 Task: Research Airbnb accommodations for  hiking adventure in the Adirondack Mountains of New York.
Action: Mouse moved to (565, 102)
Screenshot: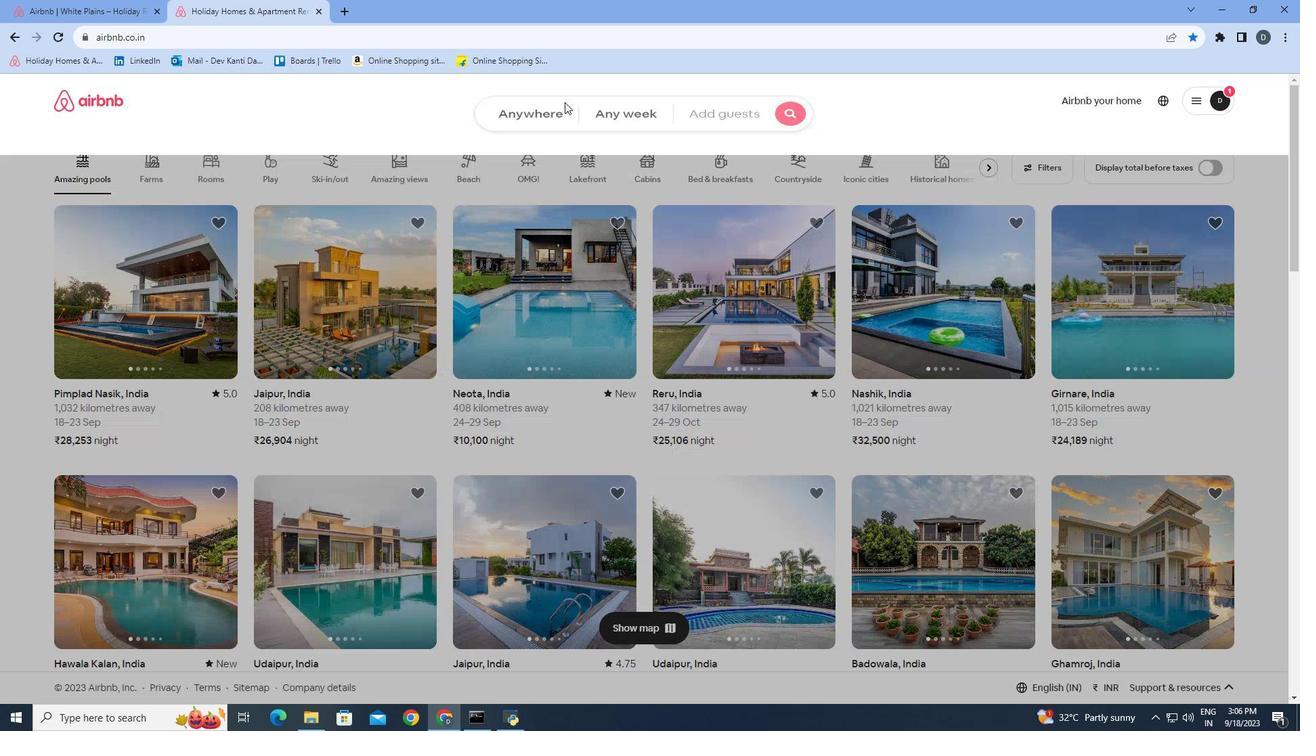 
Action: Mouse pressed left at (565, 102)
Screenshot: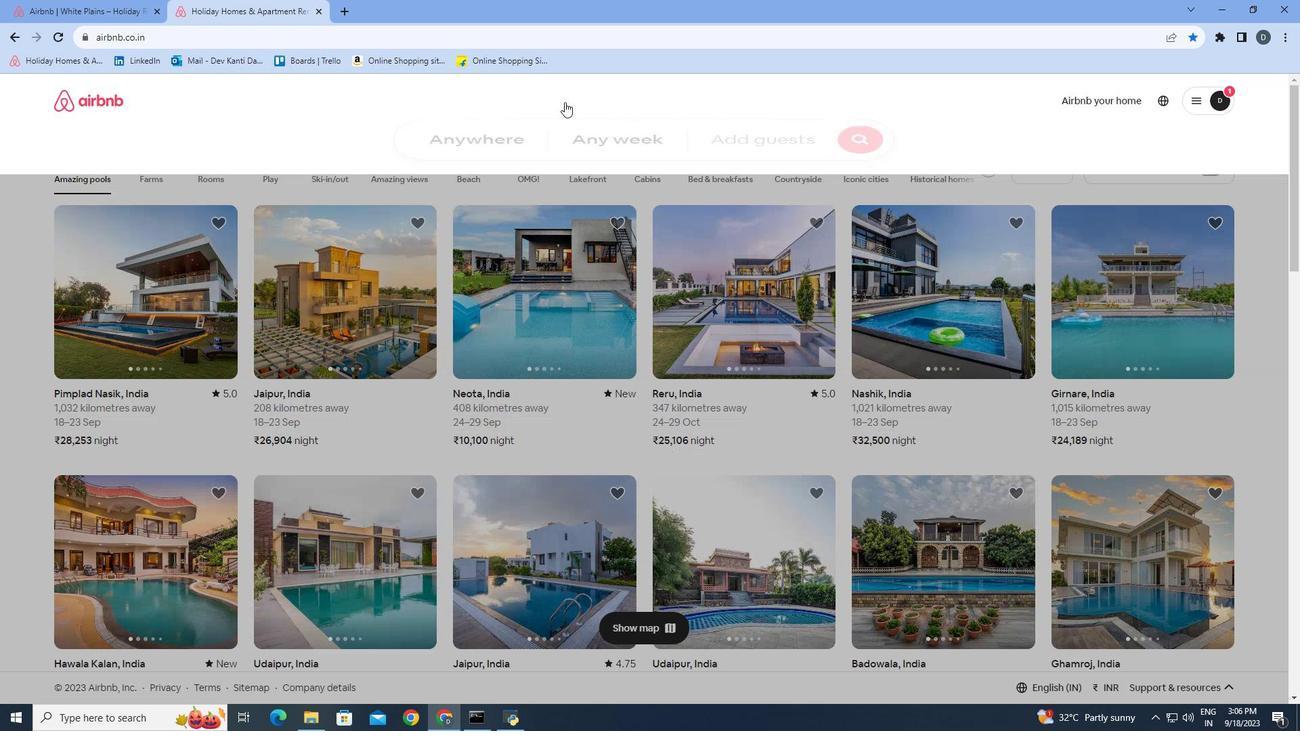 
Action: Mouse moved to (451, 154)
Screenshot: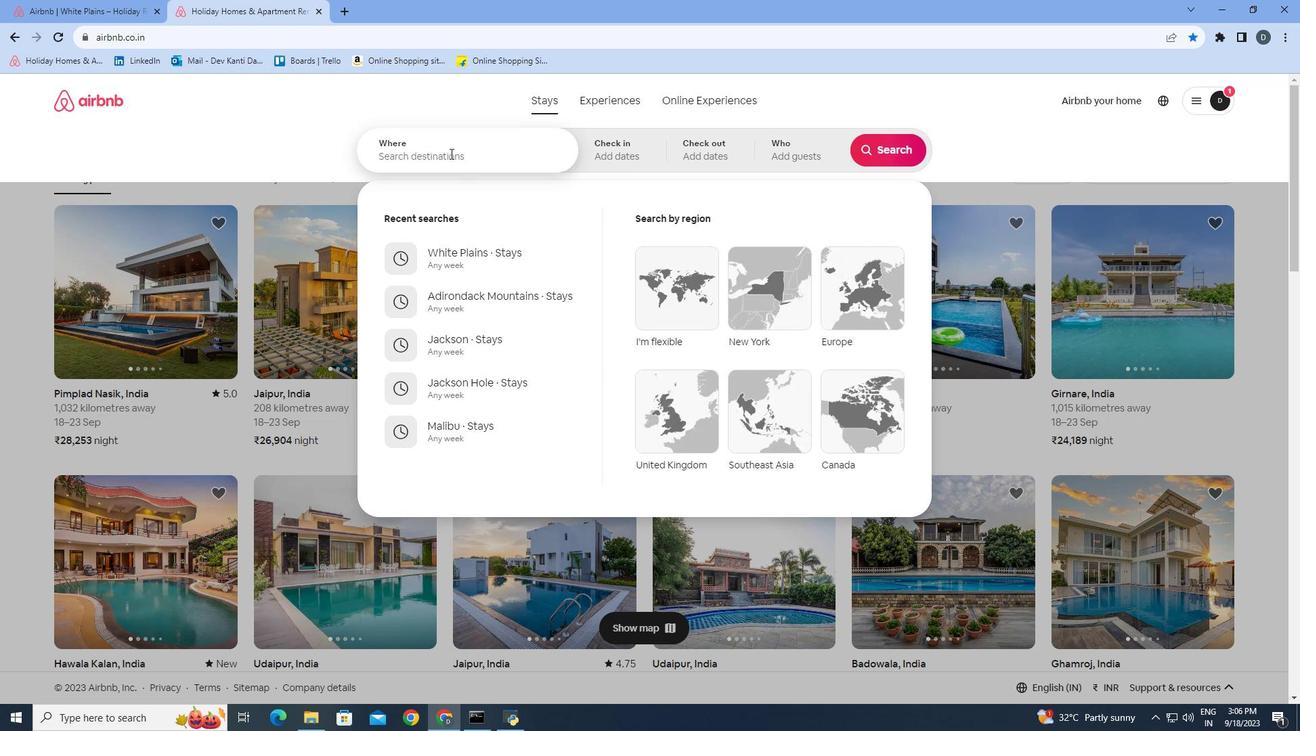 
Action: Mouse pressed left at (451, 154)
Screenshot: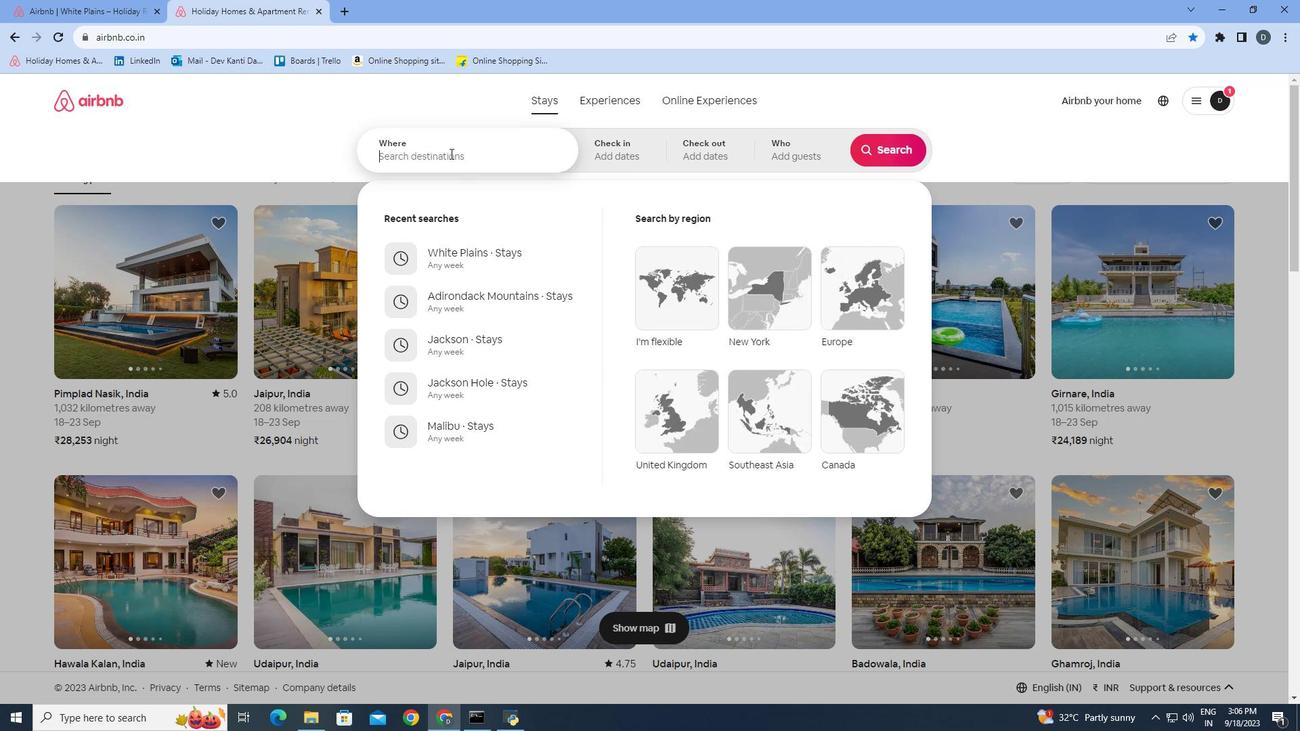 
Action: Key pressed <Key.shift>Ad<Key.backspace><Key.backspace><Key.caps_lock><Key.shift>aDIRONDACK<Key.space><Key.shift>mOUNTAINS<Key.space>OF<Key.space><Key.shift>nEW<Key.space><Key.shift><Key.shift><Key.shift><Key.shift><Key.shift><Key.shift><Key.shift><Key.shift>yORK<Key.enter>
Screenshot: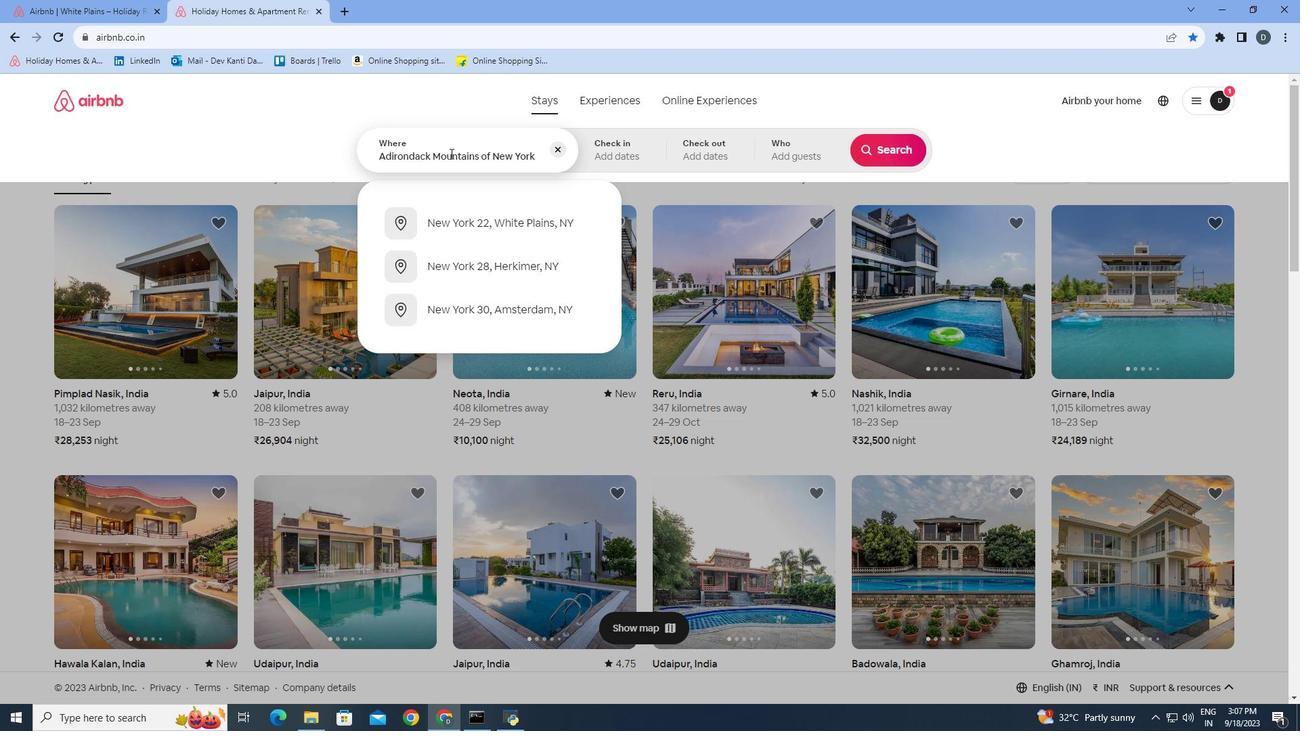 
Action: Mouse moved to (889, 142)
Screenshot: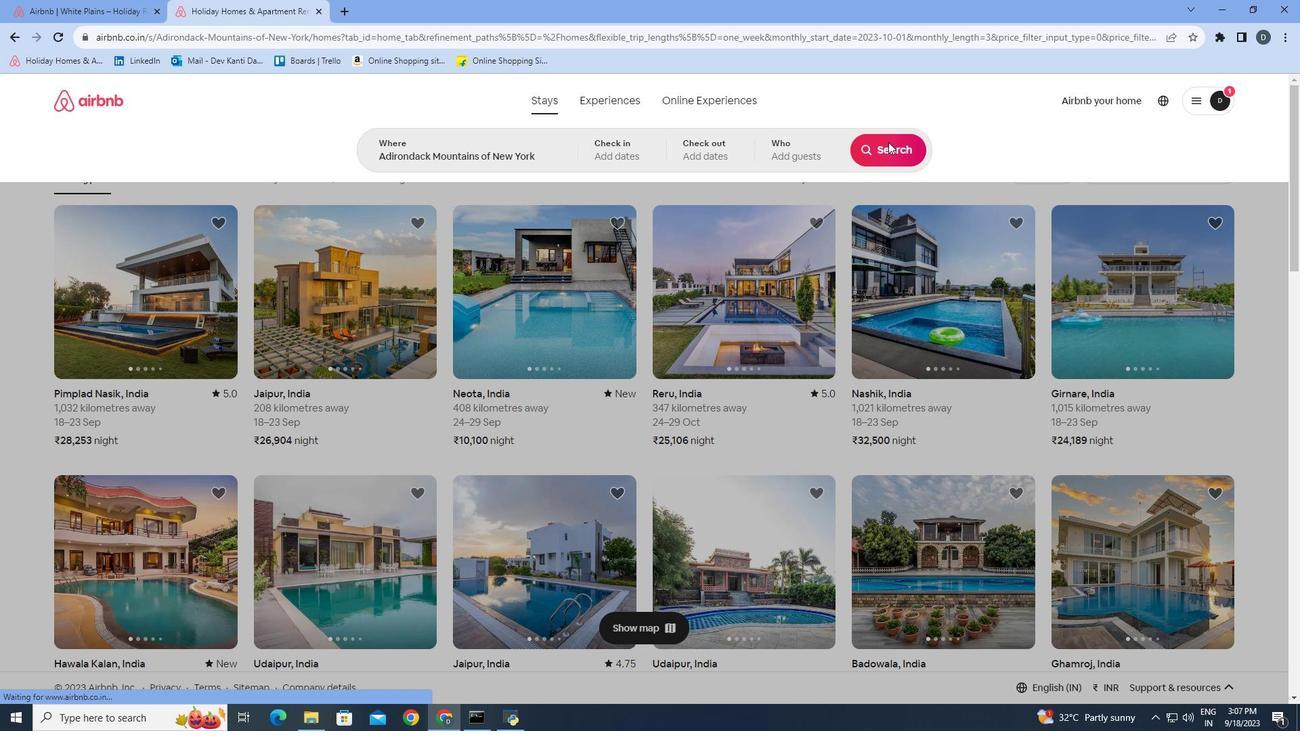
Action: Mouse pressed left at (889, 142)
Screenshot: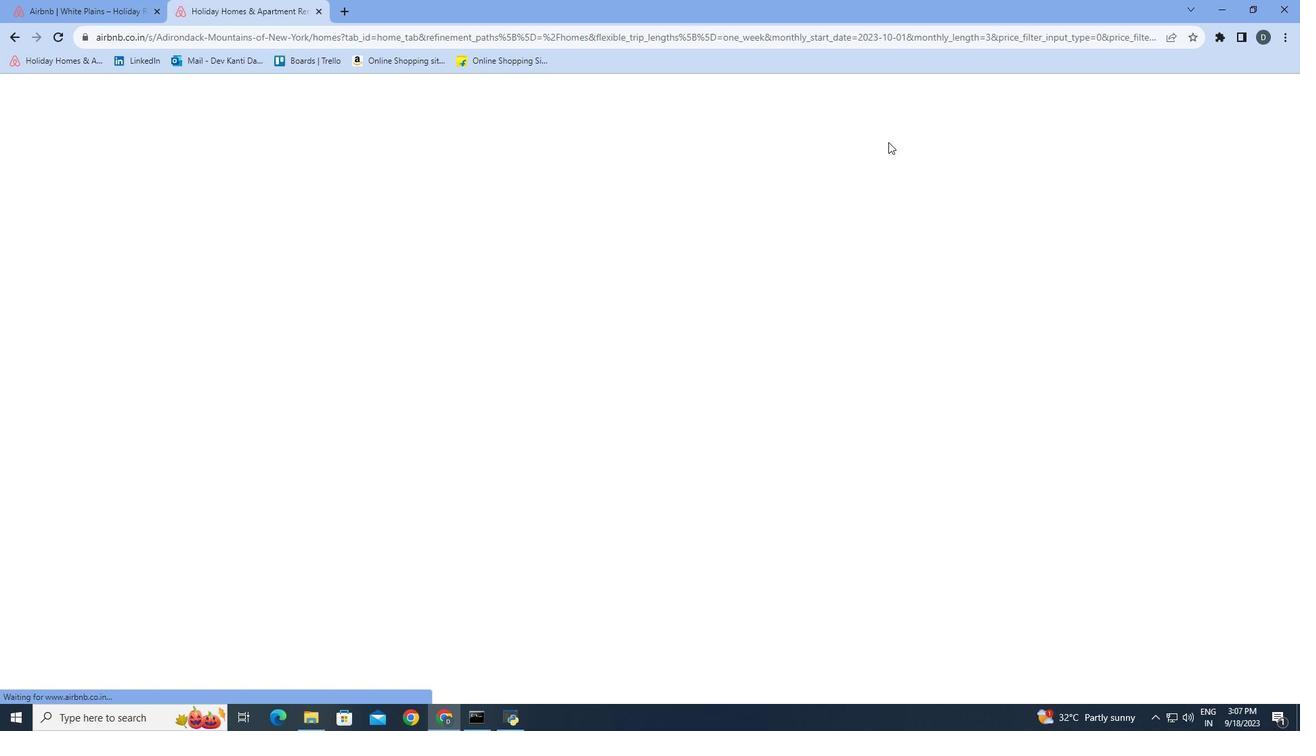 
Action: Mouse moved to (165, 304)
Screenshot: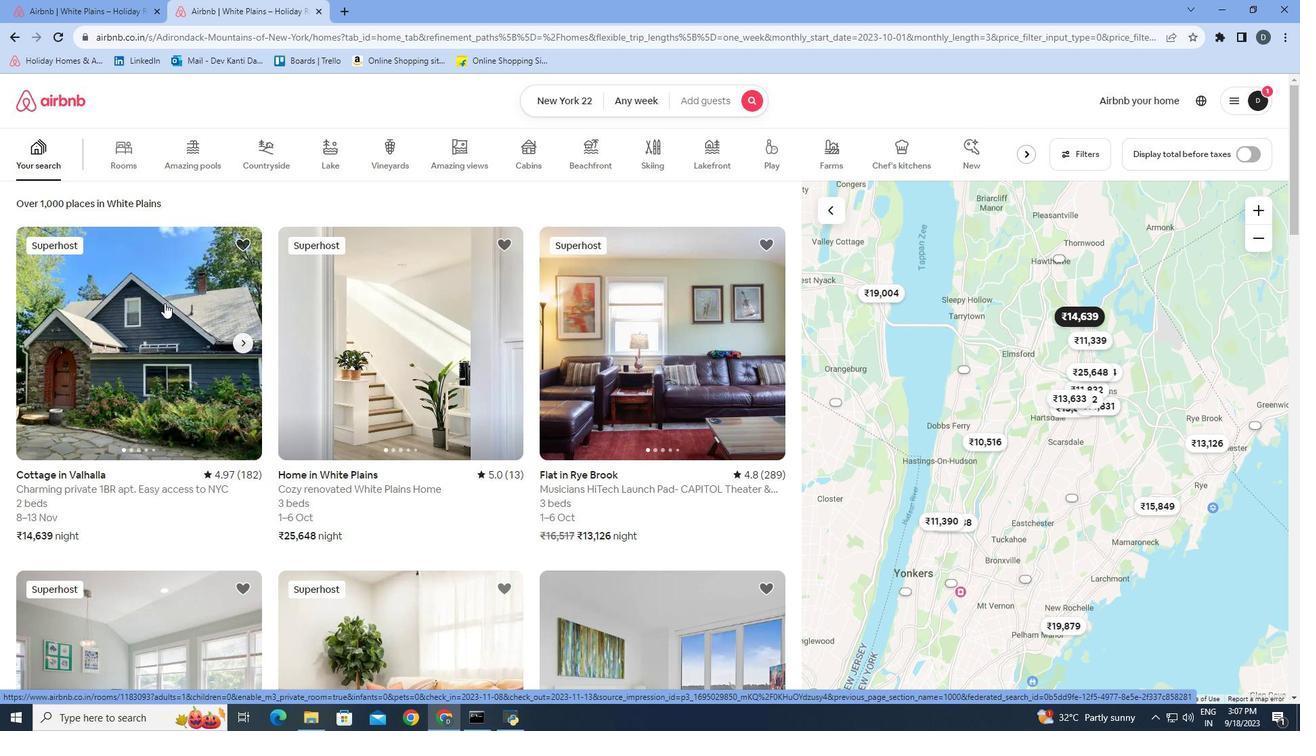 
Action: Mouse pressed left at (165, 304)
Screenshot: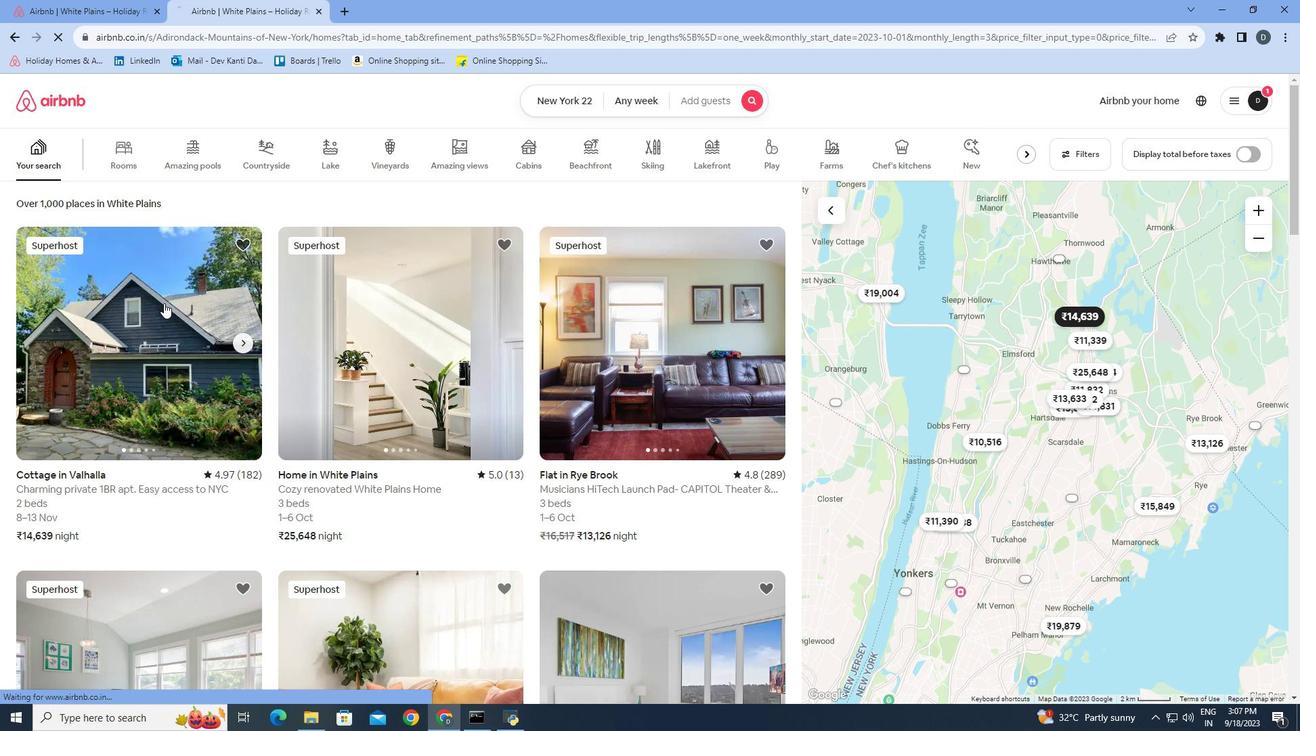 
Action: Mouse moved to (1077, 409)
Screenshot: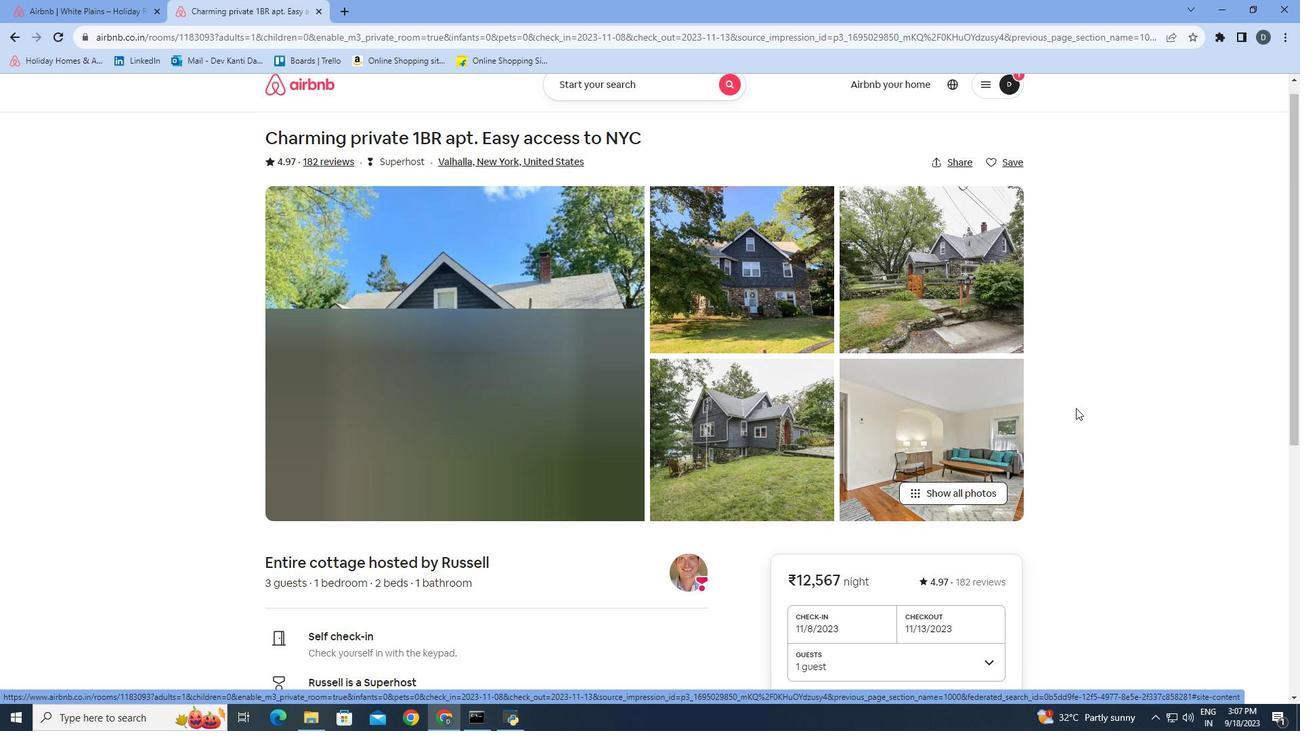 
Action: Mouse scrolled (1077, 408) with delta (0, 0)
Screenshot: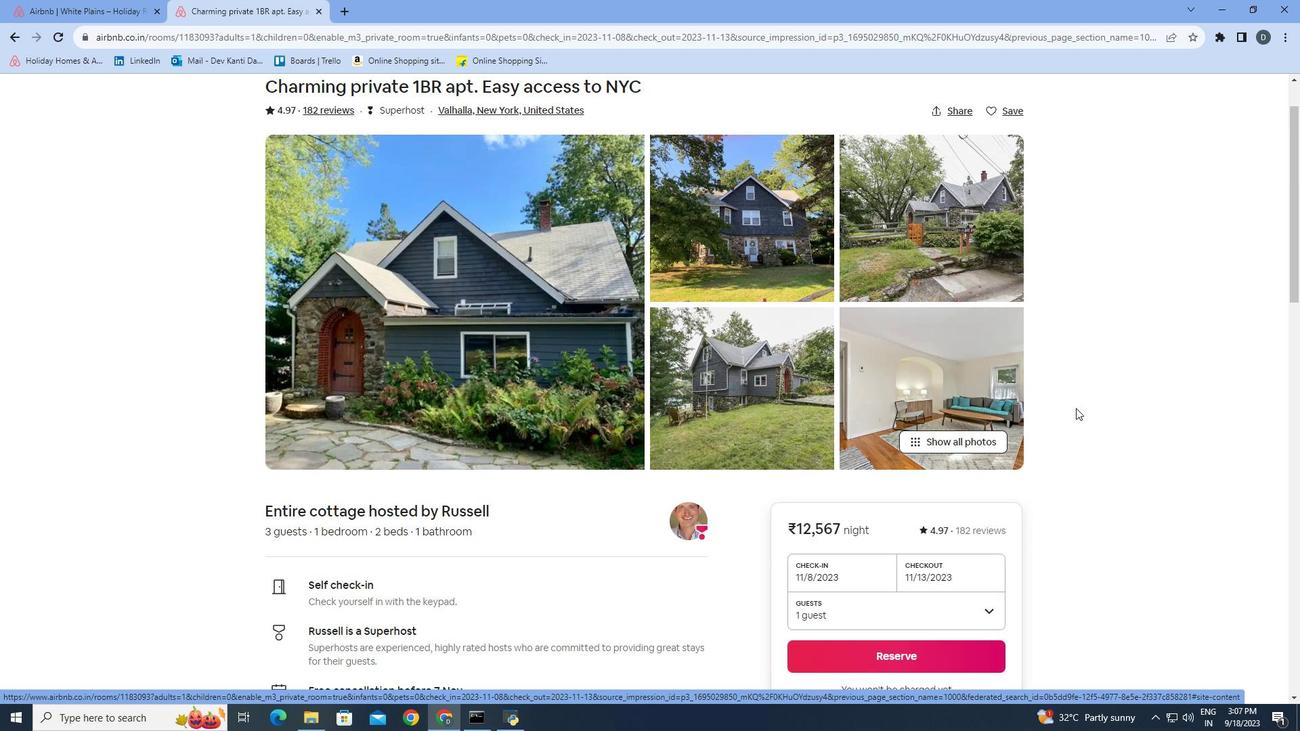 
Action: Mouse moved to (1075, 438)
Screenshot: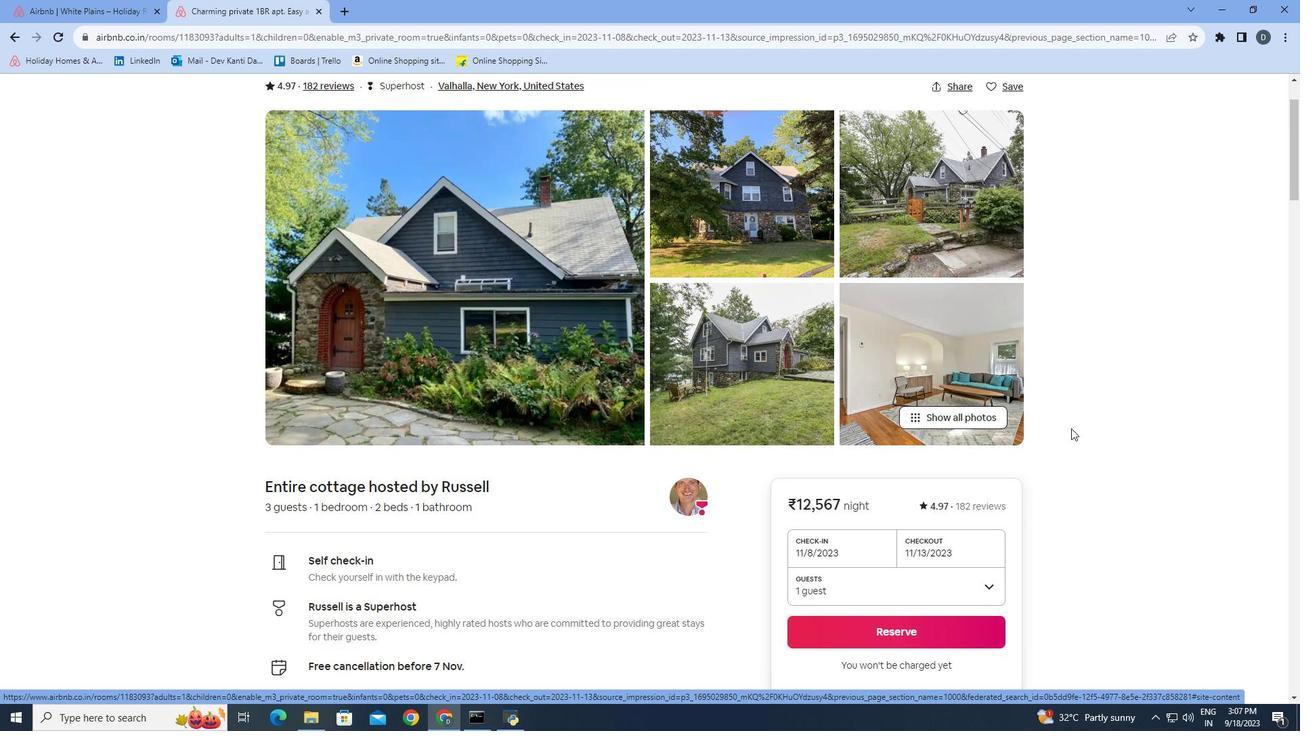 
Action: Mouse scrolled (1075, 437) with delta (0, 0)
Screenshot: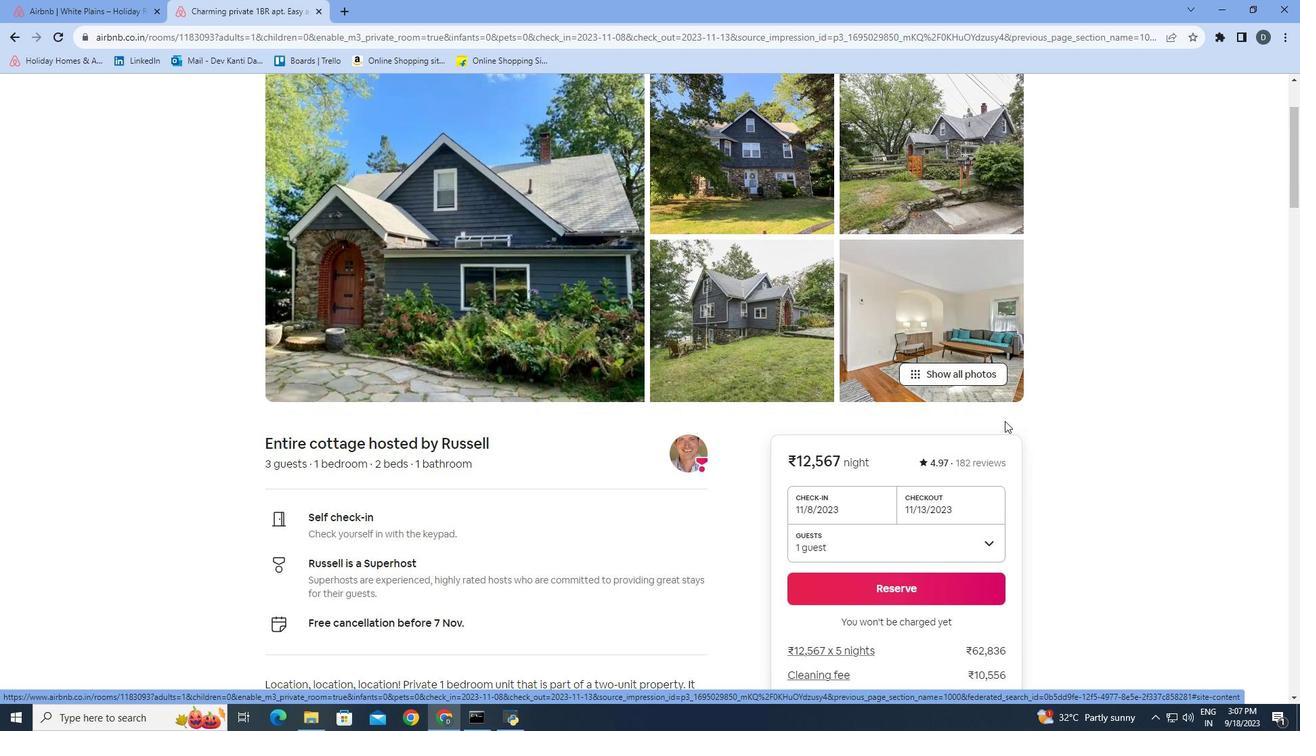 
Action: Mouse moved to (981, 376)
Screenshot: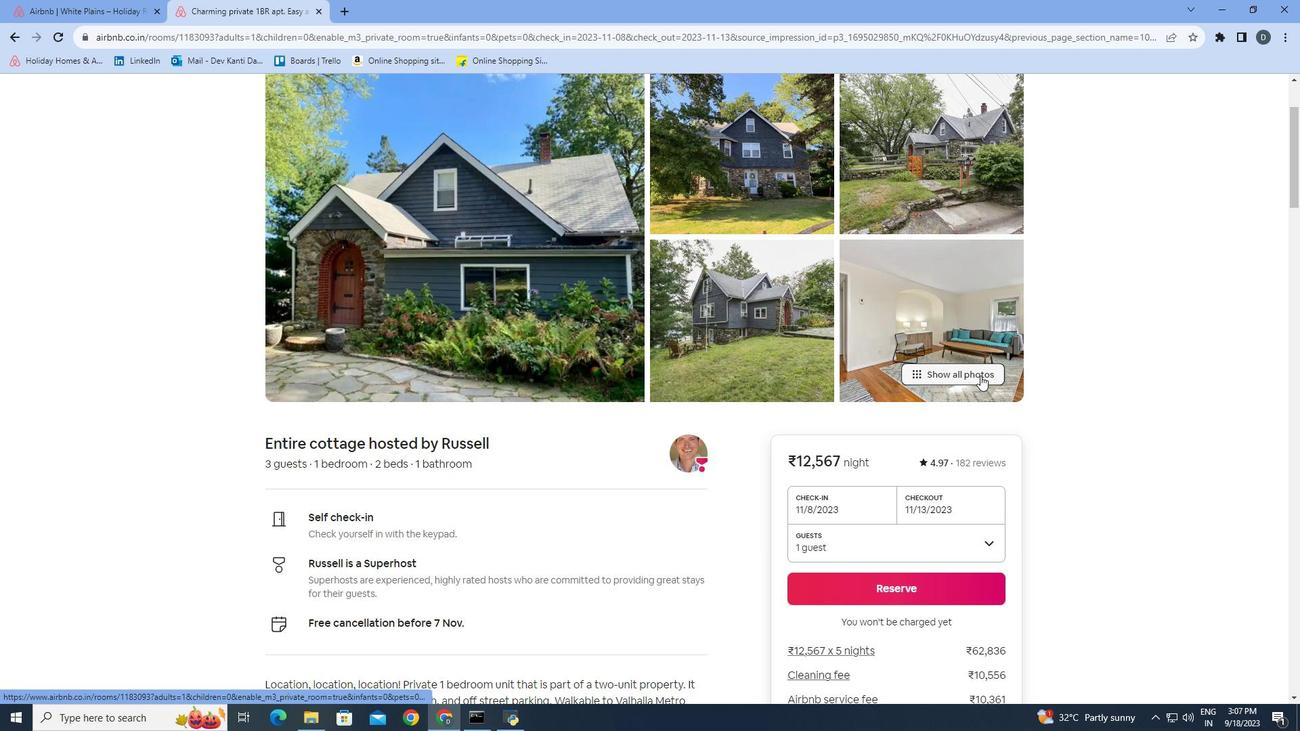 
Action: Mouse pressed left at (981, 376)
Screenshot: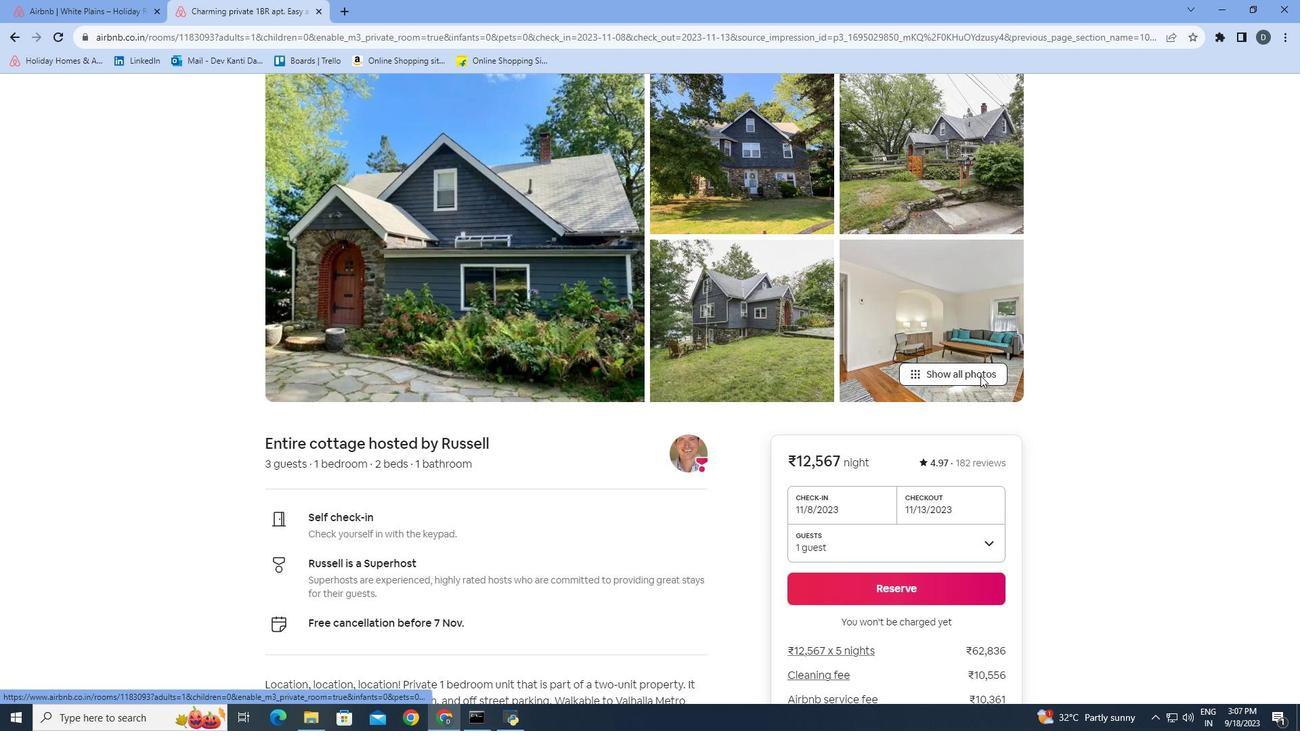 
Action: Mouse moved to (1047, 404)
Screenshot: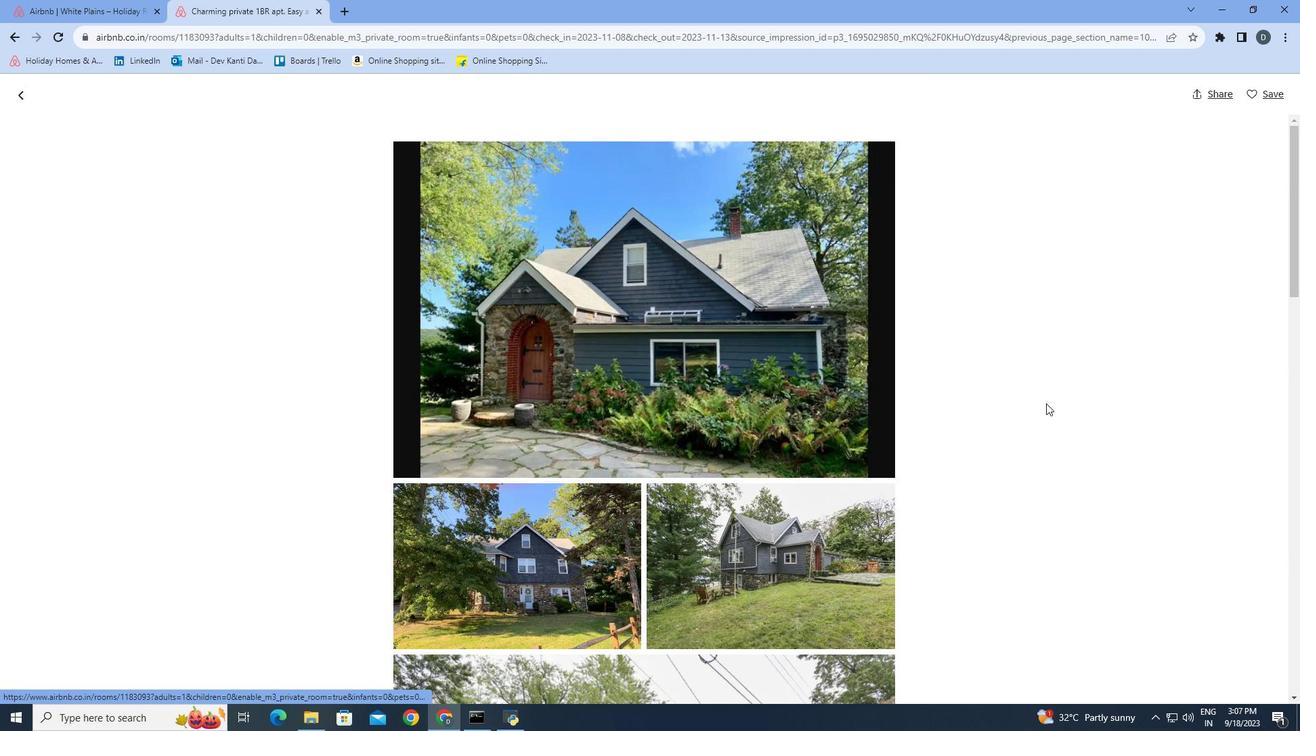 
Action: Mouse scrolled (1047, 403) with delta (0, 0)
Screenshot: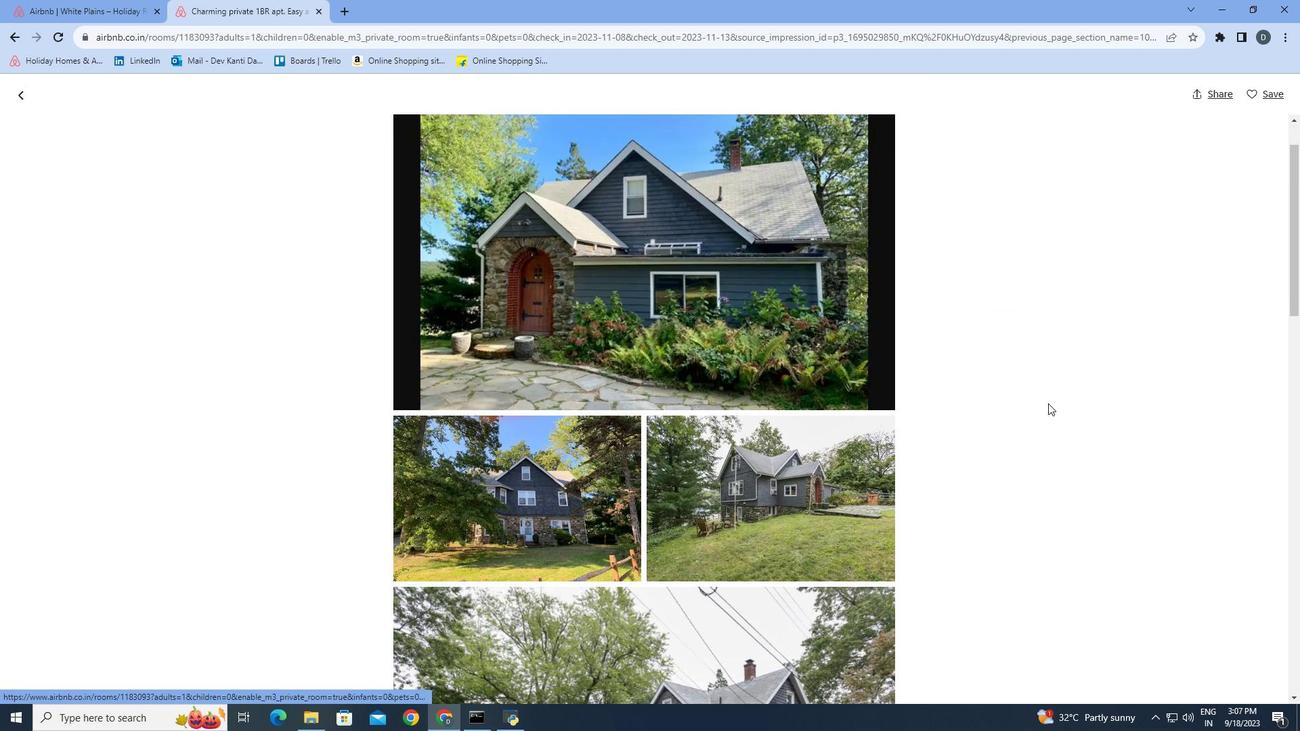 
Action: Mouse moved to (1049, 404)
Screenshot: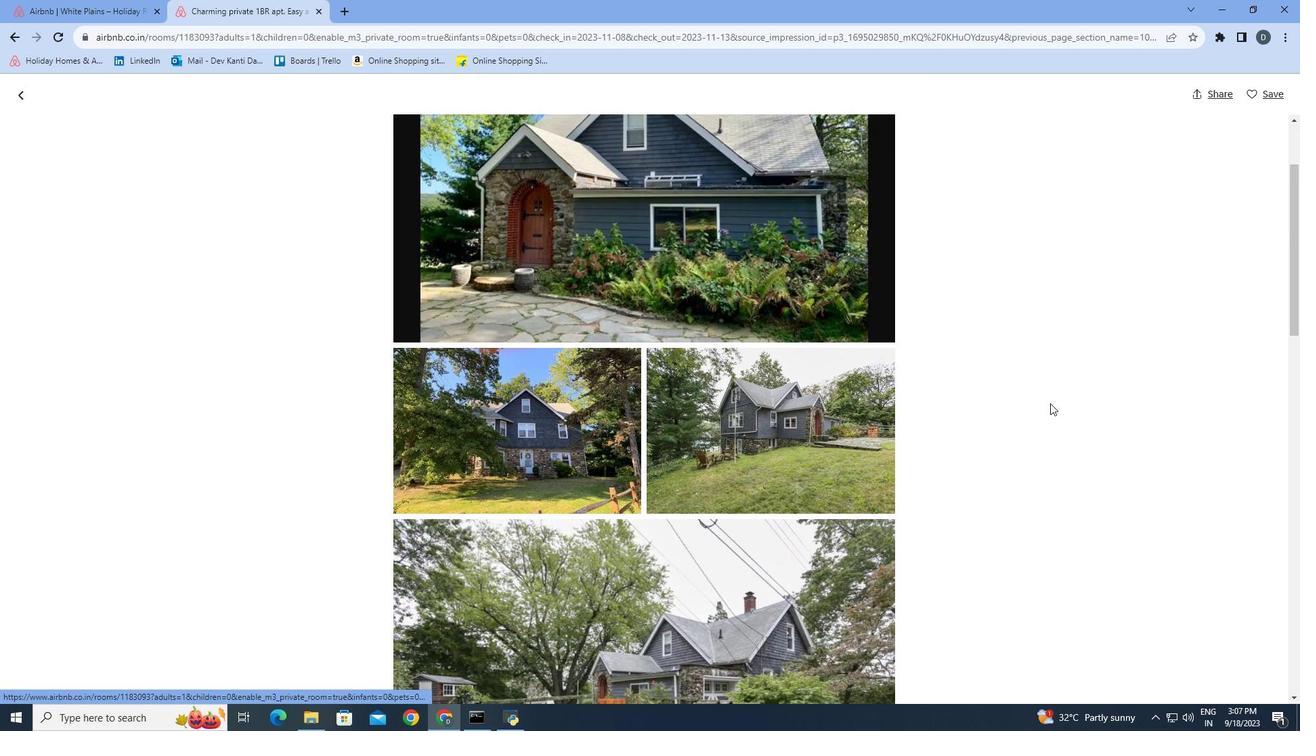 
Action: Mouse scrolled (1049, 403) with delta (0, 0)
Screenshot: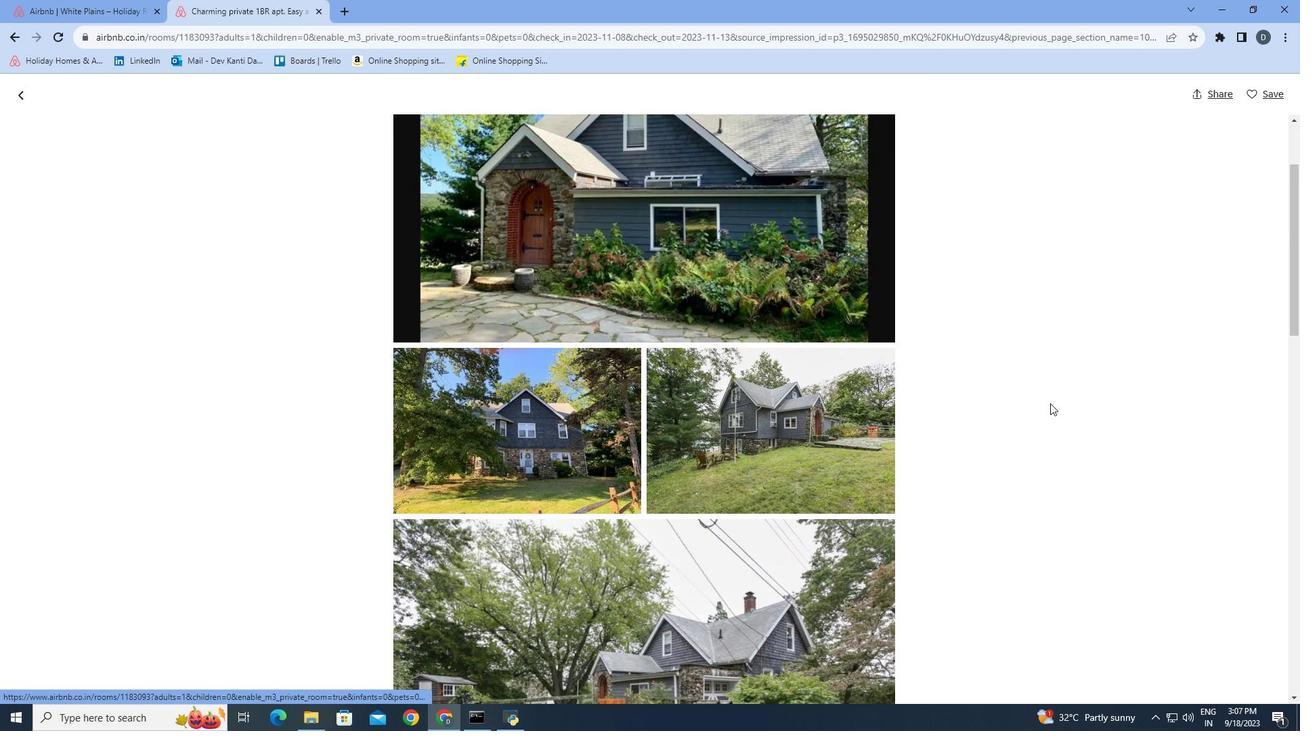 
Action: Mouse moved to (1051, 404)
Screenshot: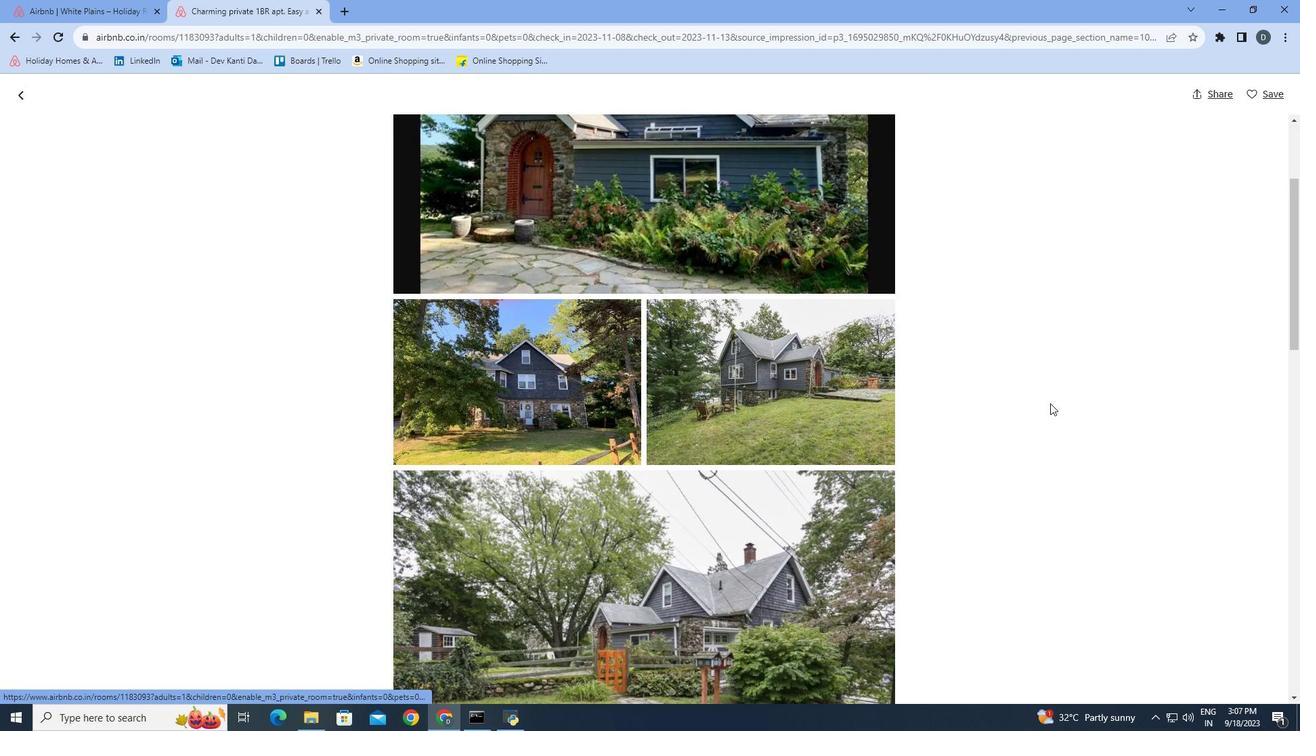 
Action: Mouse scrolled (1051, 403) with delta (0, 0)
Screenshot: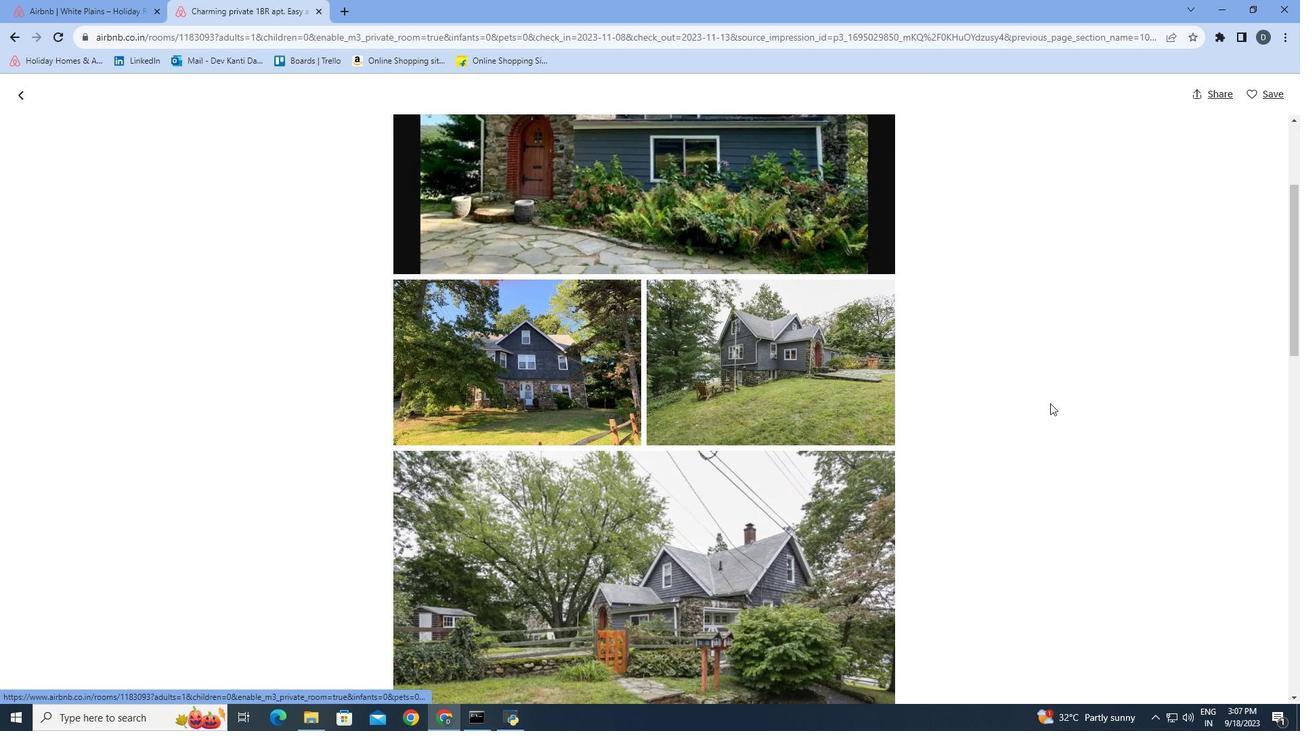 
Action: Mouse scrolled (1051, 403) with delta (0, 0)
Screenshot: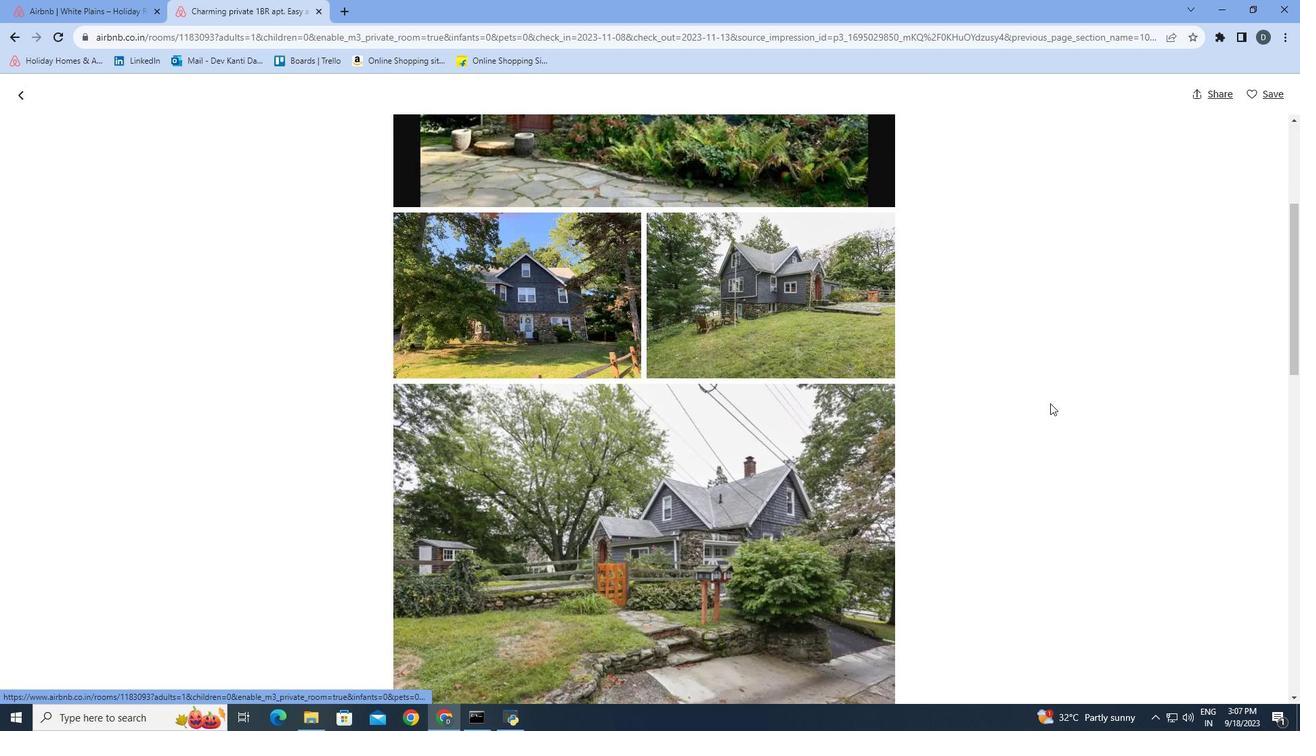 
Action: Mouse moved to (1055, 401)
Screenshot: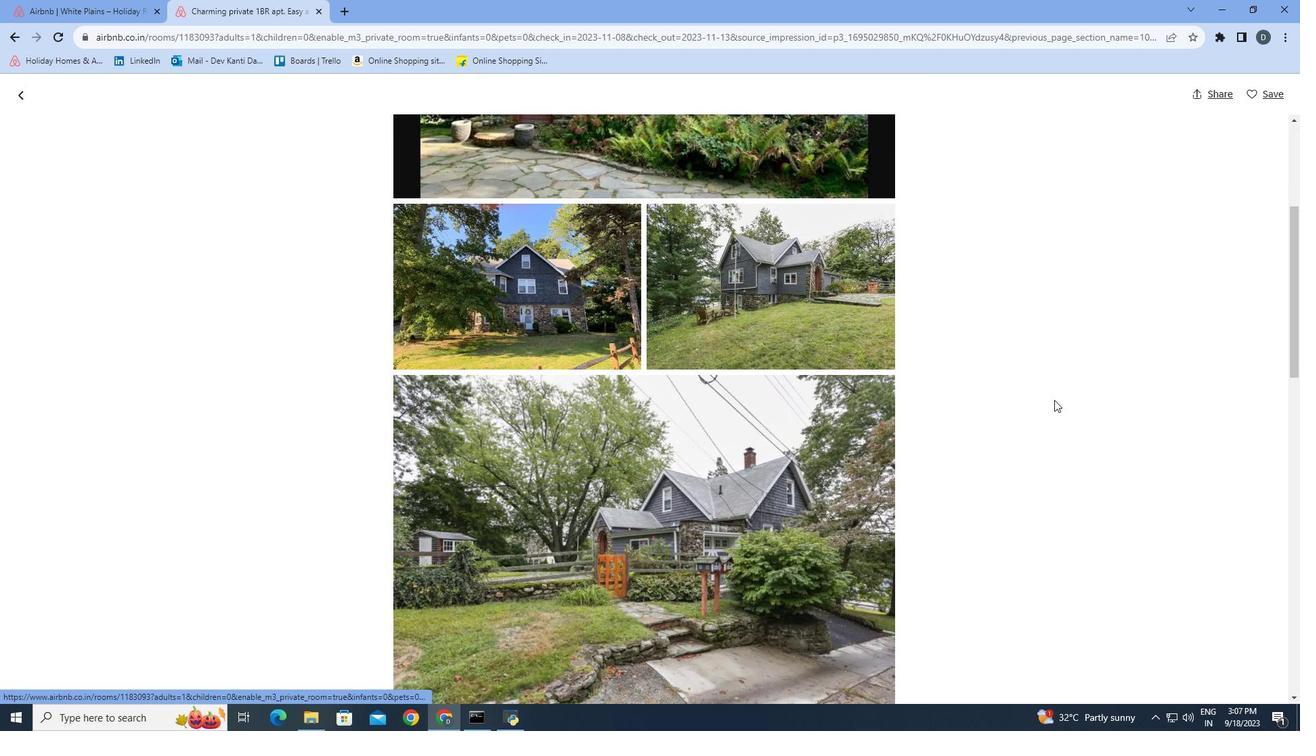 
Action: Mouse scrolled (1055, 400) with delta (0, 0)
Screenshot: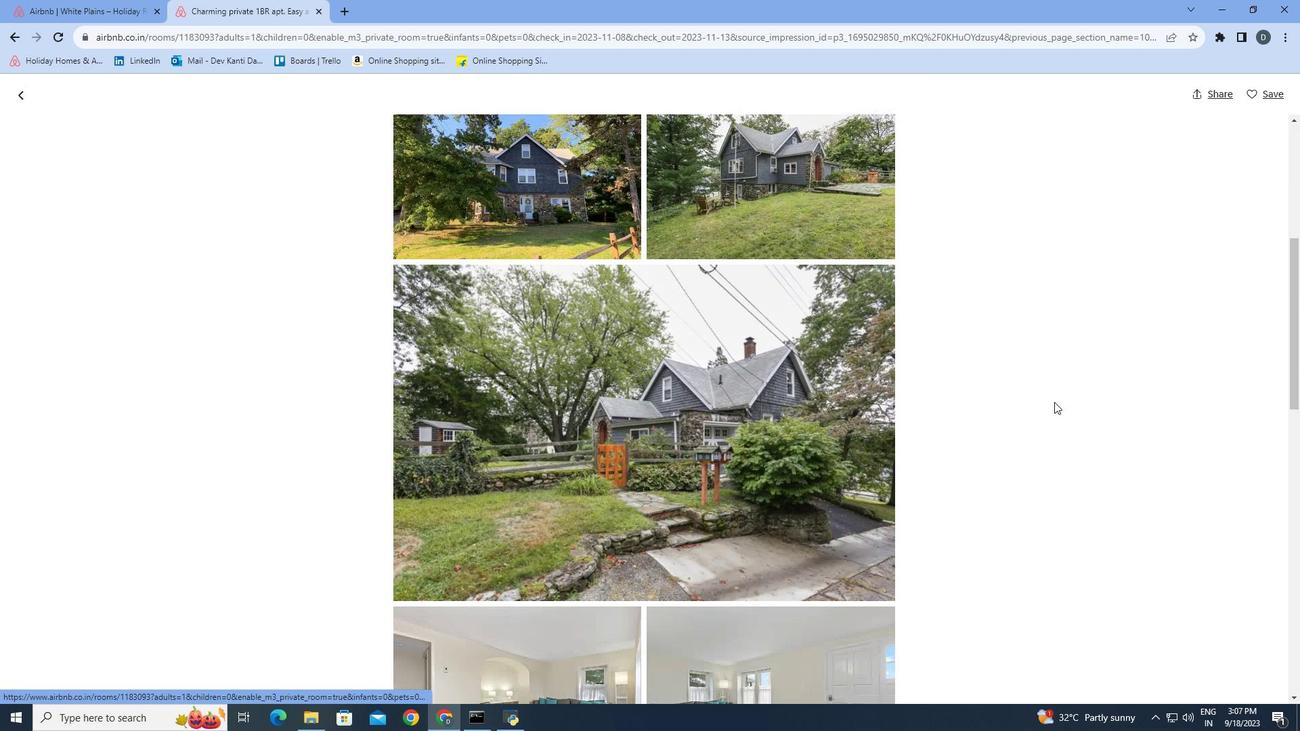 
Action: Mouse moved to (1055, 401)
Screenshot: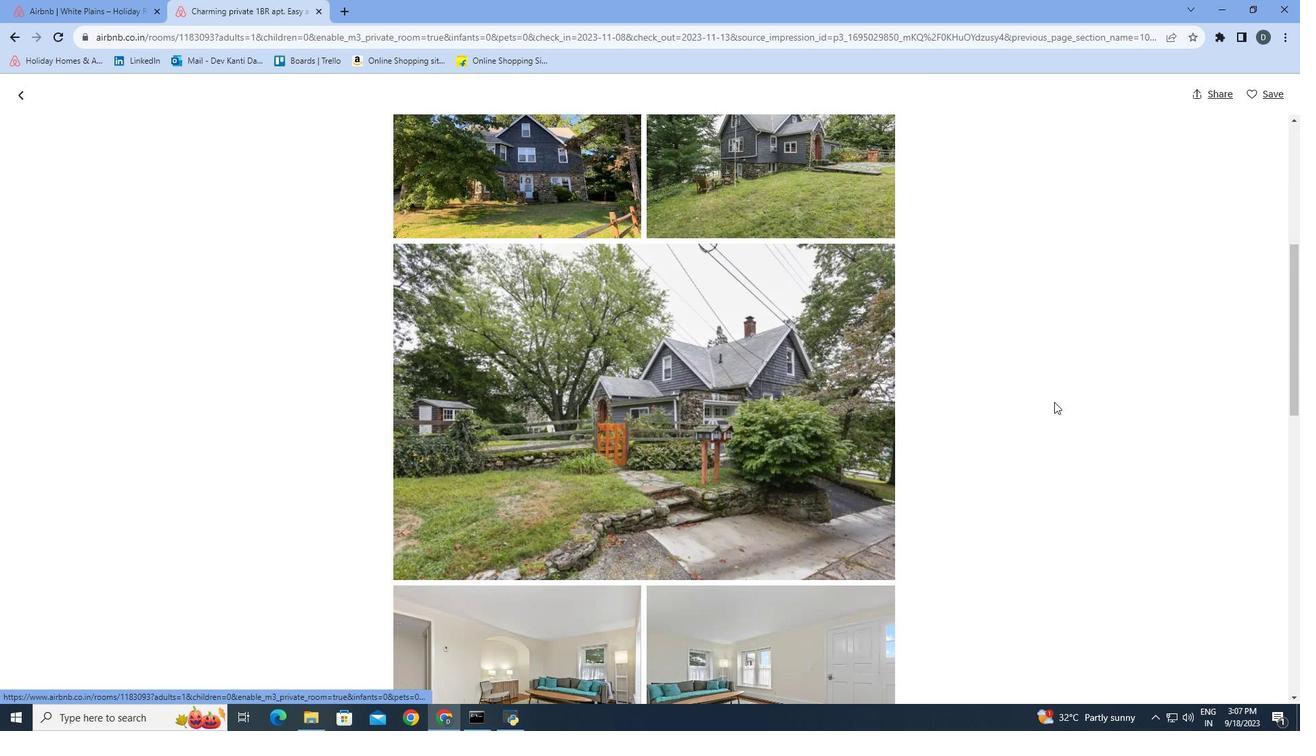 
Action: Mouse scrolled (1055, 401) with delta (0, 0)
Screenshot: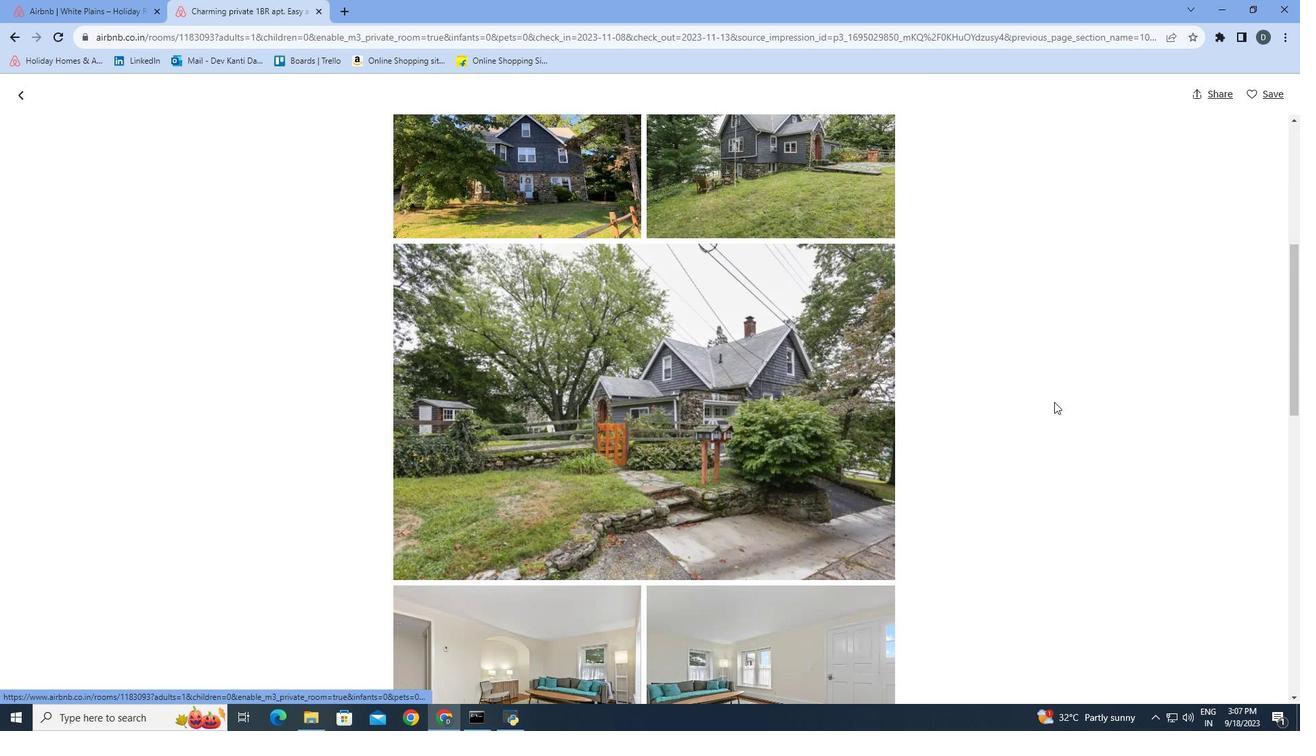 
Action: Mouse moved to (1055, 403)
Screenshot: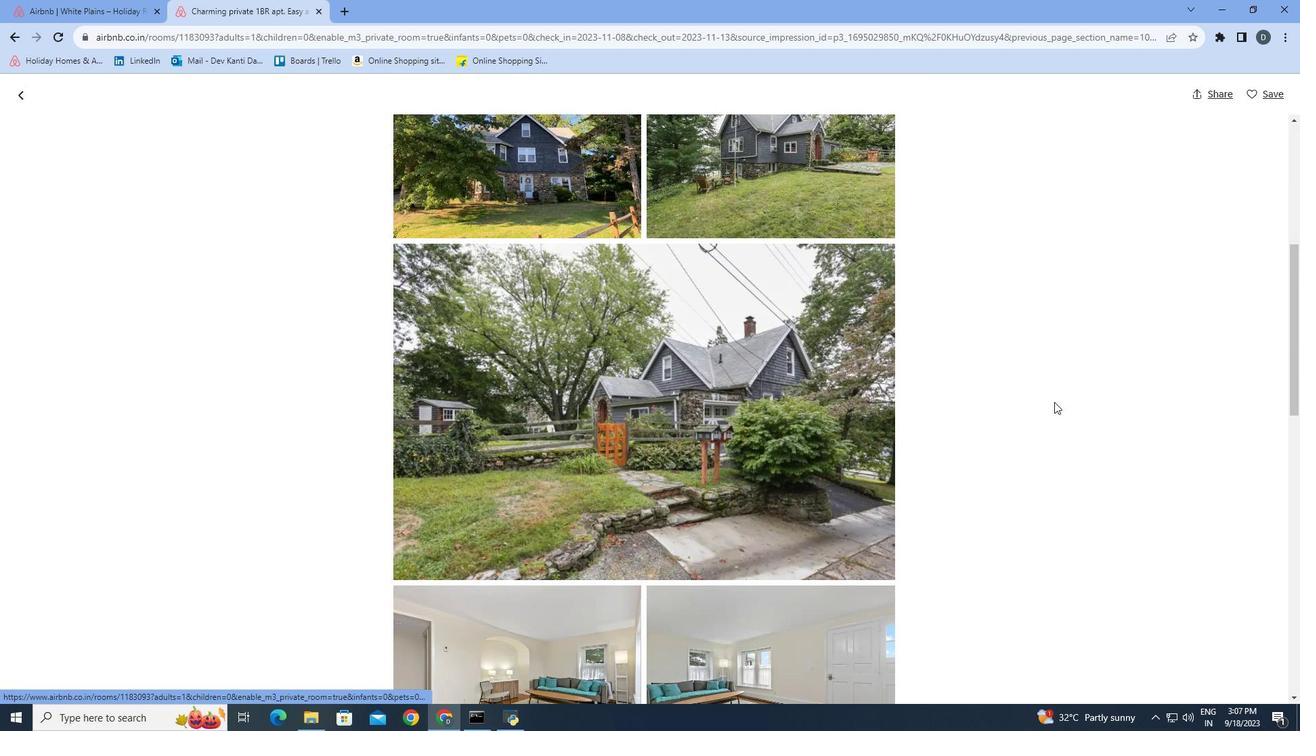 
Action: Mouse scrolled (1055, 402) with delta (0, 0)
Screenshot: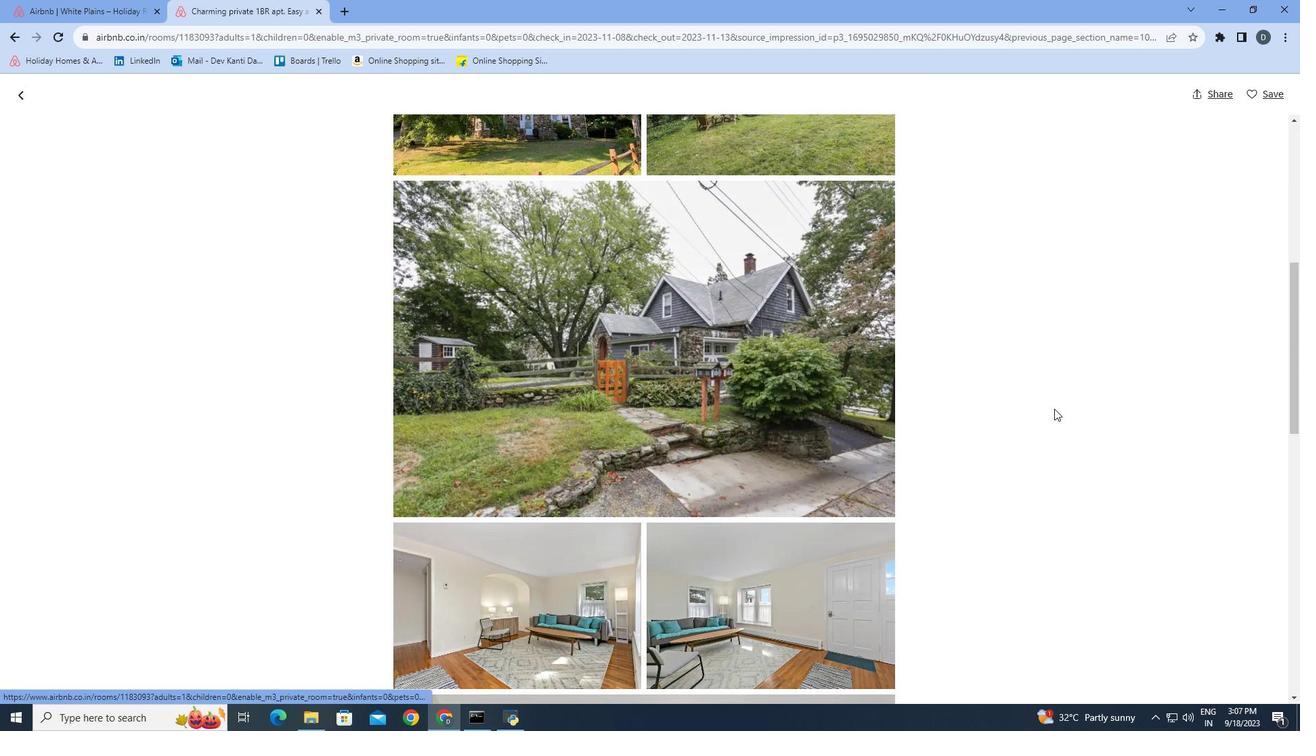
Action: Mouse moved to (1024, 457)
Screenshot: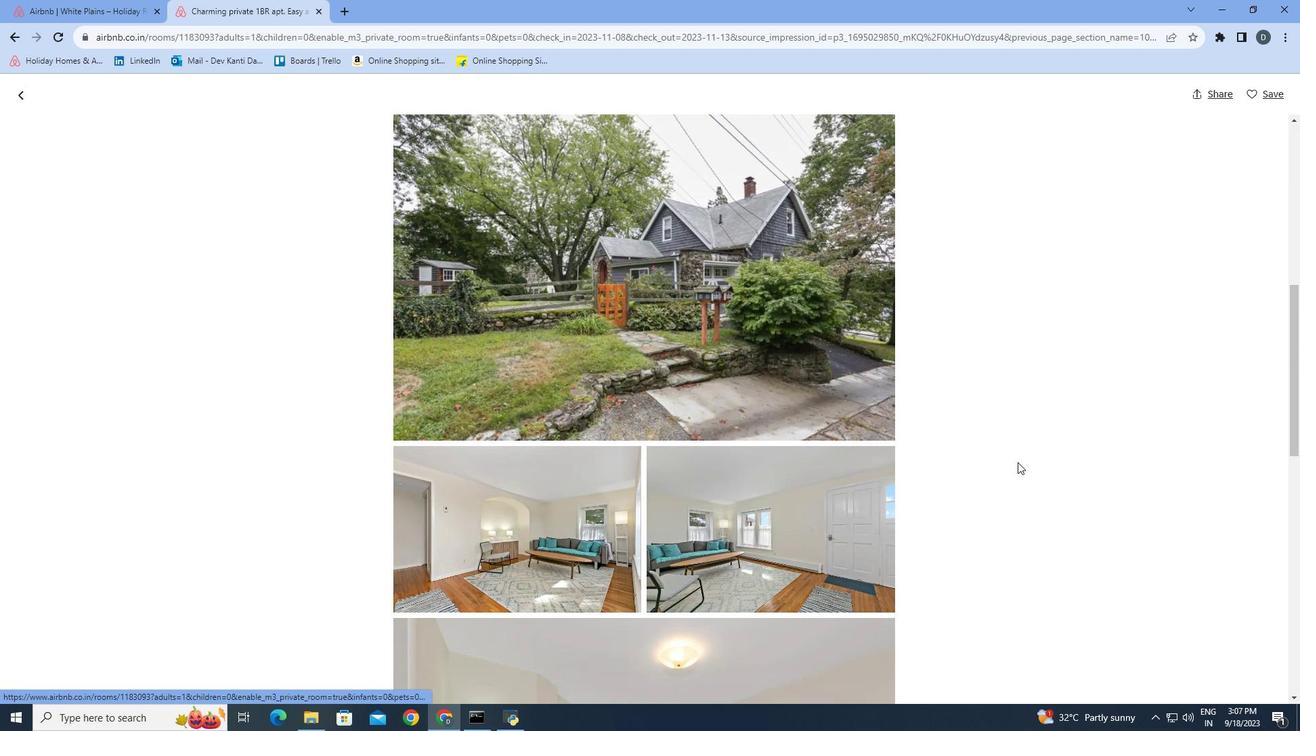 
Action: Mouse scrolled (1024, 456) with delta (0, 0)
Screenshot: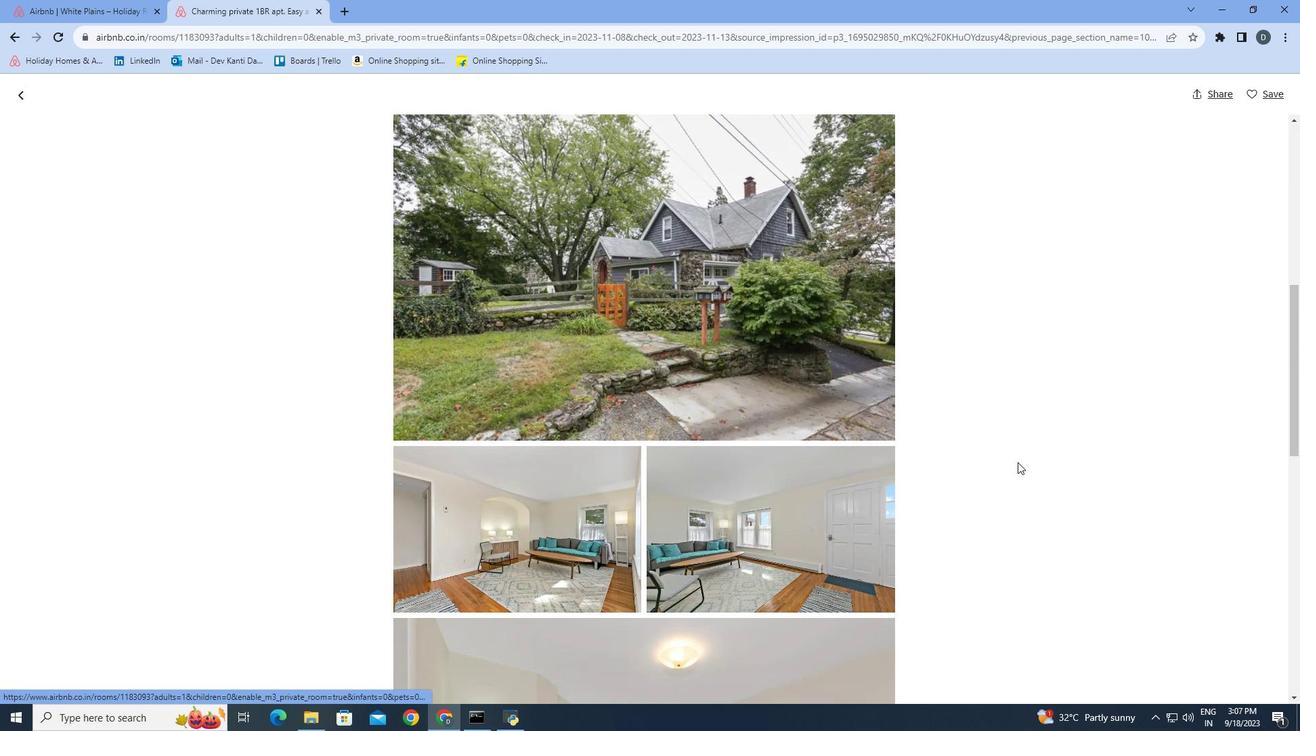 
Action: Mouse moved to (1019, 461)
Screenshot: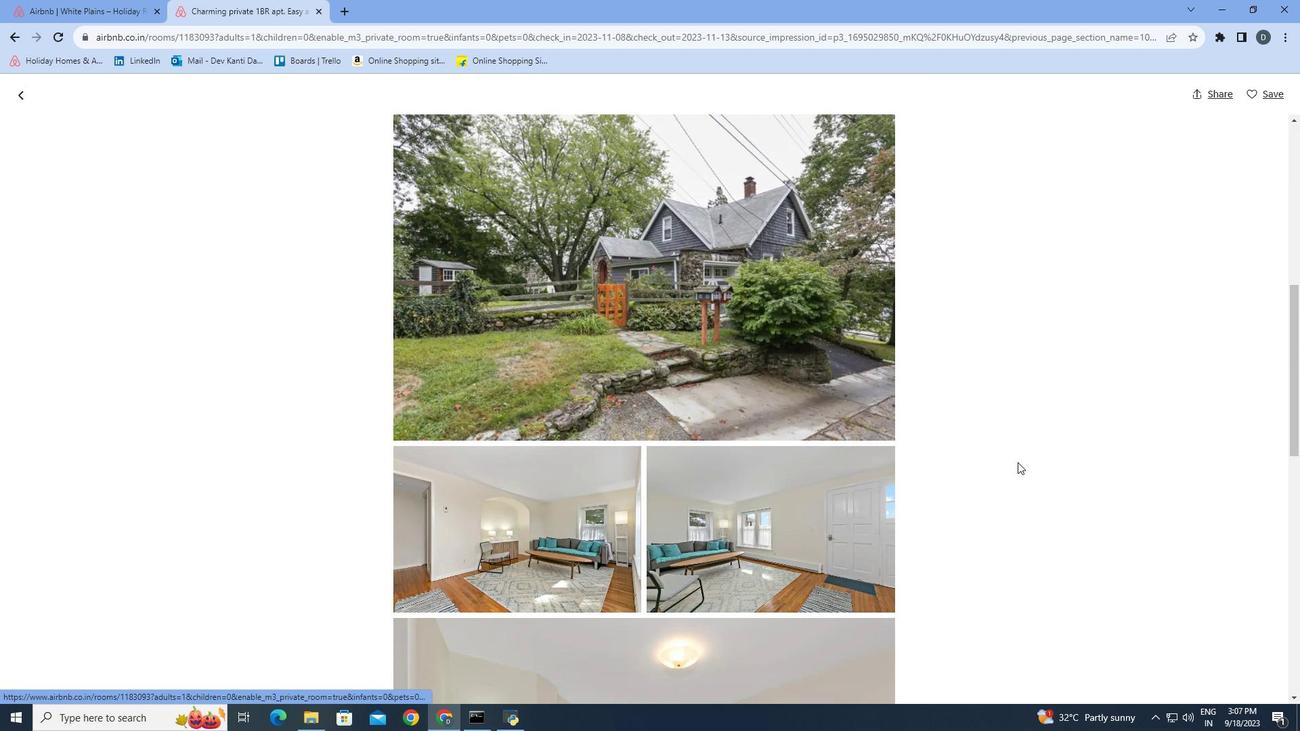 
Action: Mouse scrolled (1019, 460) with delta (0, 0)
Screenshot: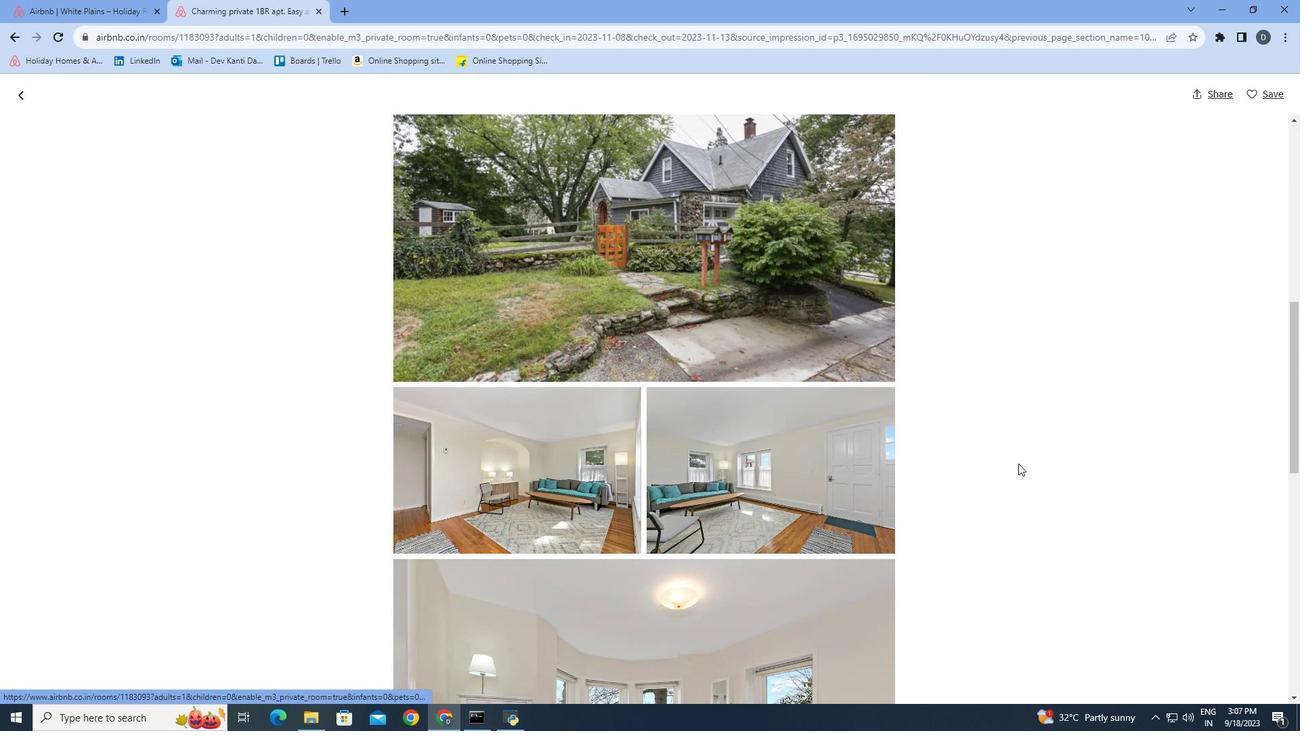 
Action: Mouse moved to (1026, 459)
Screenshot: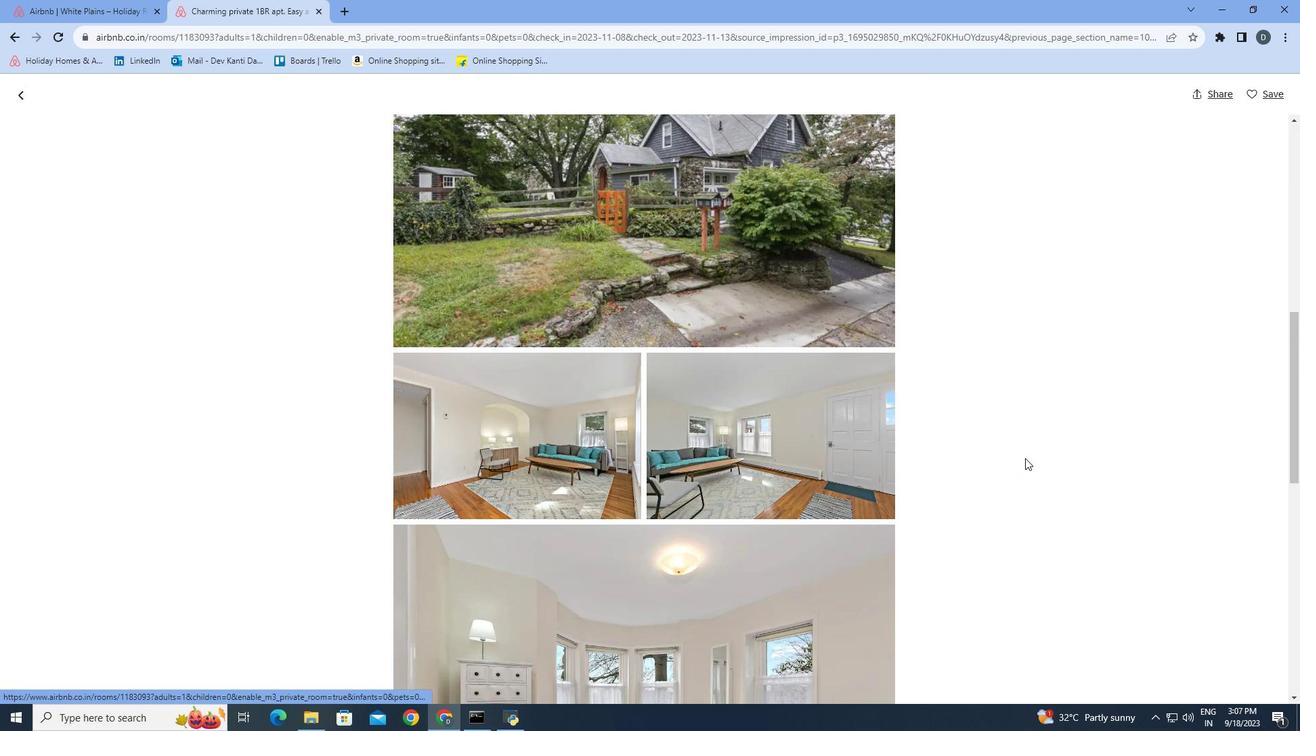 
Action: Mouse scrolled (1026, 458) with delta (0, 0)
Screenshot: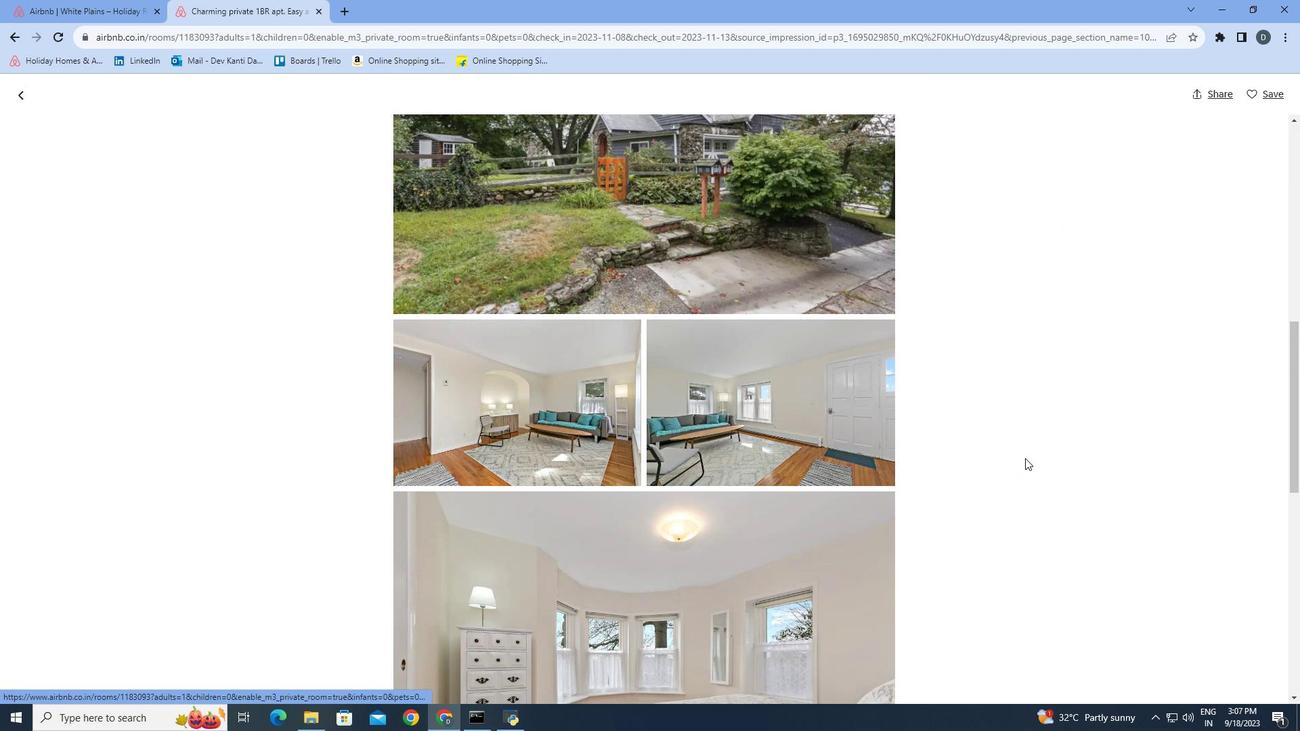 
Action: Mouse scrolled (1026, 458) with delta (0, 0)
Screenshot: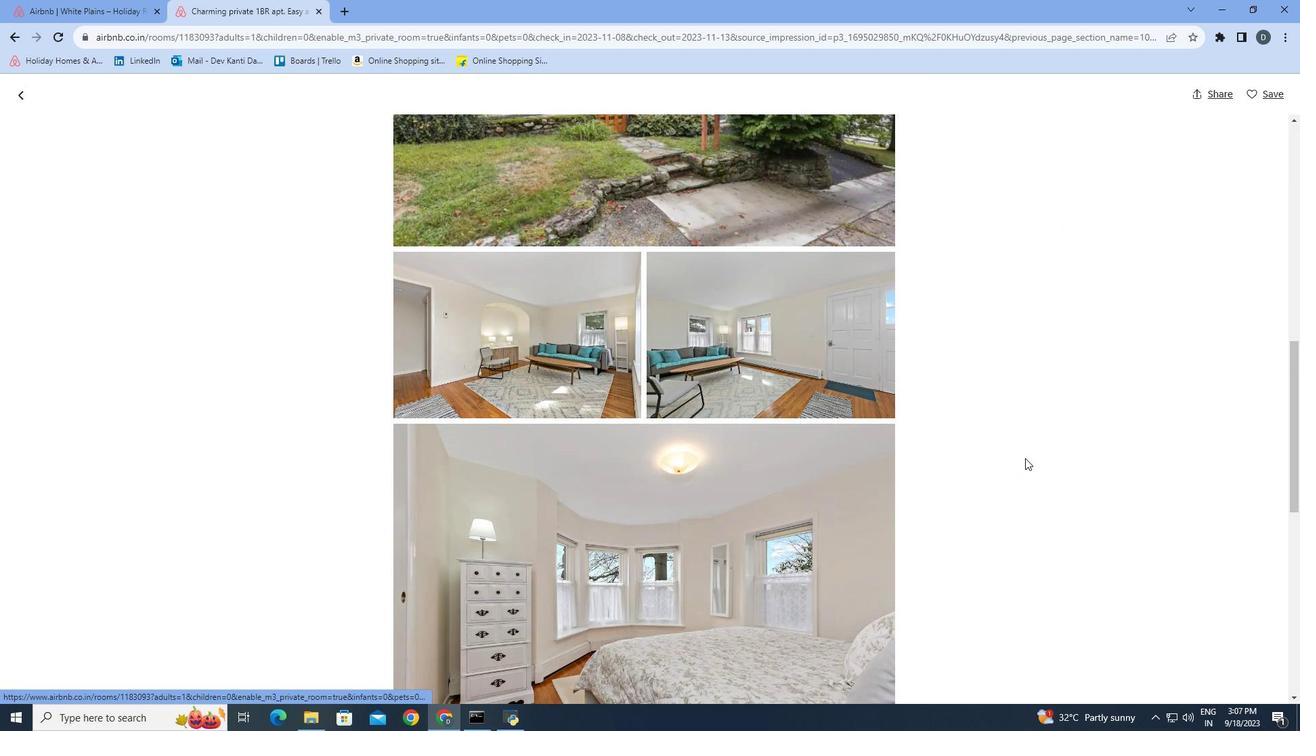 
Action: Mouse scrolled (1026, 458) with delta (0, 0)
Screenshot: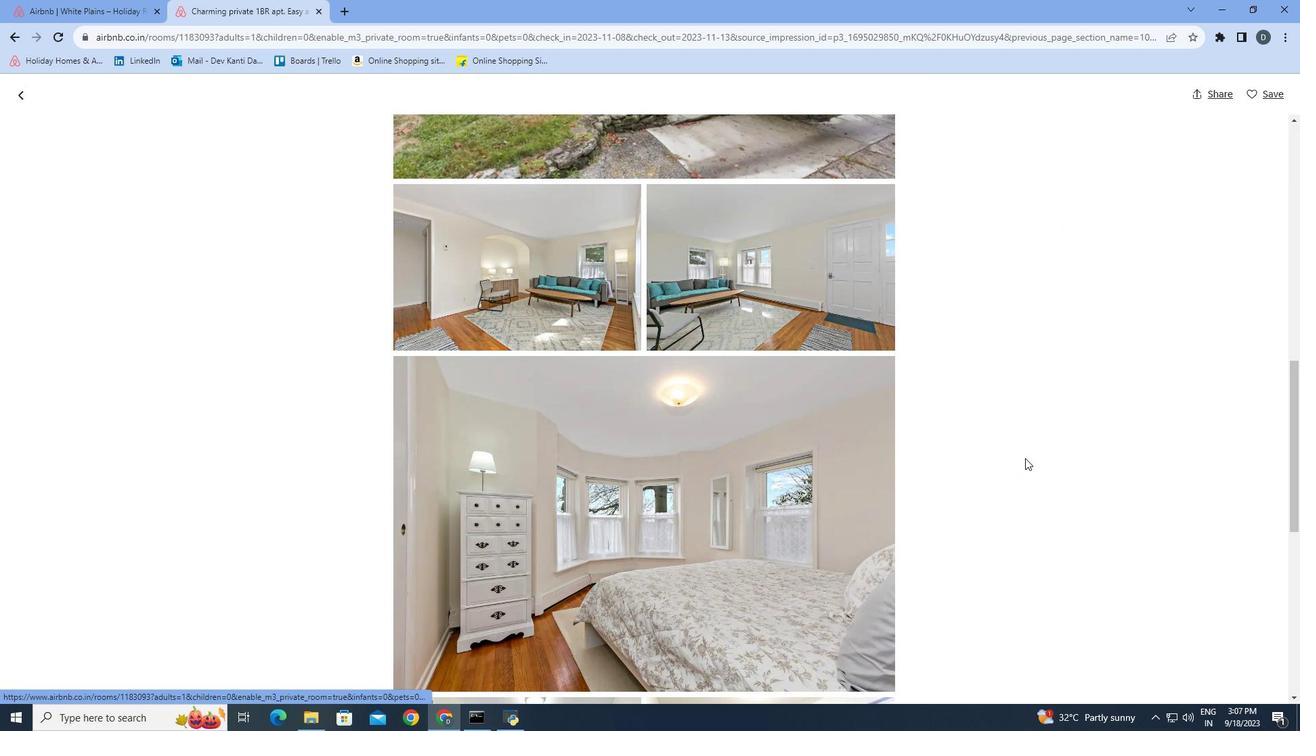 
Action: Mouse scrolled (1026, 458) with delta (0, 0)
Screenshot: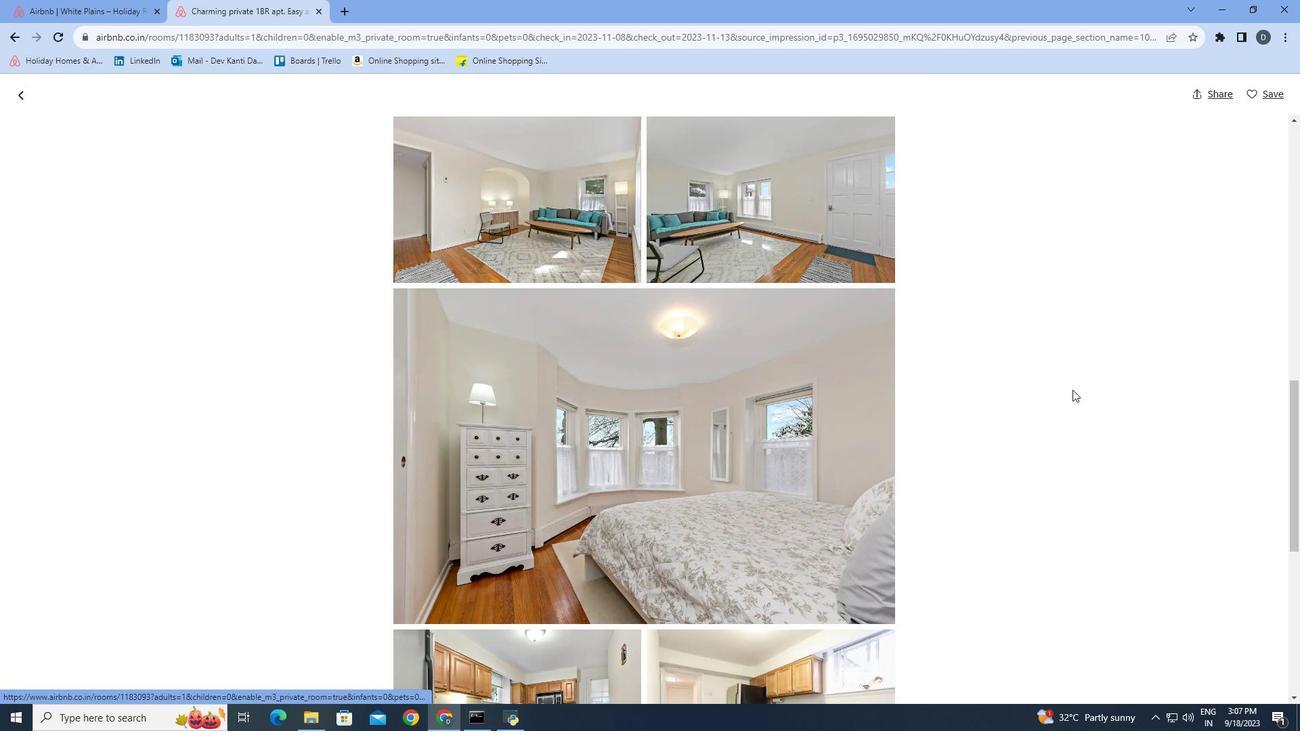 
Action: Mouse moved to (1073, 390)
Screenshot: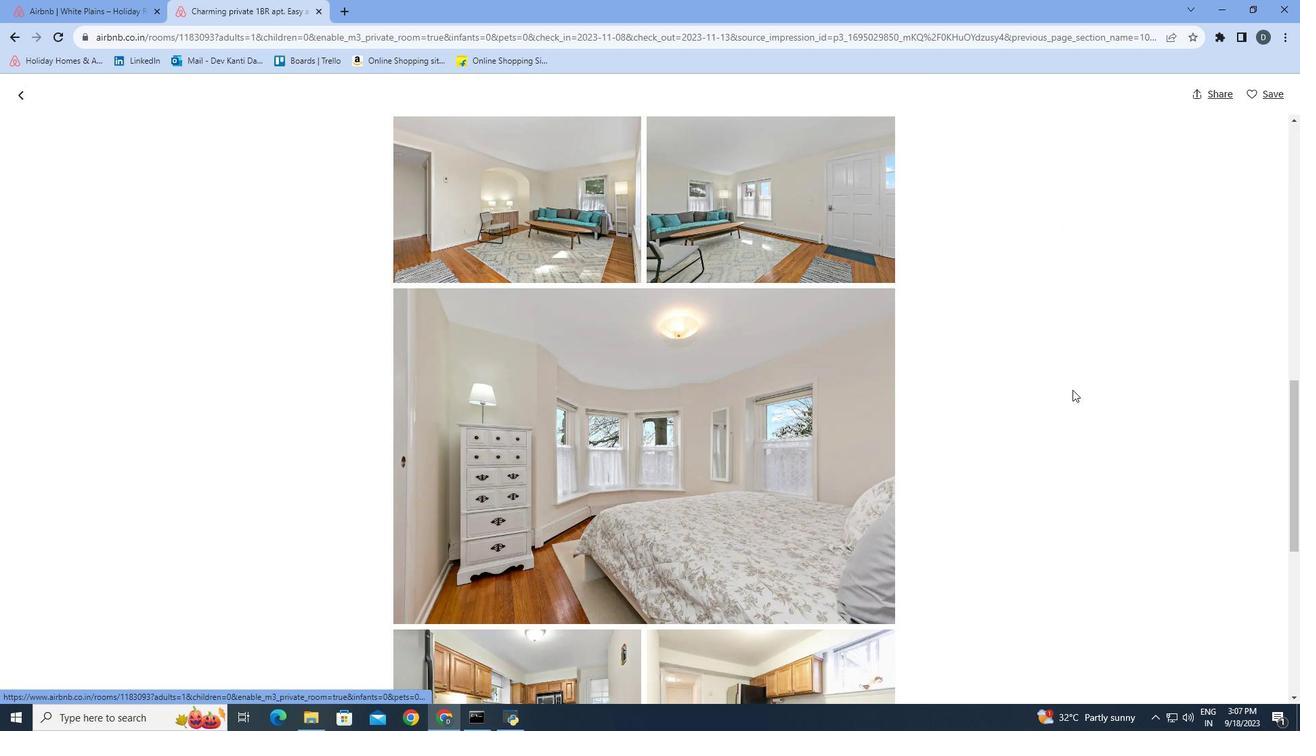 
Action: Mouse scrolled (1073, 390) with delta (0, 0)
Screenshot: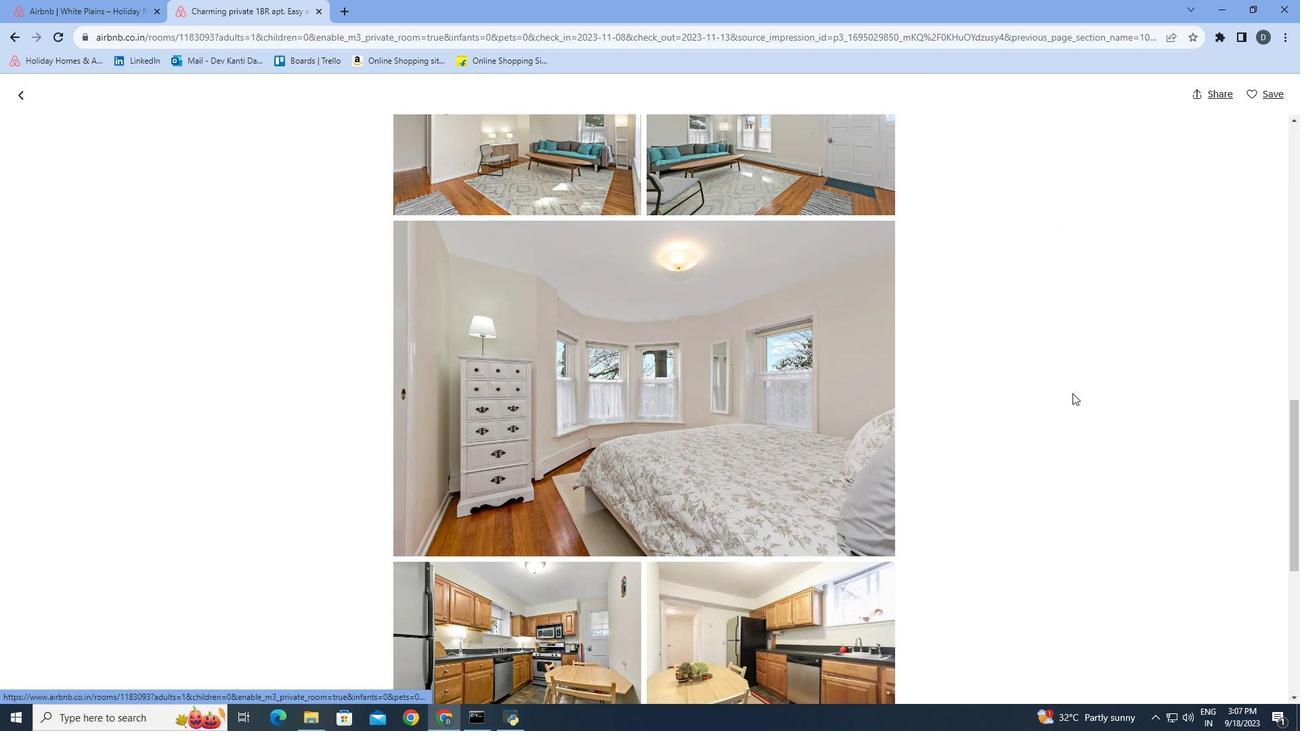 
Action: Mouse moved to (1073, 394)
Screenshot: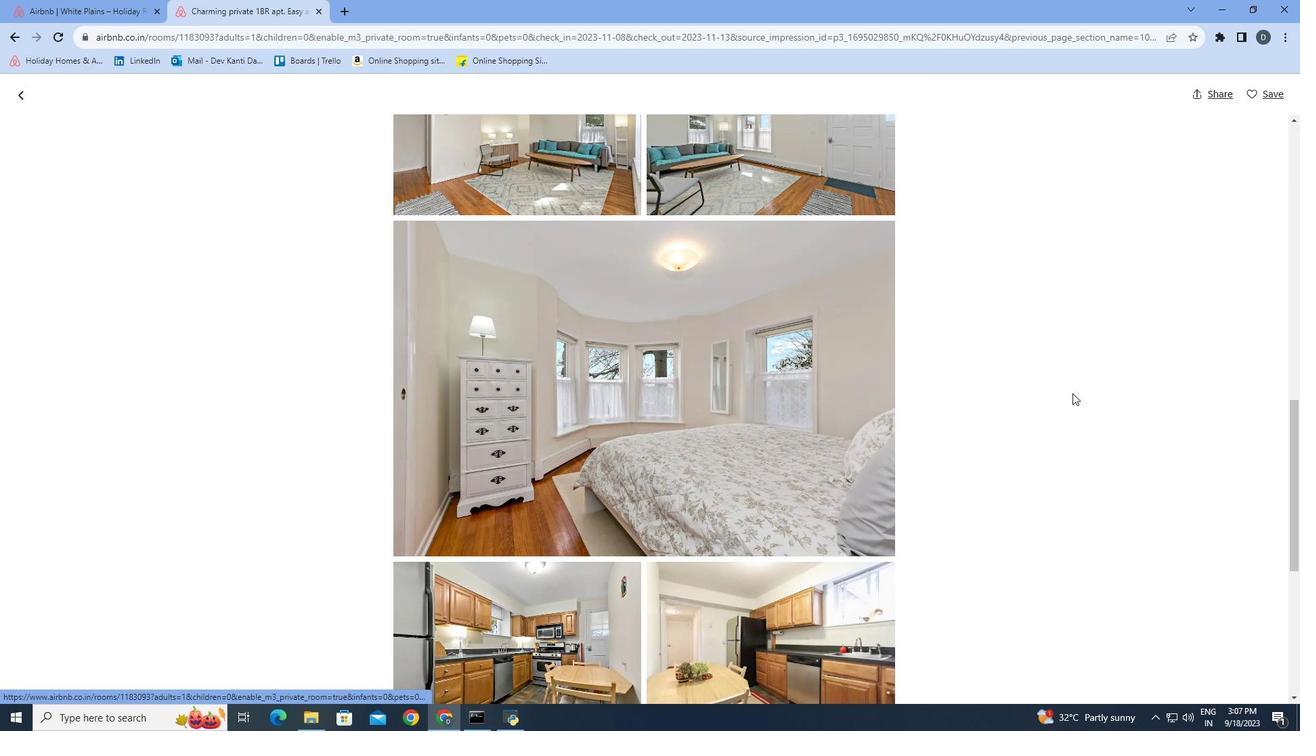 
Action: Mouse scrolled (1073, 393) with delta (0, 0)
Screenshot: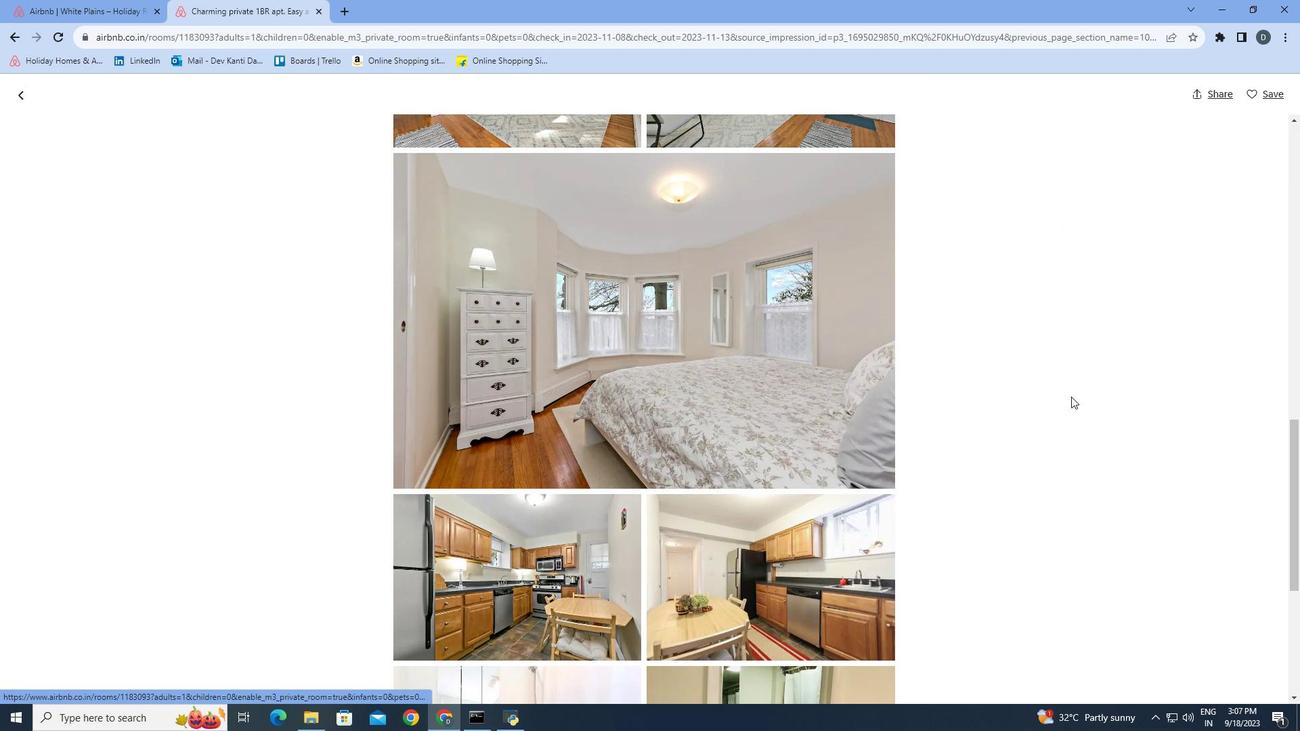 
Action: Mouse moved to (1072, 397)
Screenshot: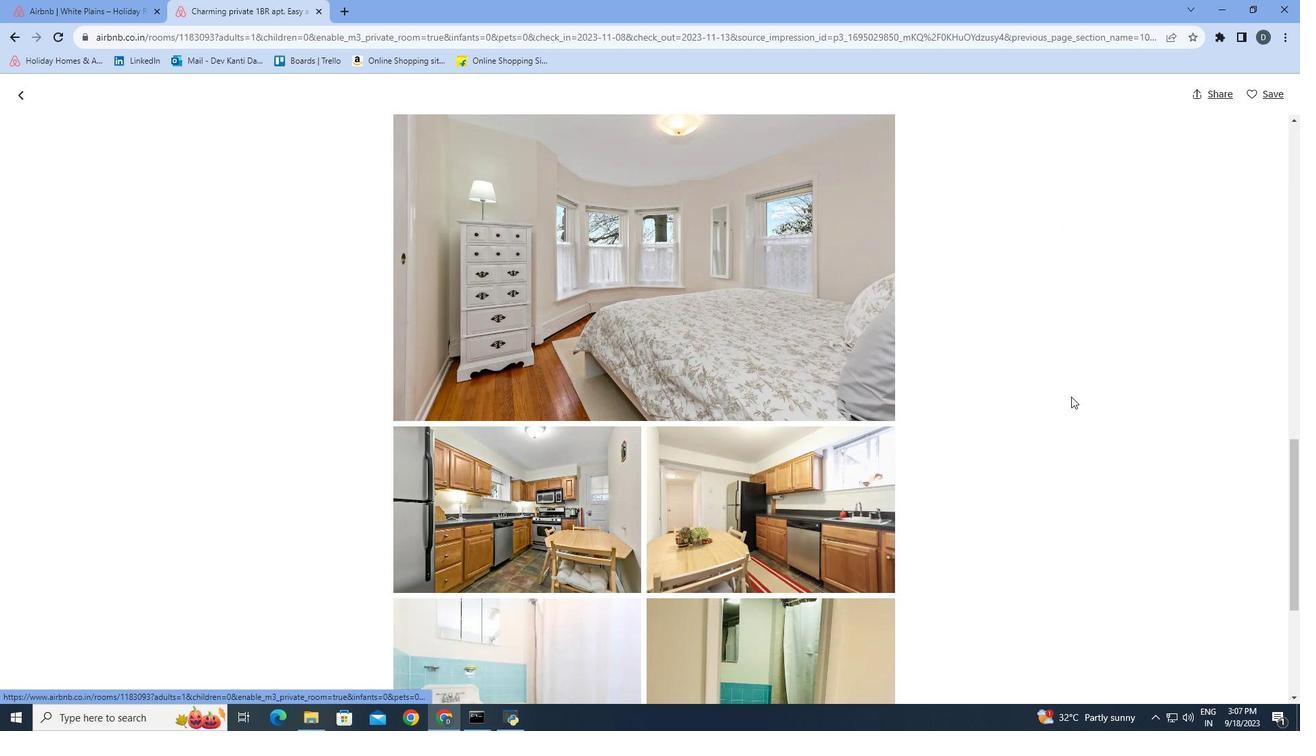 
Action: Mouse scrolled (1072, 397) with delta (0, 0)
Screenshot: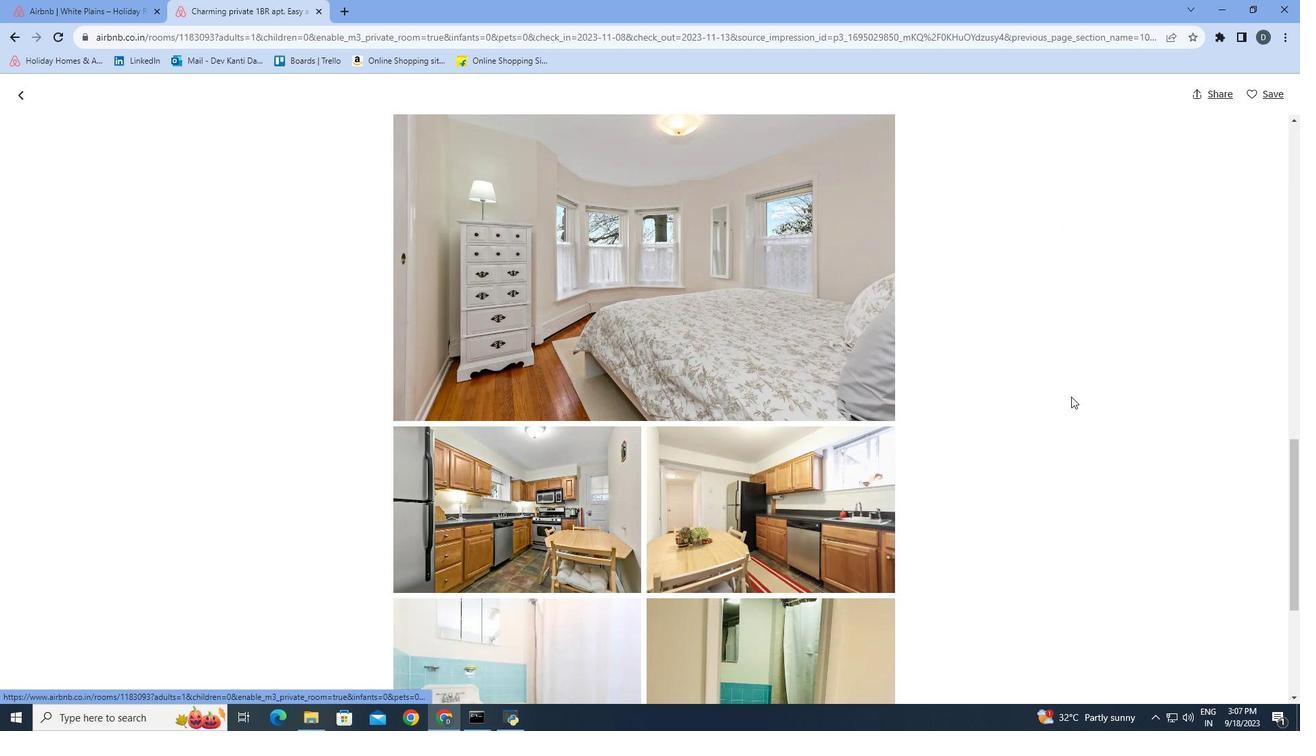 
Action: Mouse scrolled (1072, 397) with delta (0, 0)
Screenshot: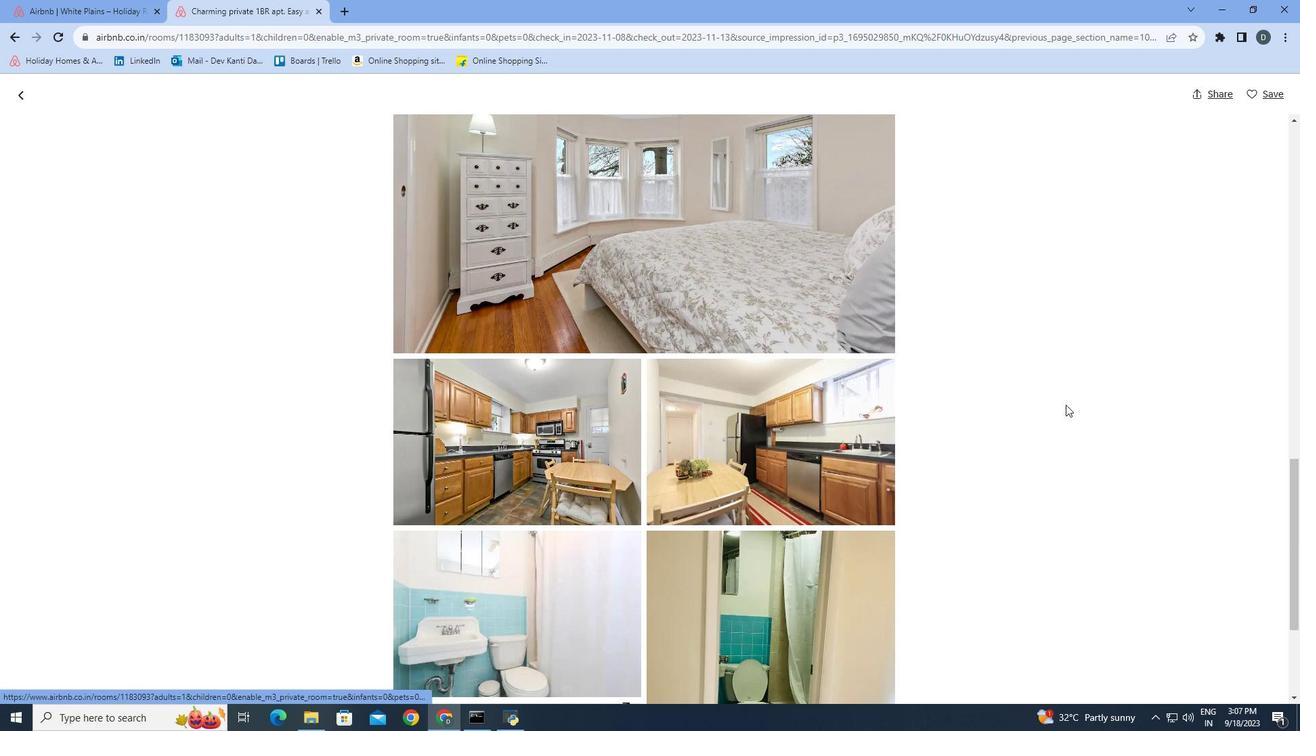 
Action: Mouse moved to (1067, 405)
Screenshot: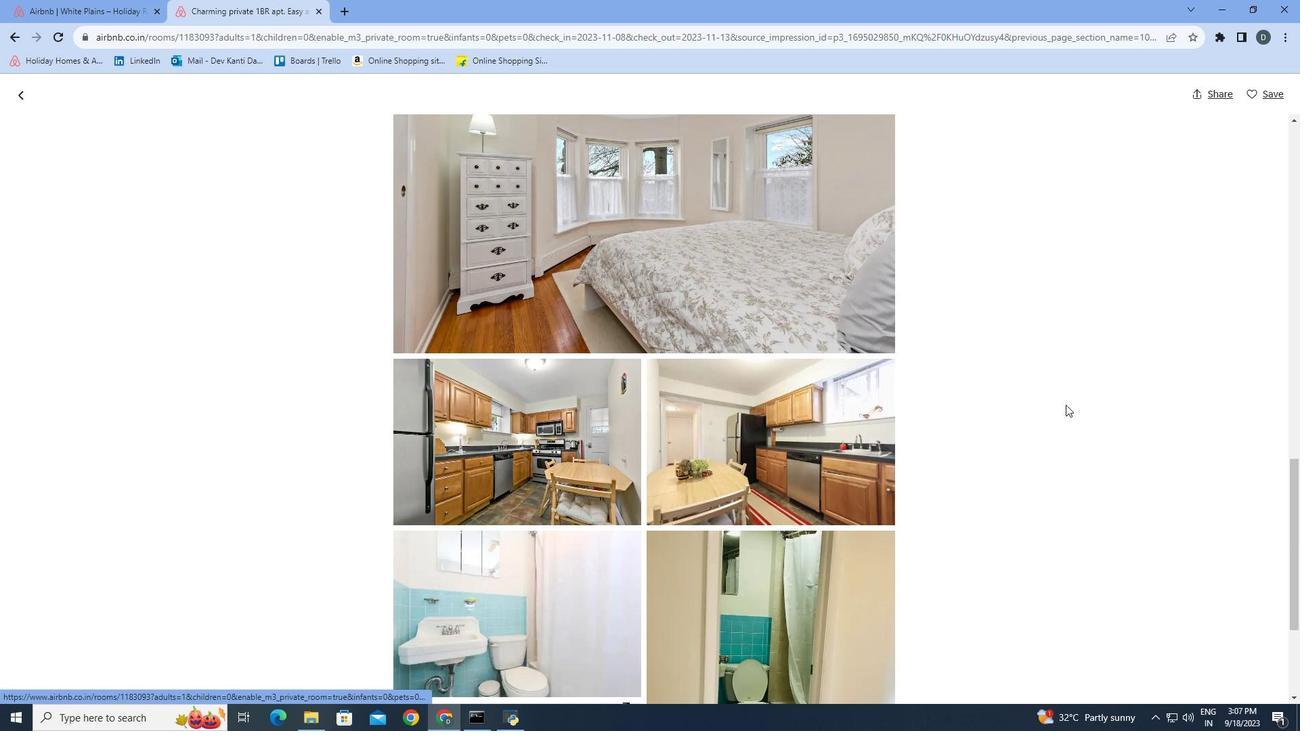 
Action: Mouse scrolled (1067, 405) with delta (0, 0)
Screenshot: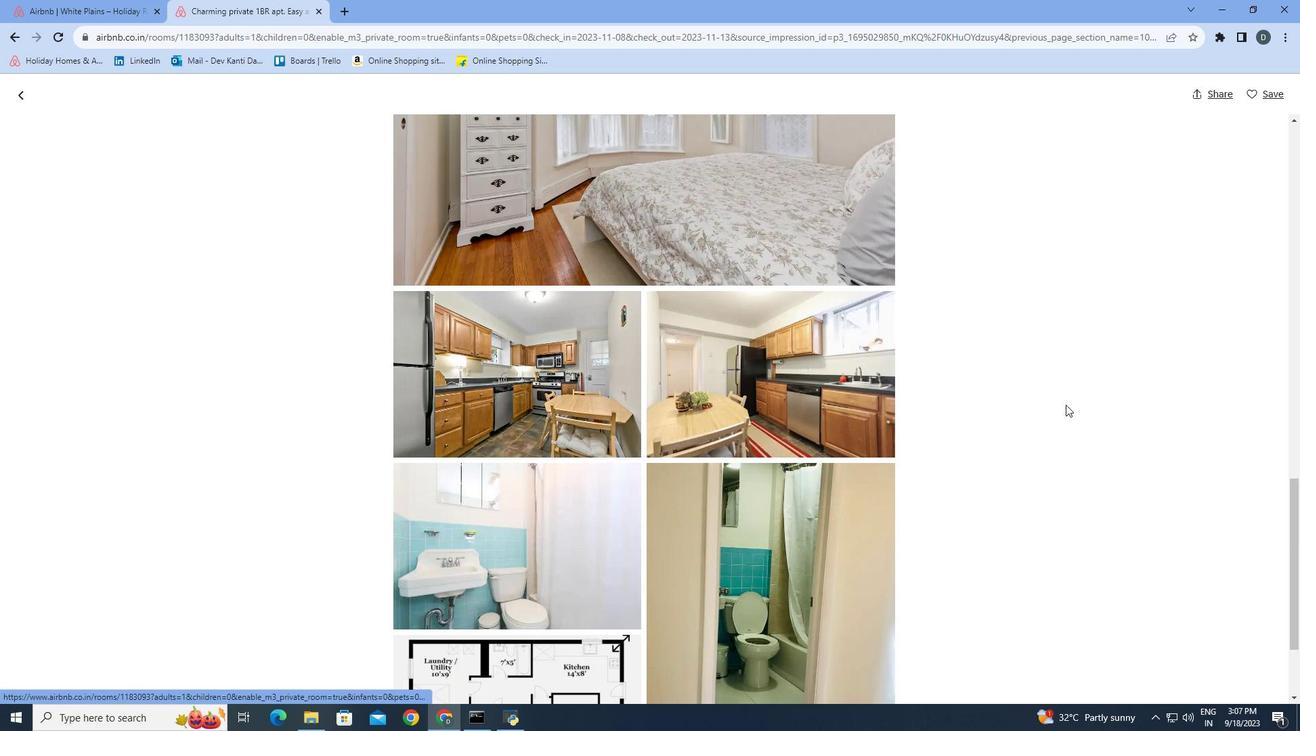 
Action: Mouse scrolled (1067, 405) with delta (0, 0)
Screenshot: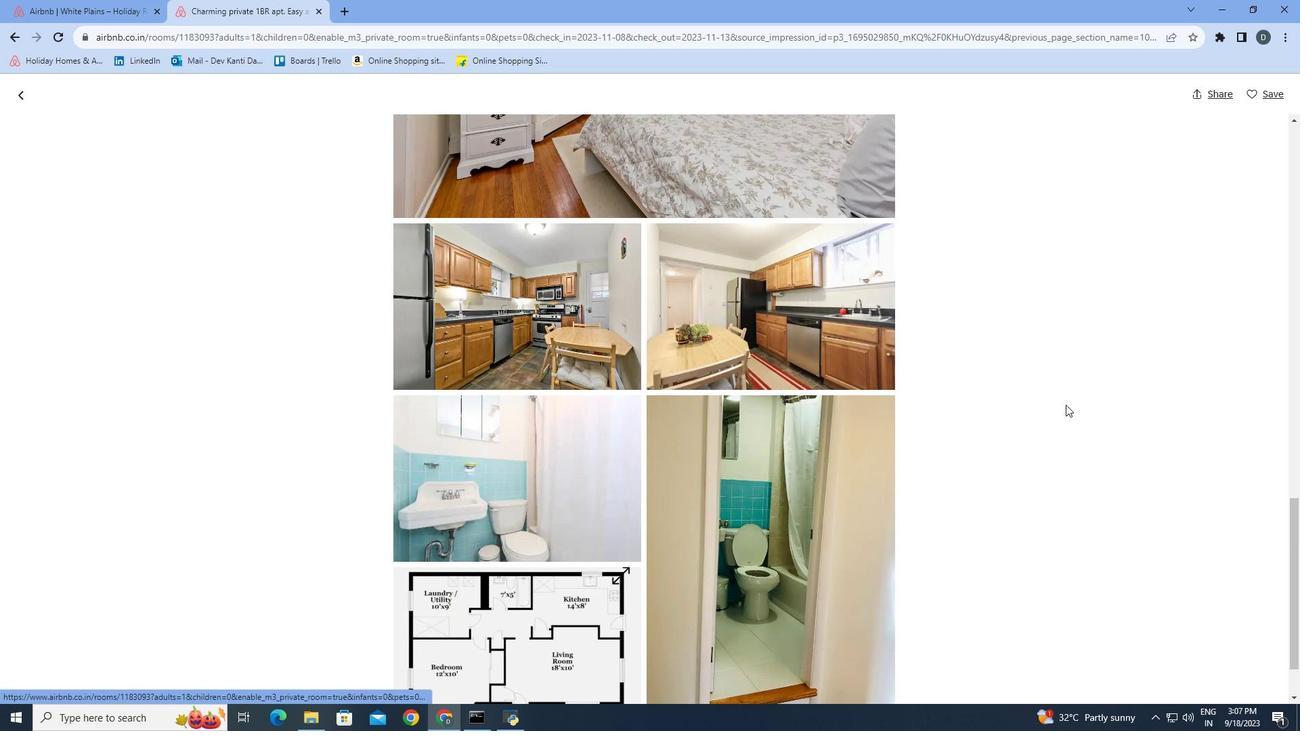 
Action: Mouse scrolled (1067, 405) with delta (0, 0)
Screenshot: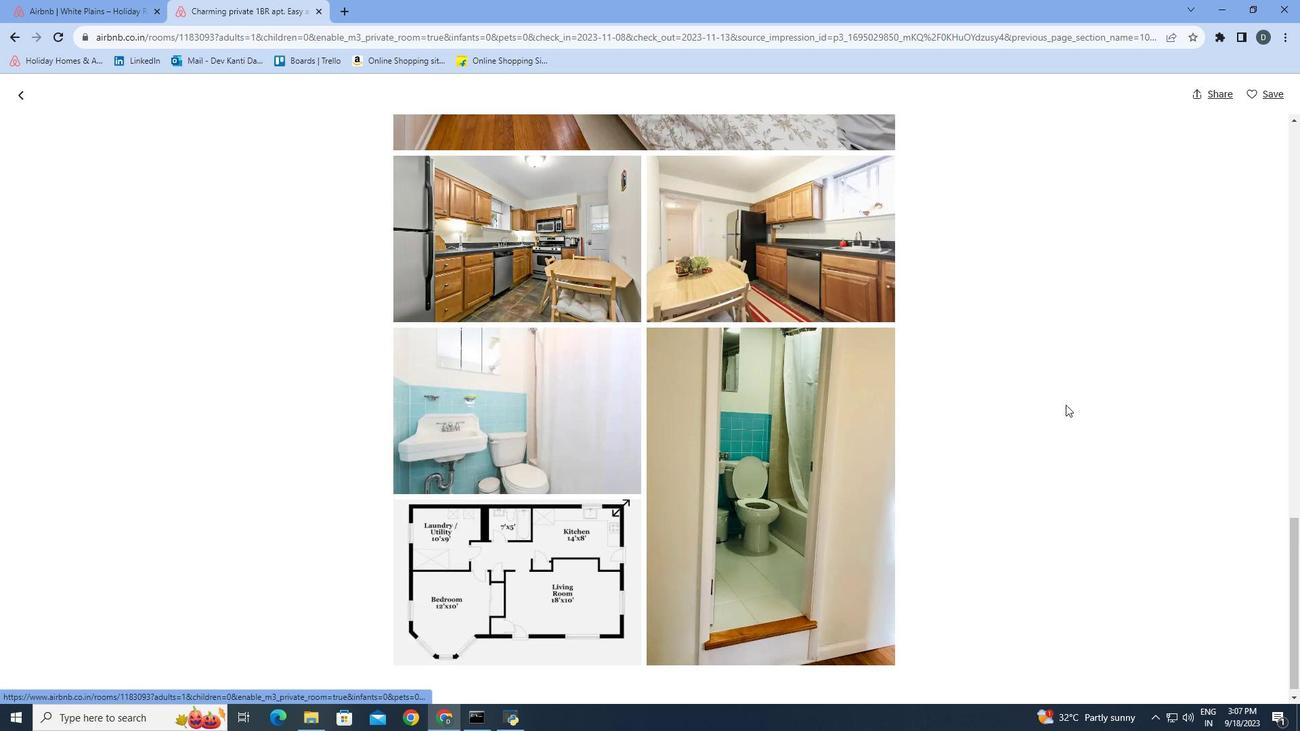 
Action: Mouse scrolled (1067, 405) with delta (0, 0)
Screenshot: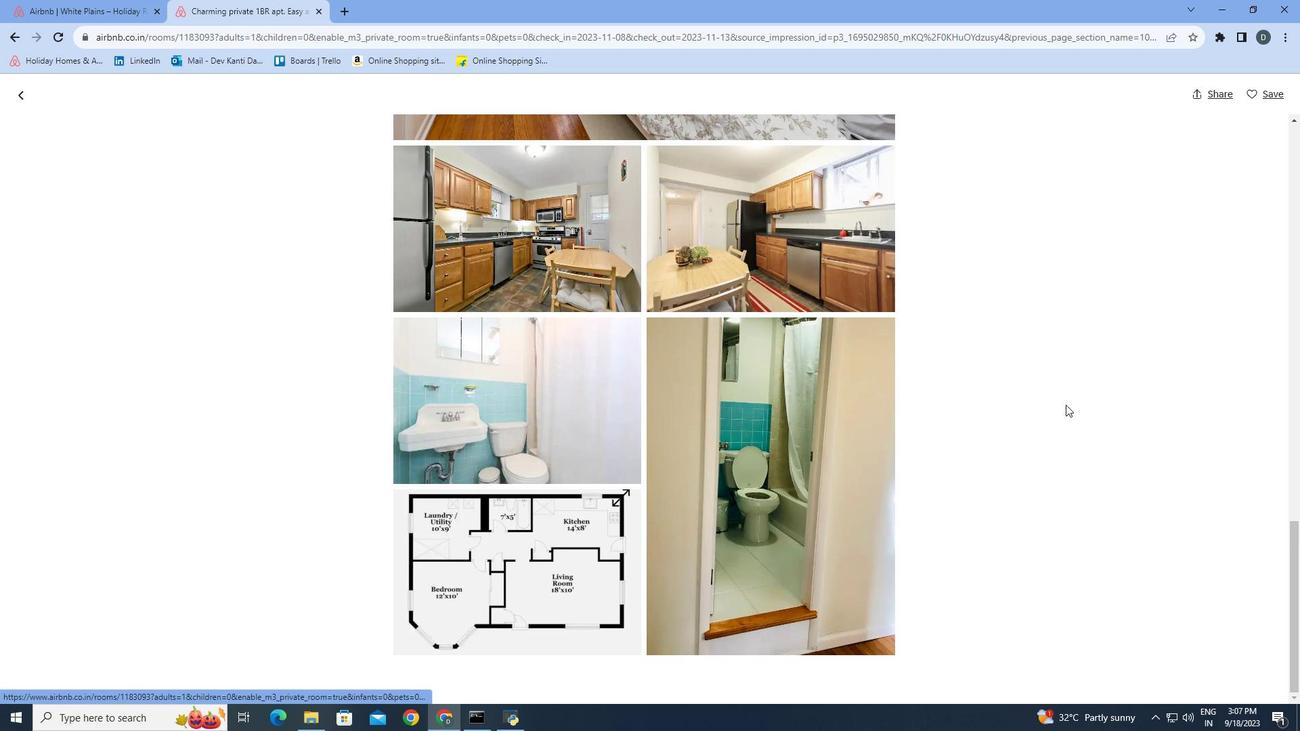 
Action: Mouse scrolled (1067, 405) with delta (0, 0)
Screenshot: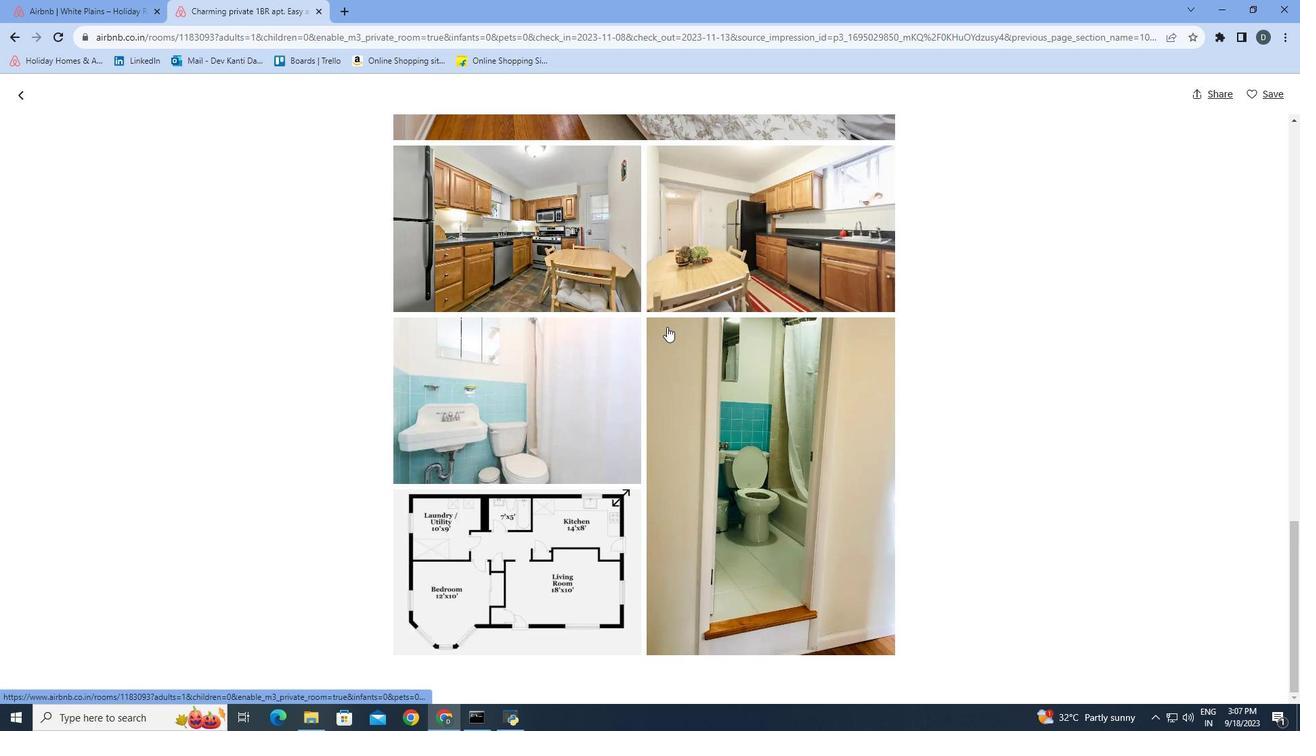 
Action: Mouse moved to (16, 101)
Screenshot: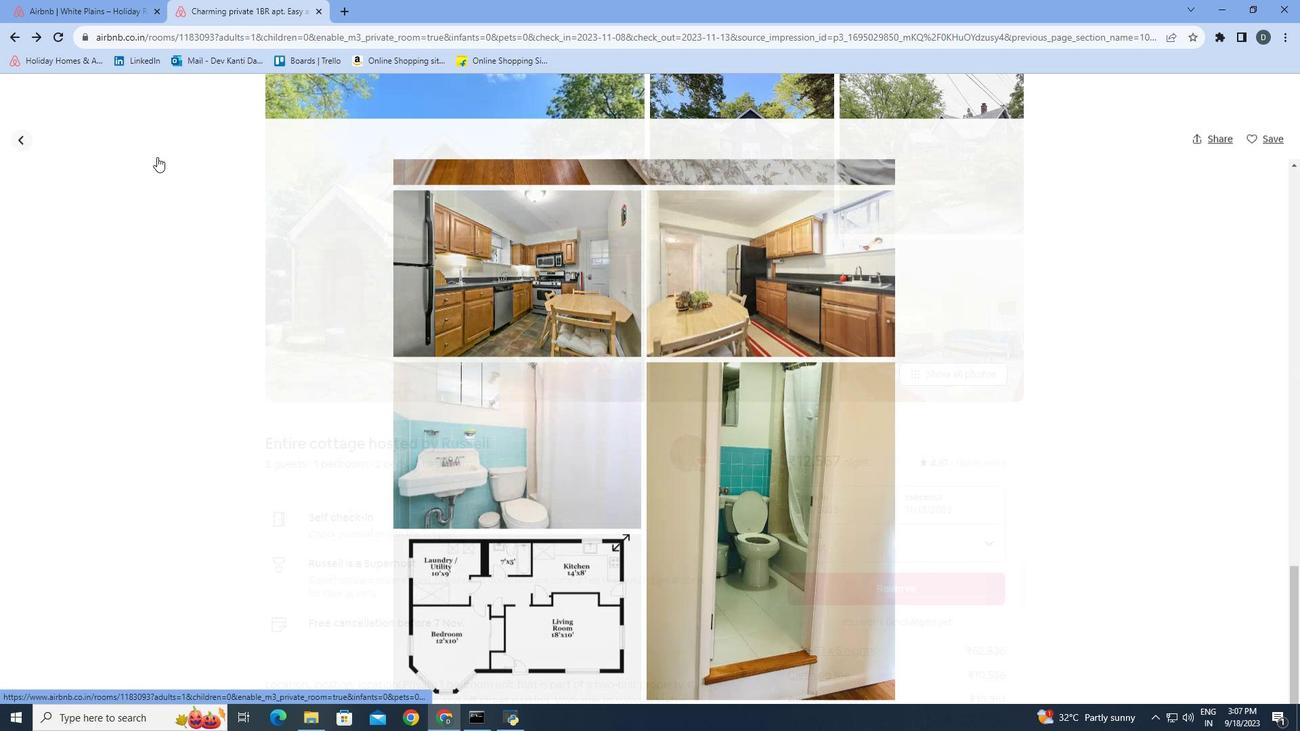 
Action: Mouse pressed left at (16, 101)
Screenshot: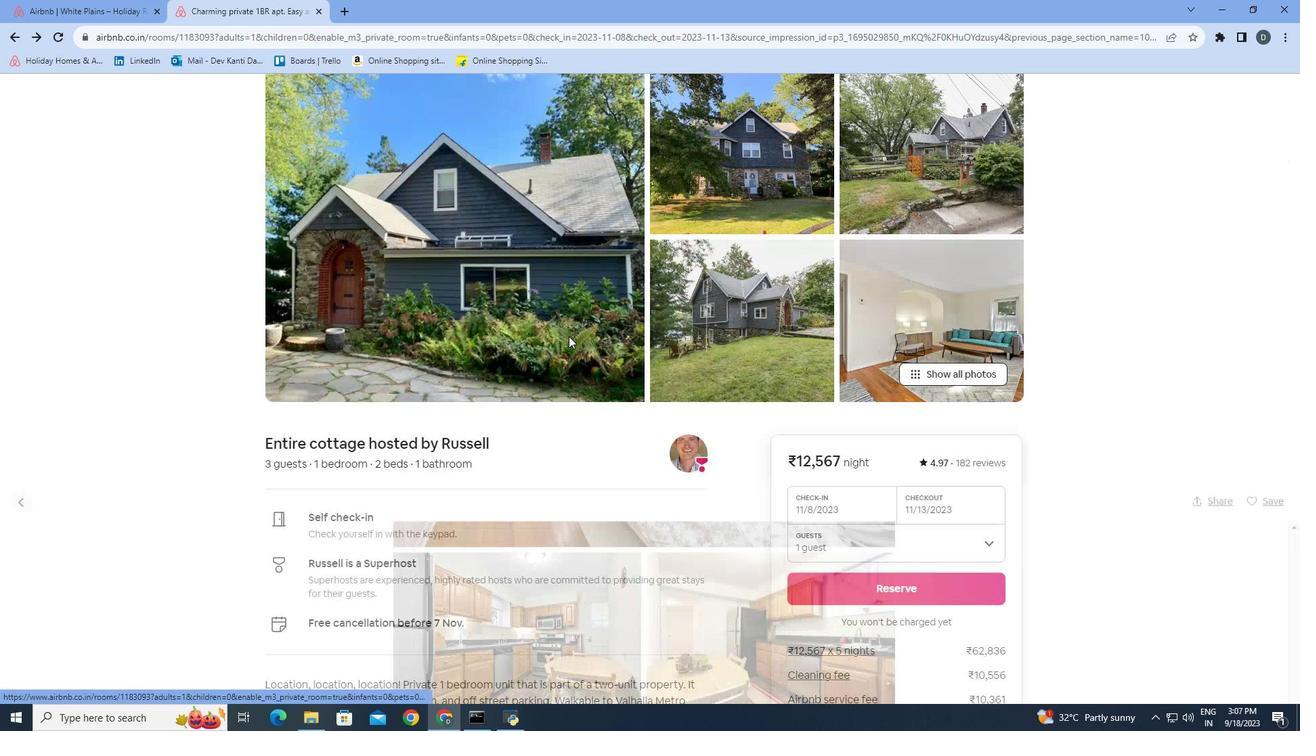 
Action: Mouse moved to (1061, 464)
Screenshot: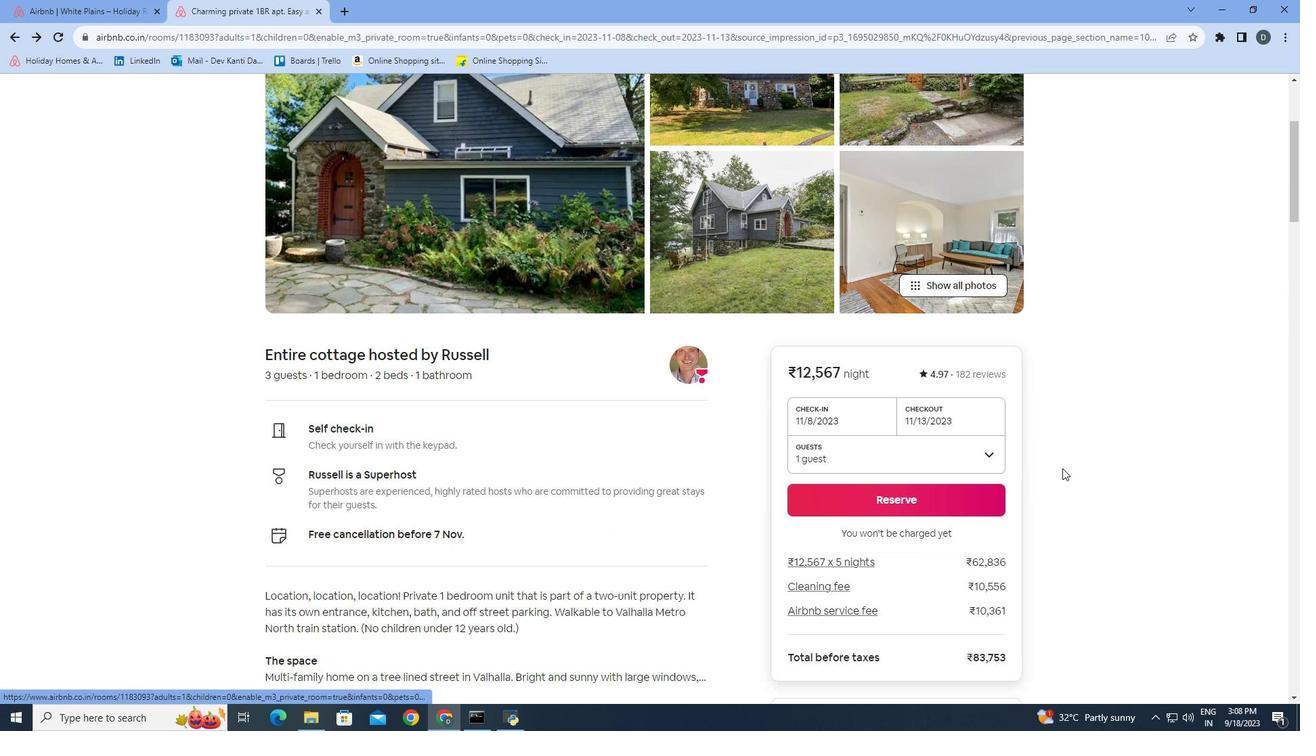 
Action: Mouse scrolled (1061, 463) with delta (0, 0)
Screenshot: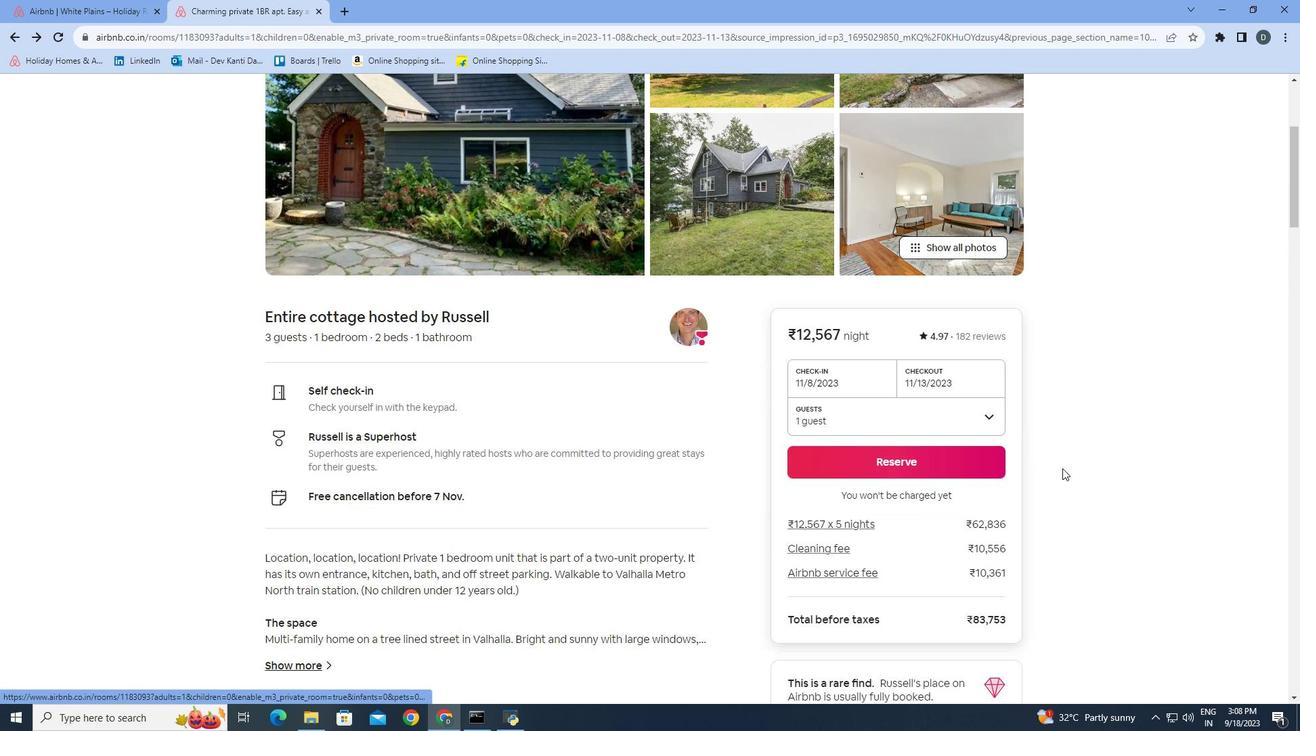 
Action: Mouse moved to (1063, 468)
Screenshot: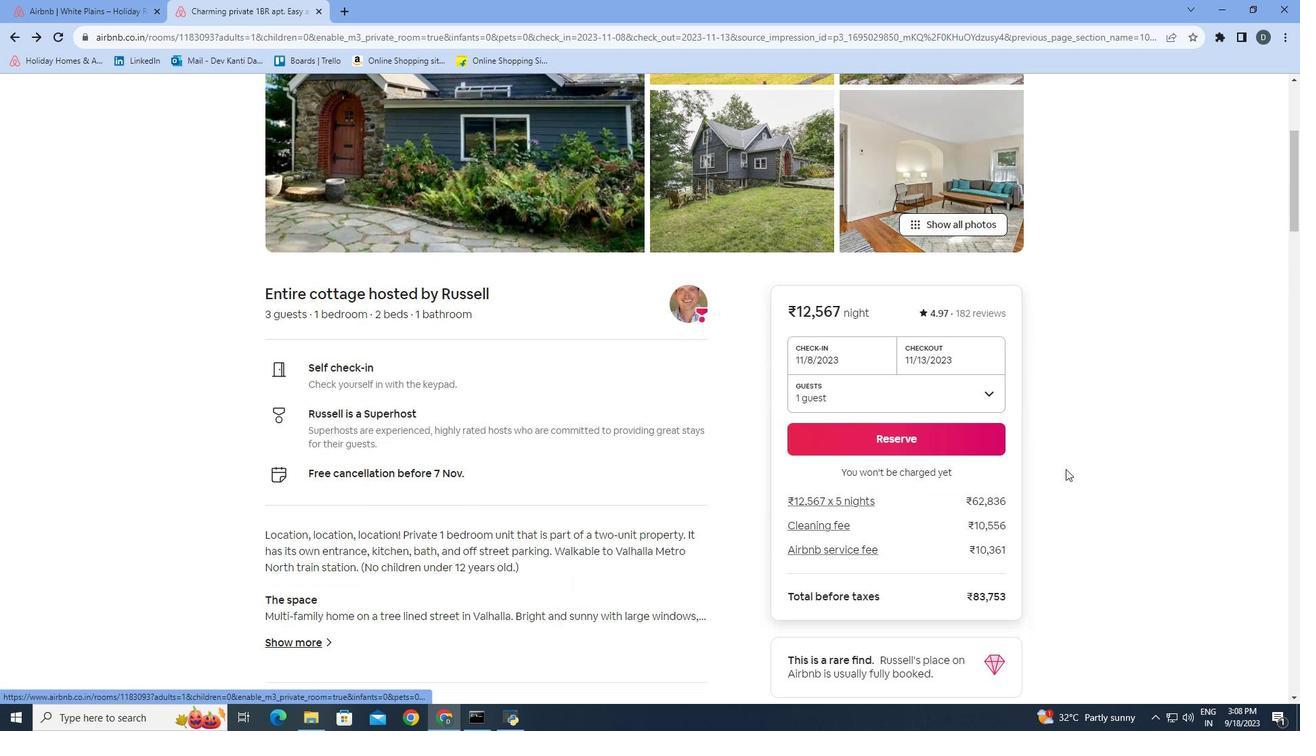 
Action: Mouse scrolled (1063, 467) with delta (0, 0)
Screenshot: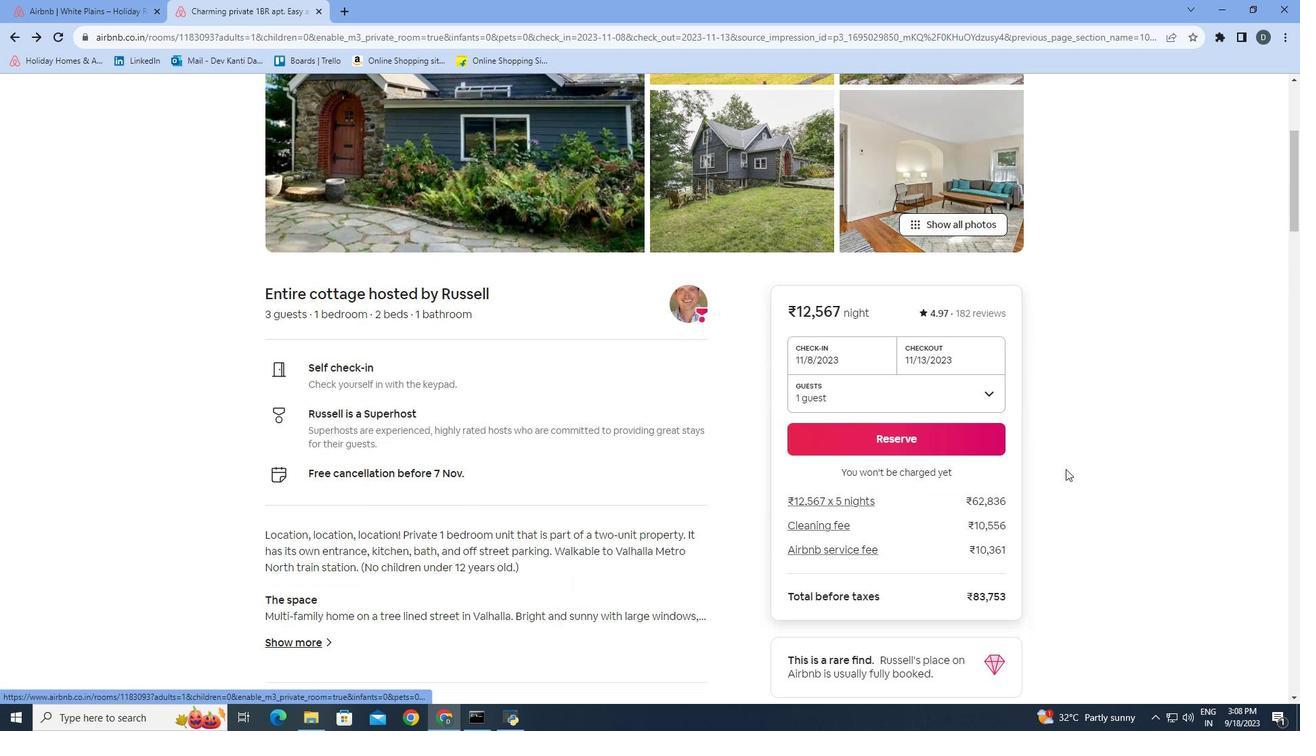 
Action: Mouse moved to (1063, 470)
Screenshot: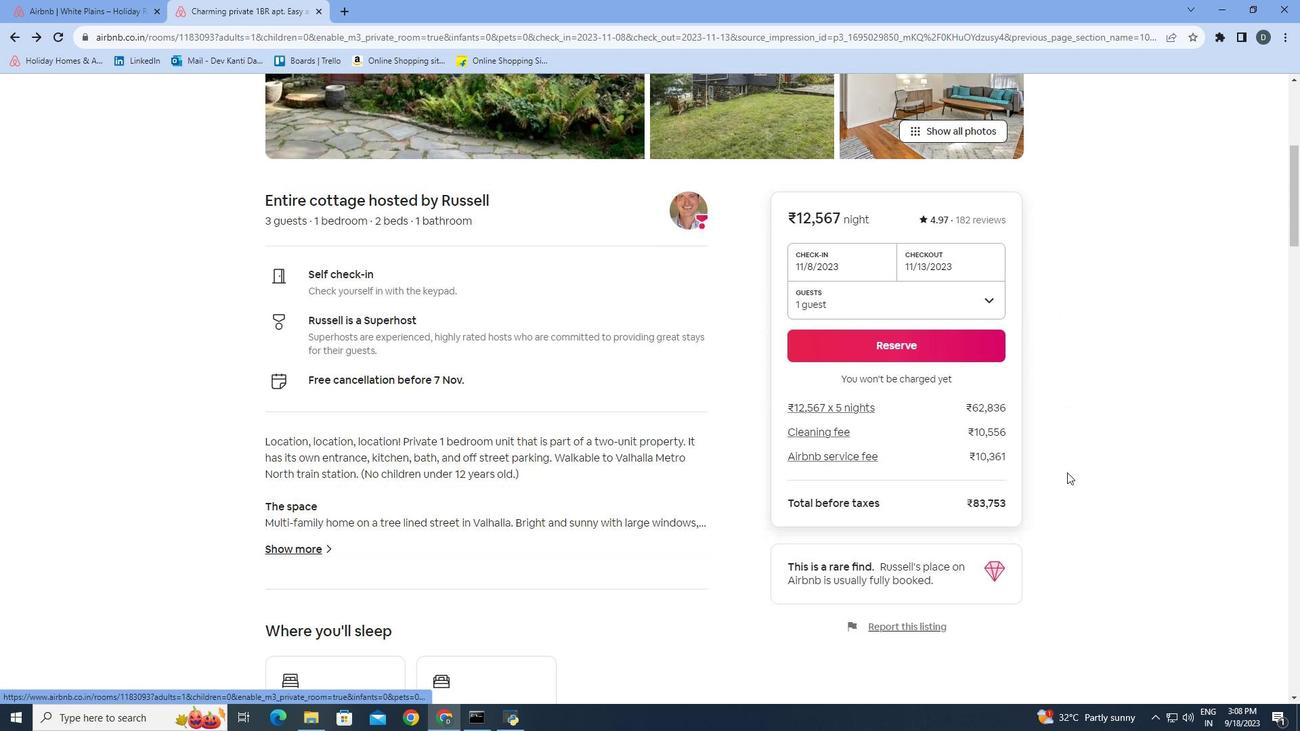 
Action: Mouse scrolled (1063, 469) with delta (0, 0)
Screenshot: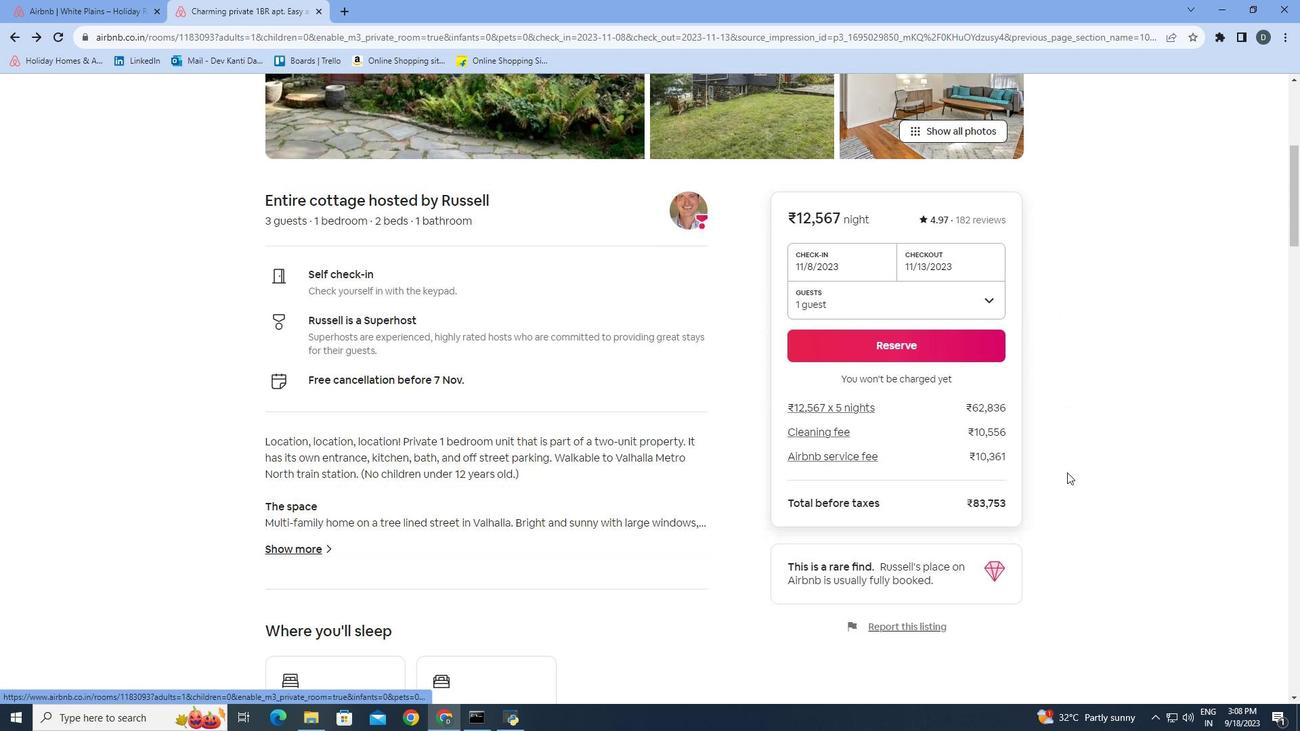 
Action: Mouse moved to (1067, 470)
Screenshot: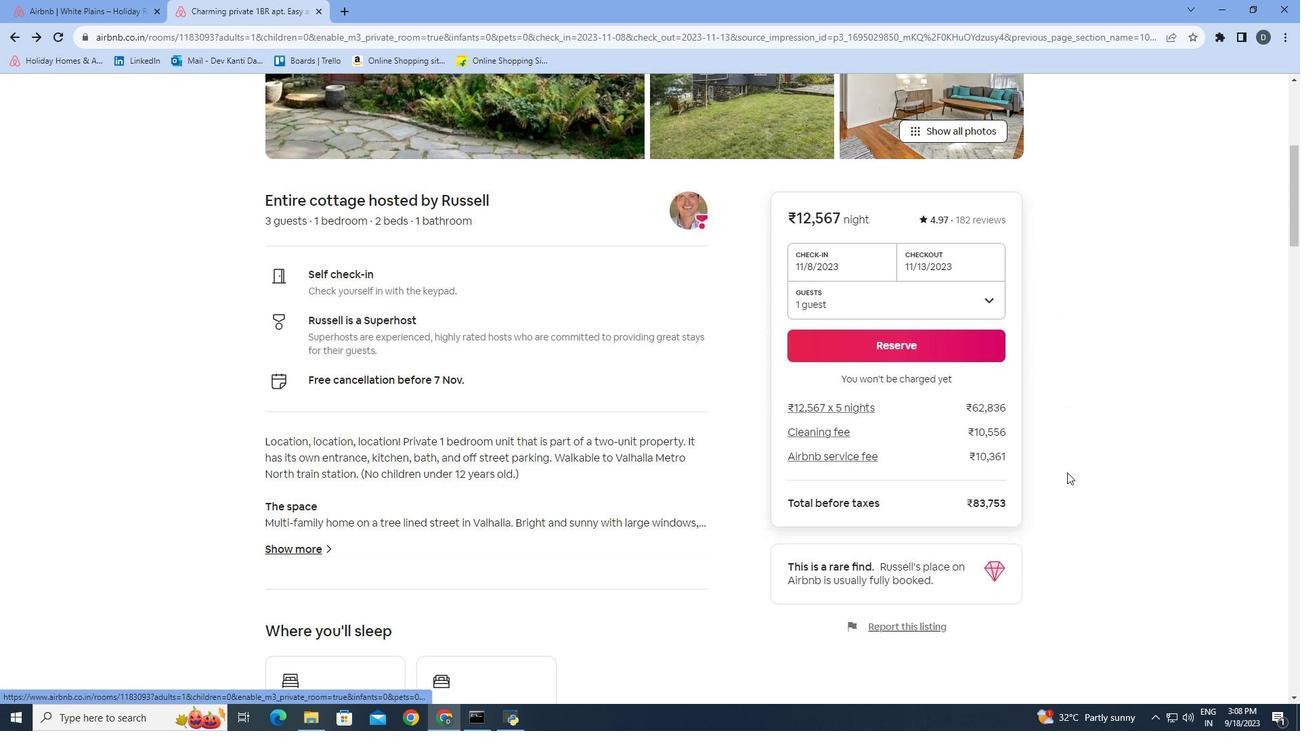 
Action: Mouse scrolled (1067, 469) with delta (0, 0)
Screenshot: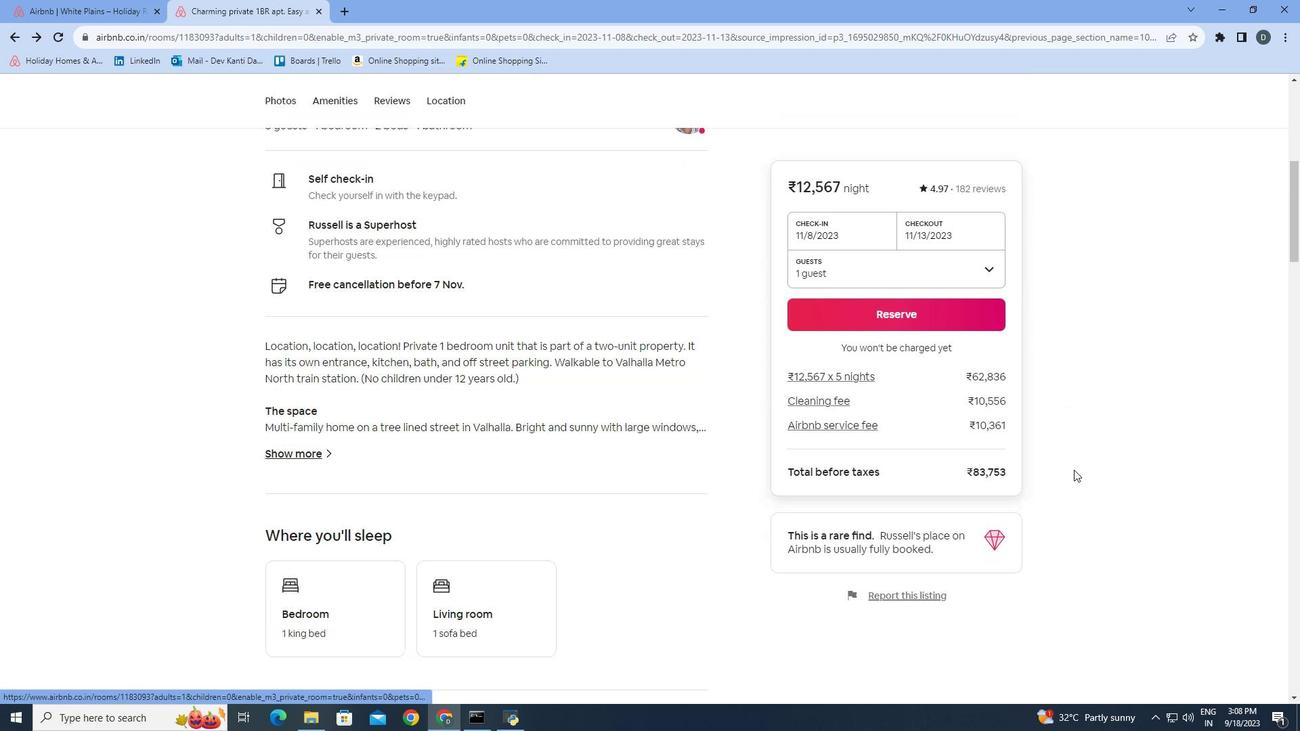 
Action: Mouse moved to (1068, 472)
Screenshot: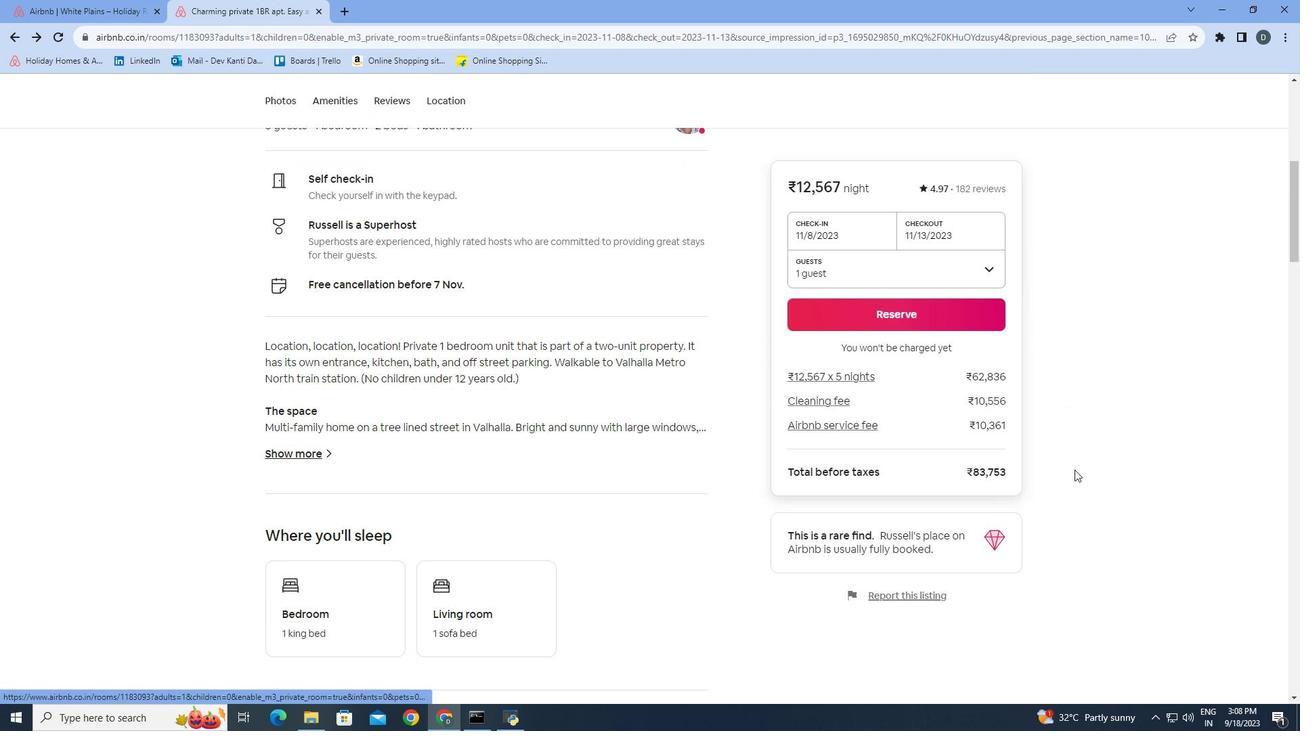 
Action: Mouse scrolled (1068, 471) with delta (0, 0)
Screenshot: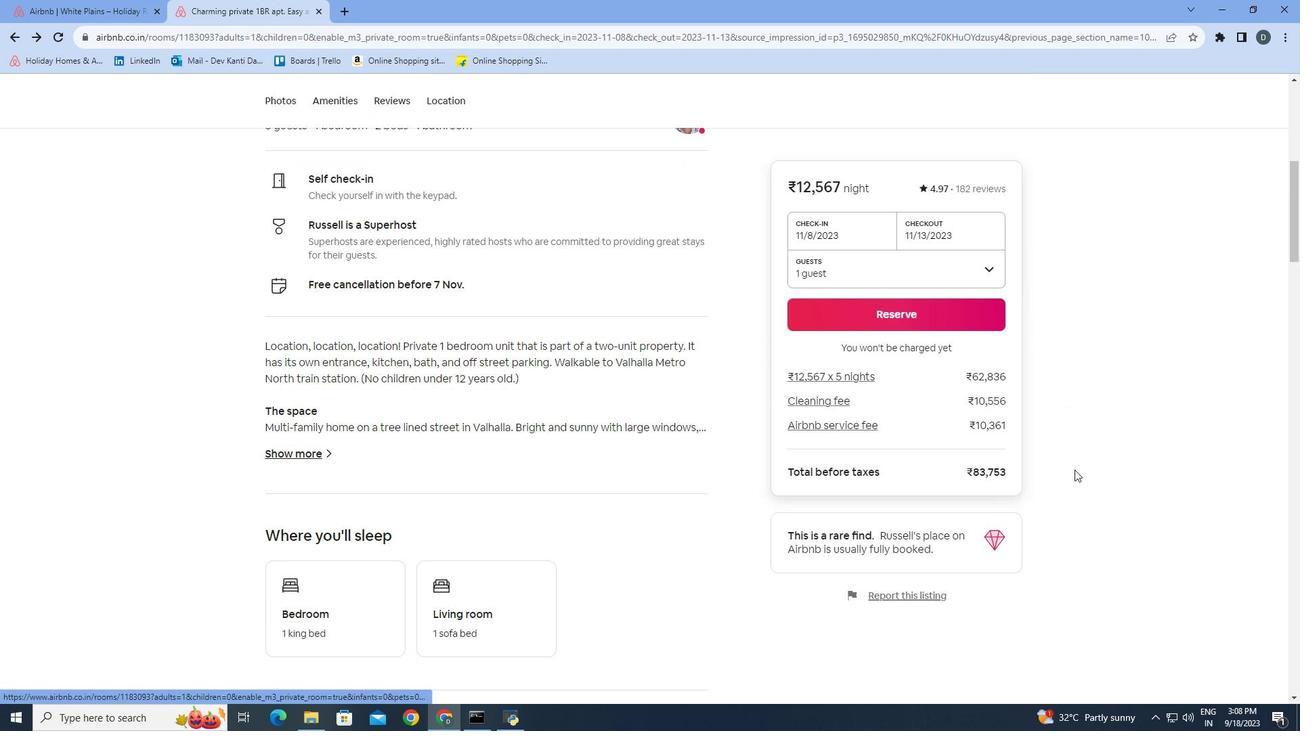 
Action: Mouse moved to (1075, 480)
Screenshot: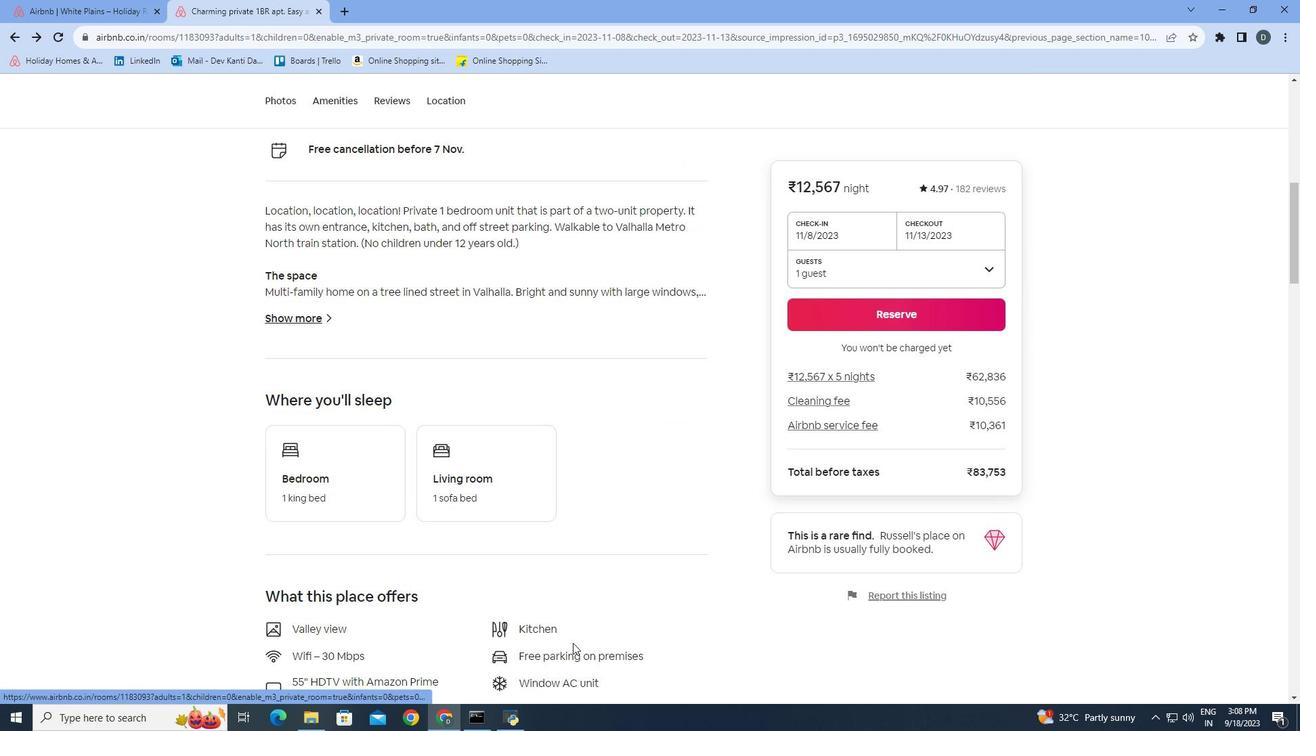 
Action: Mouse scrolled (1075, 479) with delta (0, 0)
Screenshot: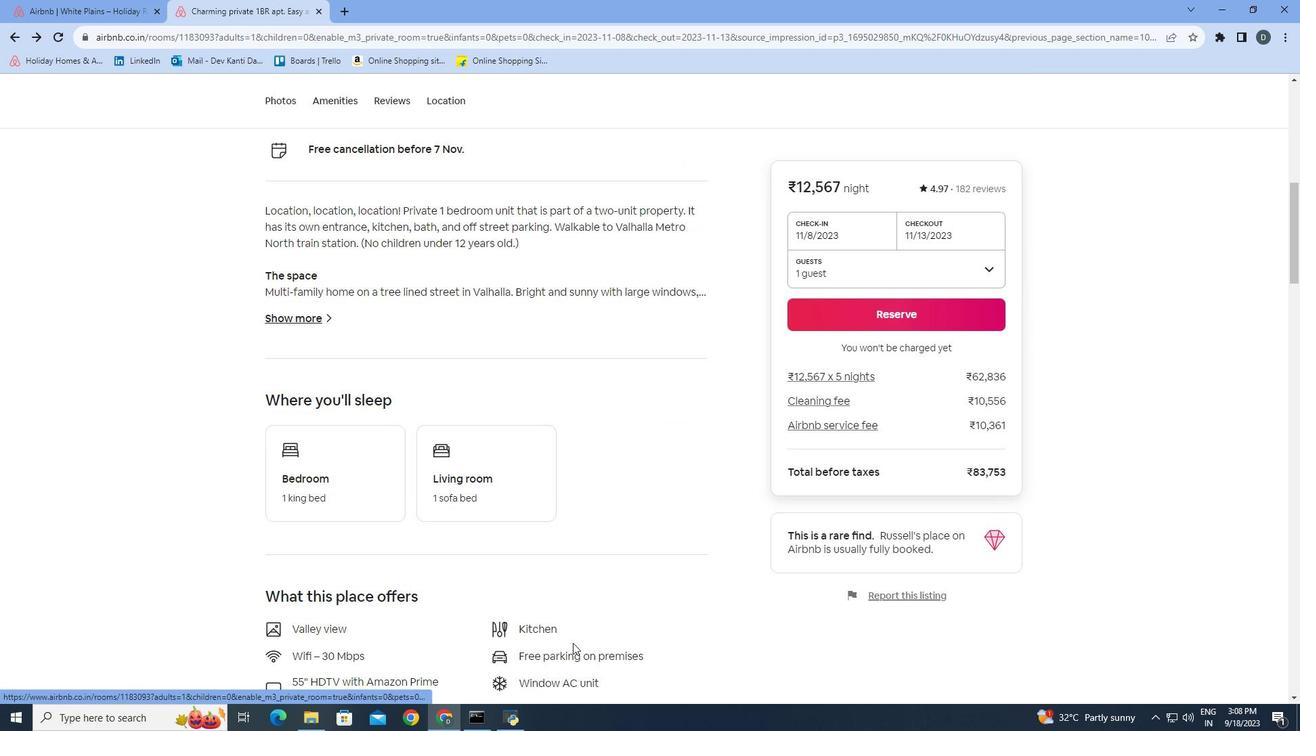 
Action: Mouse moved to (1074, 487)
Screenshot: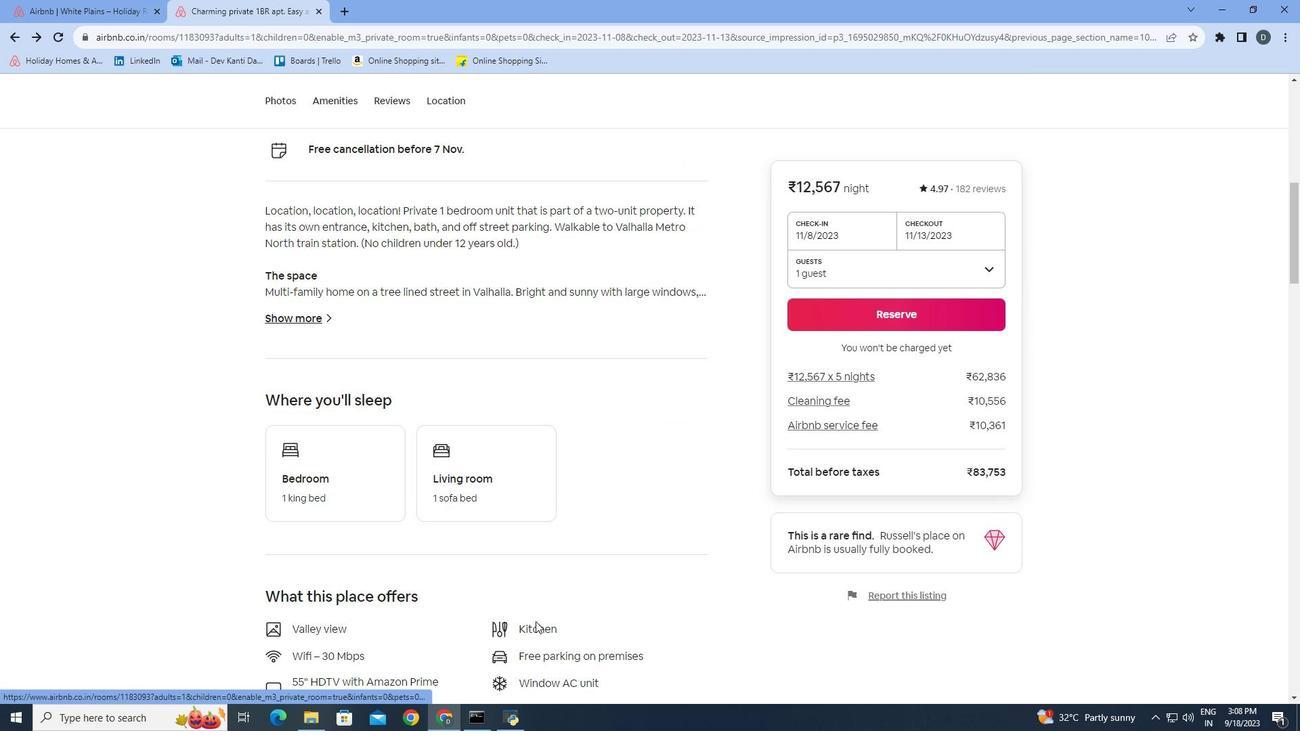 
Action: Mouse scrolled (1074, 486) with delta (0, 0)
Screenshot: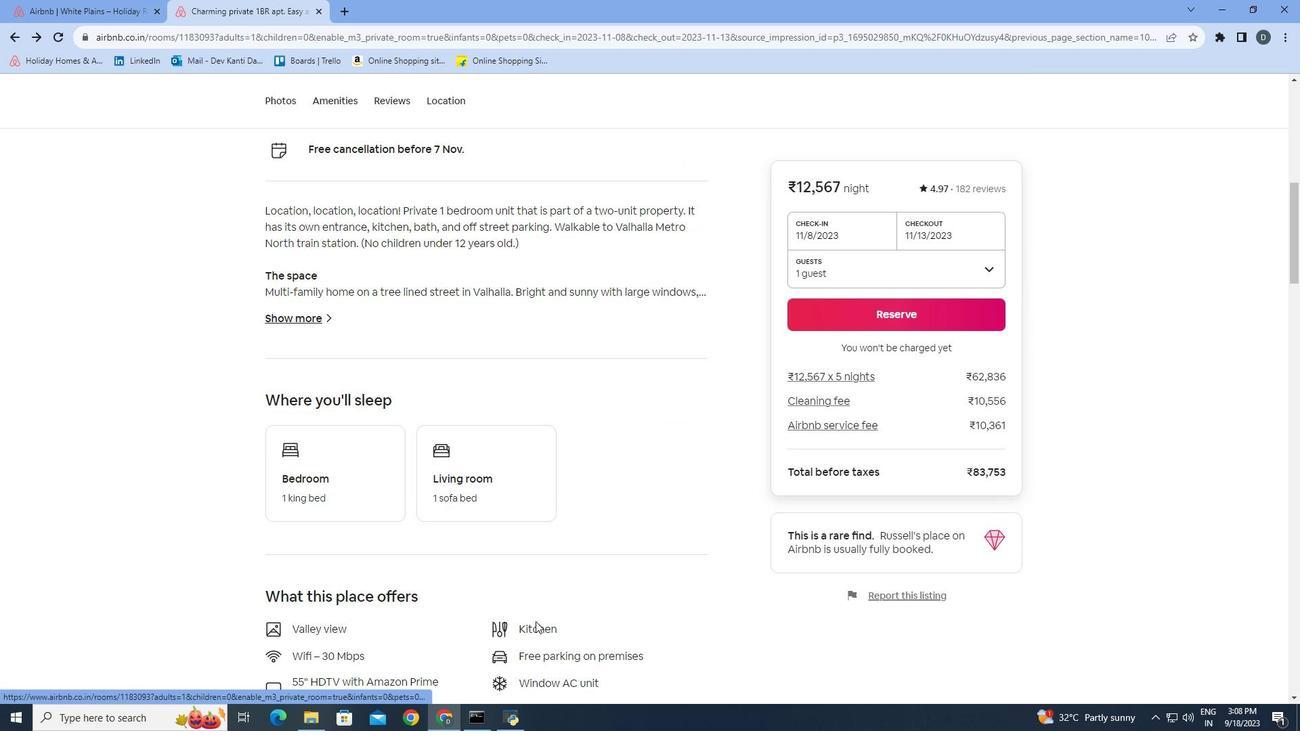 
Action: Mouse moved to (552, 552)
Screenshot: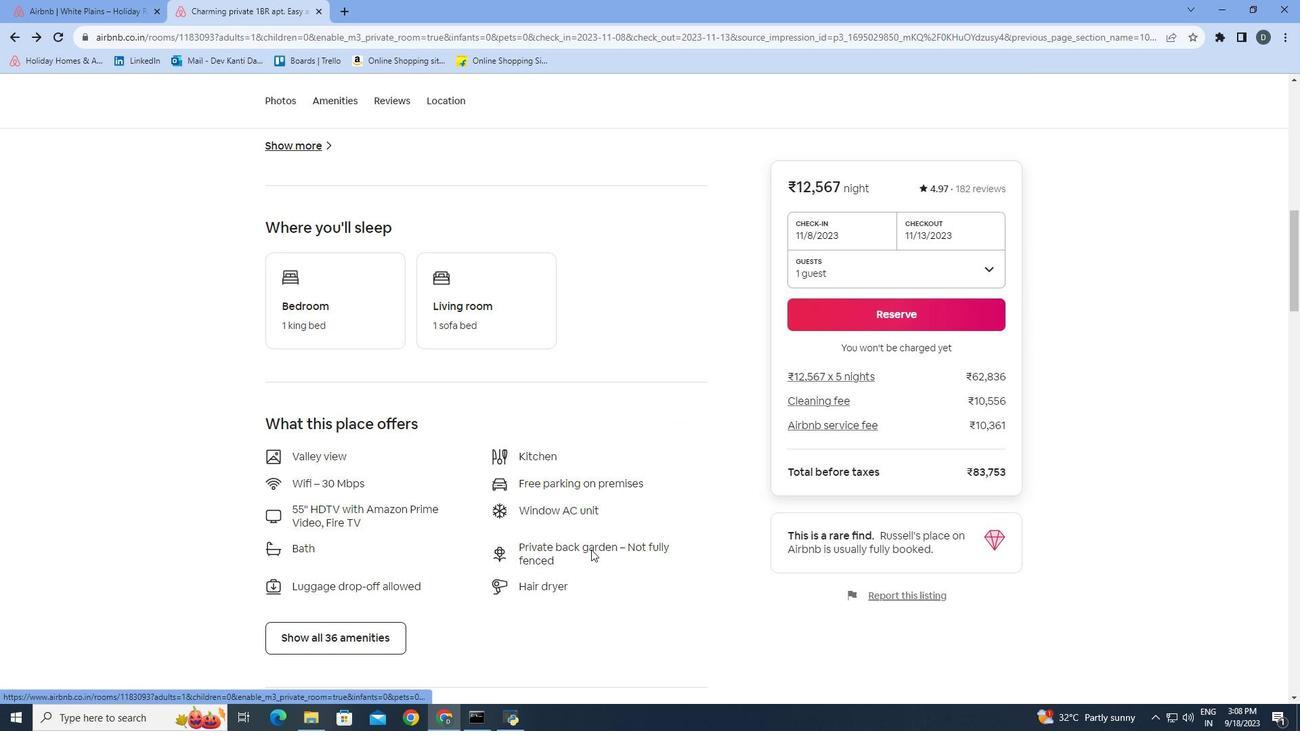 
Action: Mouse scrolled (552, 551) with delta (0, 0)
Screenshot: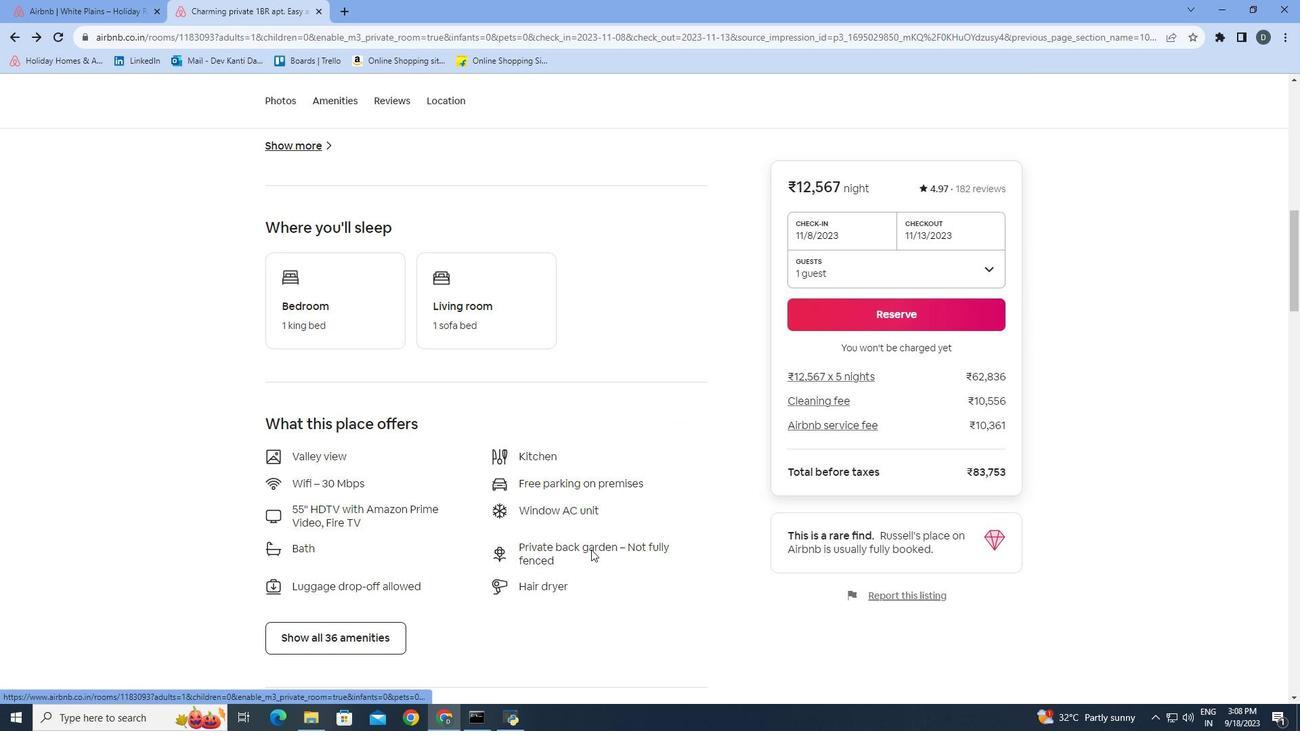 
Action: Mouse moved to (573, 551)
Screenshot: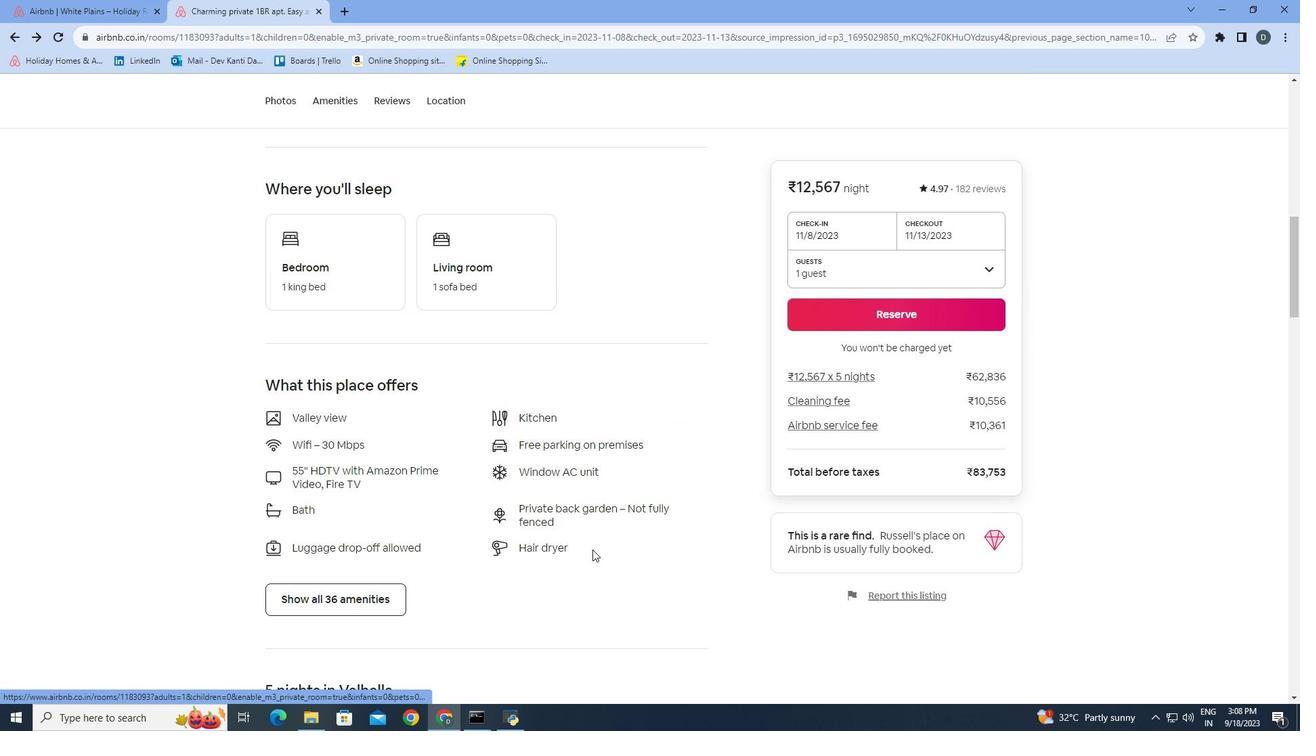
Action: Mouse scrolled (573, 550) with delta (0, 0)
Screenshot: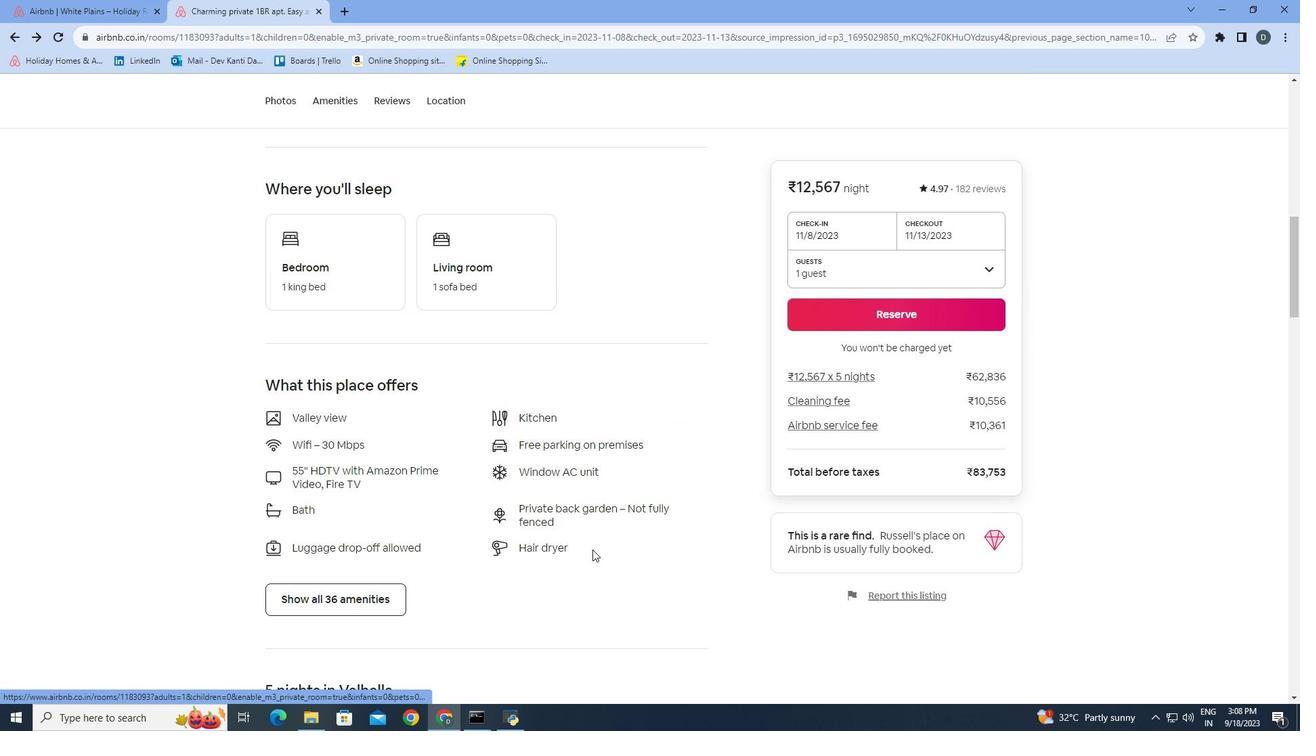 
Action: Mouse moved to (584, 551)
Screenshot: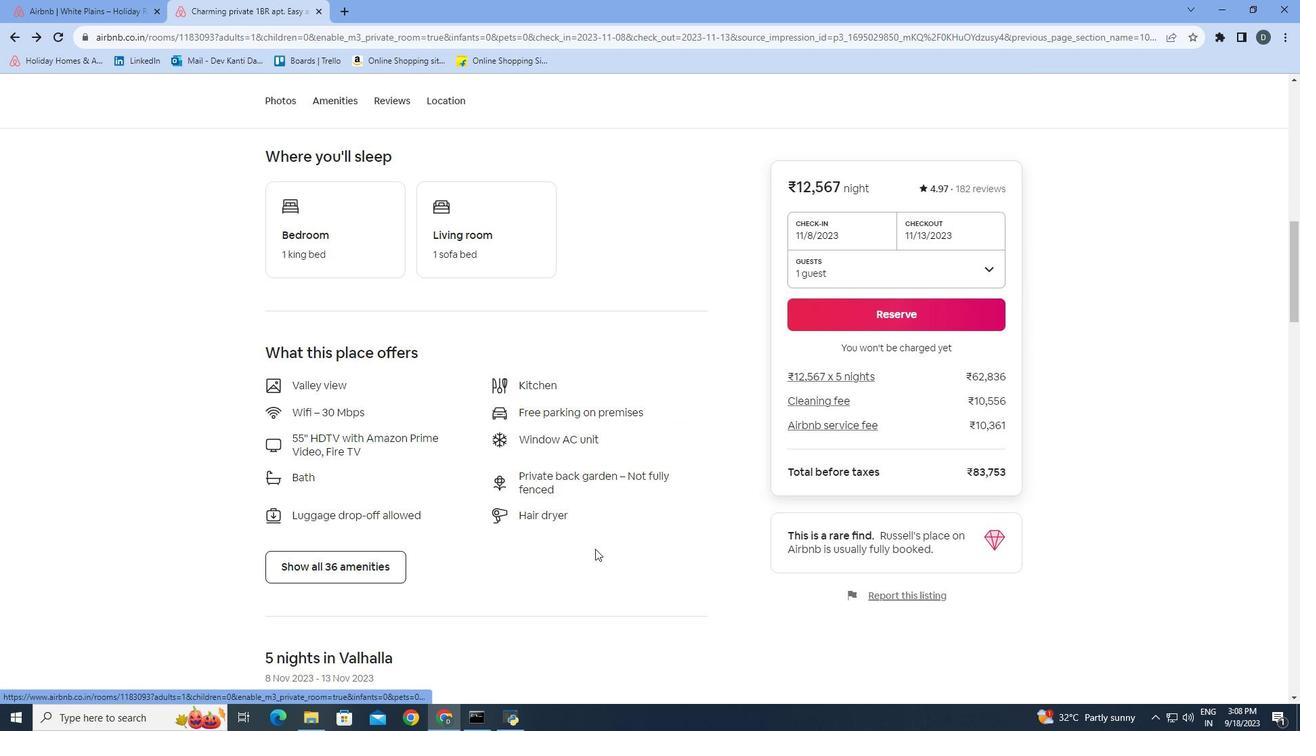 
Action: Mouse scrolled (584, 550) with delta (0, 0)
Screenshot: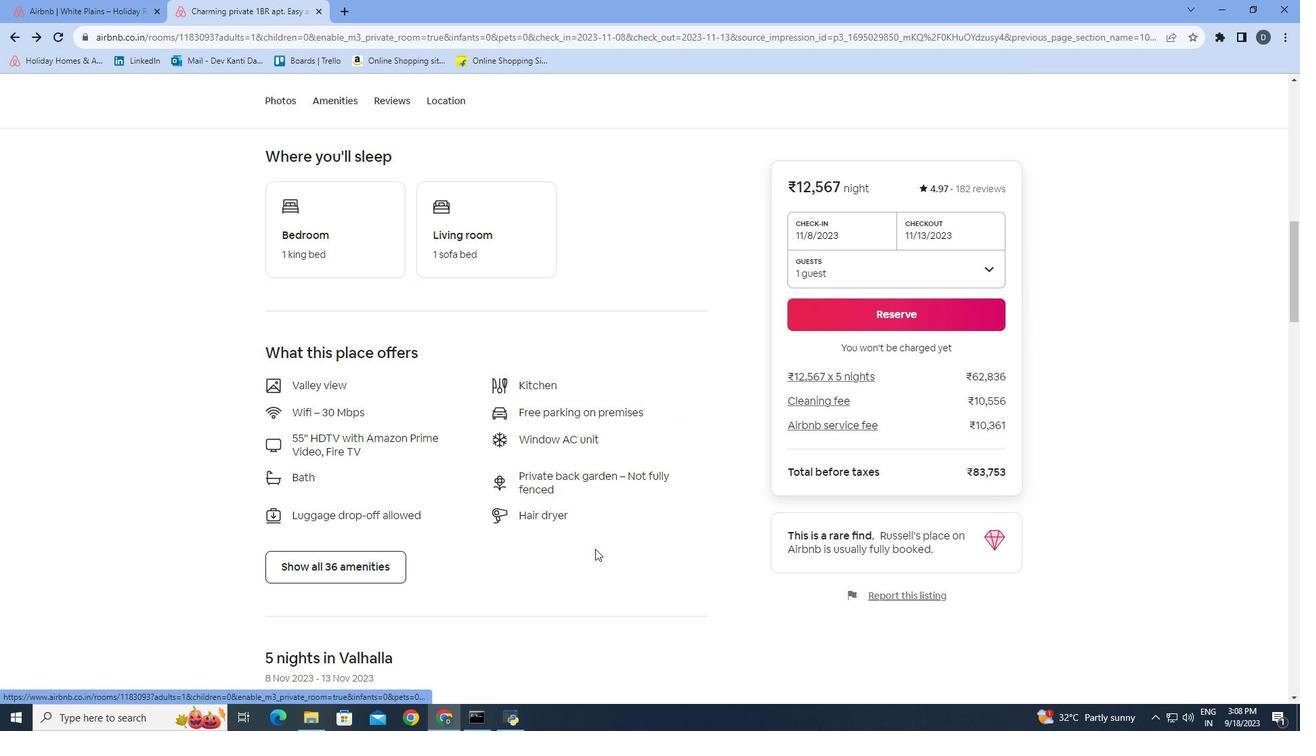 
Action: Mouse moved to (592, 550)
Screenshot: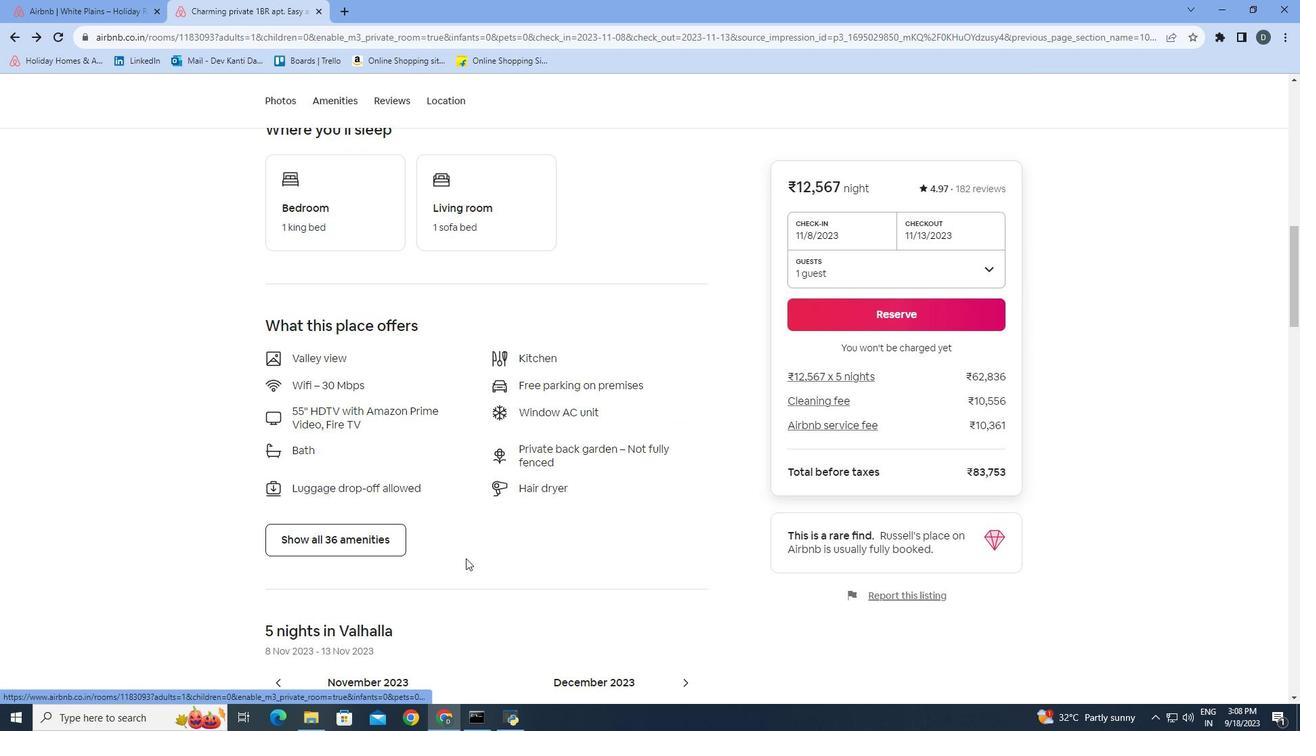 
Action: Mouse scrolled (592, 550) with delta (0, 0)
Screenshot: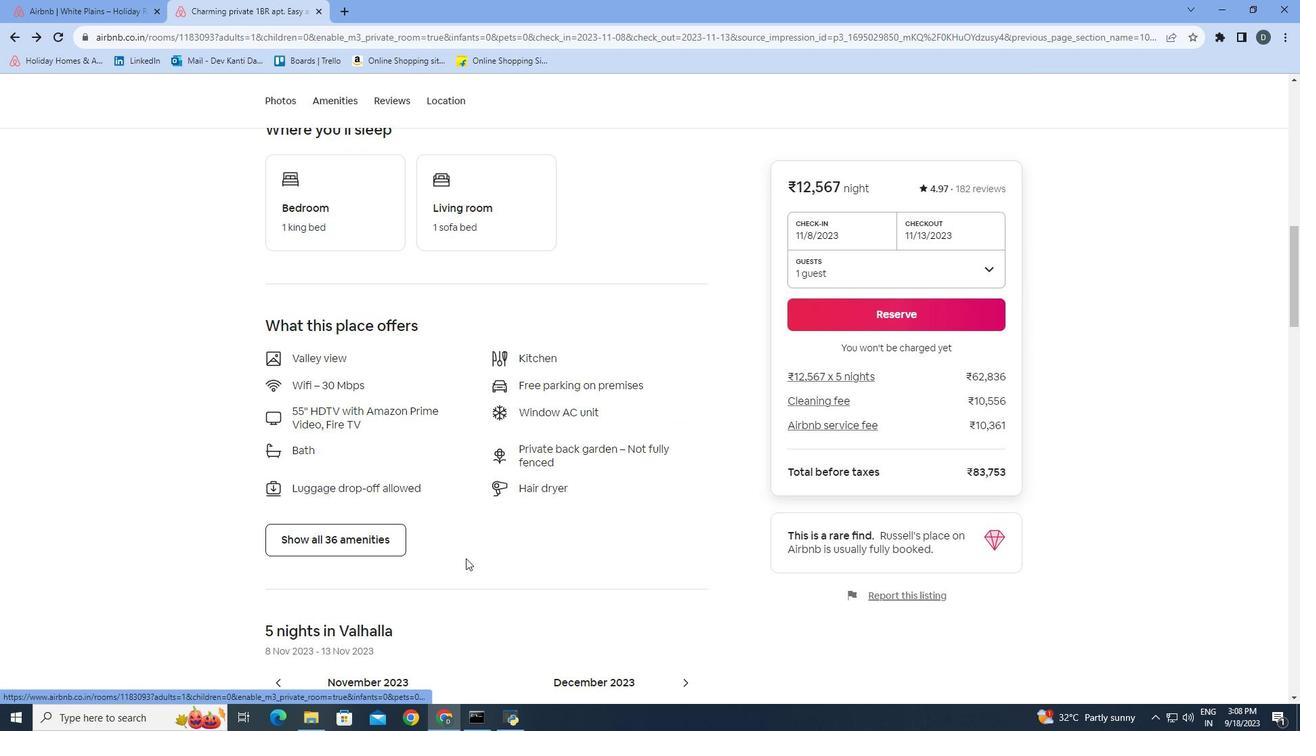 
Action: Mouse moved to (402, 543)
Screenshot: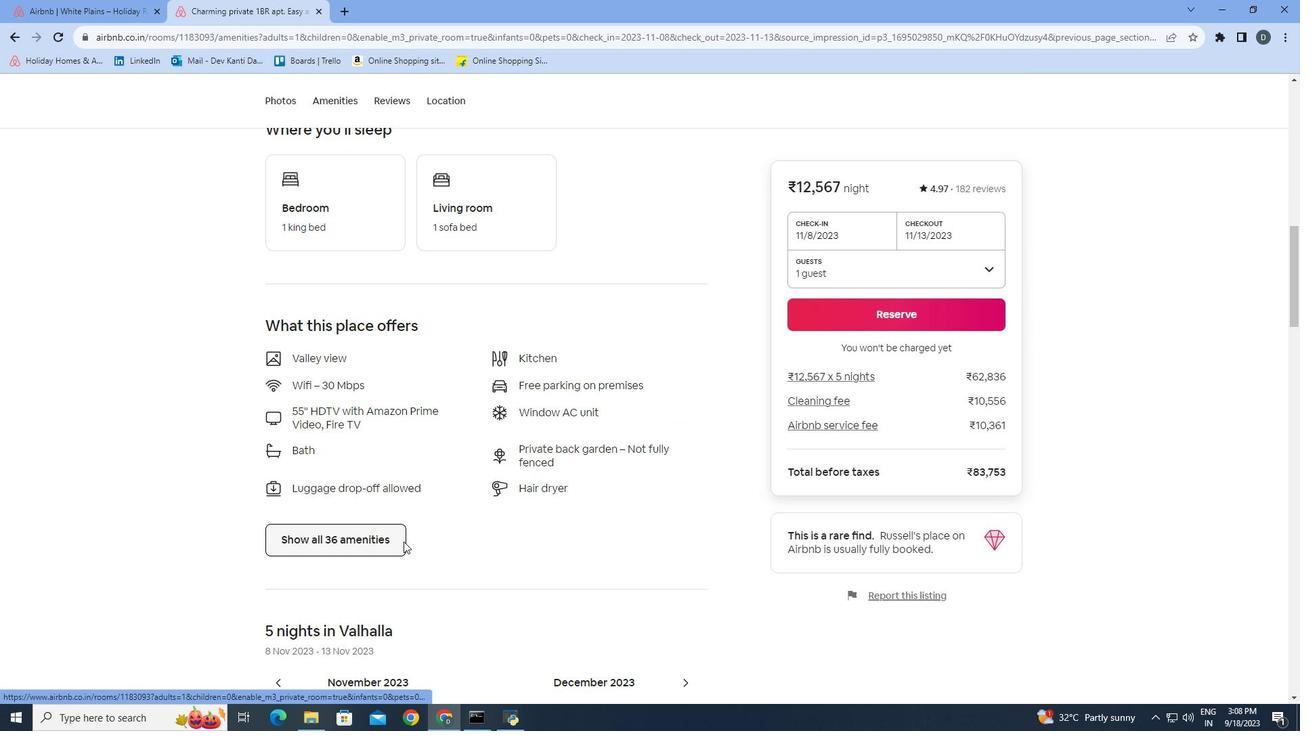 
Action: Mouse pressed left at (402, 543)
Screenshot: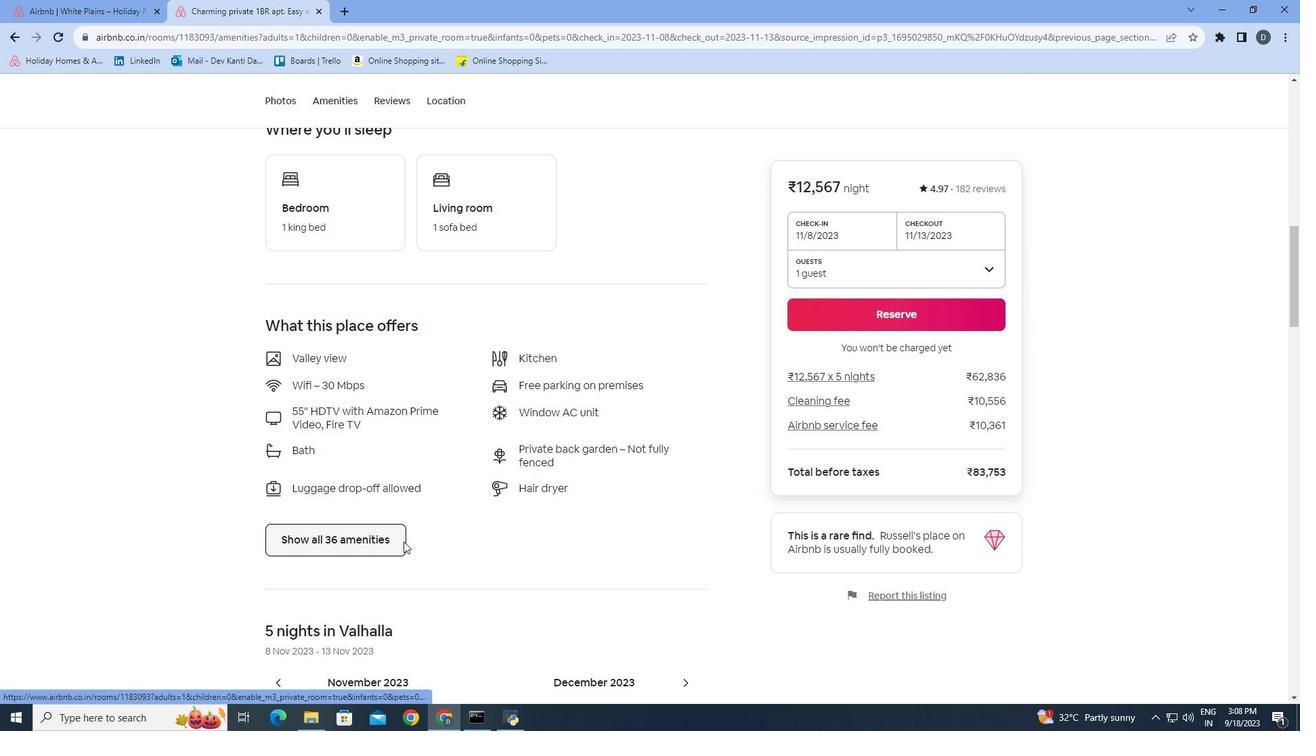 
Action: Mouse moved to (895, 386)
Screenshot: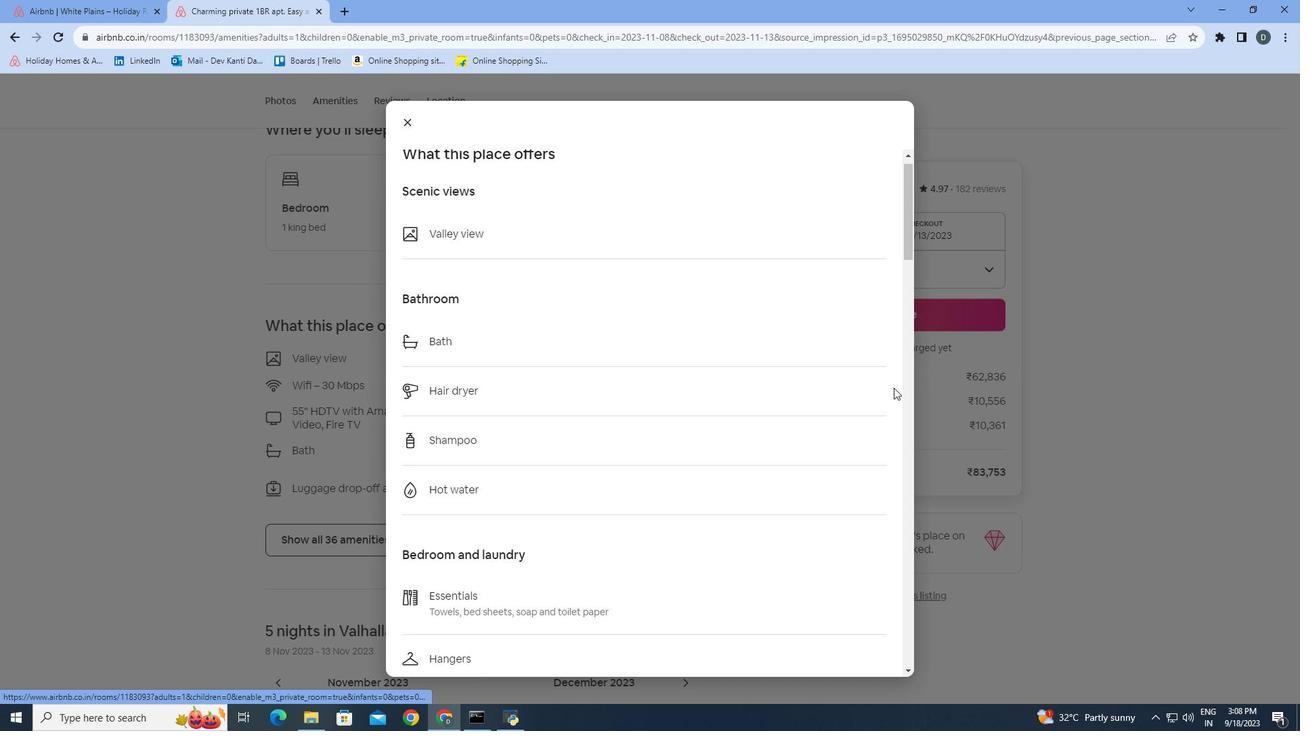 
Action: Mouse scrolled (895, 386) with delta (0, 0)
Screenshot: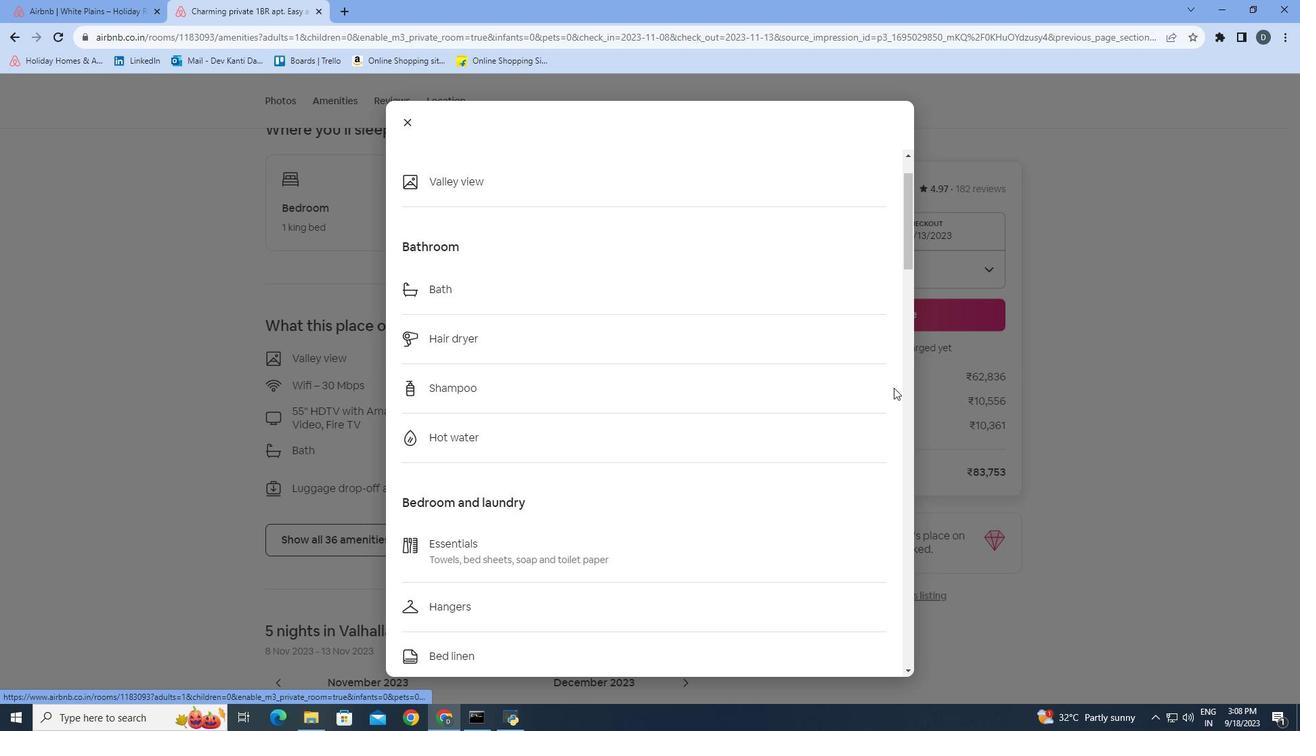 
Action: Mouse moved to (895, 388)
Screenshot: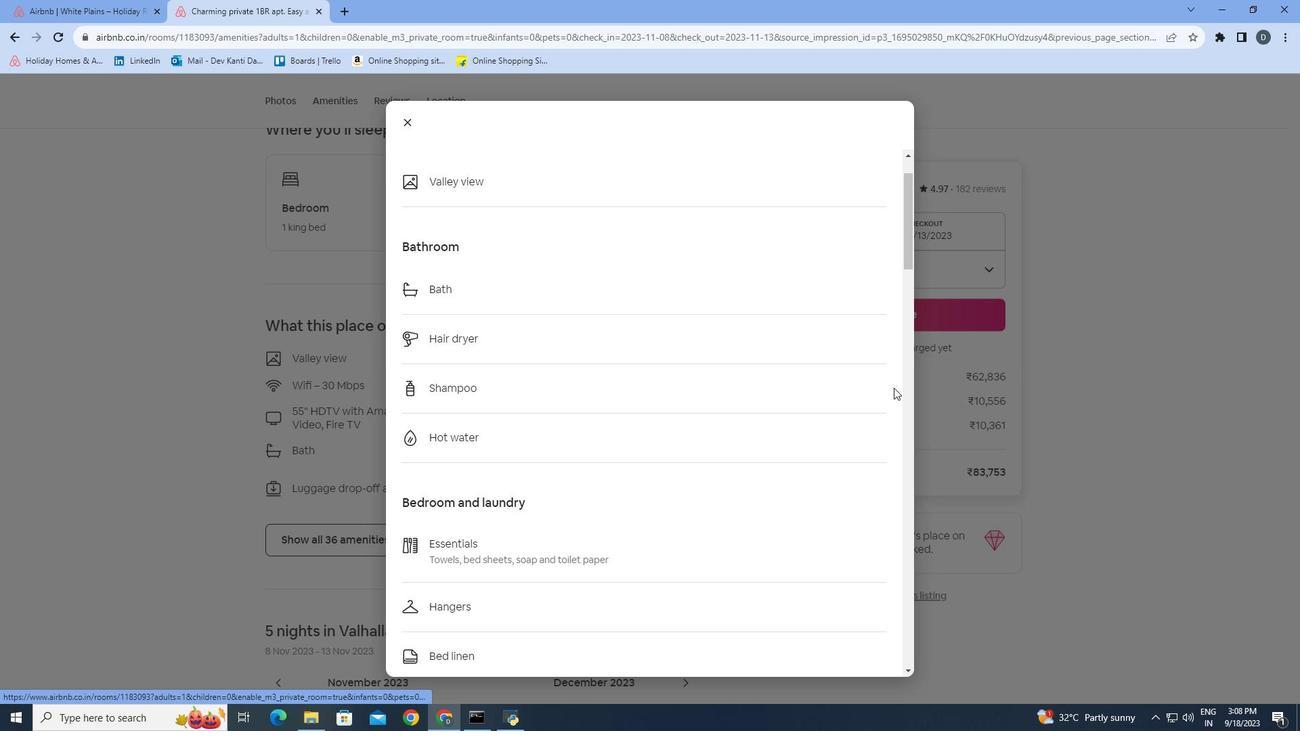 
Action: Mouse scrolled (895, 388) with delta (0, 0)
Screenshot: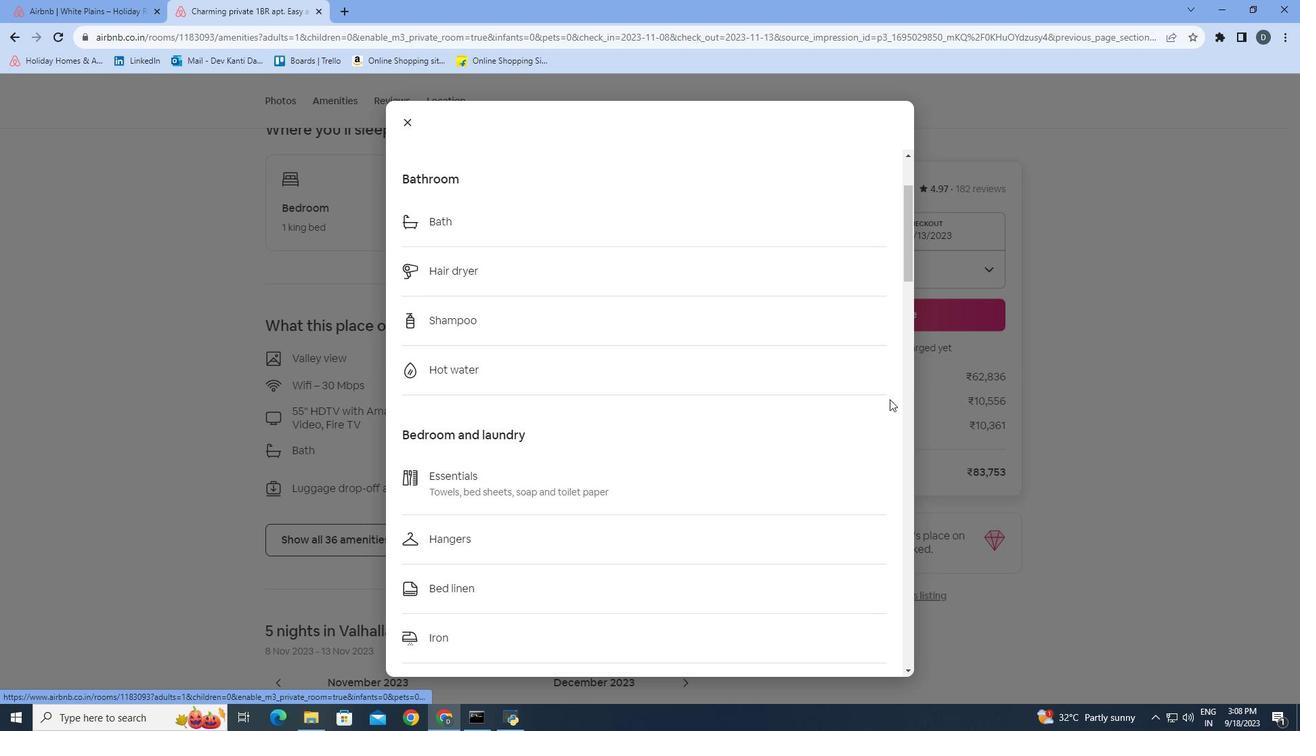 
Action: Mouse moved to (891, 399)
Screenshot: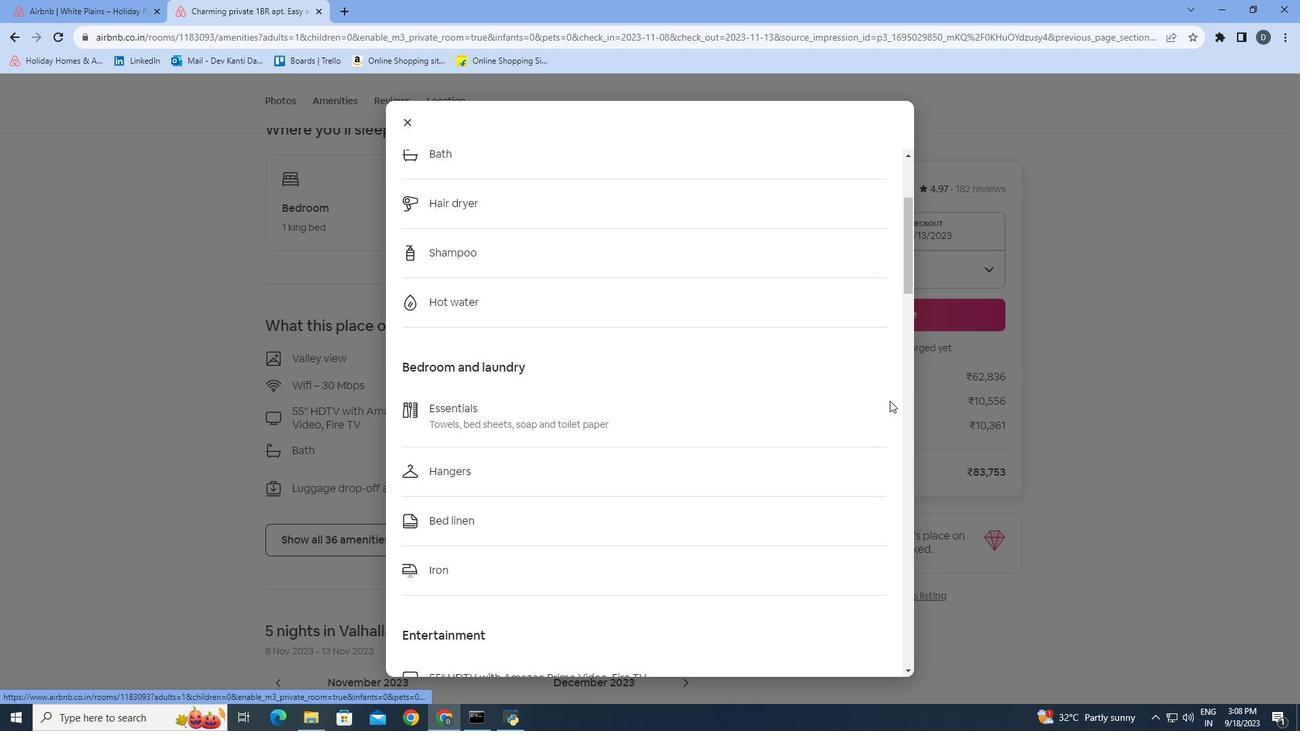 
Action: Mouse scrolled (891, 398) with delta (0, 0)
Screenshot: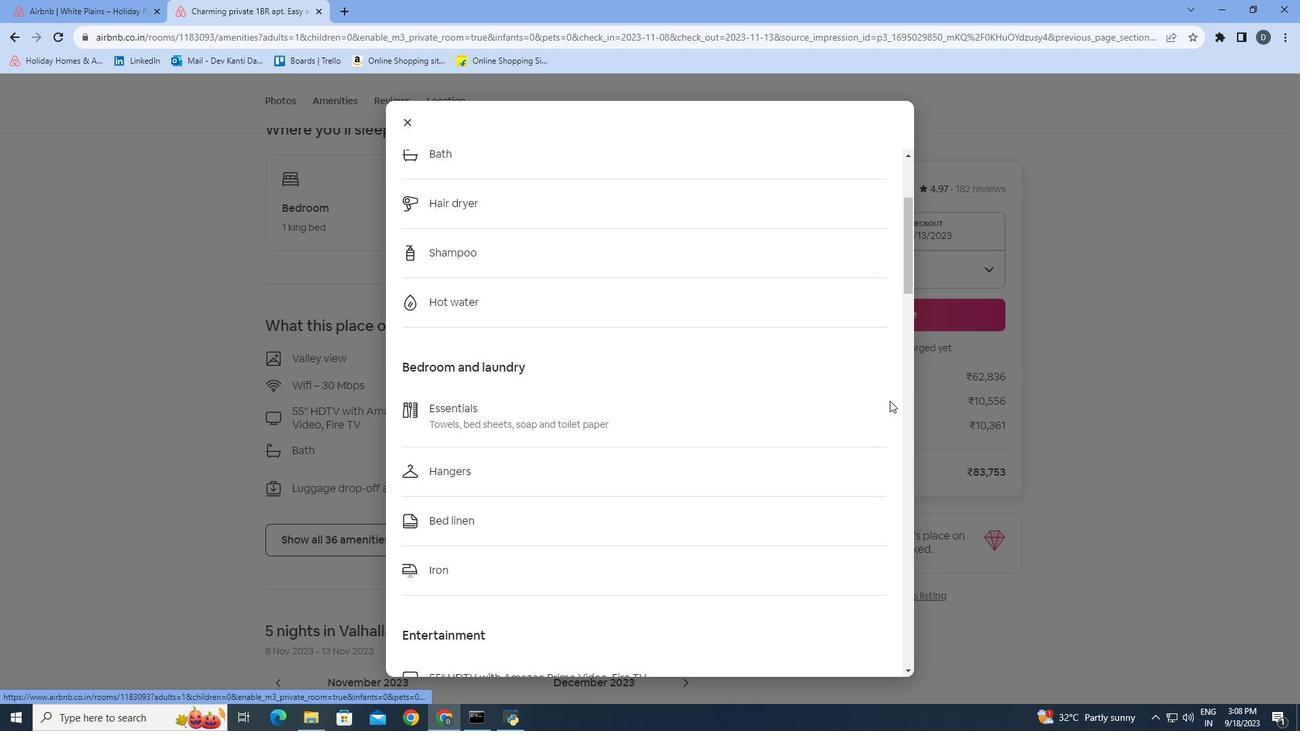 
Action: Mouse moved to (891, 401)
Screenshot: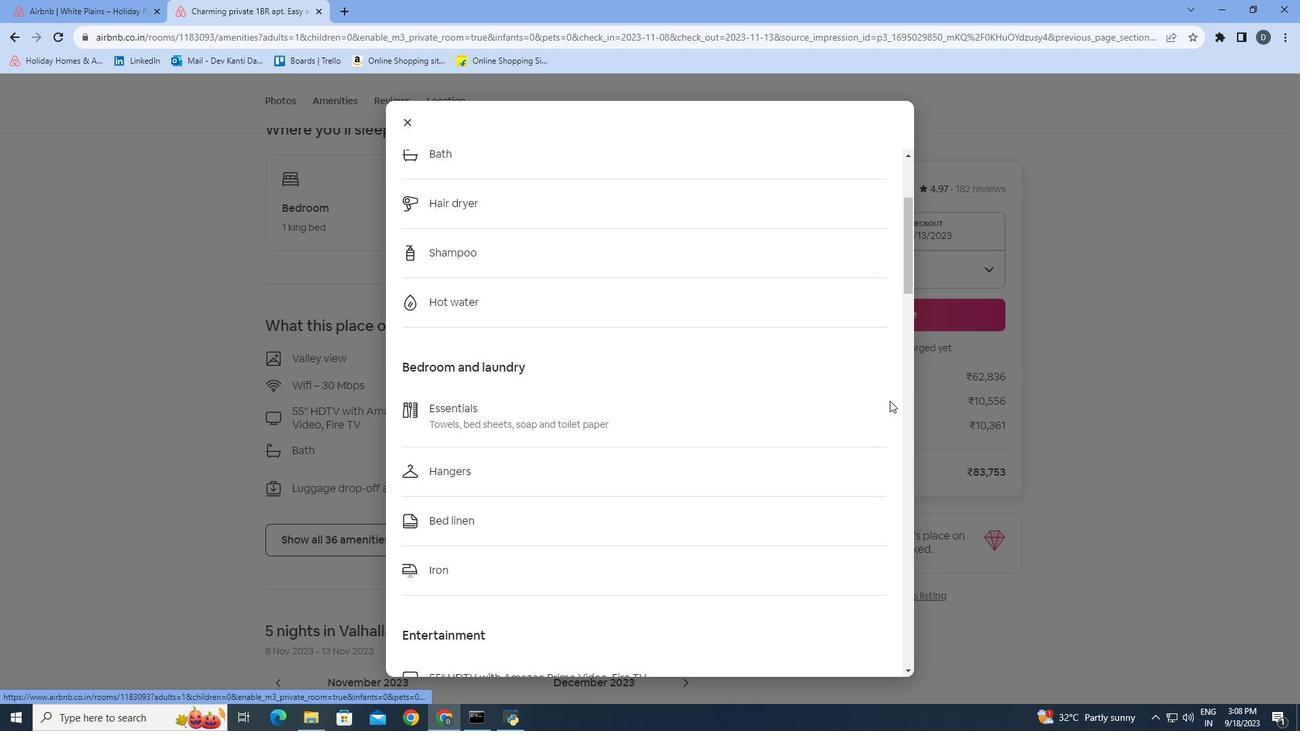 
Action: Mouse scrolled (891, 401) with delta (0, 0)
Screenshot: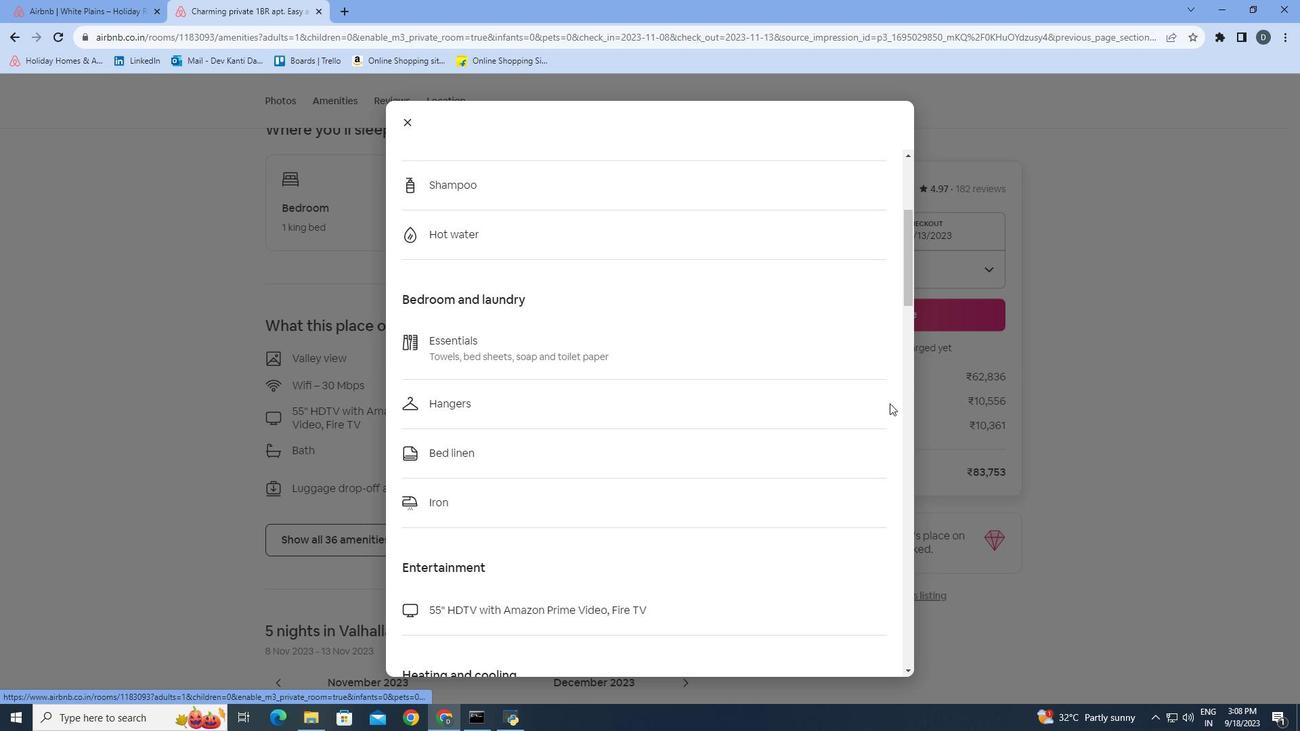 
Action: Mouse moved to (891, 404)
Screenshot: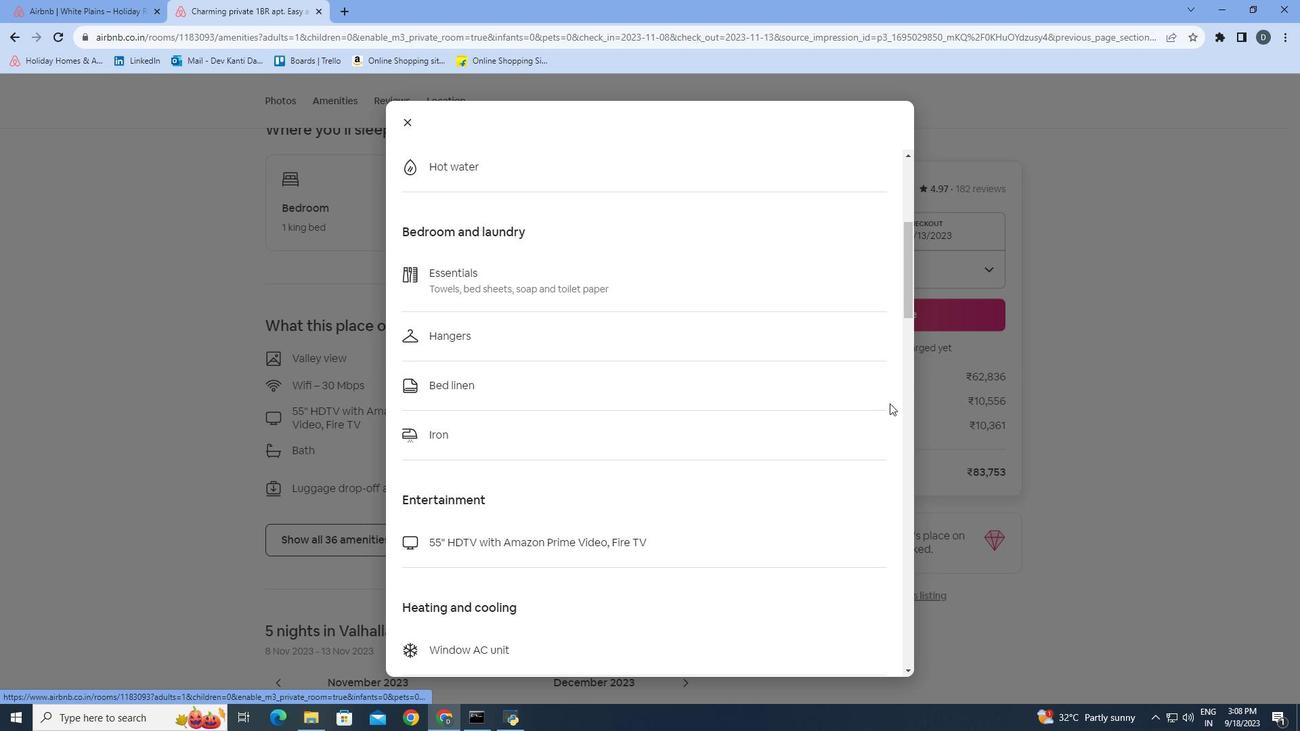
Action: Mouse scrolled (891, 403) with delta (0, 0)
Screenshot: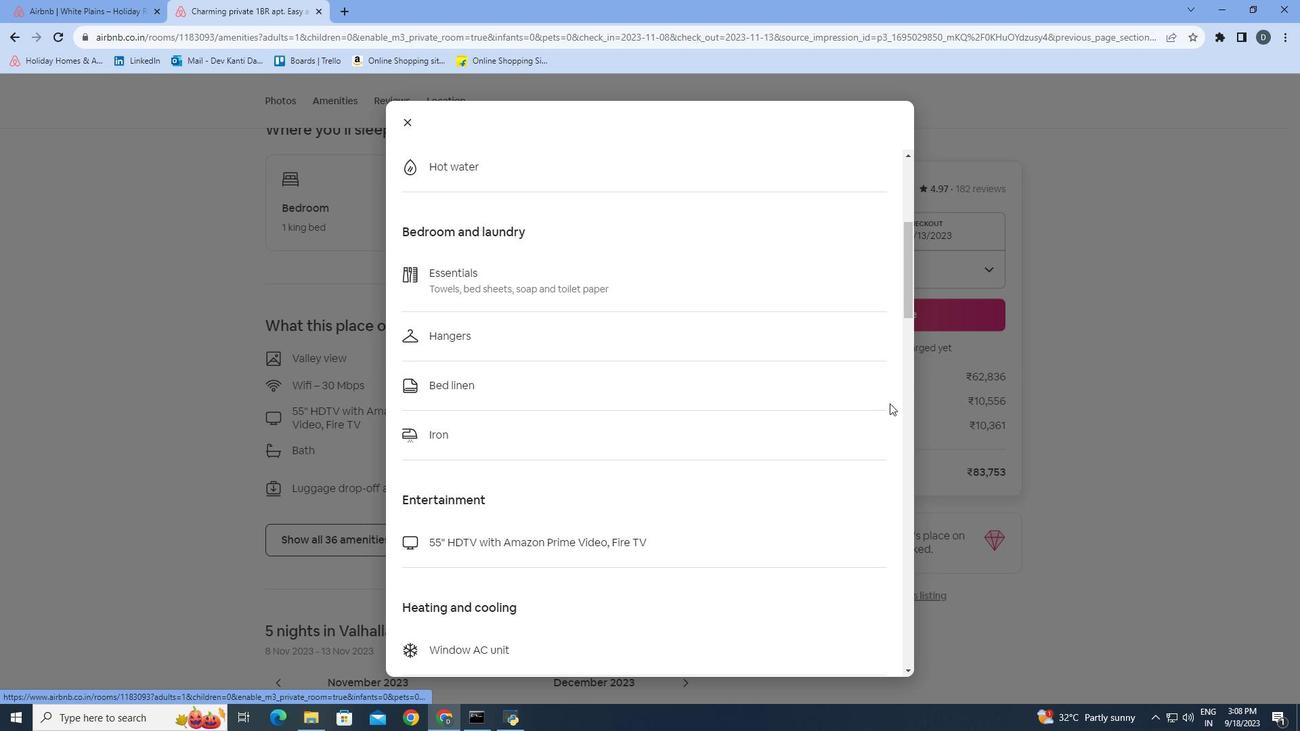
Action: Mouse scrolled (891, 403) with delta (0, 0)
Screenshot: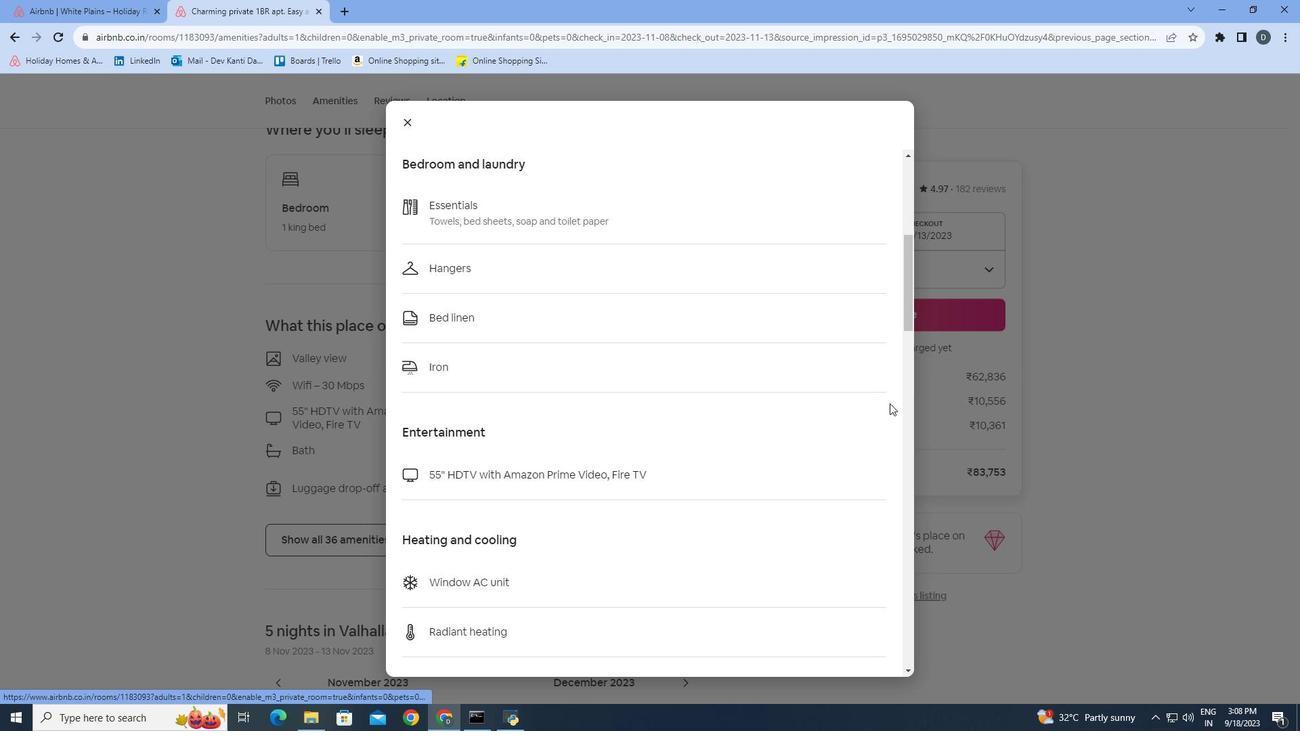 
Action: Mouse scrolled (891, 403) with delta (0, 0)
Screenshot: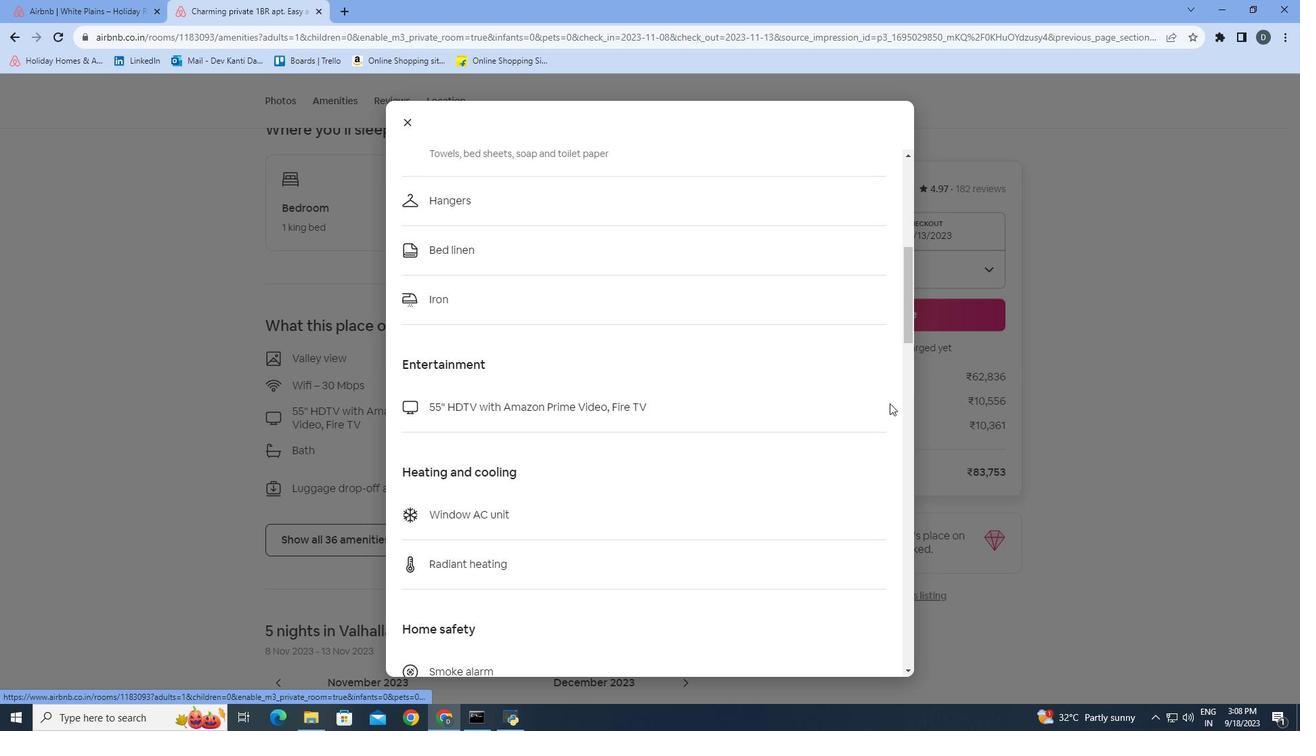 
Action: Mouse scrolled (891, 403) with delta (0, 0)
Screenshot: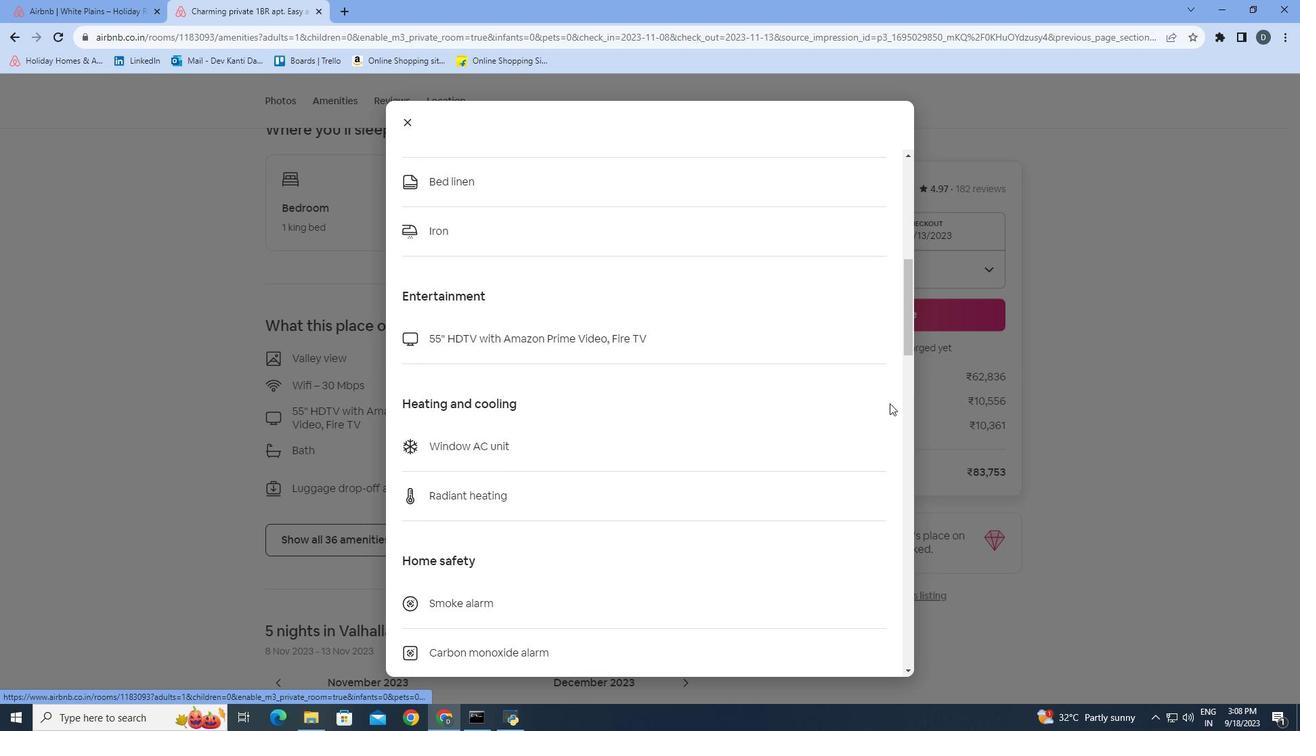 
Action: Mouse scrolled (891, 403) with delta (0, 0)
Screenshot: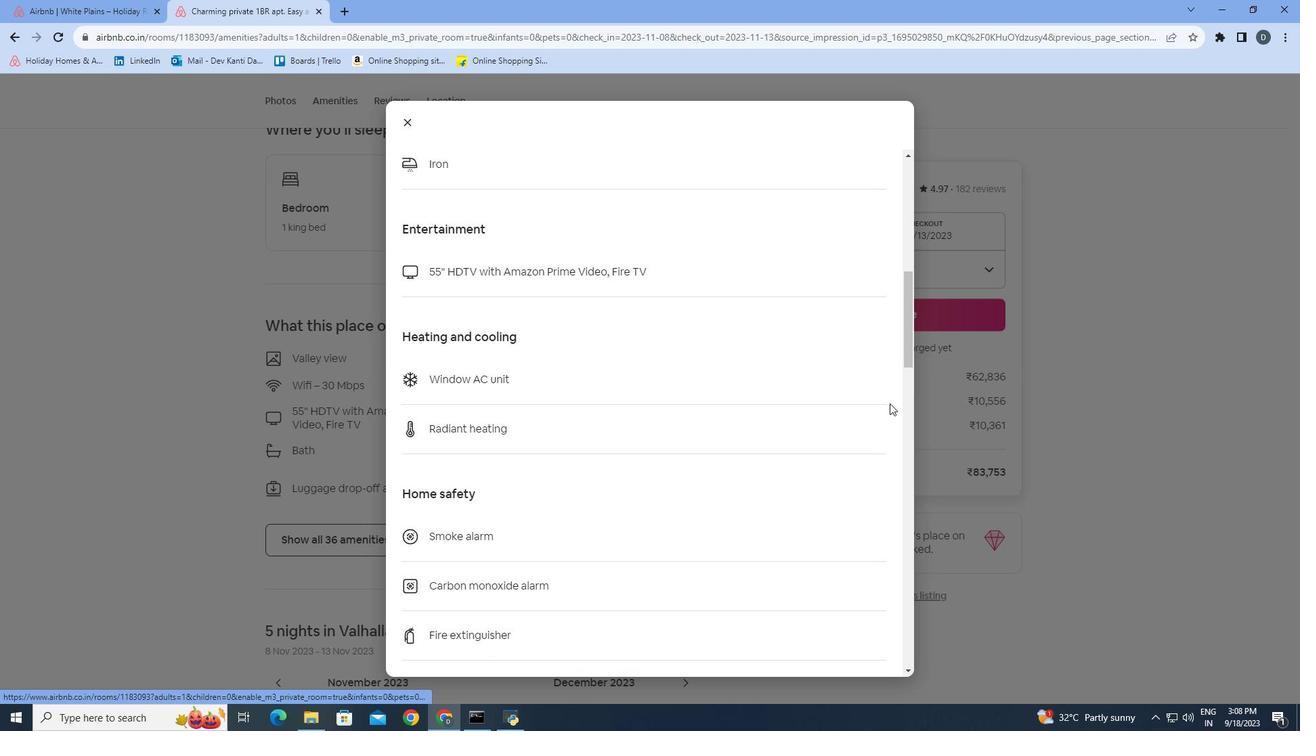 
Action: Mouse scrolled (891, 403) with delta (0, 0)
Screenshot: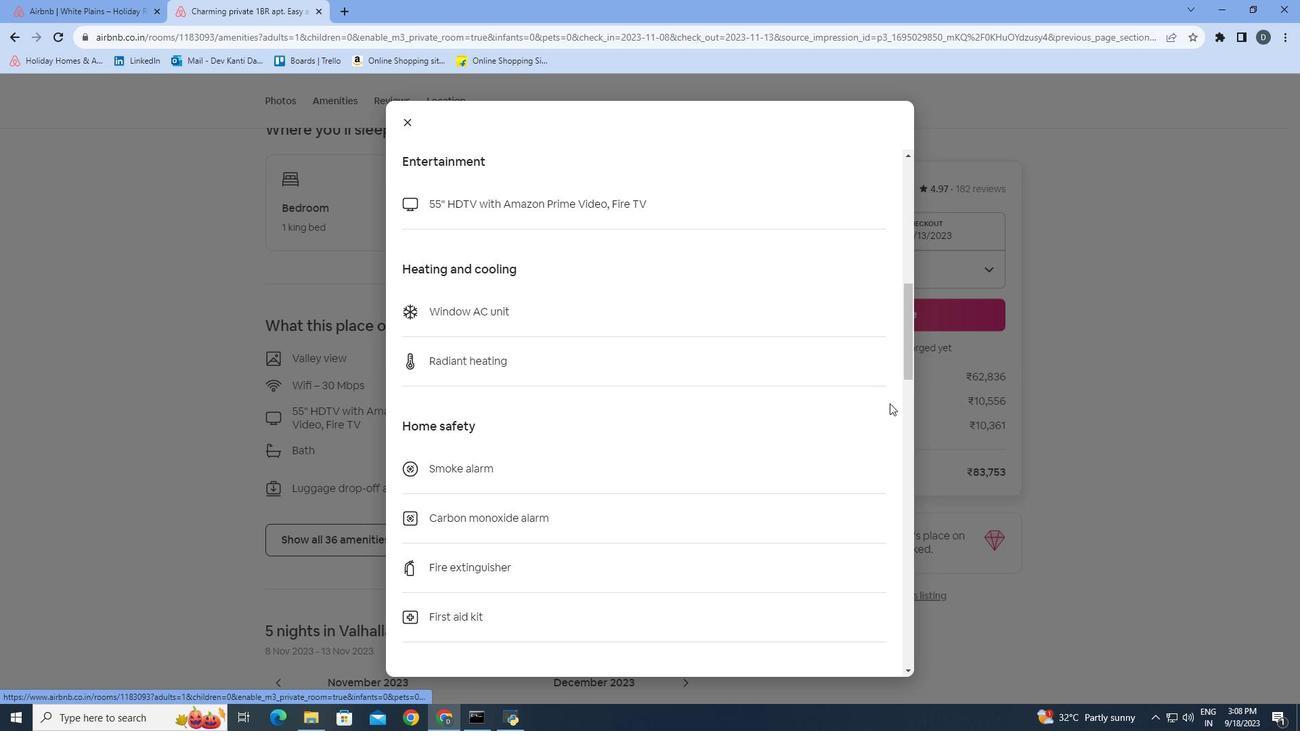 
Action: Mouse scrolled (891, 403) with delta (0, 0)
Screenshot: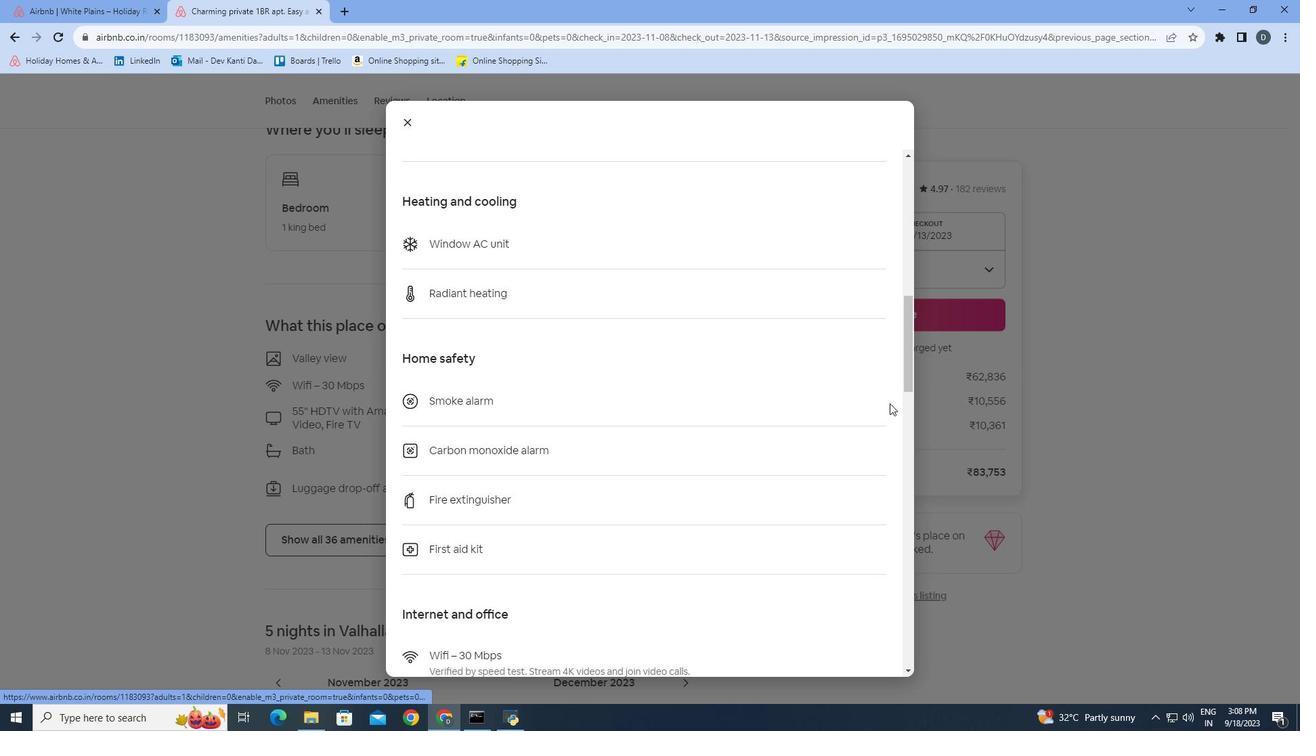 
Action: Mouse scrolled (891, 403) with delta (0, 0)
Screenshot: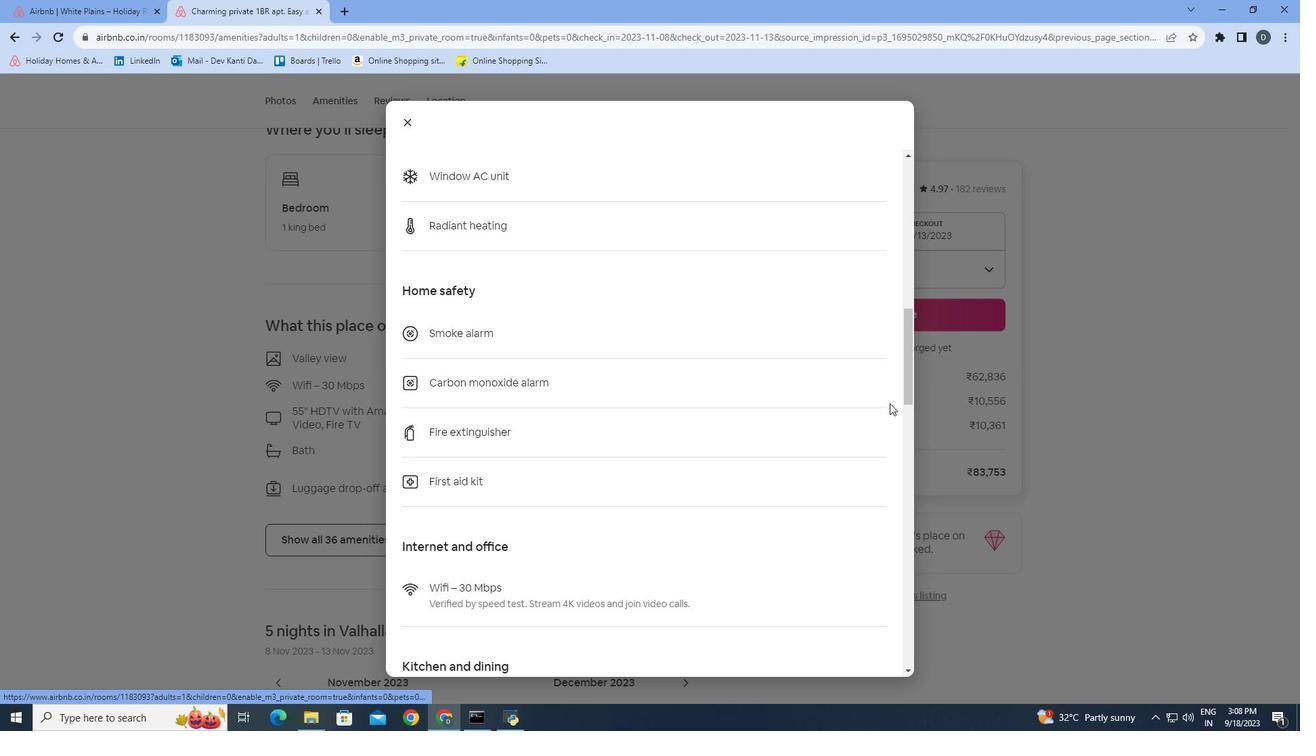 
Action: Mouse scrolled (891, 403) with delta (0, 0)
Screenshot: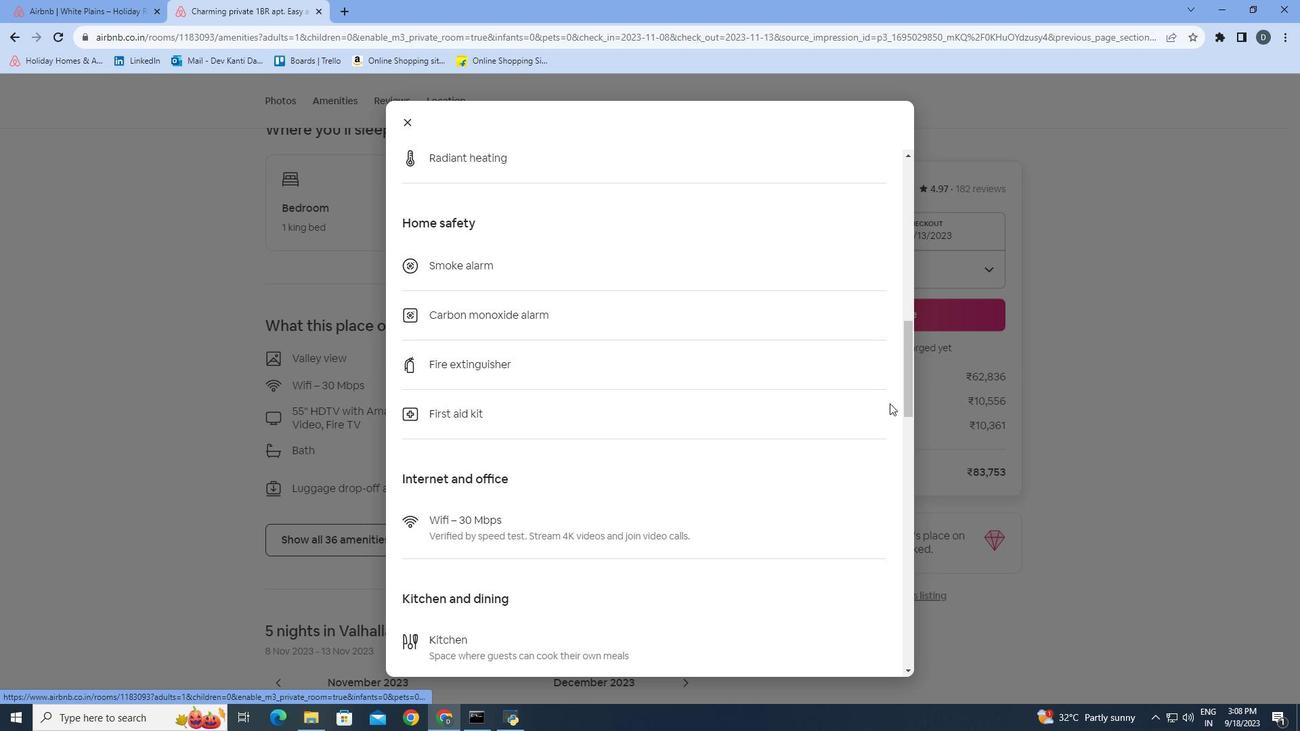 
Action: Mouse scrolled (891, 403) with delta (0, 0)
Screenshot: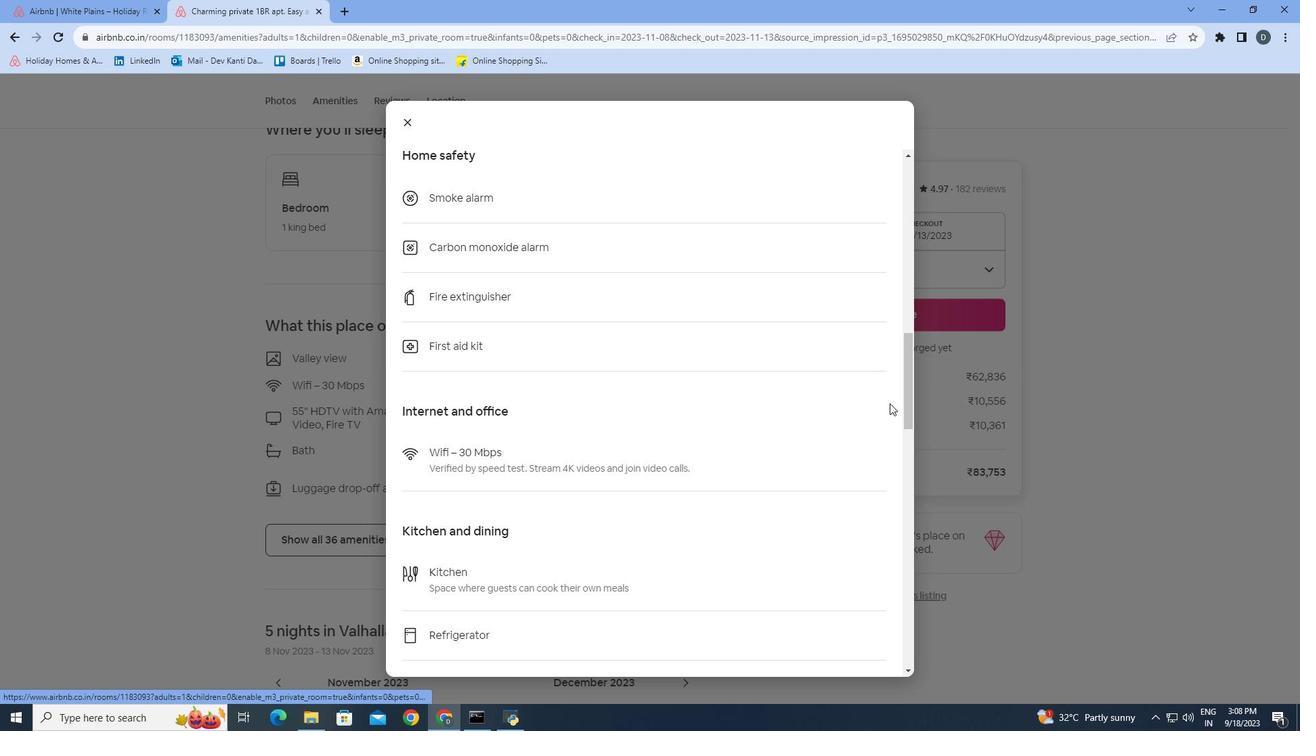 
Action: Mouse scrolled (891, 403) with delta (0, 0)
Screenshot: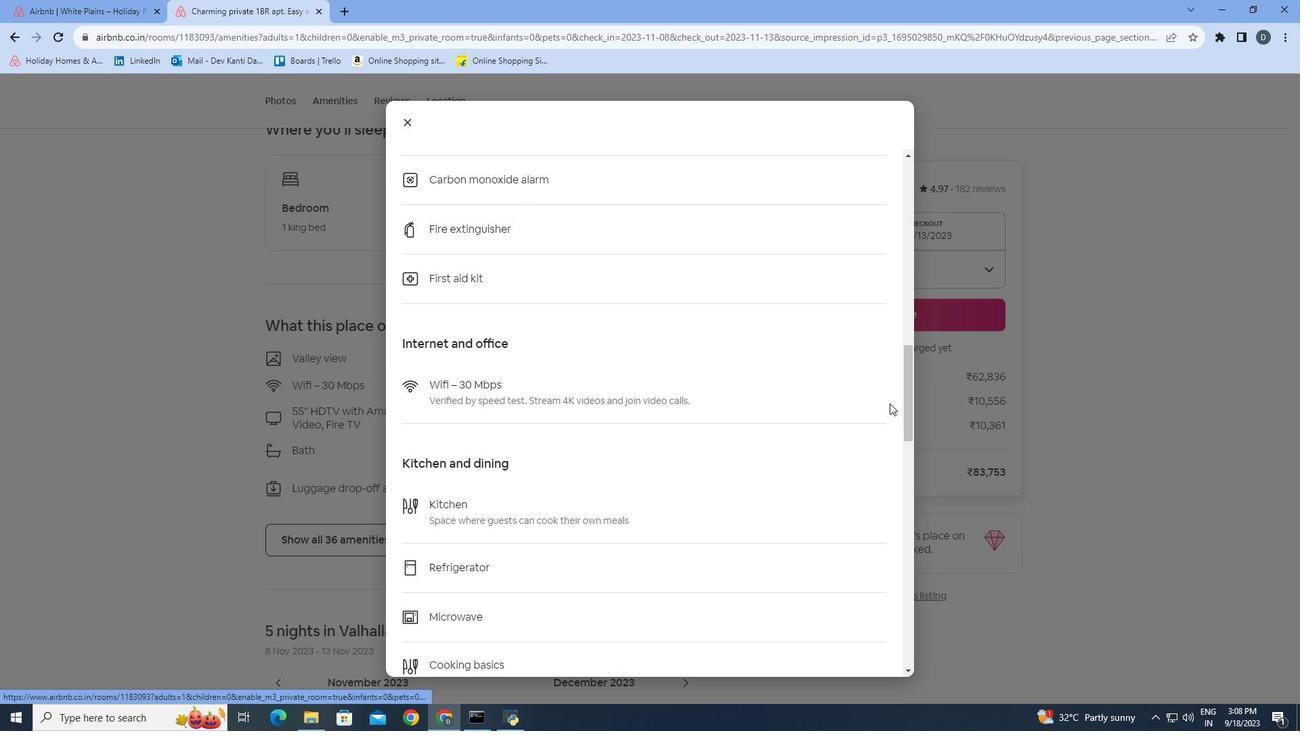 
Action: Mouse scrolled (891, 403) with delta (0, 0)
Screenshot: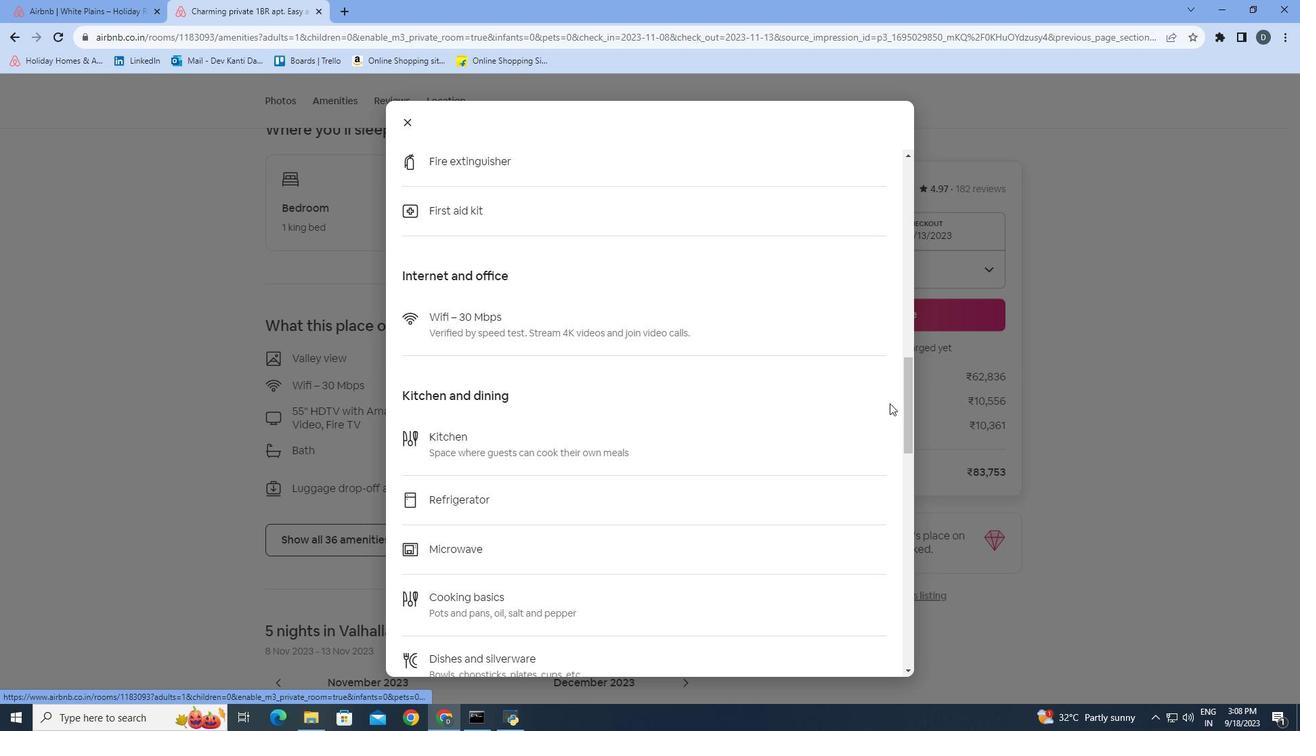 
Action: Mouse scrolled (891, 403) with delta (0, 0)
Screenshot: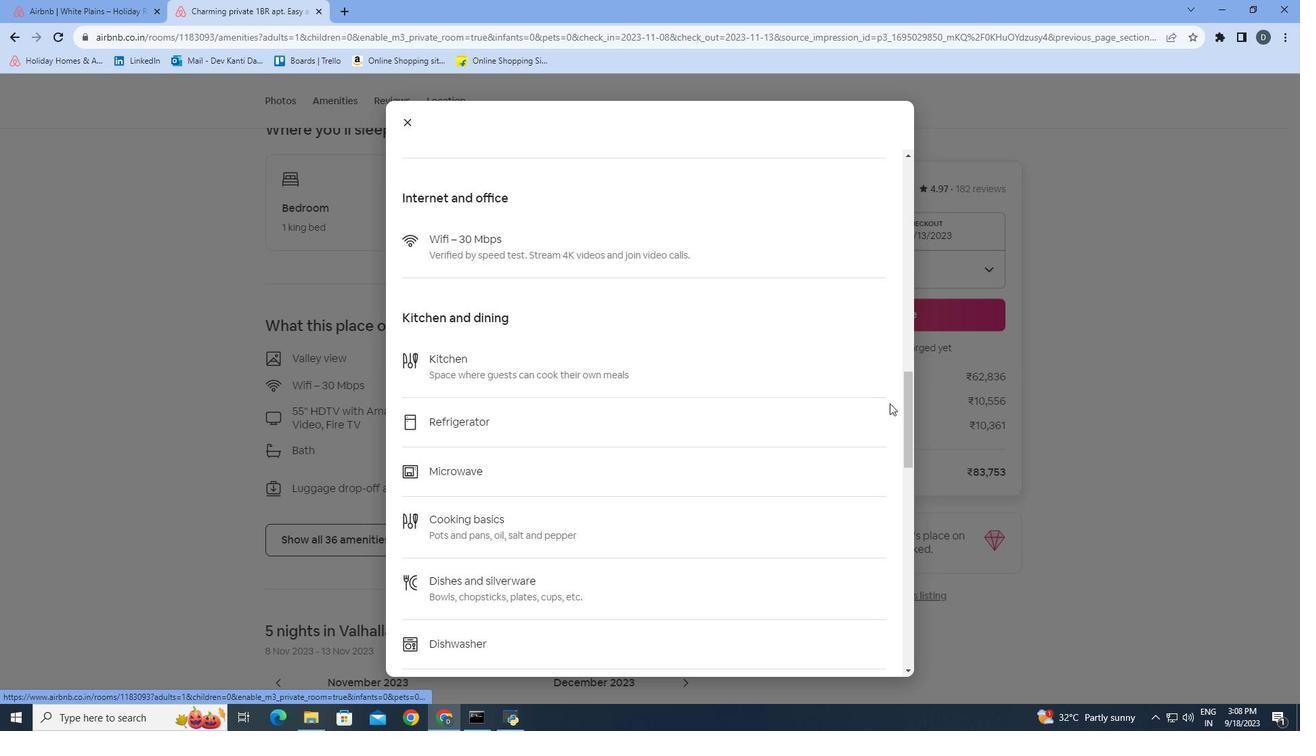 
Action: Mouse scrolled (891, 403) with delta (0, 0)
Screenshot: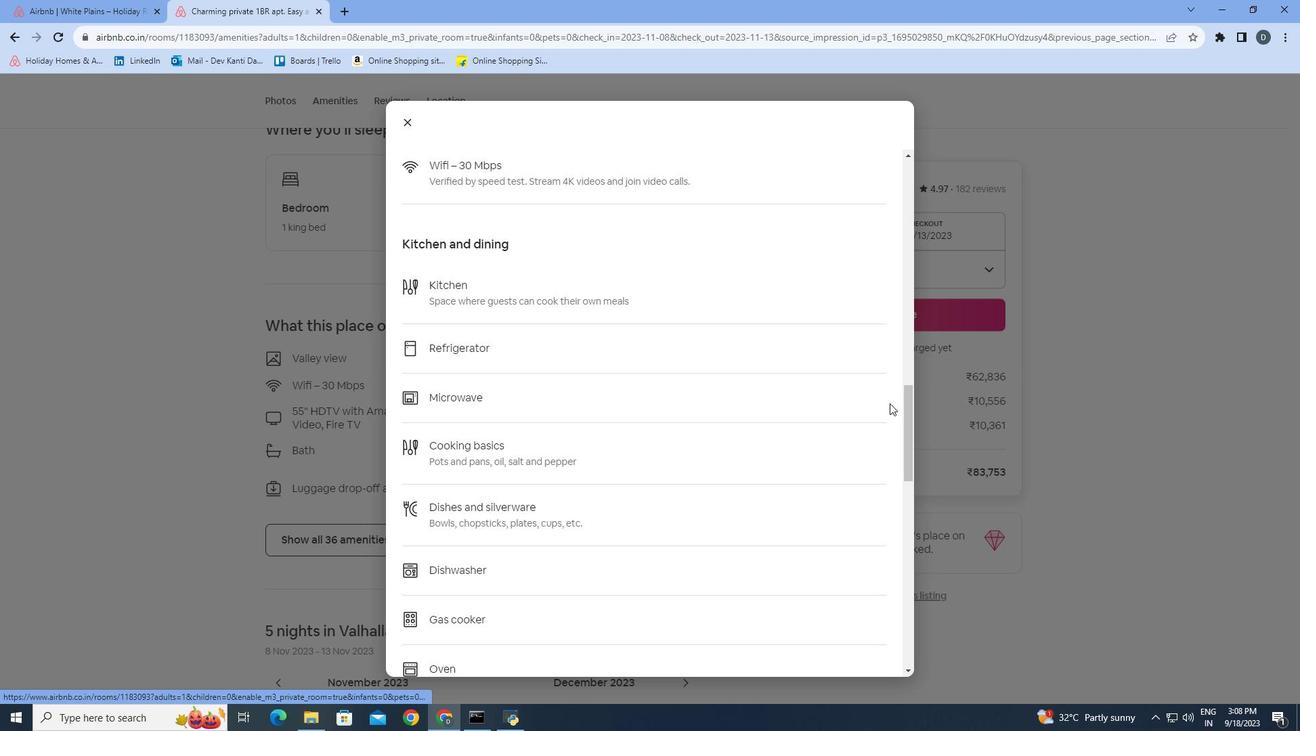 
Action: Mouse scrolled (891, 403) with delta (0, 0)
Screenshot: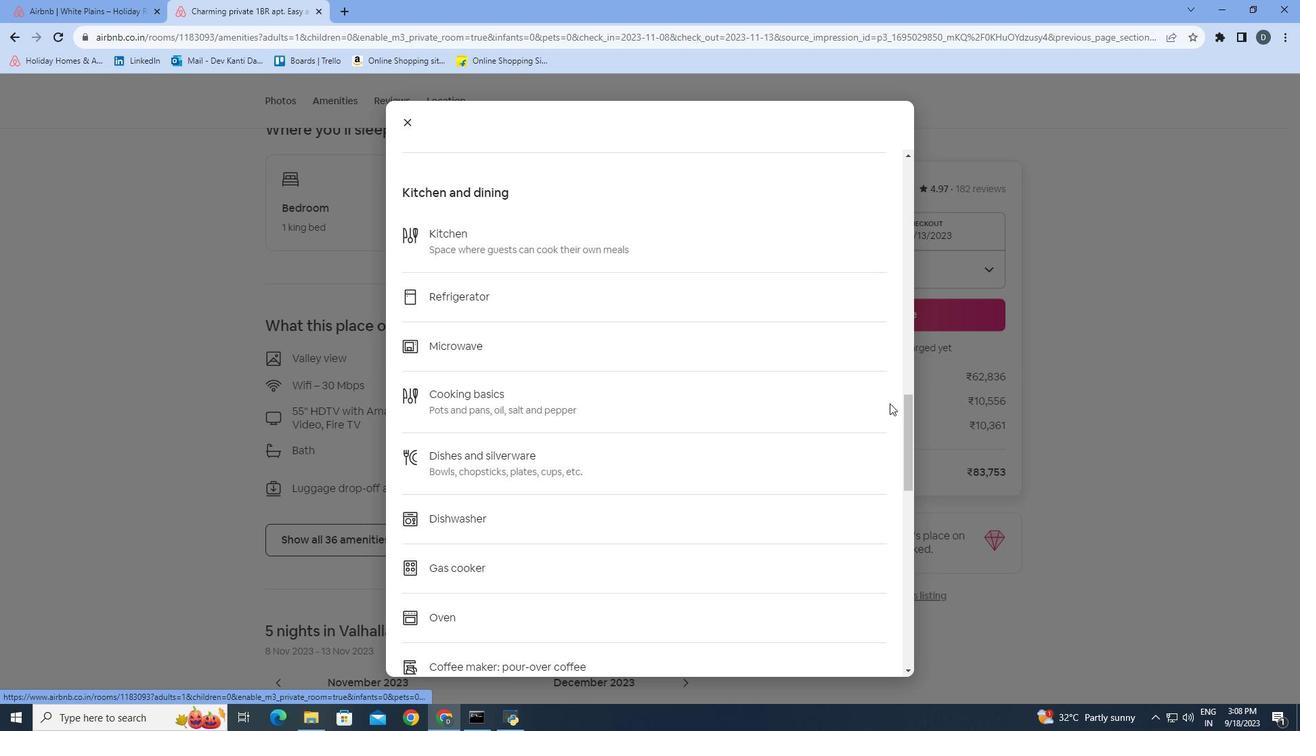 
Action: Mouse scrolled (891, 403) with delta (0, 0)
Screenshot: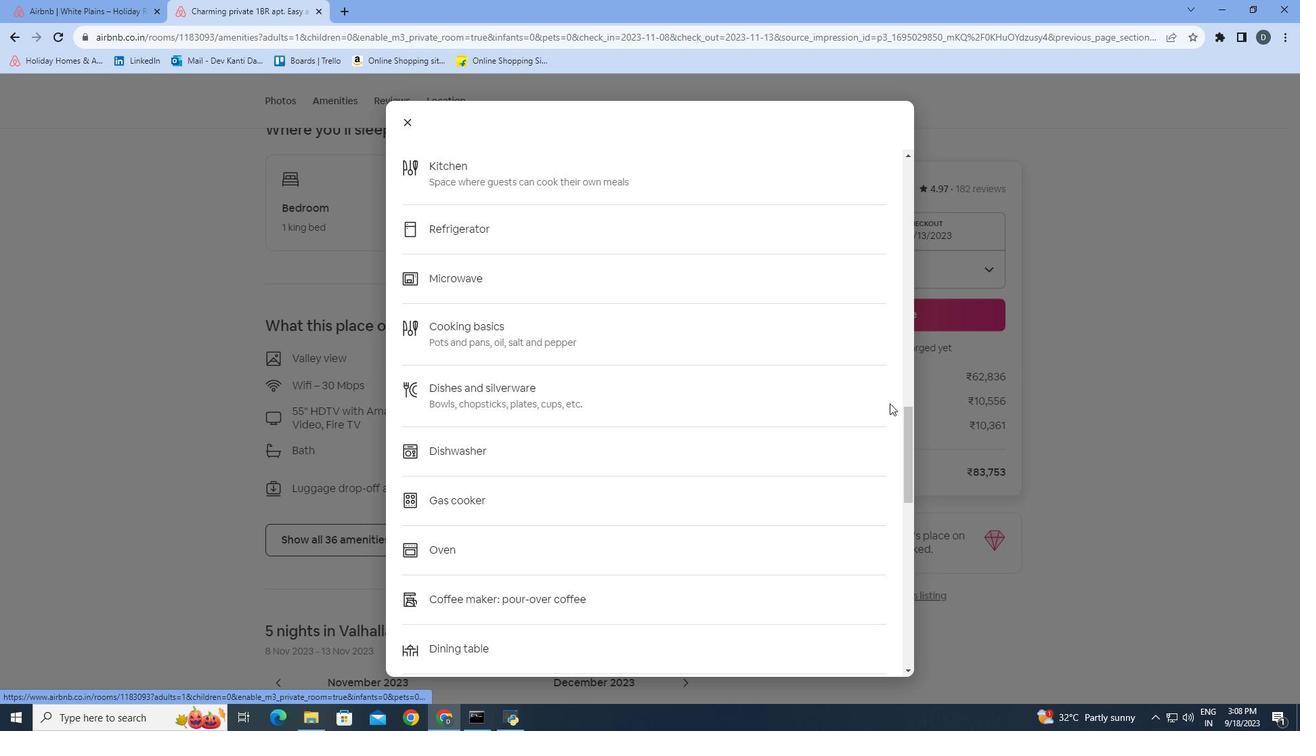 
Action: Mouse scrolled (891, 403) with delta (0, 0)
Screenshot: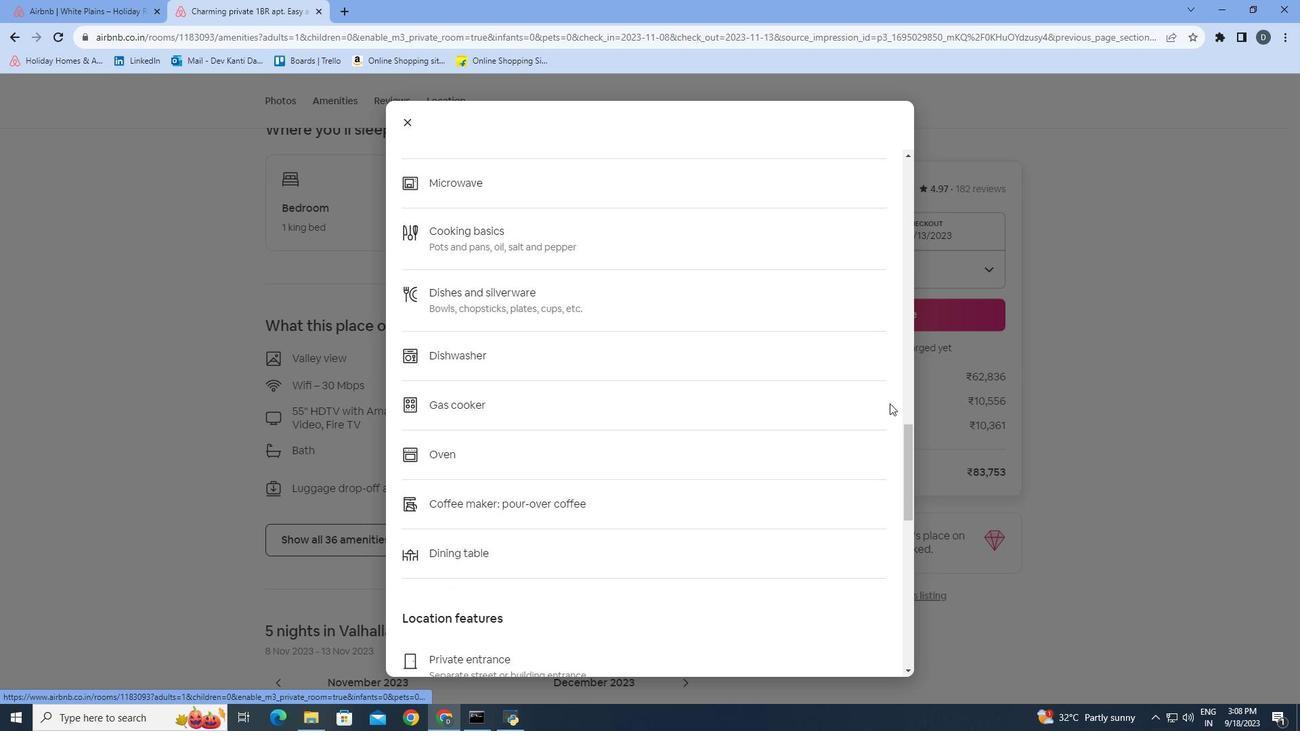 
Action: Mouse scrolled (891, 403) with delta (0, 0)
Screenshot: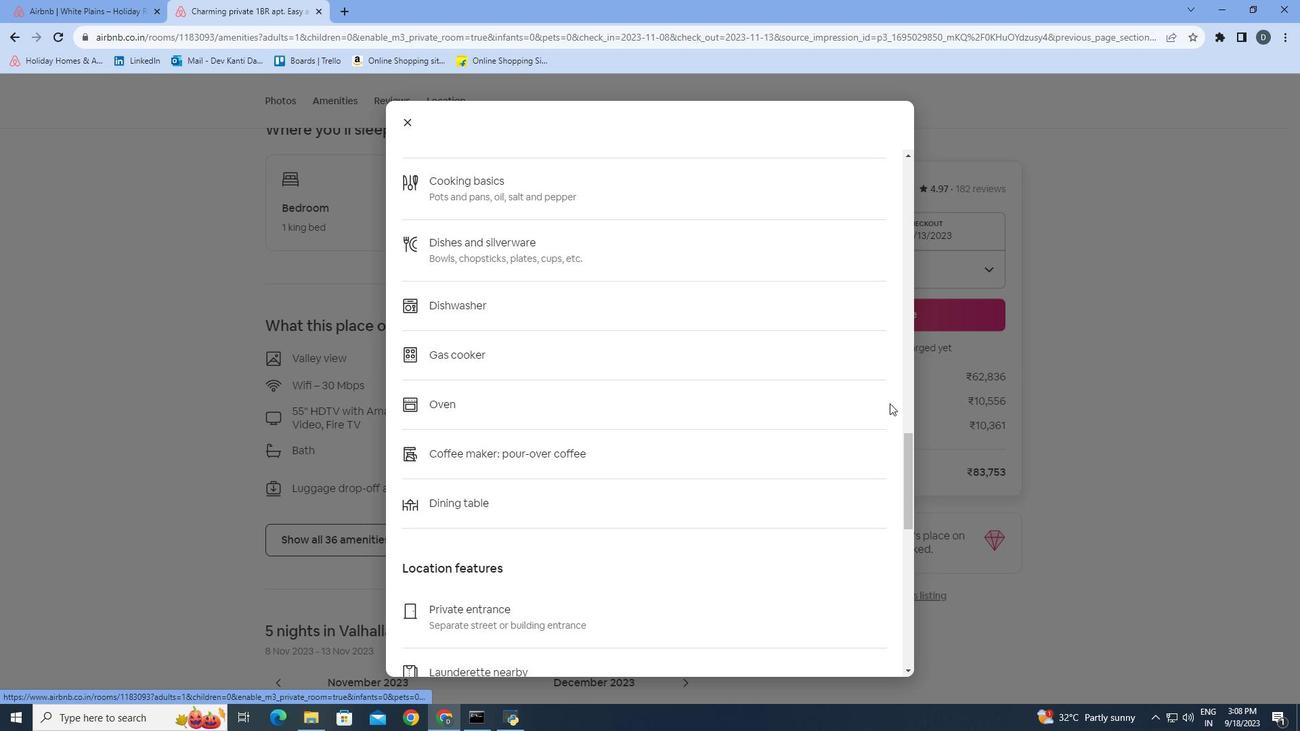 
Action: Mouse scrolled (891, 403) with delta (0, 0)
Screenshot: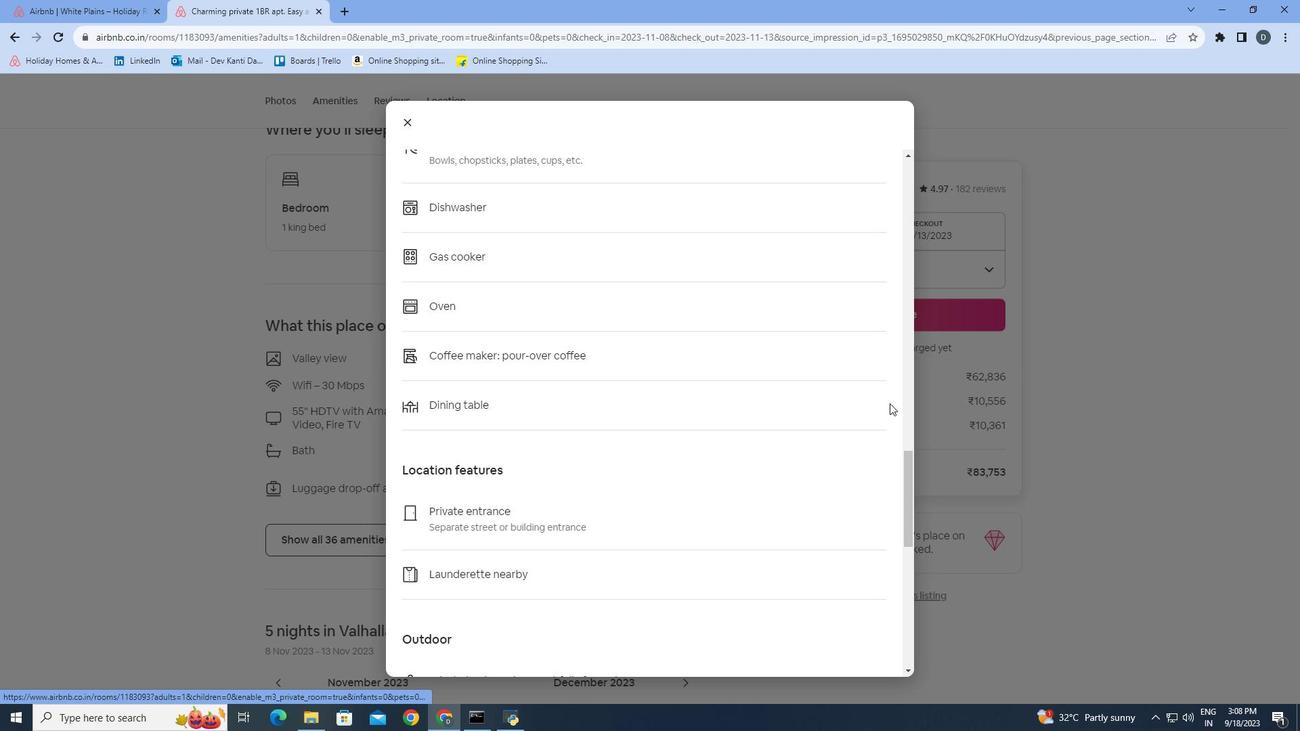 
Action: Mouse scrolled (891, 403) with delta (0, 0)
Screenshot: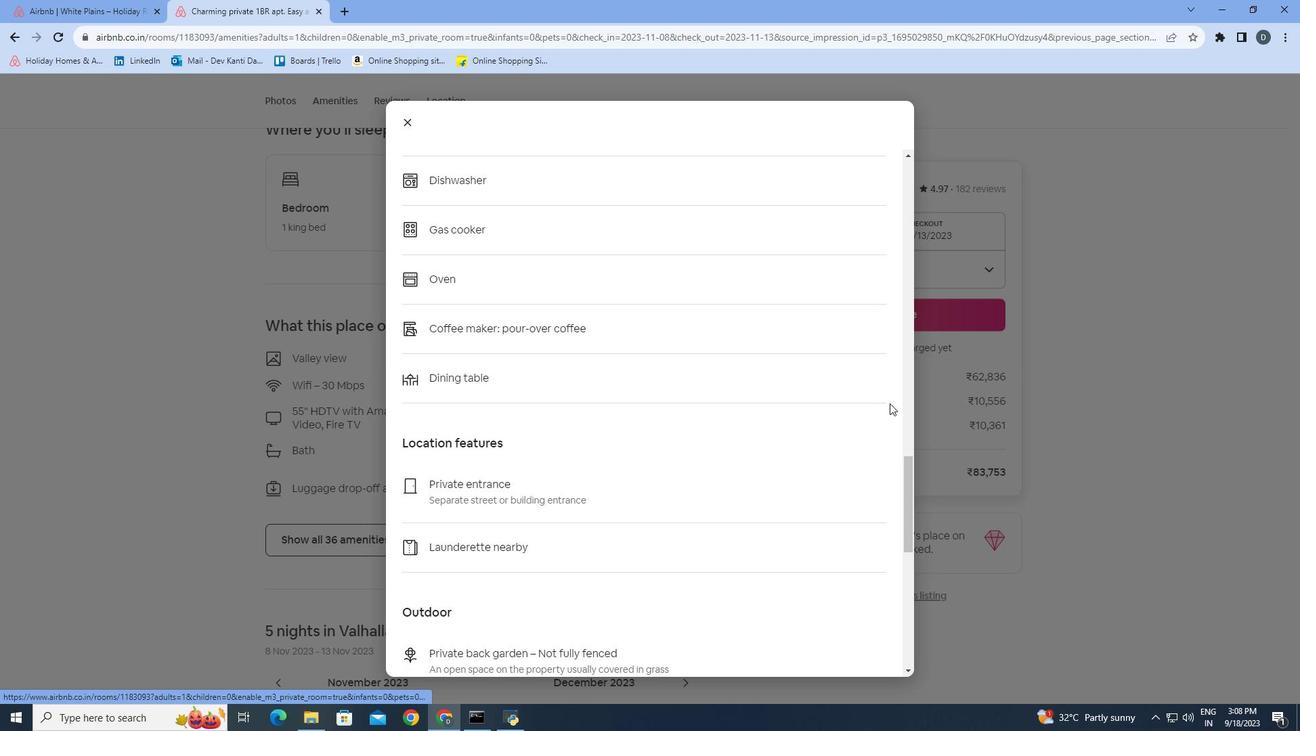 
Action: Mouse scrolled (891, 403) with delta (0, 0)
Screenshot: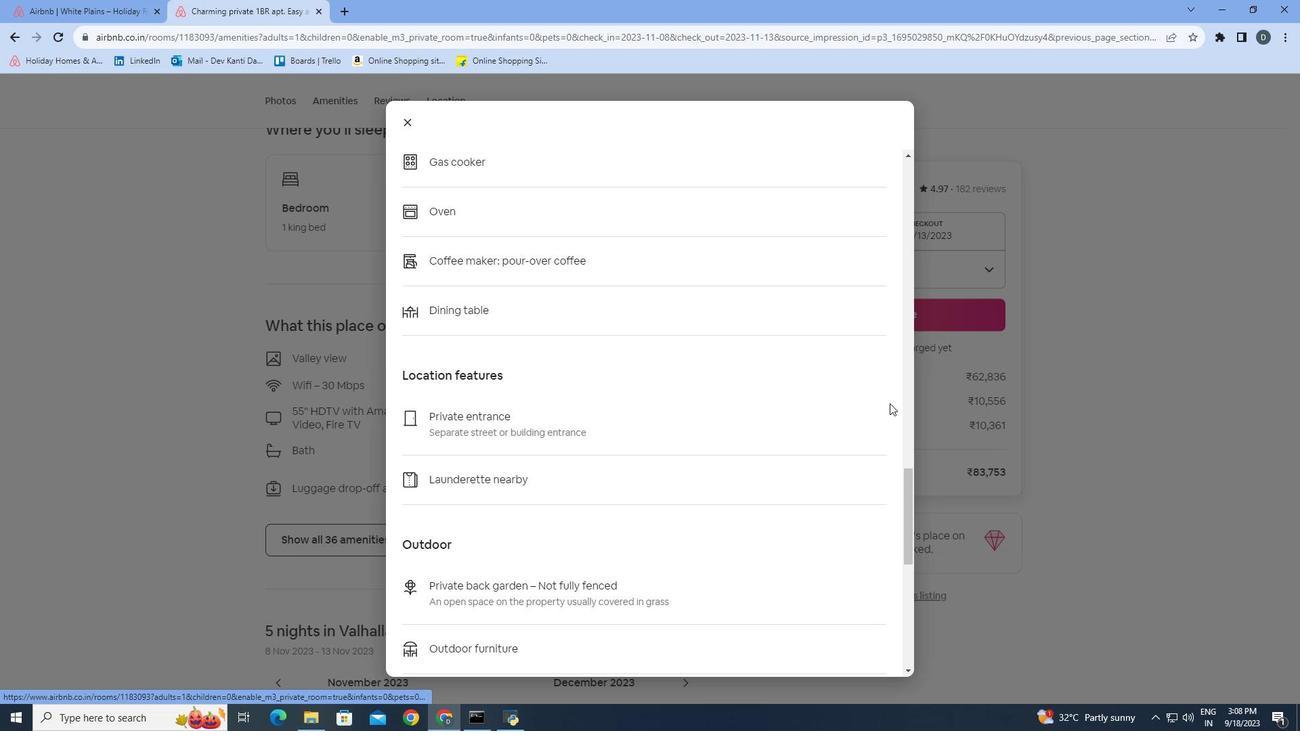 
Action: Mouse scrolled (891, 403) with delta (0, 0)
Screenshot: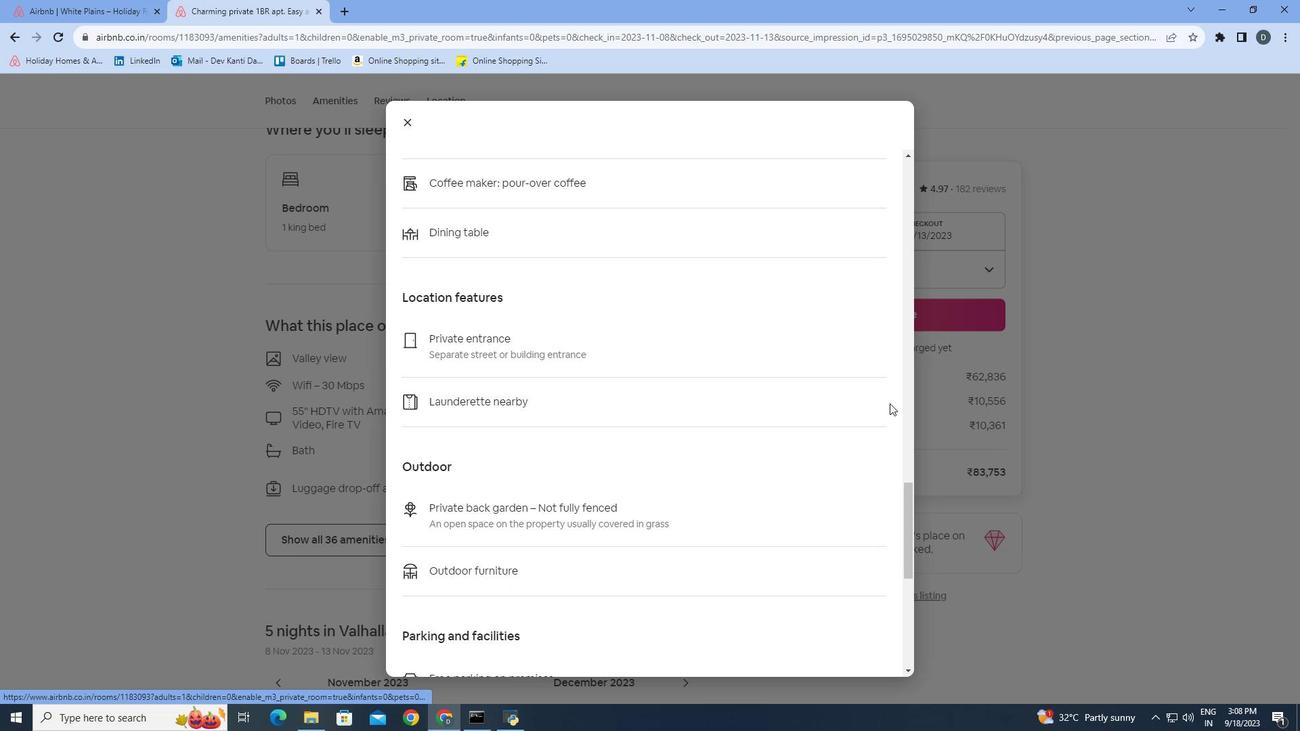 
Action: Mouse scrolled (891, 403) with delta (0, 0)
Screenshot: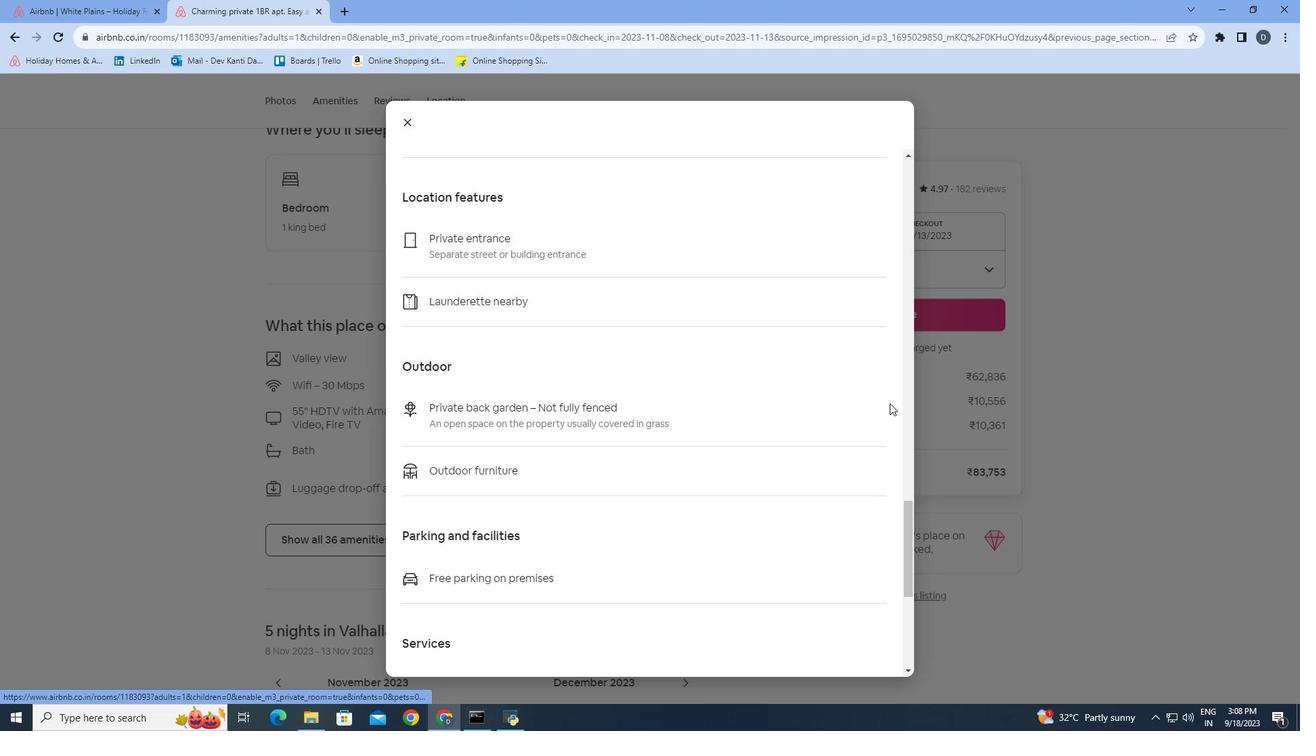 
Action: Mouse scrolled (891, 403) with delta (0, 0)
Screenshot: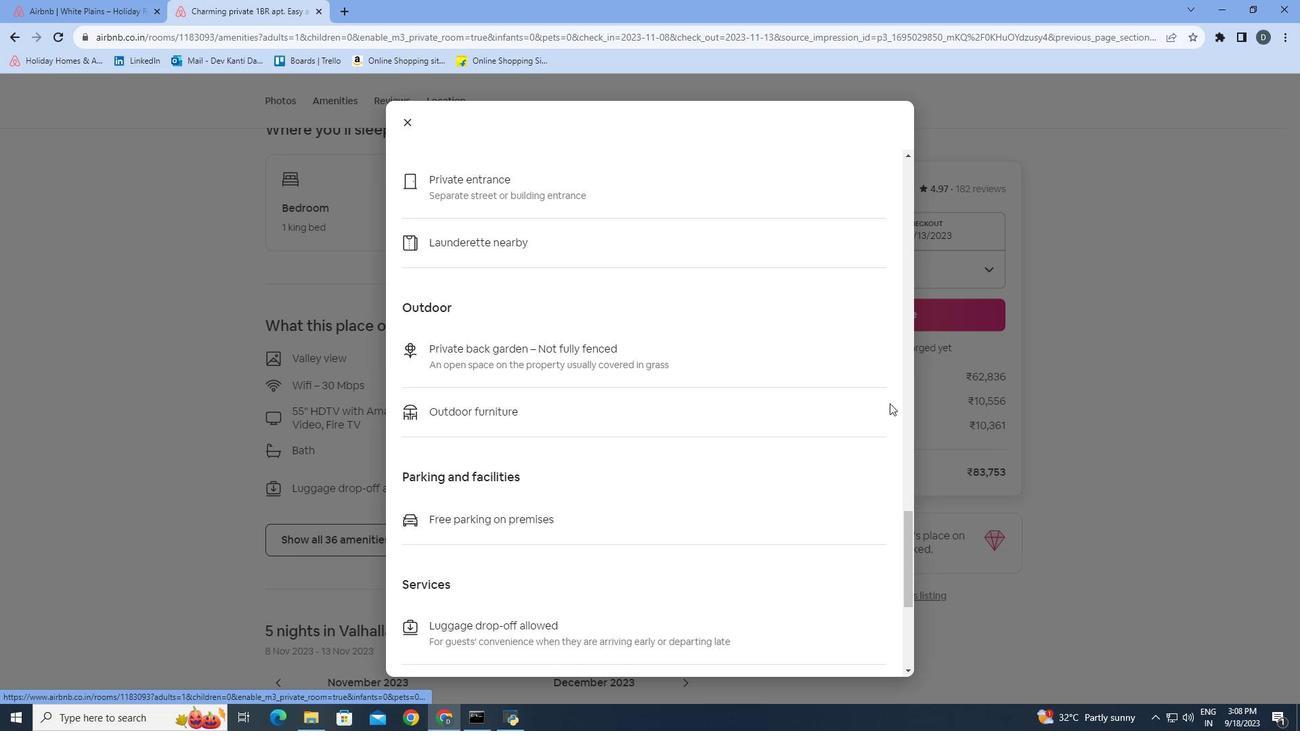 
Action: Mouse scrolled (891, 403) with delta (0, 0)
Screenshot: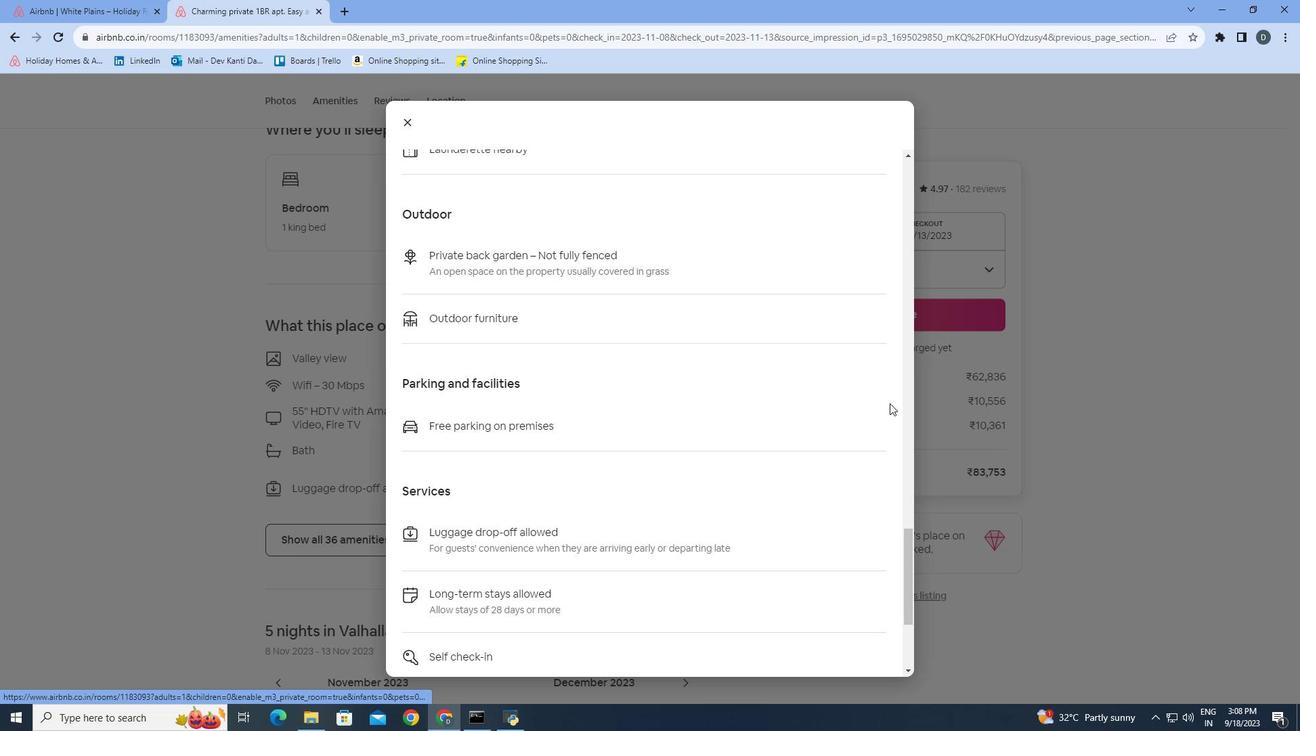 
Action: Mouse scrolled (891, 403) with delta (0, 0)
Screenshot: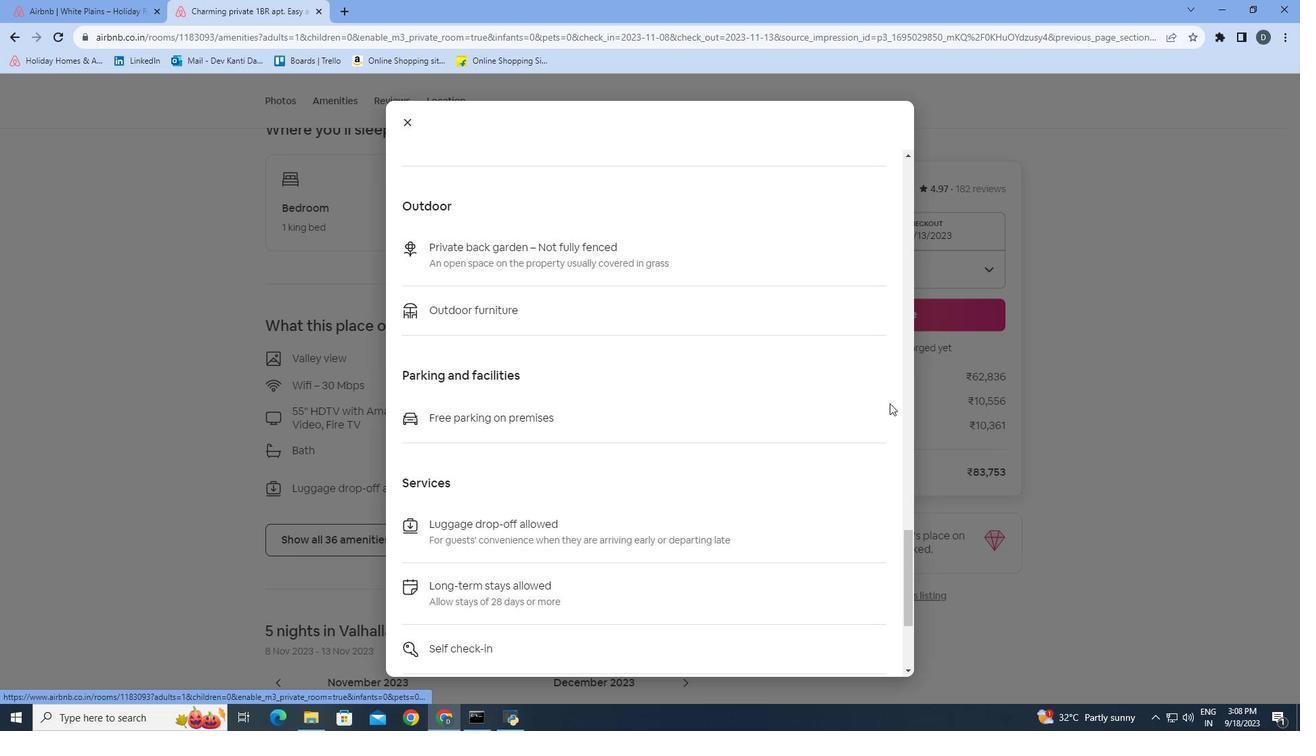 
Action: Mouse scrolled (891, 403) with delta (0, 0)
Screenshot: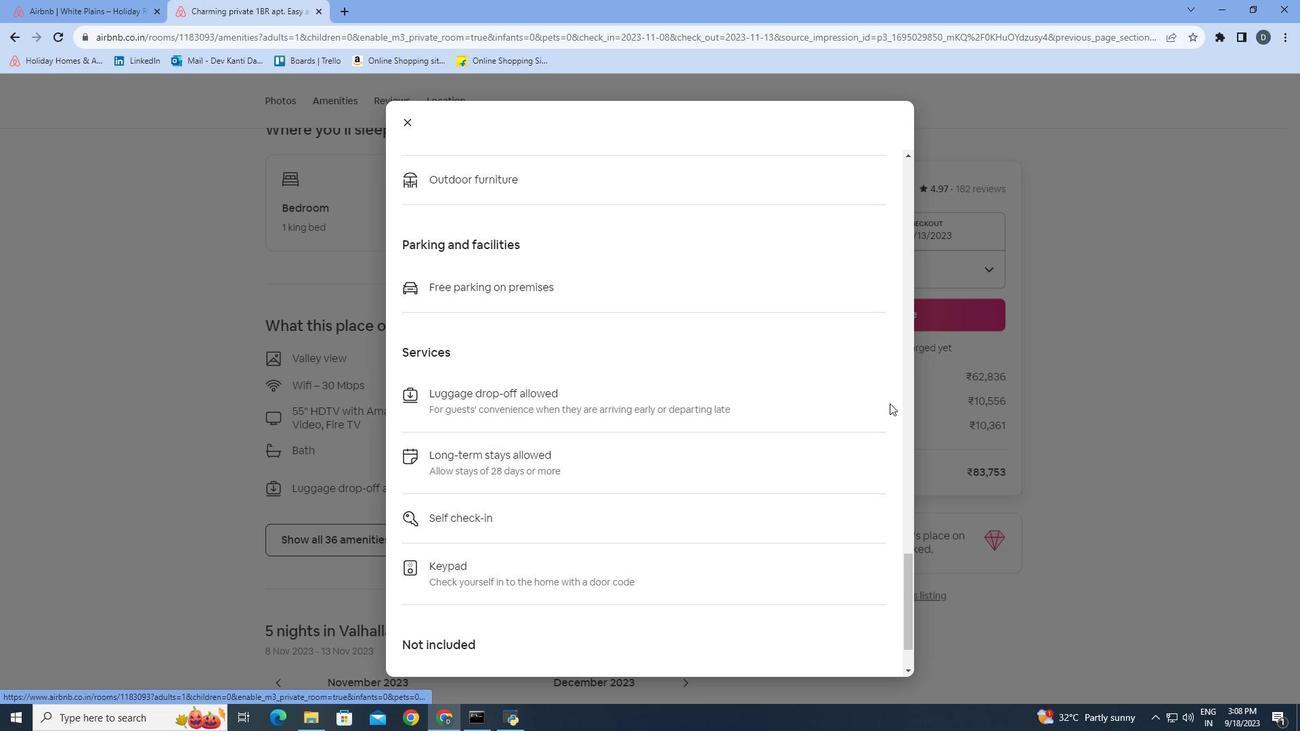 
Action: Mouse scrolled (891, 403) with delta (0, 0)
Screenshot: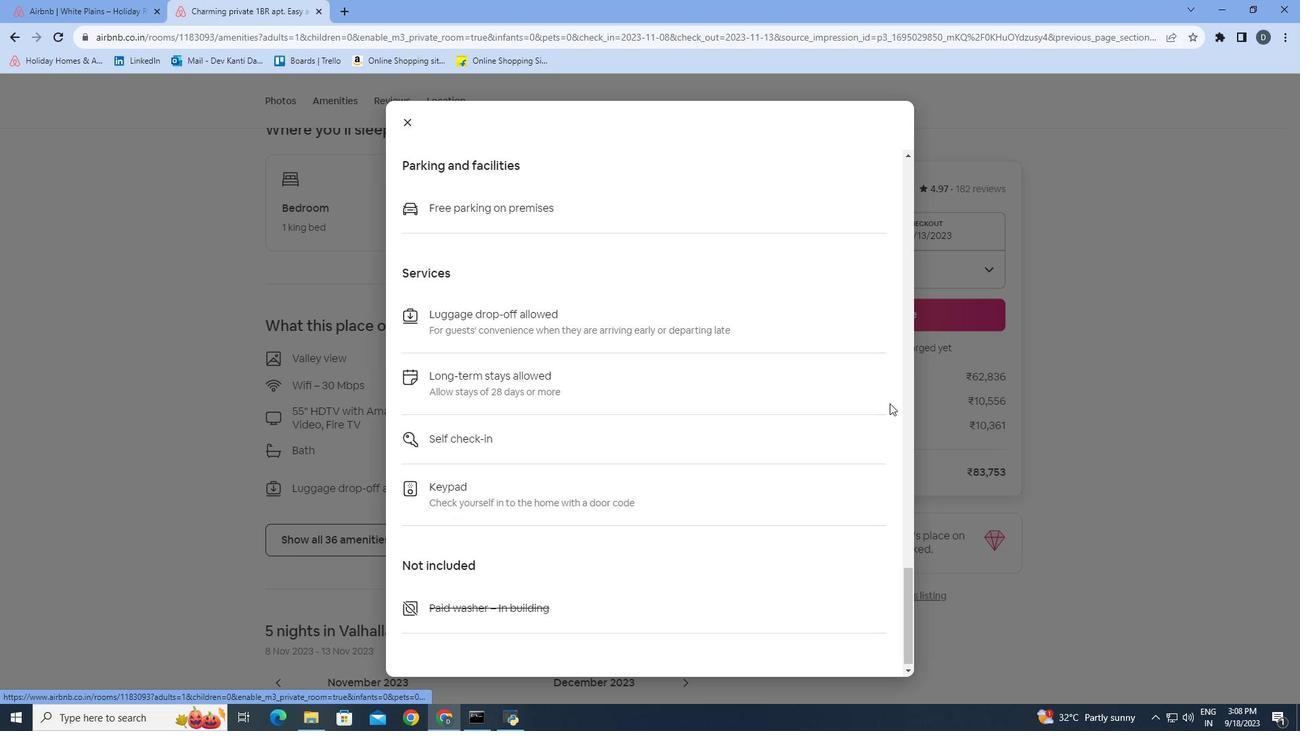 
Action: Mouse scrolled (891, 403) with delta (0, 0)
Screenshot: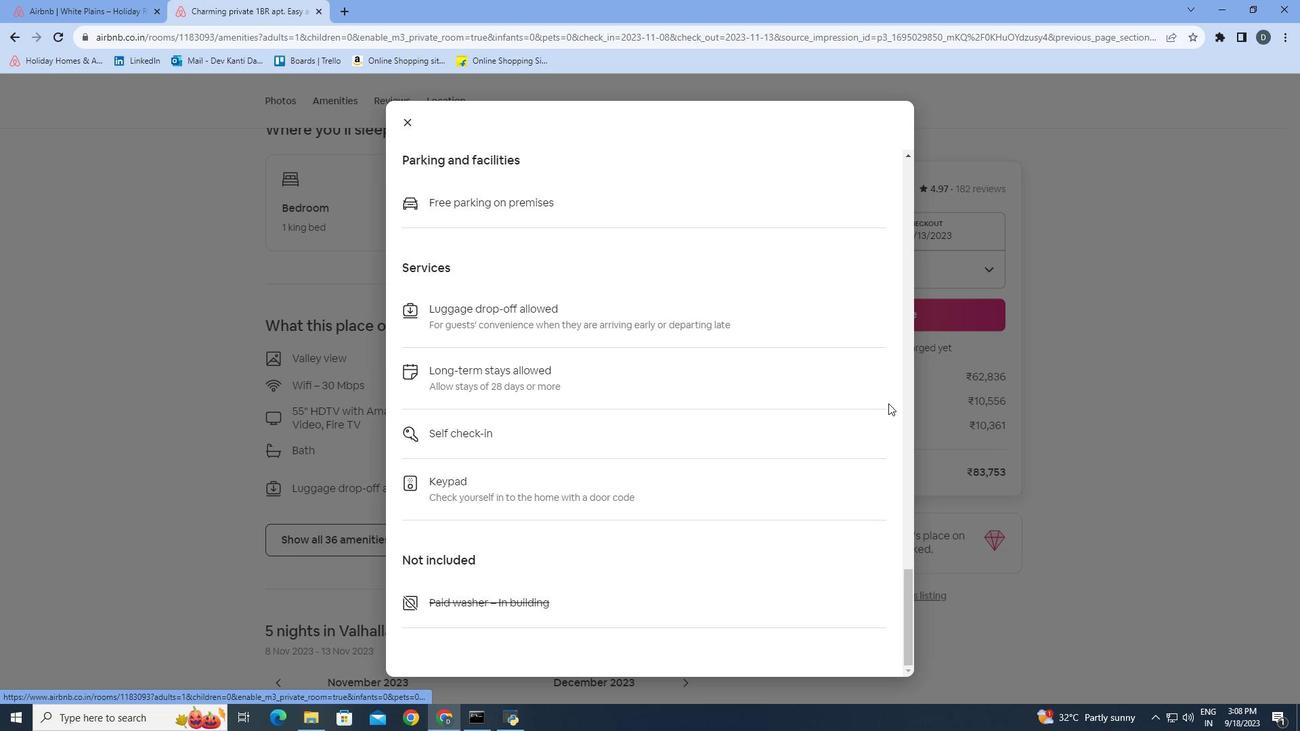 
Action: Mouse scrolled (891, 403) with delta (0, 0)
Screenshot: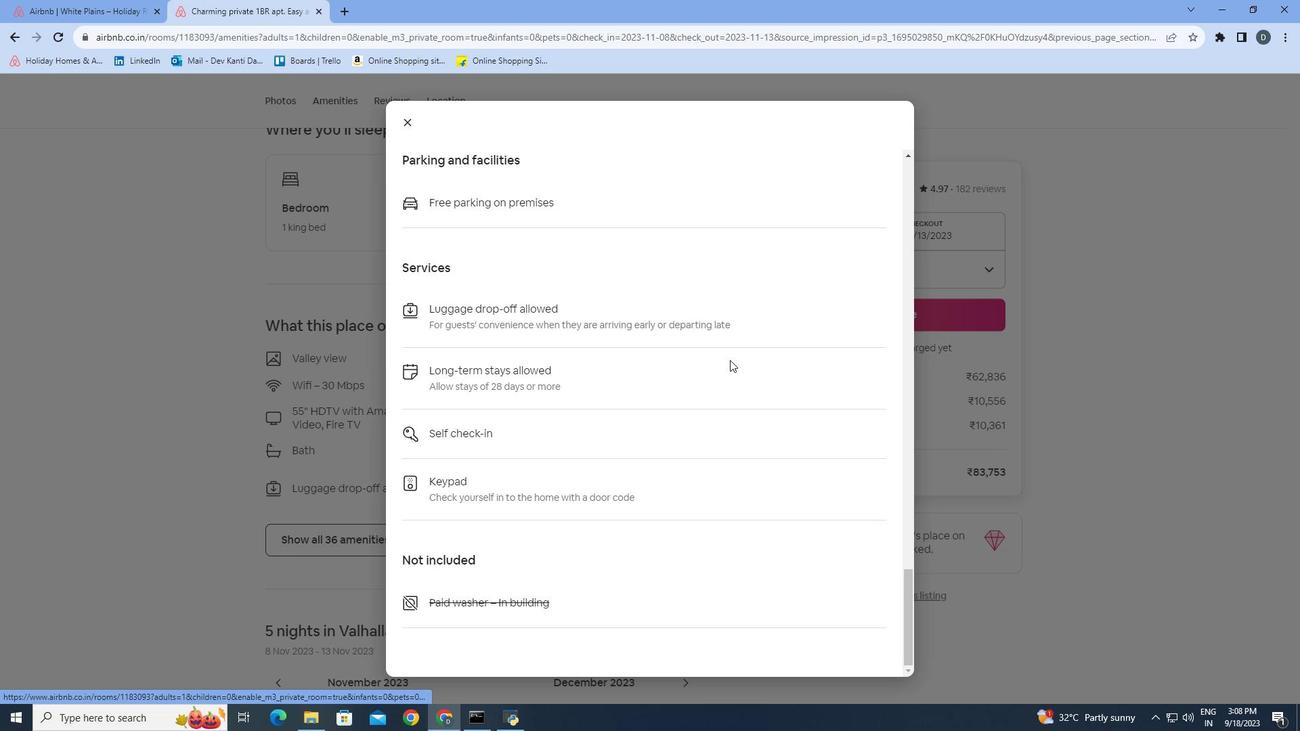 
Action: Mouse scrolled (891, 403) with delta (0, 0)
Screenshot: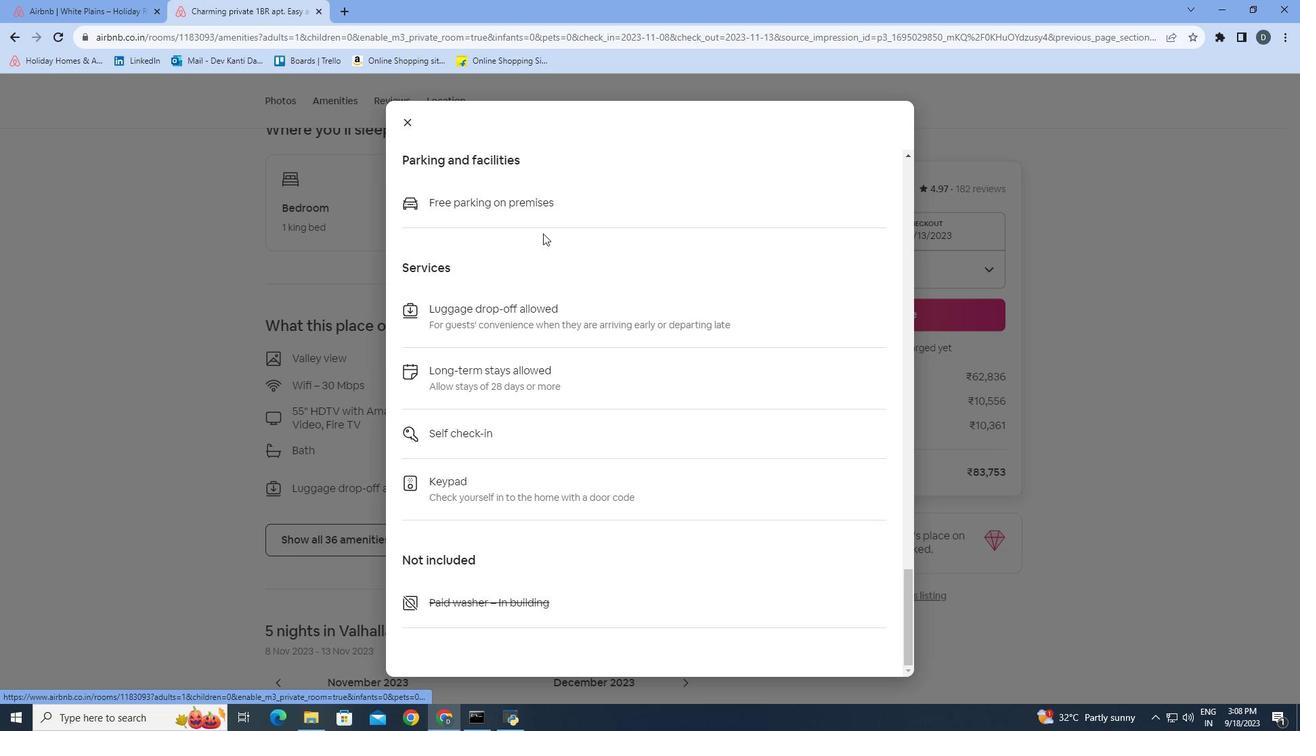 
Action: Mouse moved to (399, 126)
Screenshot: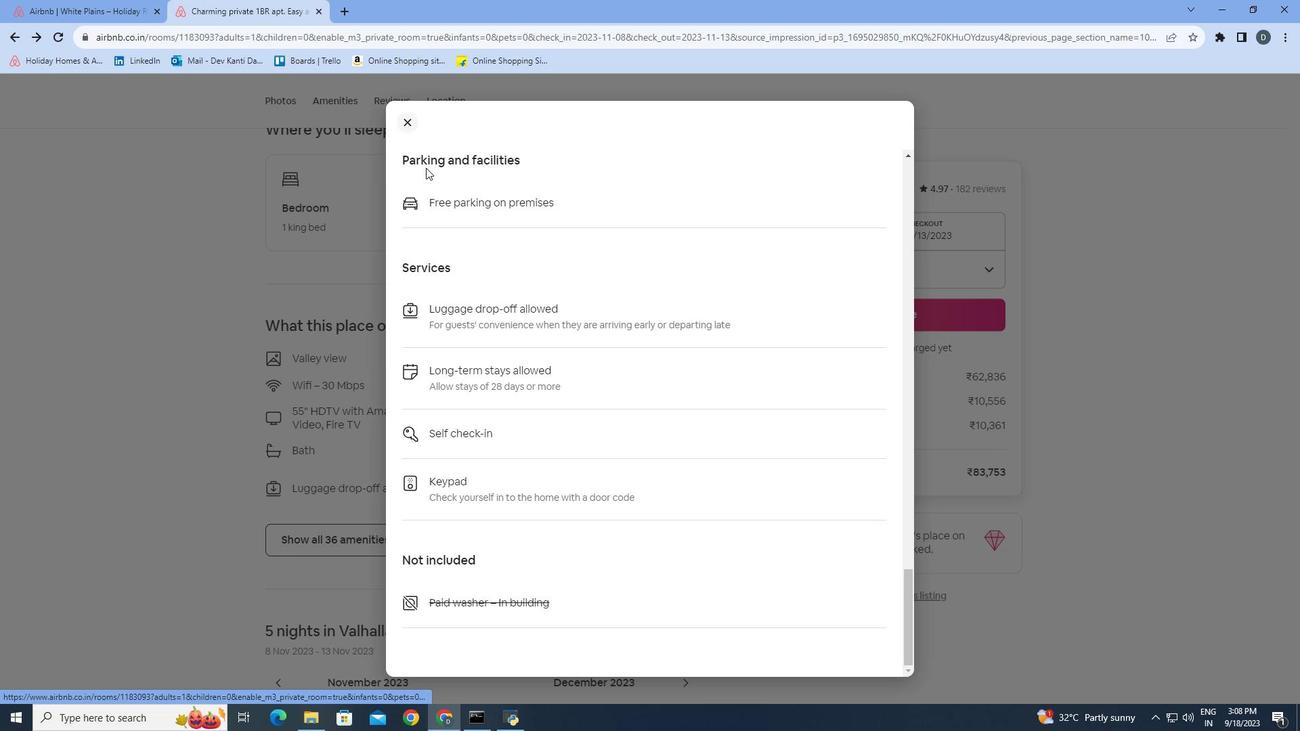 
Action: Mouse pressed left at (399, 126)
Screenshot: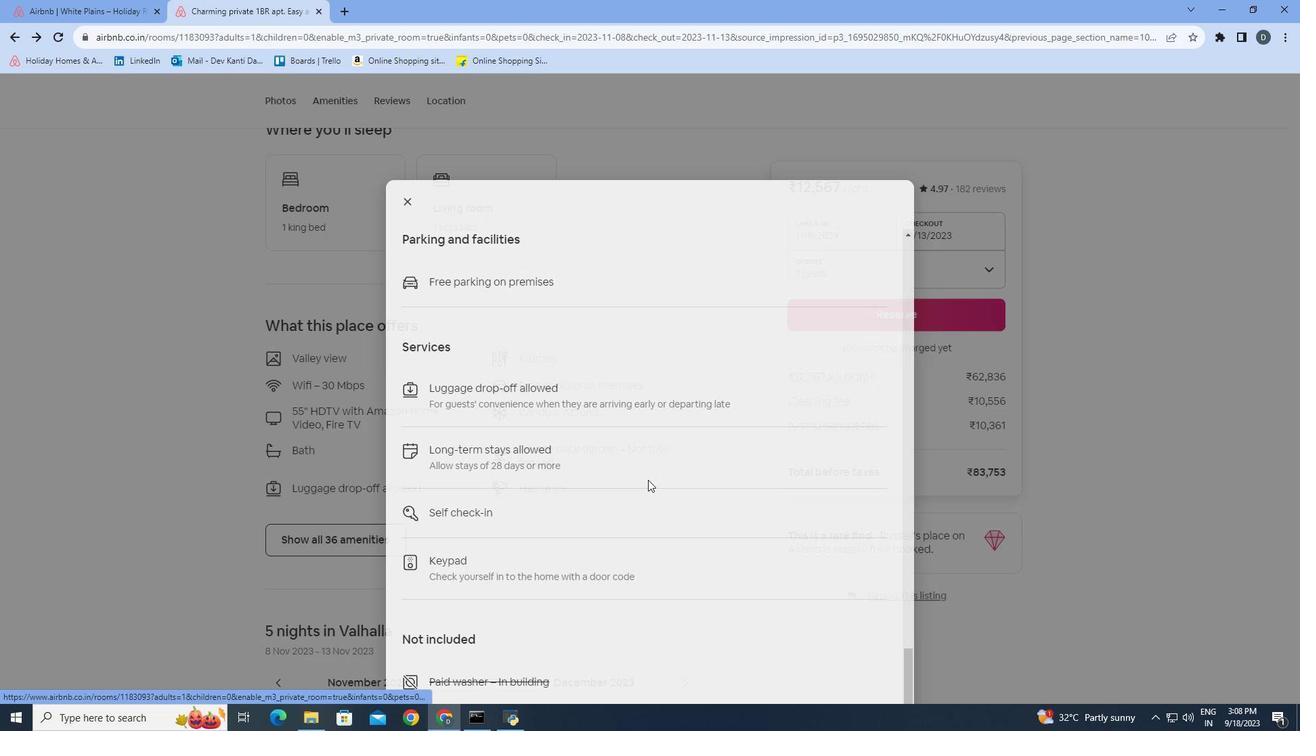 
Action: Mouse moved to (773, 598)
Screenshot: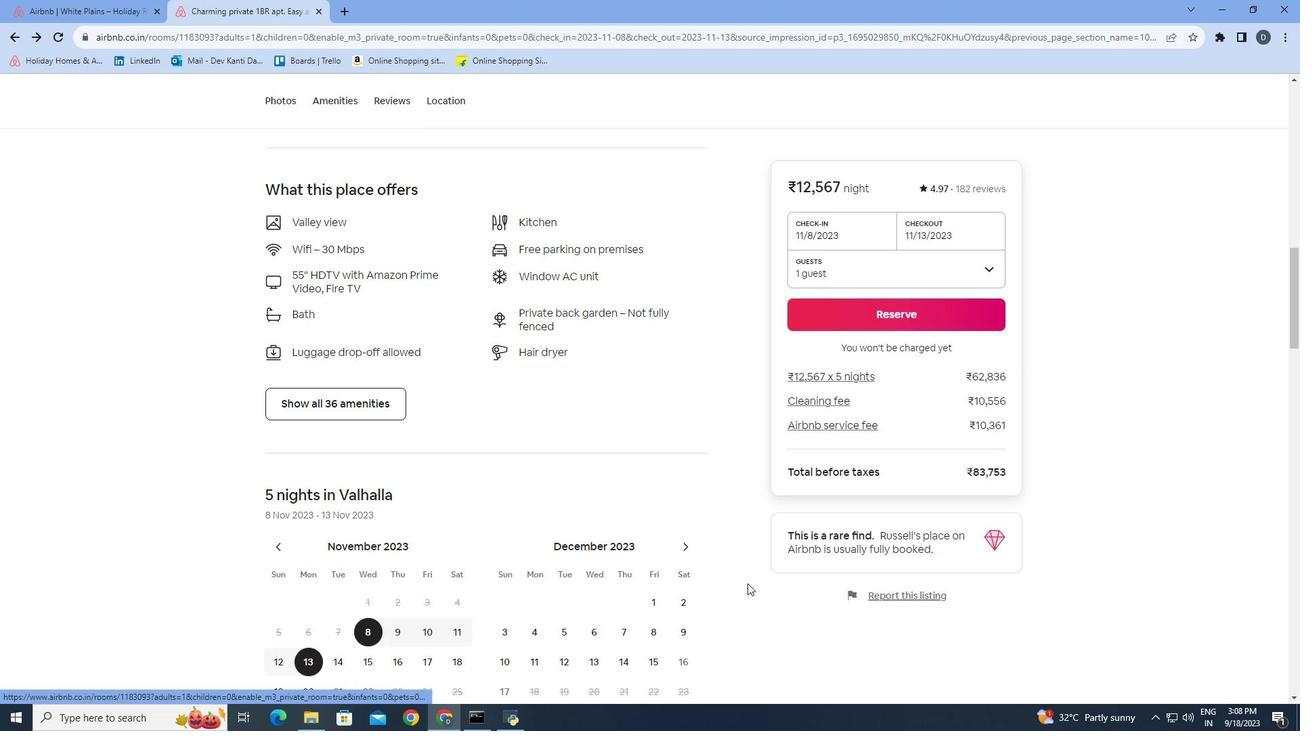 
Action: Mouse scrolled (773, 597) with delta (0, 0)
Screenshot: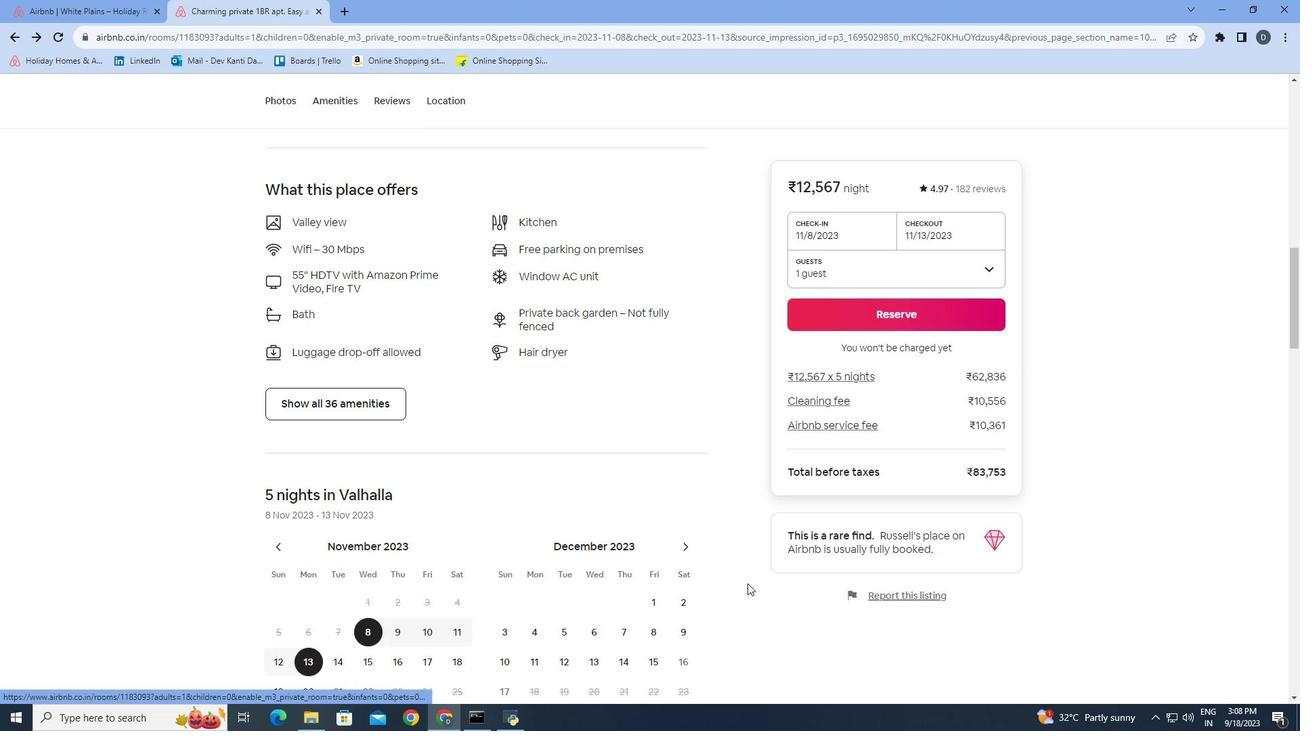 
Action: Mouse moved to (766, 598)
Screenshot: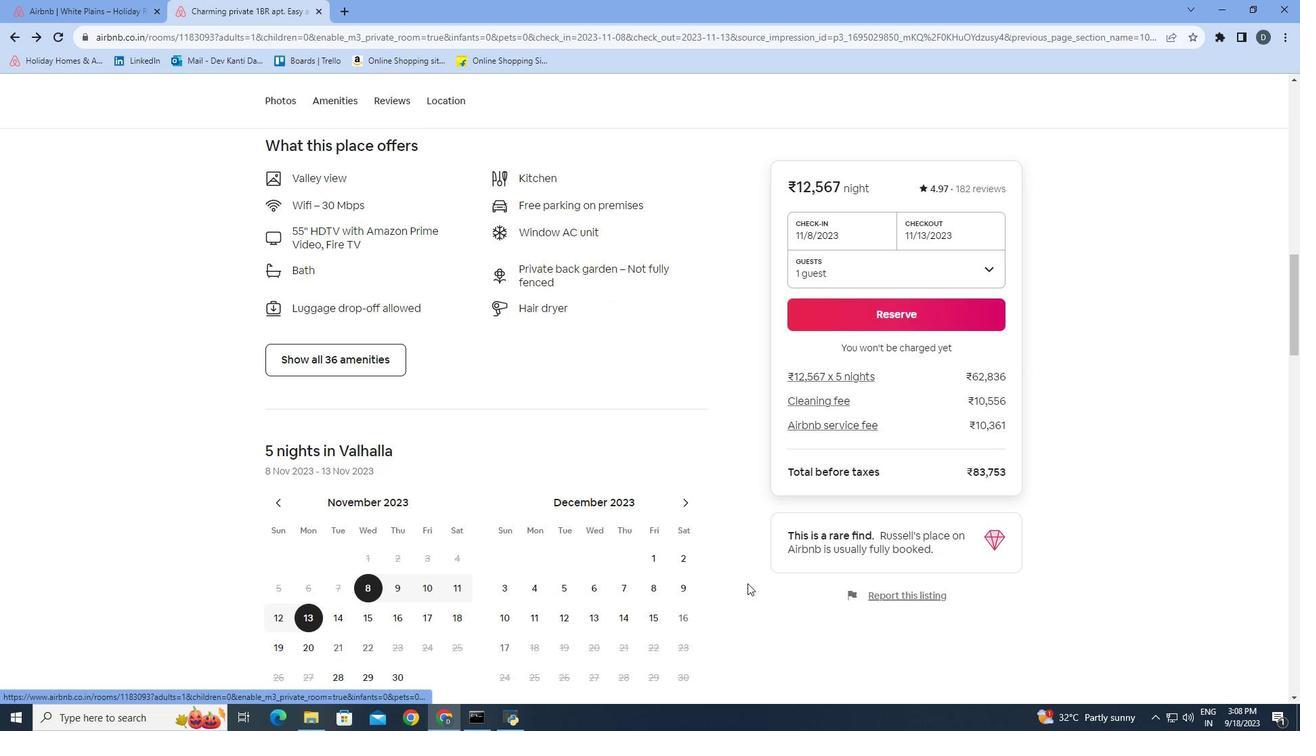 
Action: Mouse scrolled (766, 598) with delta (0, 0)
Screenshot: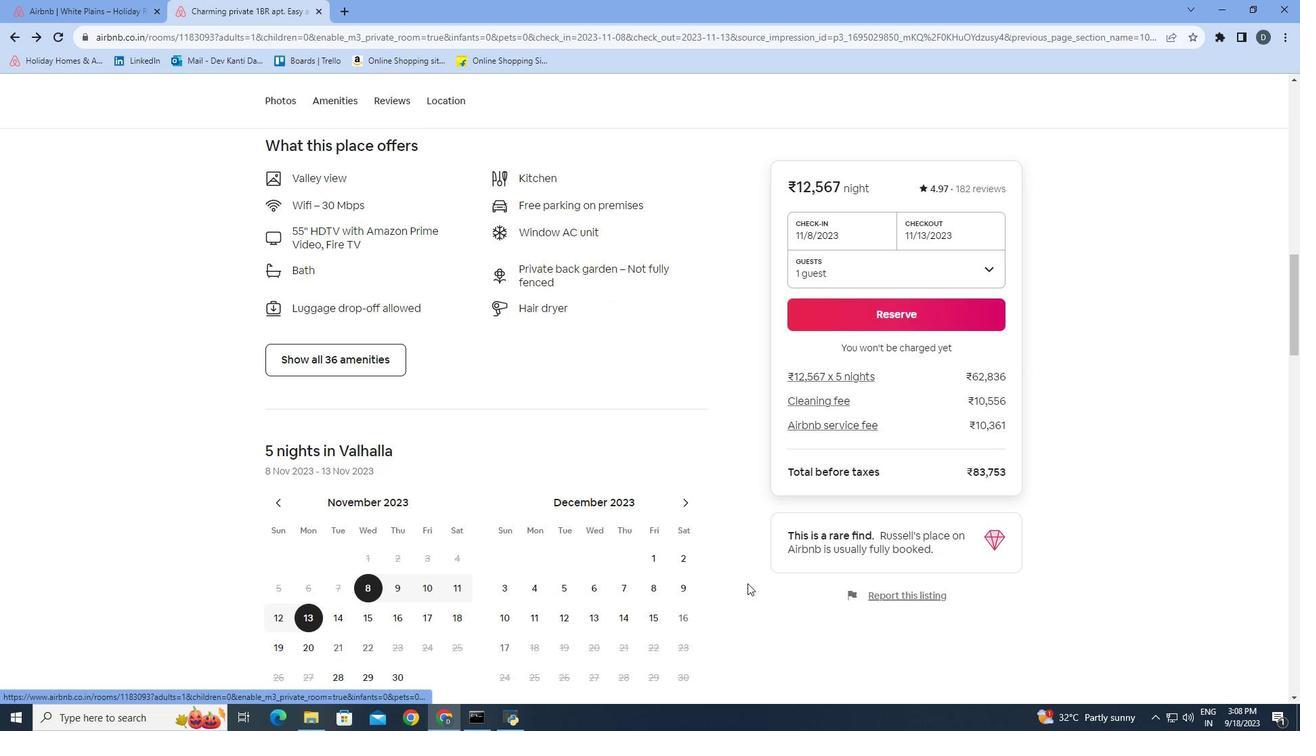 
Action: Mouse moved to (750, 590)
Screenshot: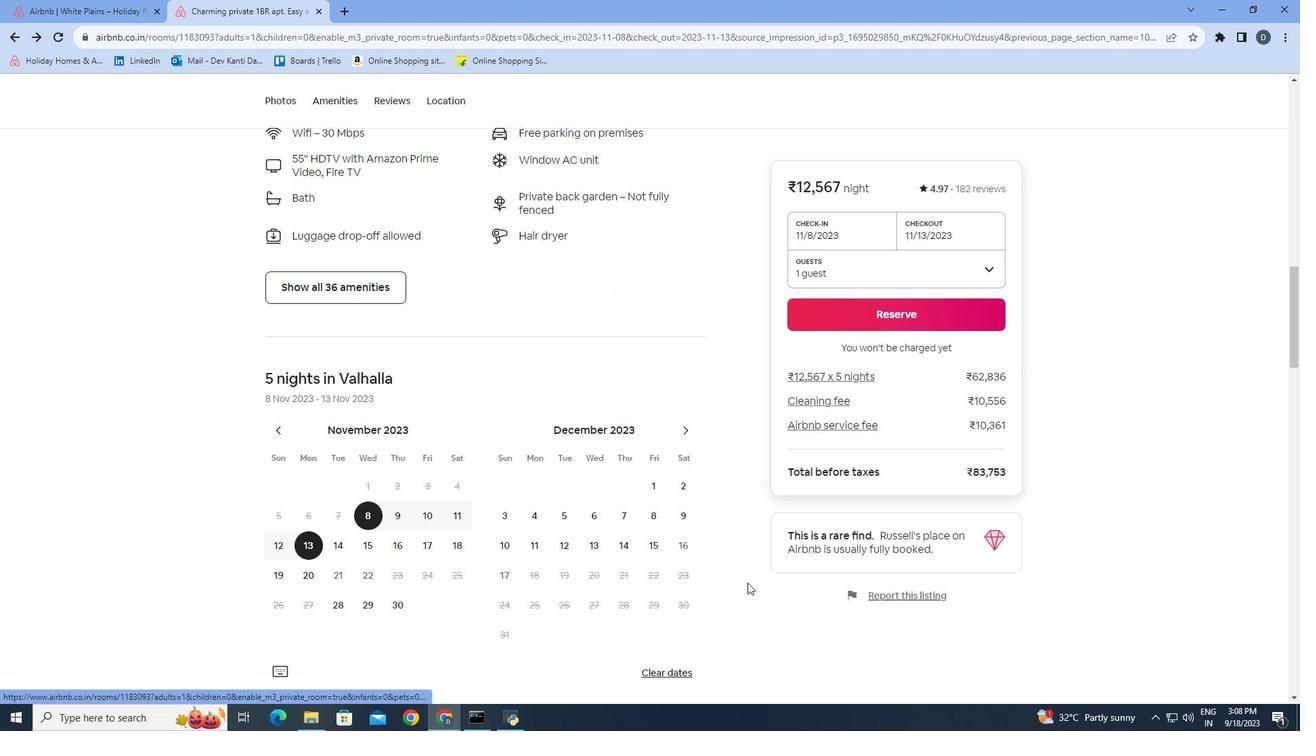 
Action: Mouse scrolled (750, 589) with delta (0, 0)
Screenshot: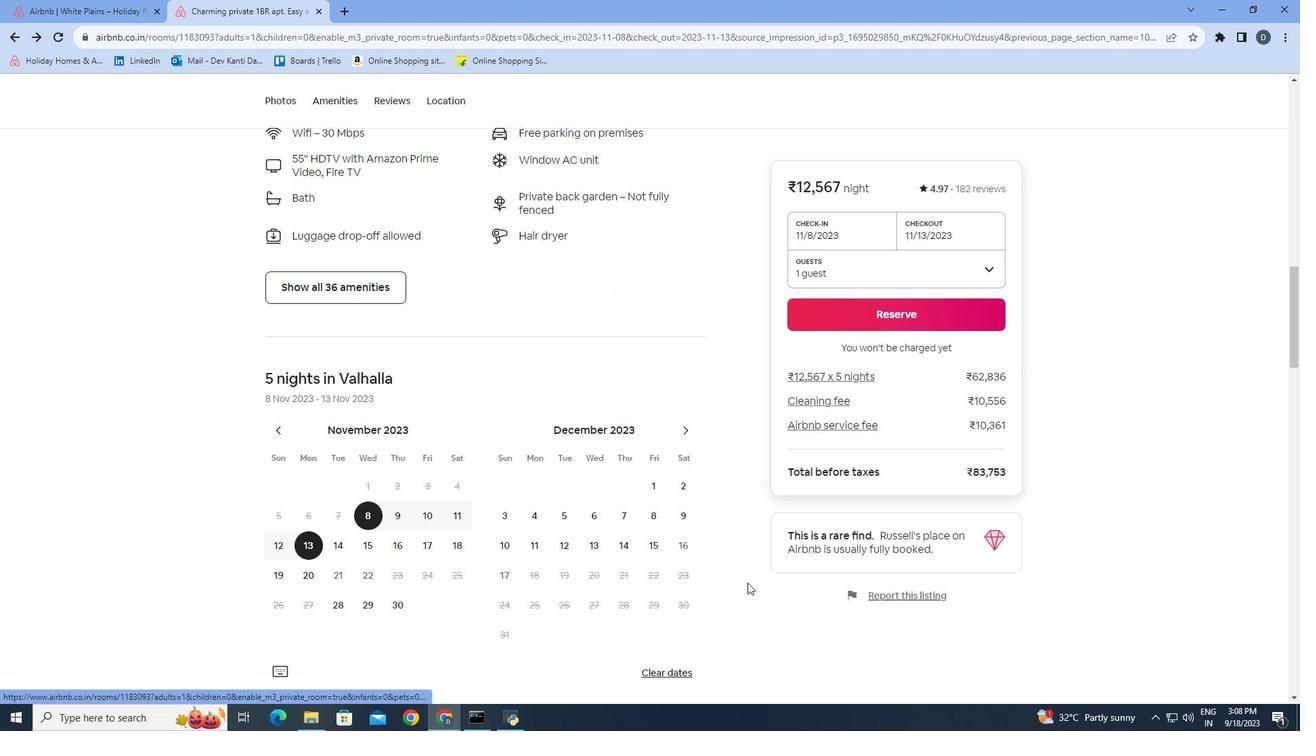 
Action: Mouse moved to (748, 584)
Screenshot: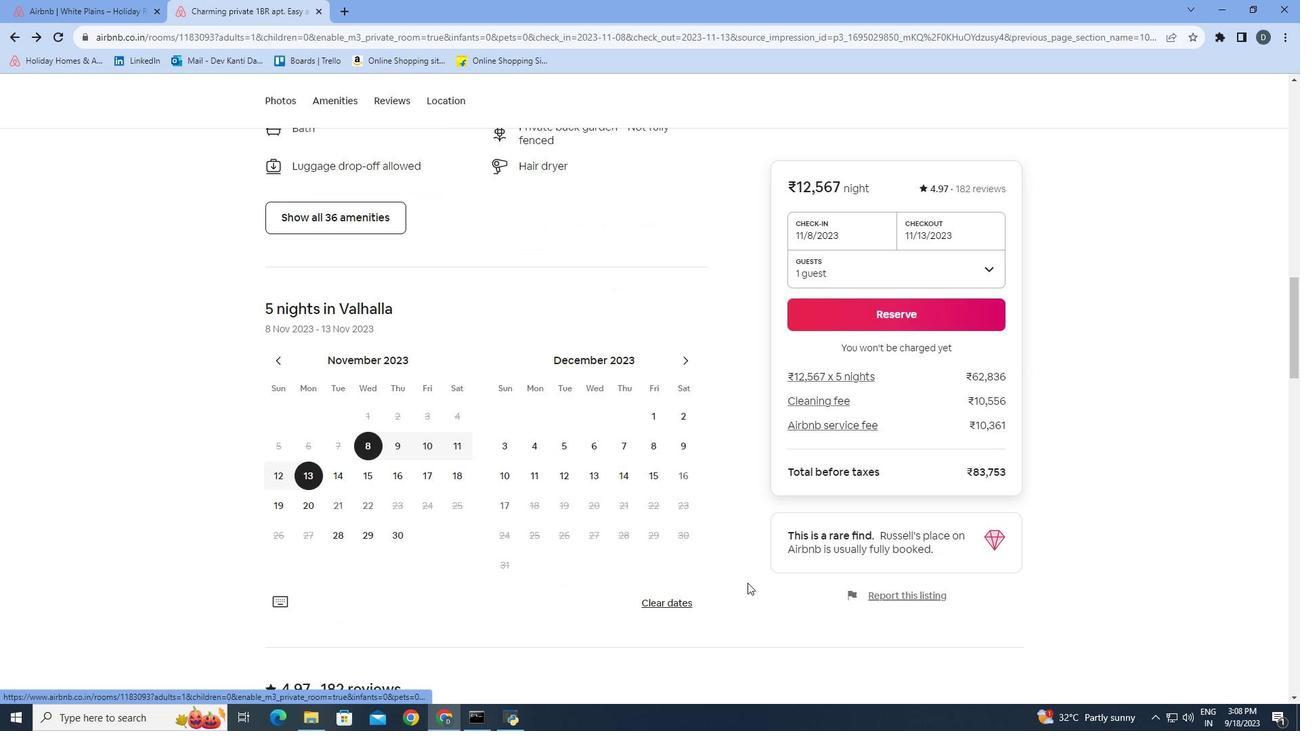 
Action: Mouse scrolled (748, 584) with delta (0, 0)
Screenshot: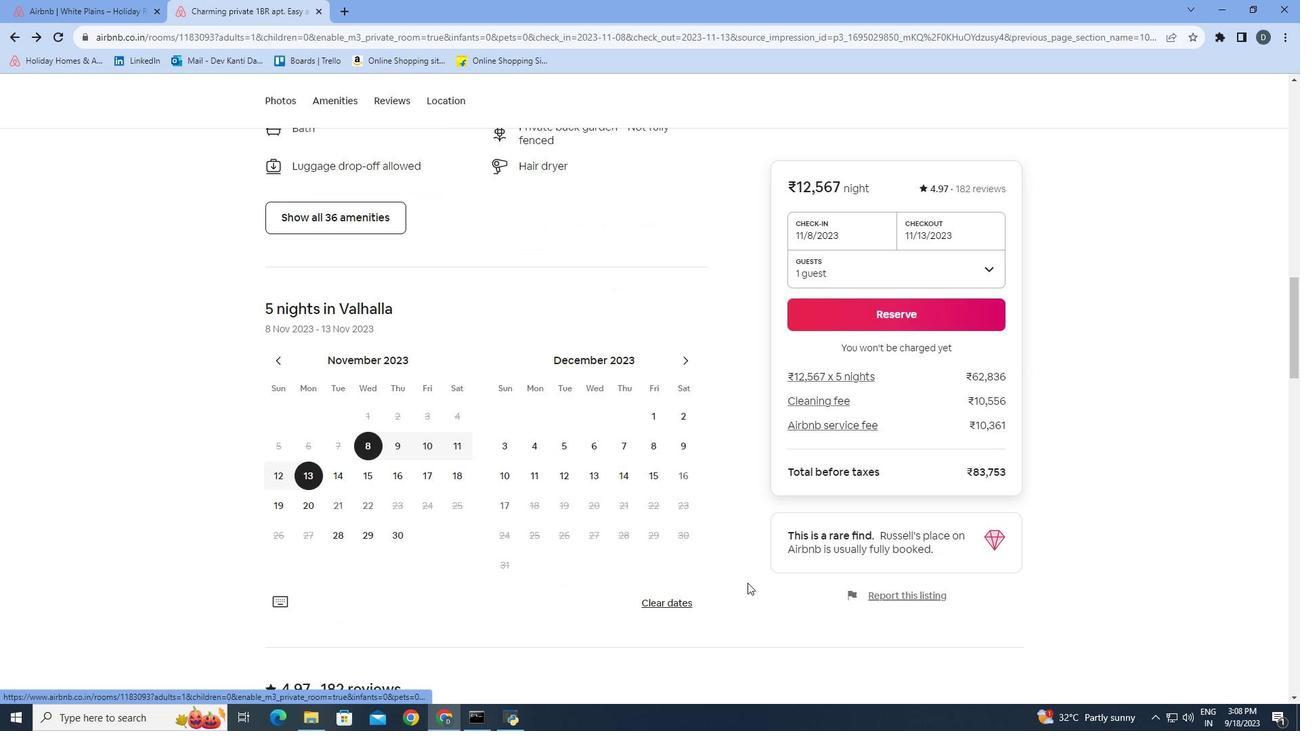 
Action: Mouse moved to (748, 584)
Screenshot: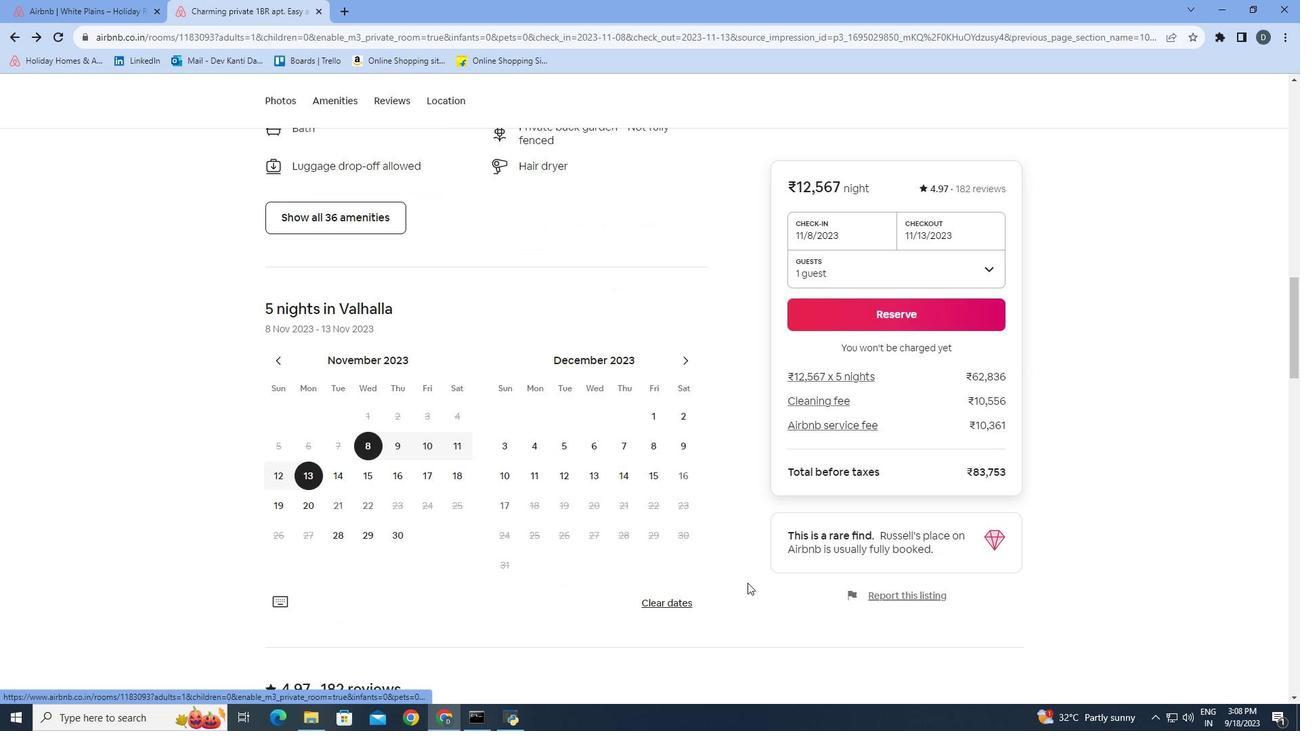 
Action: Mouse scrolled (748, 583) with delta (0, 0)
Screenshot: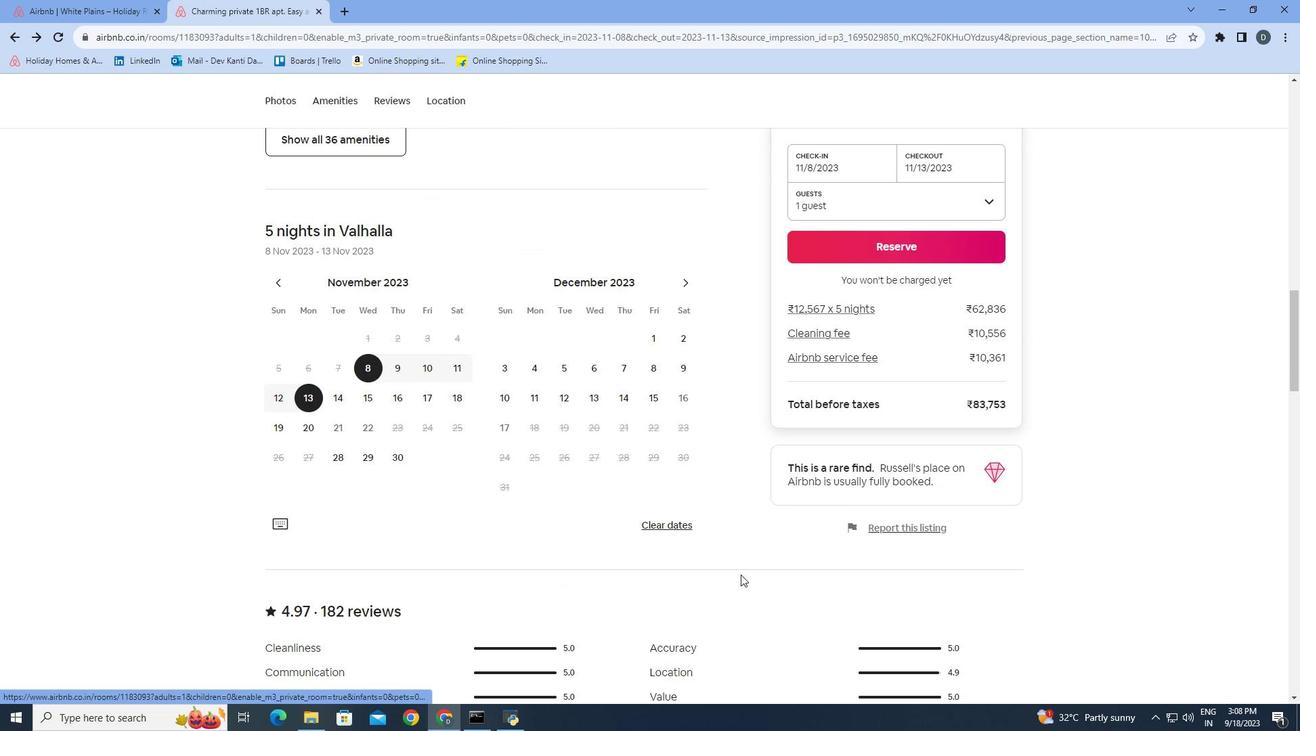 
Action: Mouse scrolled (748, 583) with delta (0, 0)
Screenshot: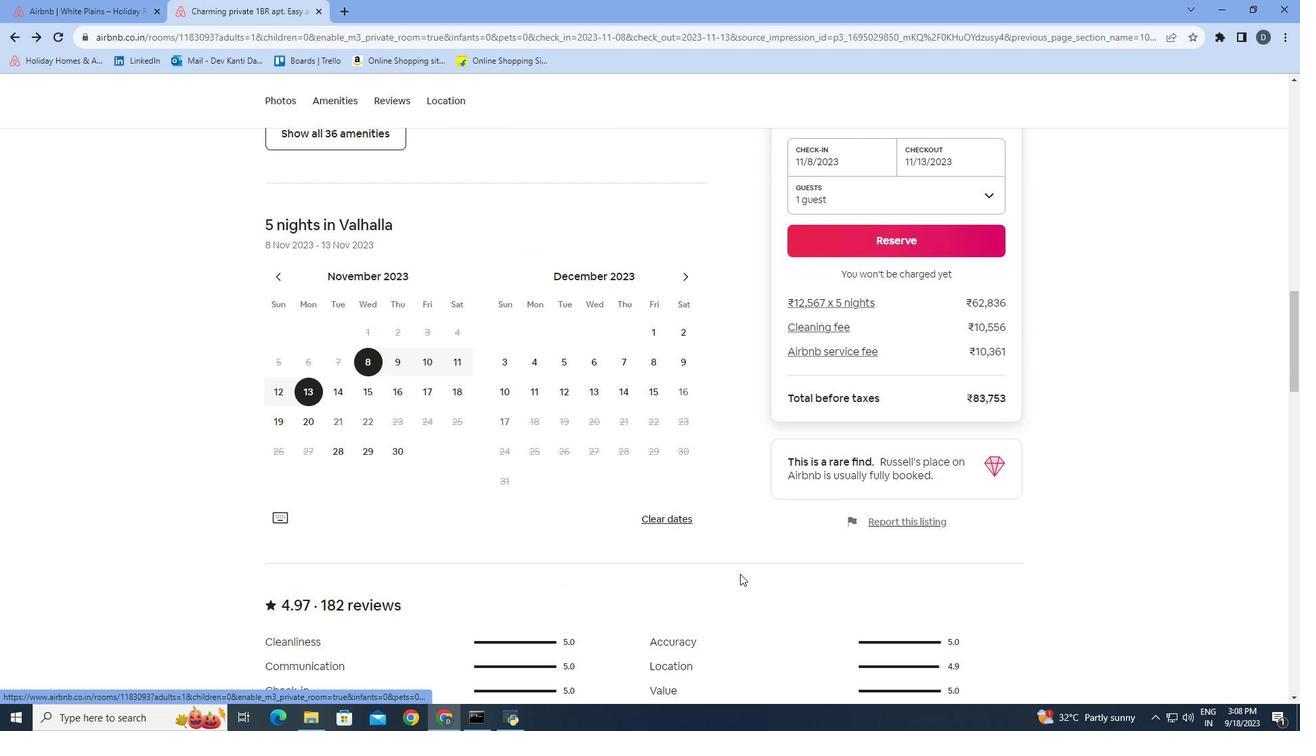 
Action: Mouse moved to (741, 575)
Screenshot: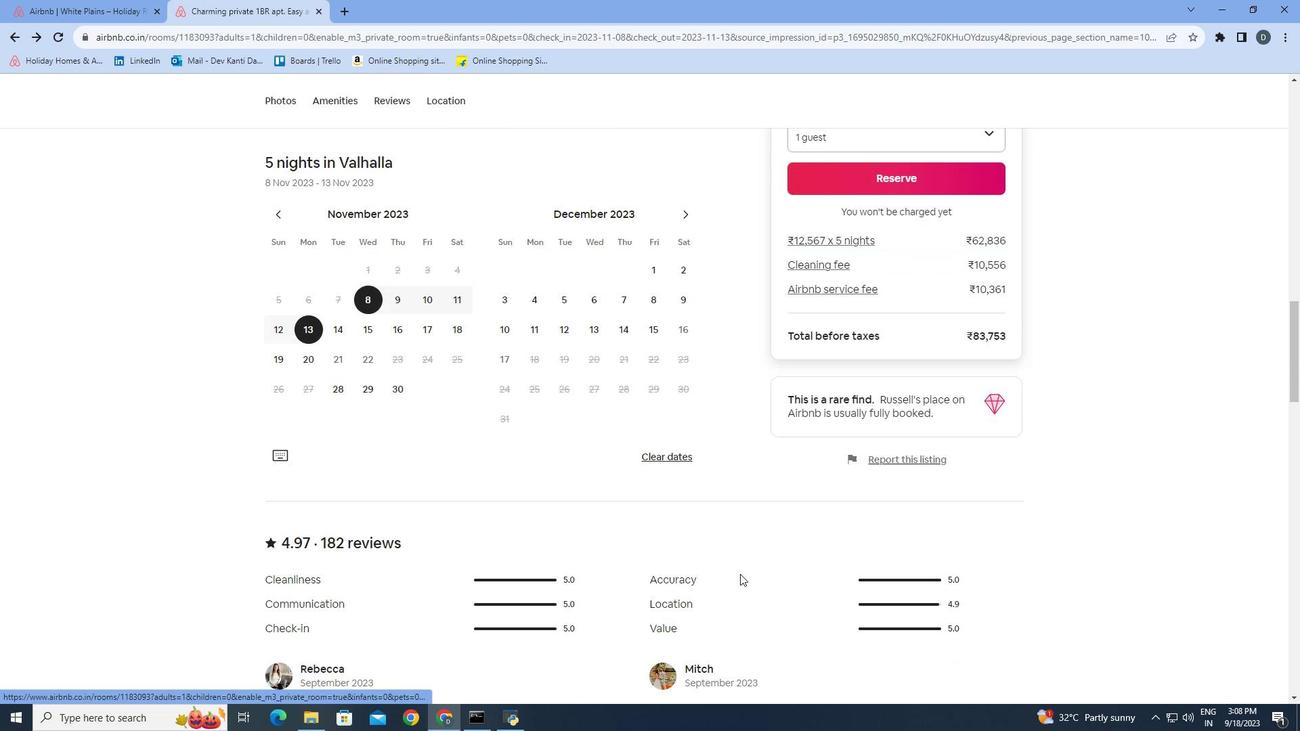 
Action: Mouse scrolled (741, 574) with delta (0, 0)
Screenshot: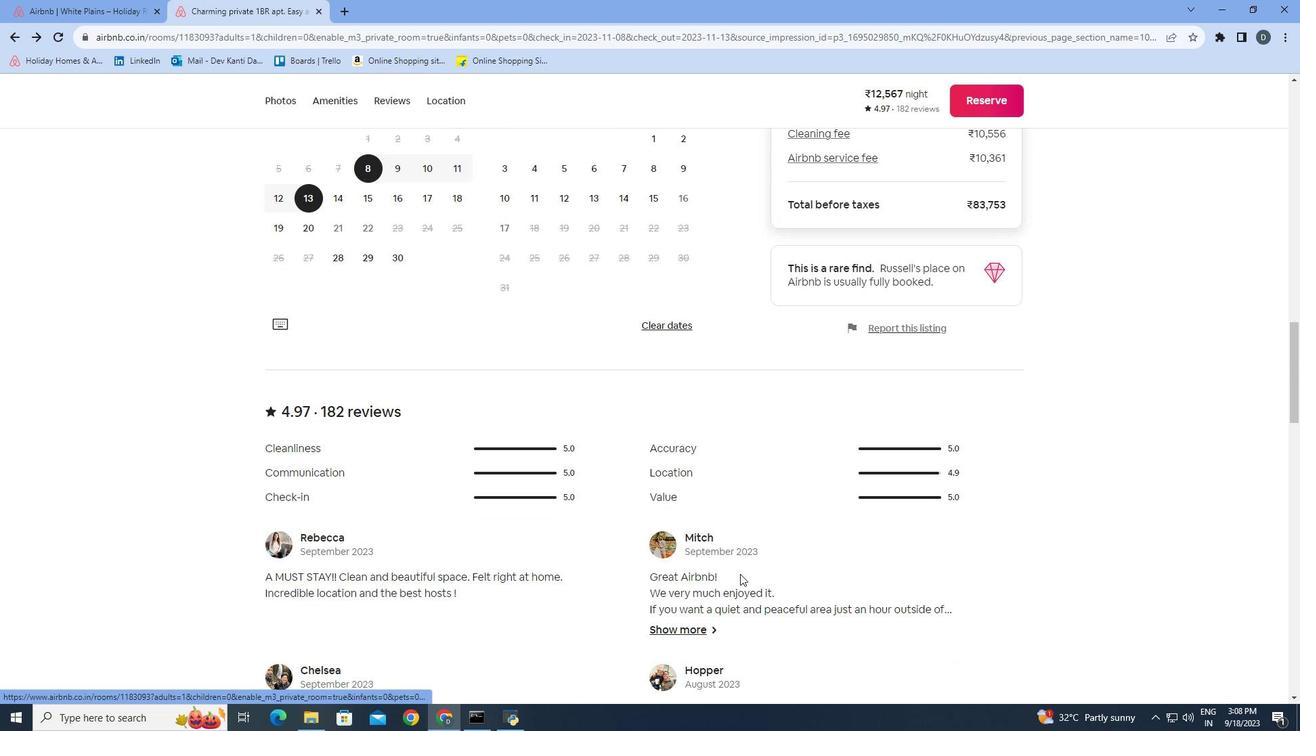 
Action: Mouse scrolled (741, 574) with delta (0, 0)
Screenshot: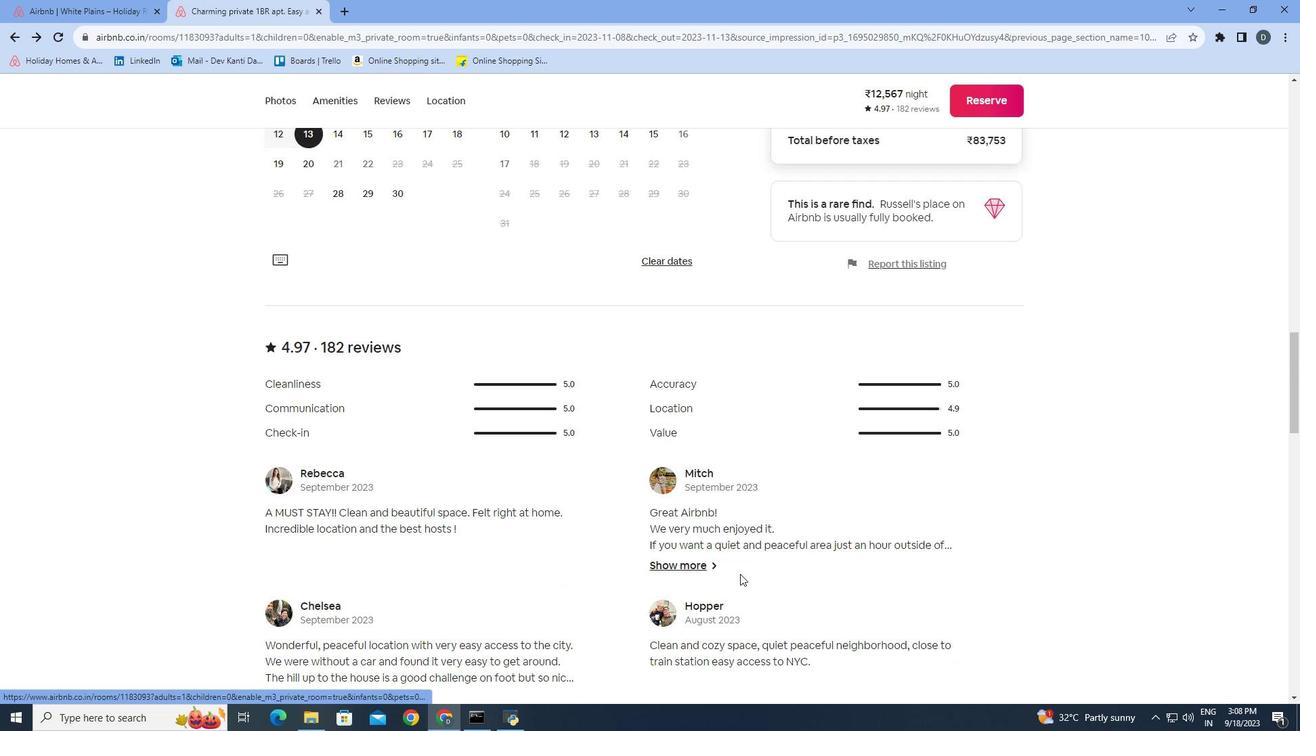 
Action: Mouse scrolled (741, 574) with delta (0, 0)
Screenshot: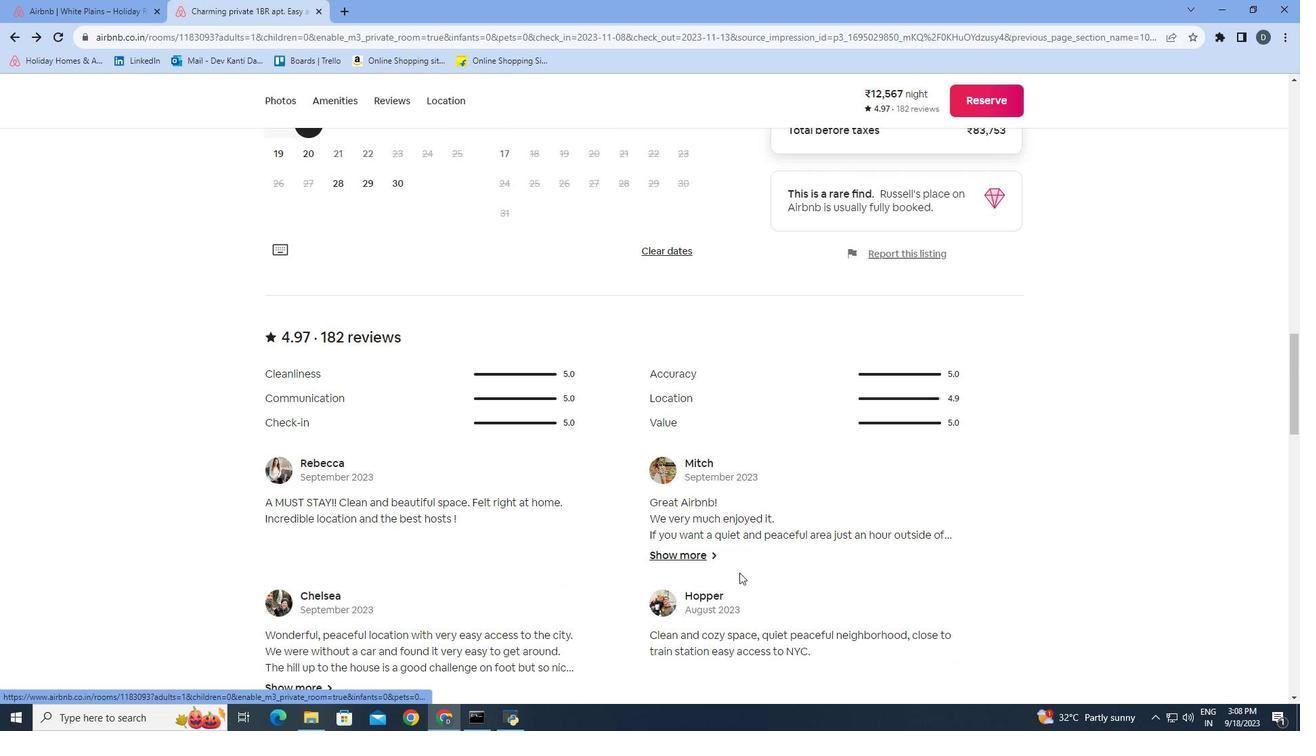 
Action: Mouse scrolled (741, 574) with delta (0, 0)
Screenshot: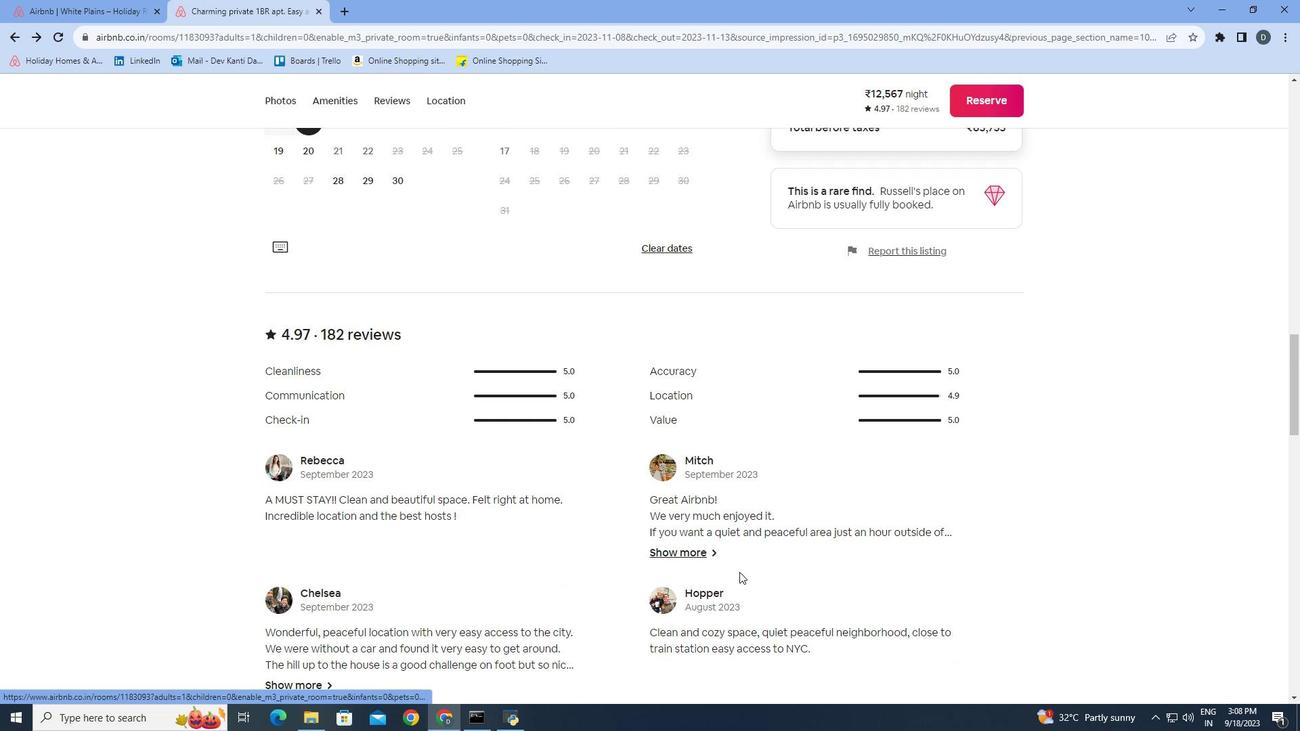 
Action: Mouse moved to (740, 573)
Screenshot: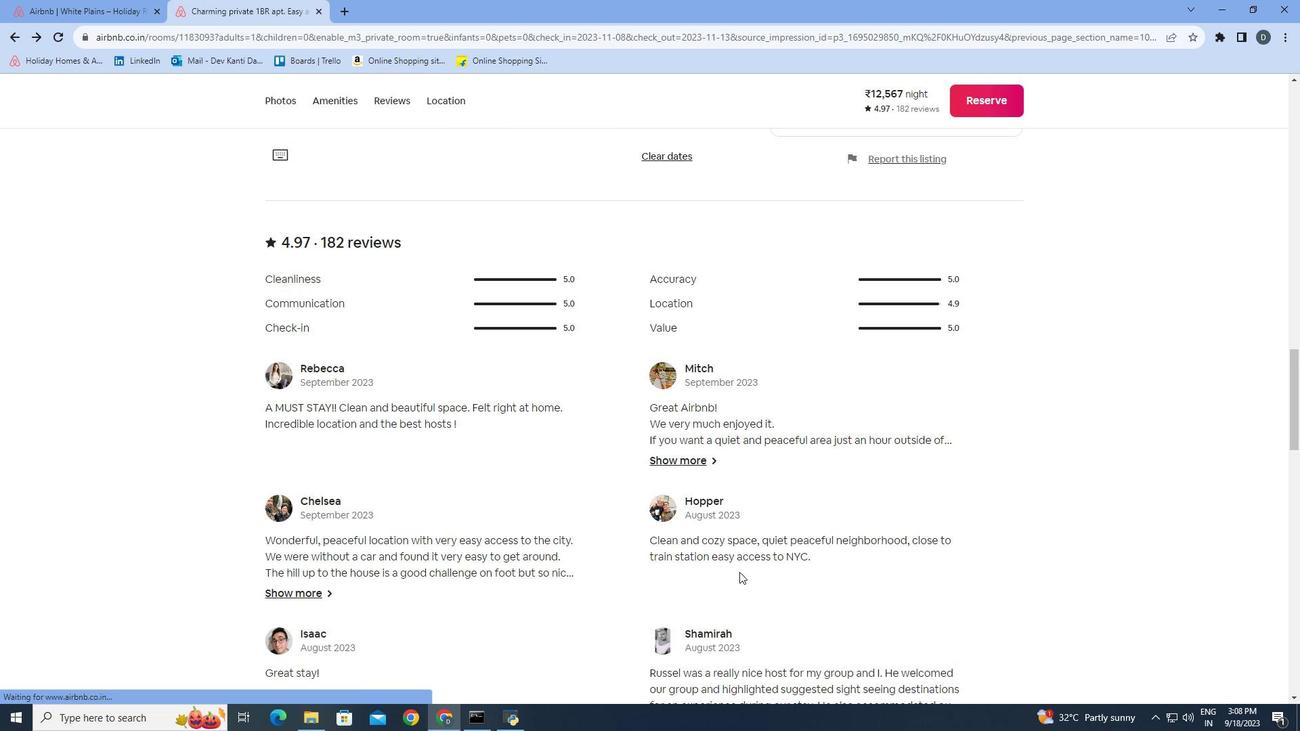 
Action: Mouse scrolled (740, 572) with delta (0, 0)
Screenshot: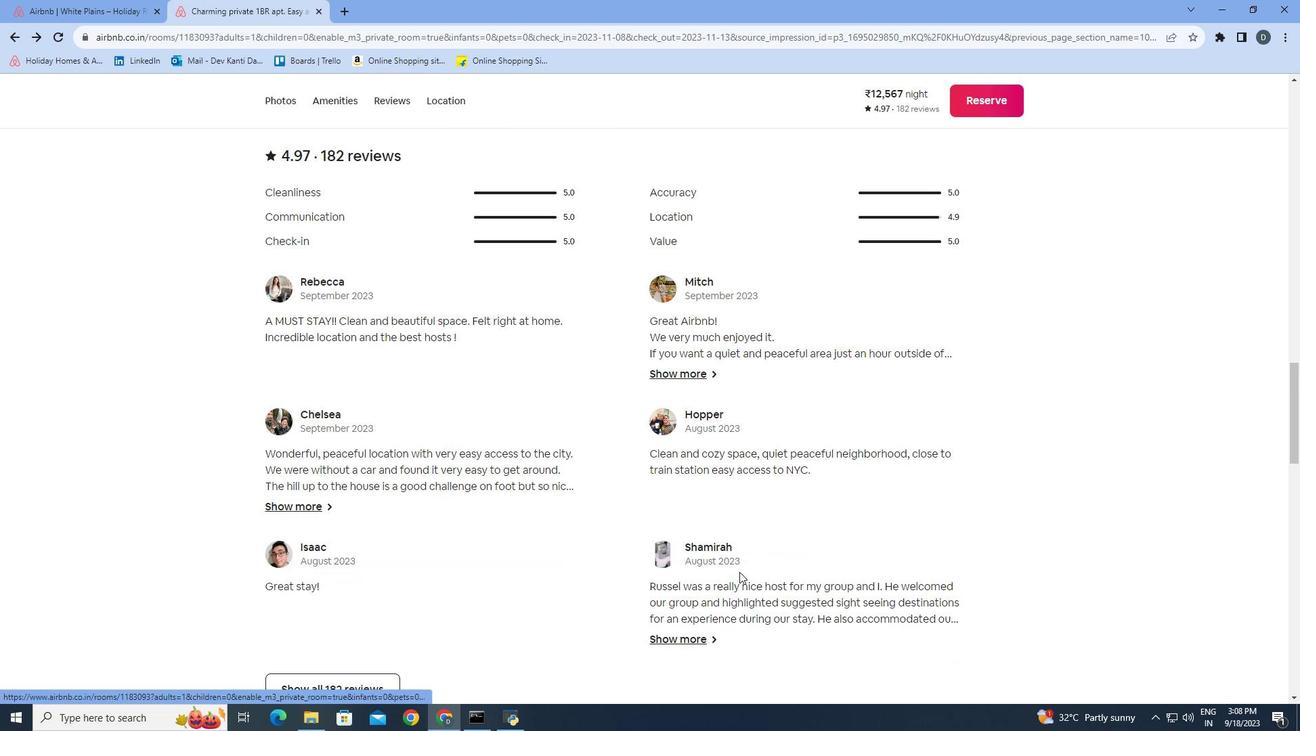 
Action: Mouse scrolled (740, 572) with delta (0, 0)
Screenshot: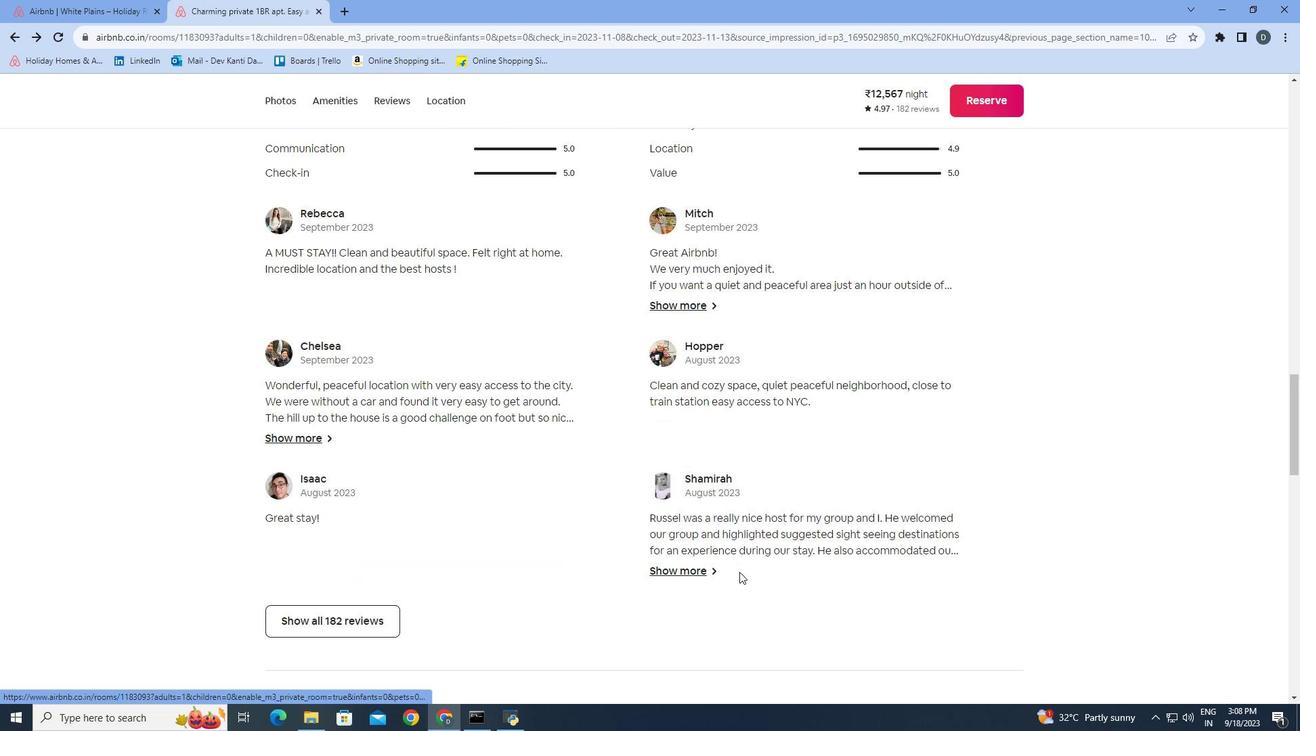 
Action: Mouse scrolled (740, 572) with delta (0, 0)
Screenshot: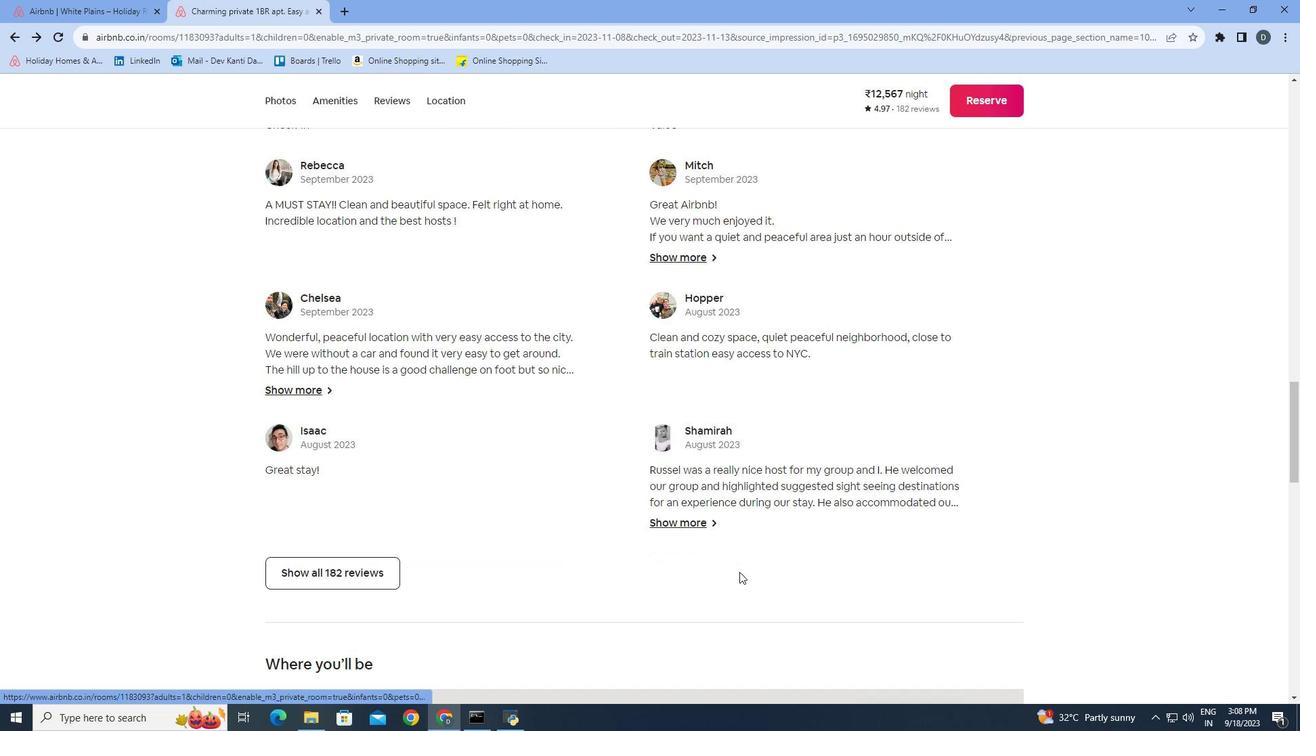 
Action: Mouse scrolled (740, 572) with delta (0, 0)
Screenshot: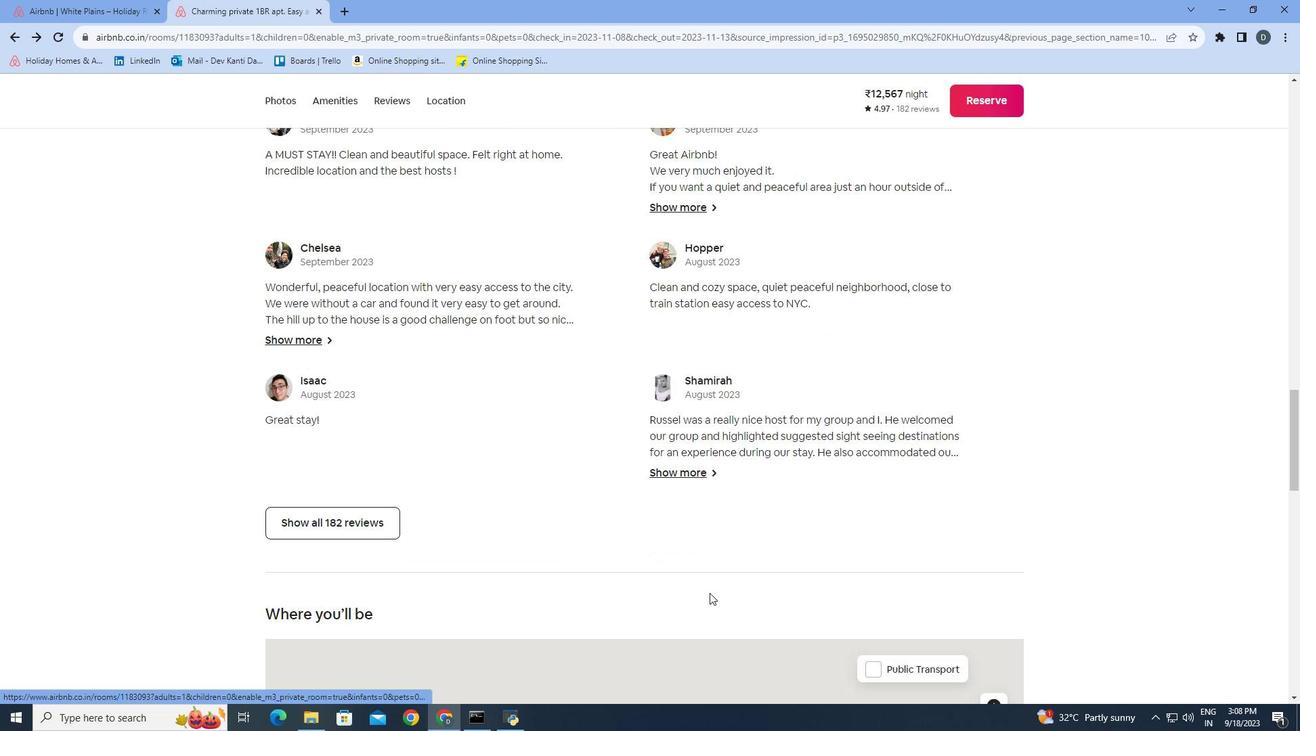 
Action: Mouse scrolled (740, 572) with delta (0, 0)
Screenshot: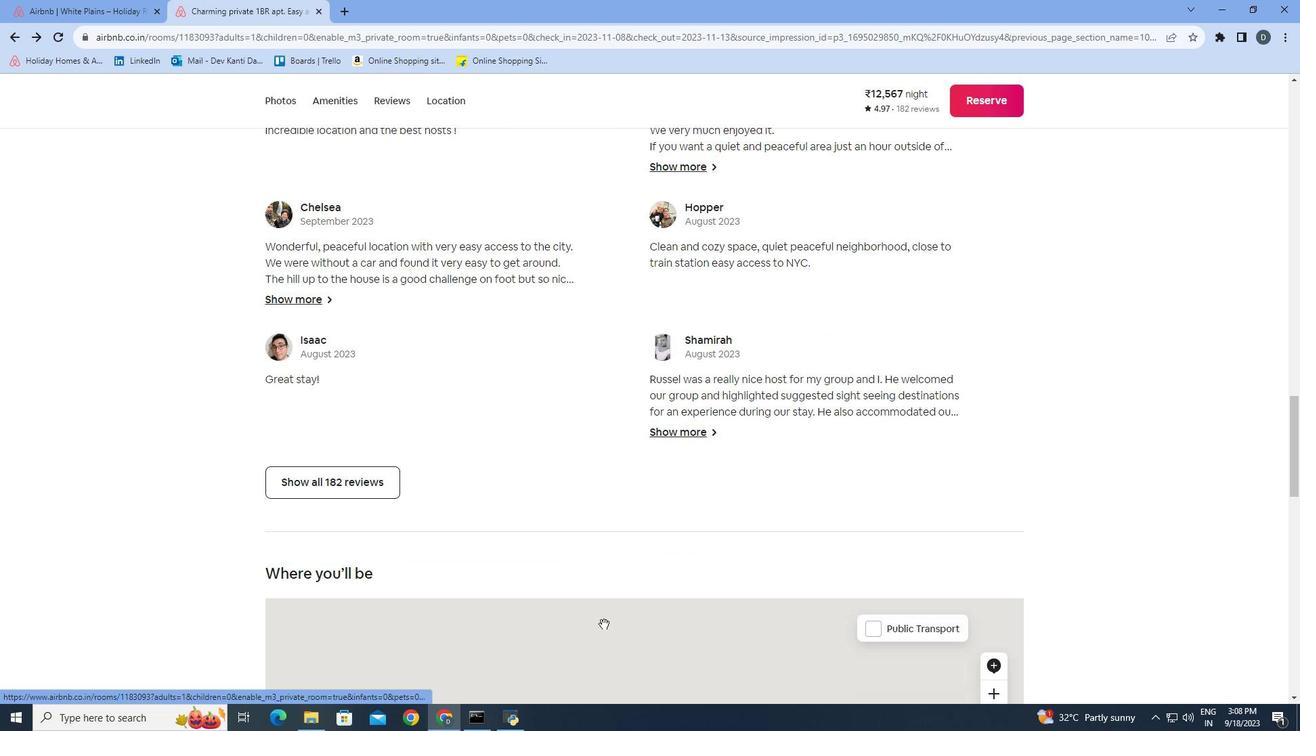 
Action: Mouse scrolled (740, 572) with delta (0, 0)
Screenshot: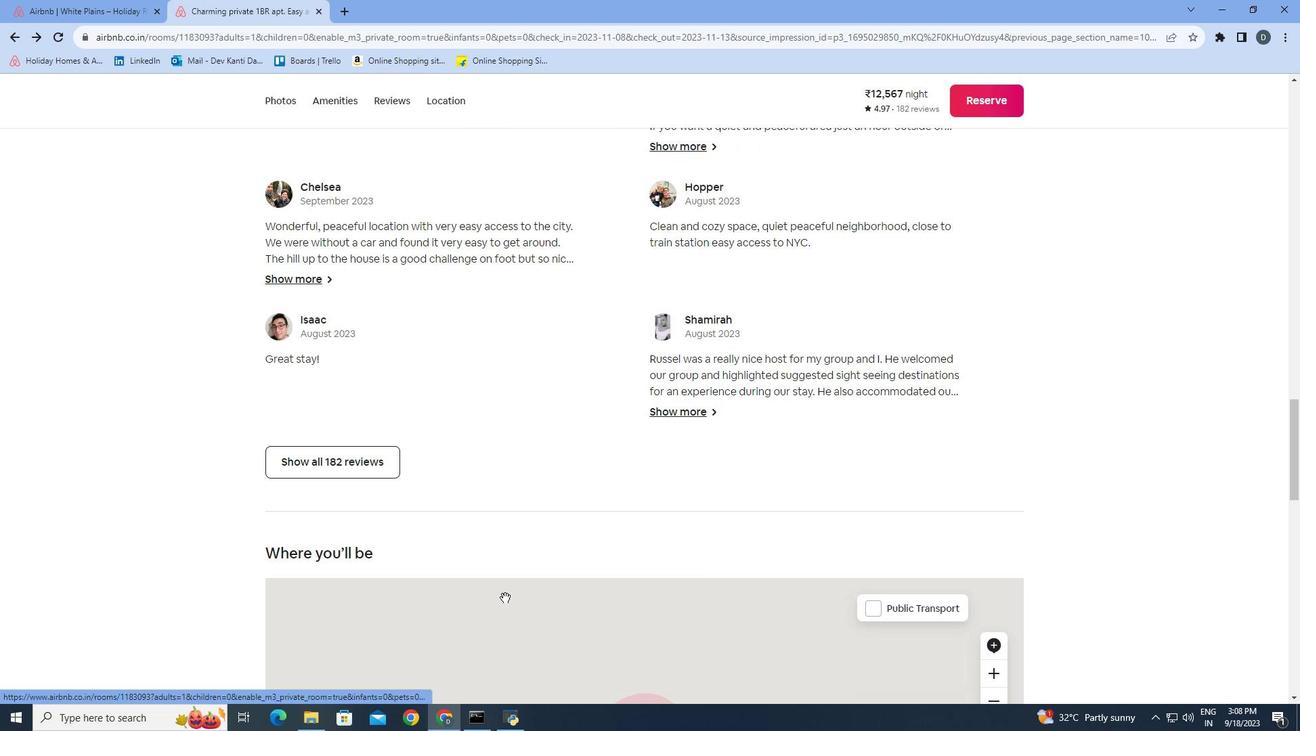 
Action: Mouse moved to (391, 454)
Screenshot: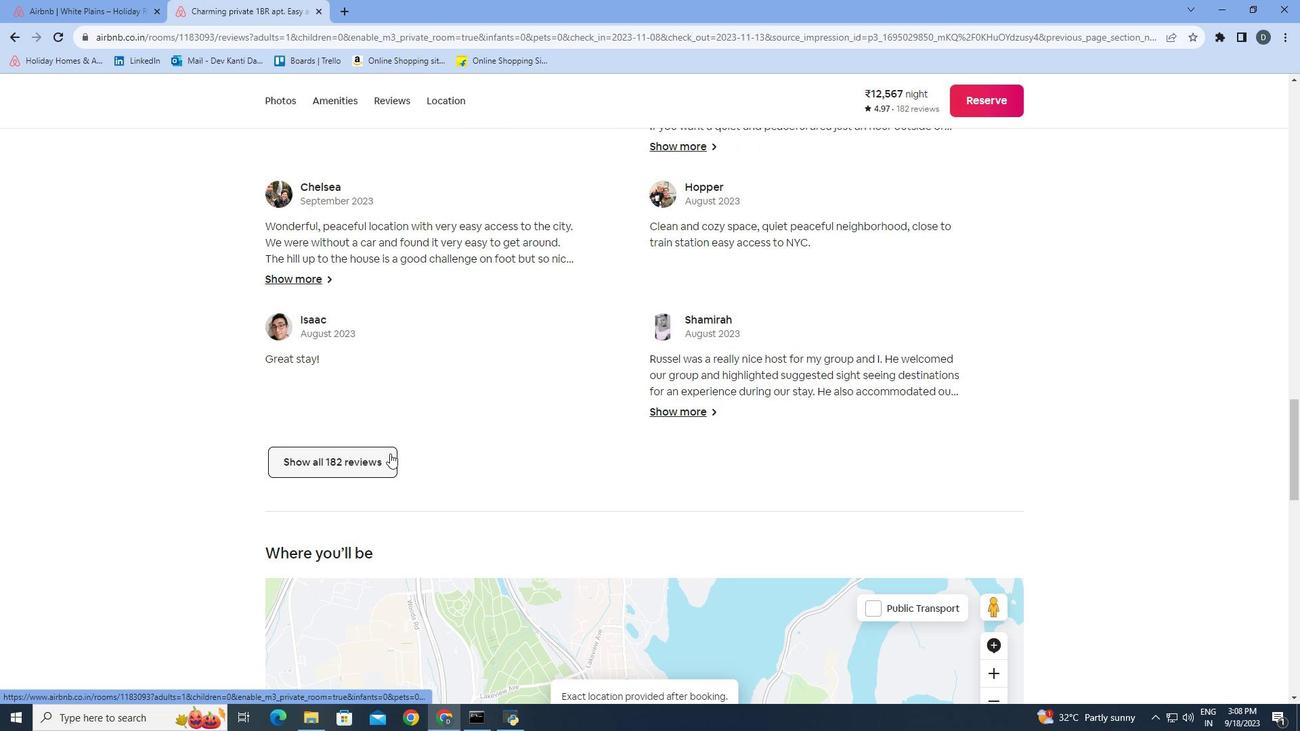 
Action: Mouse pressed left at (391, 454)
Screenshot: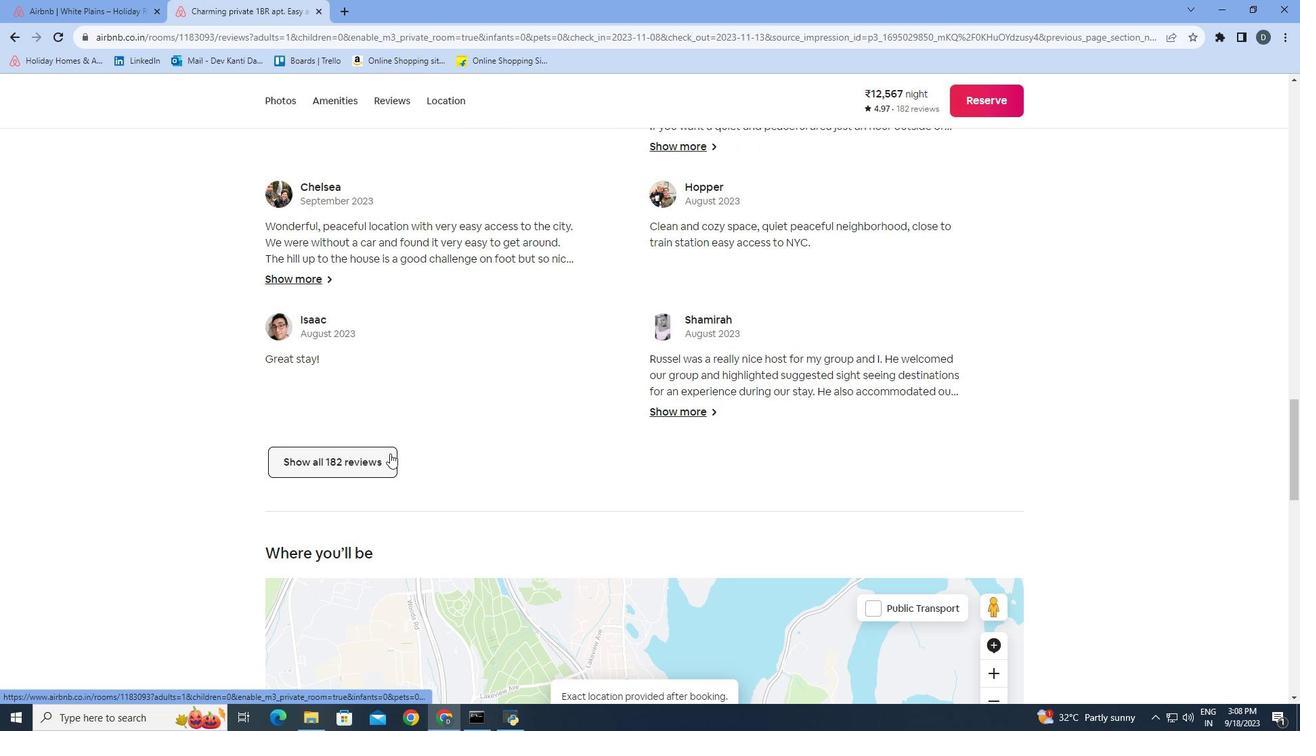
Action: Mouse moved to (982, 371)
Screenshot: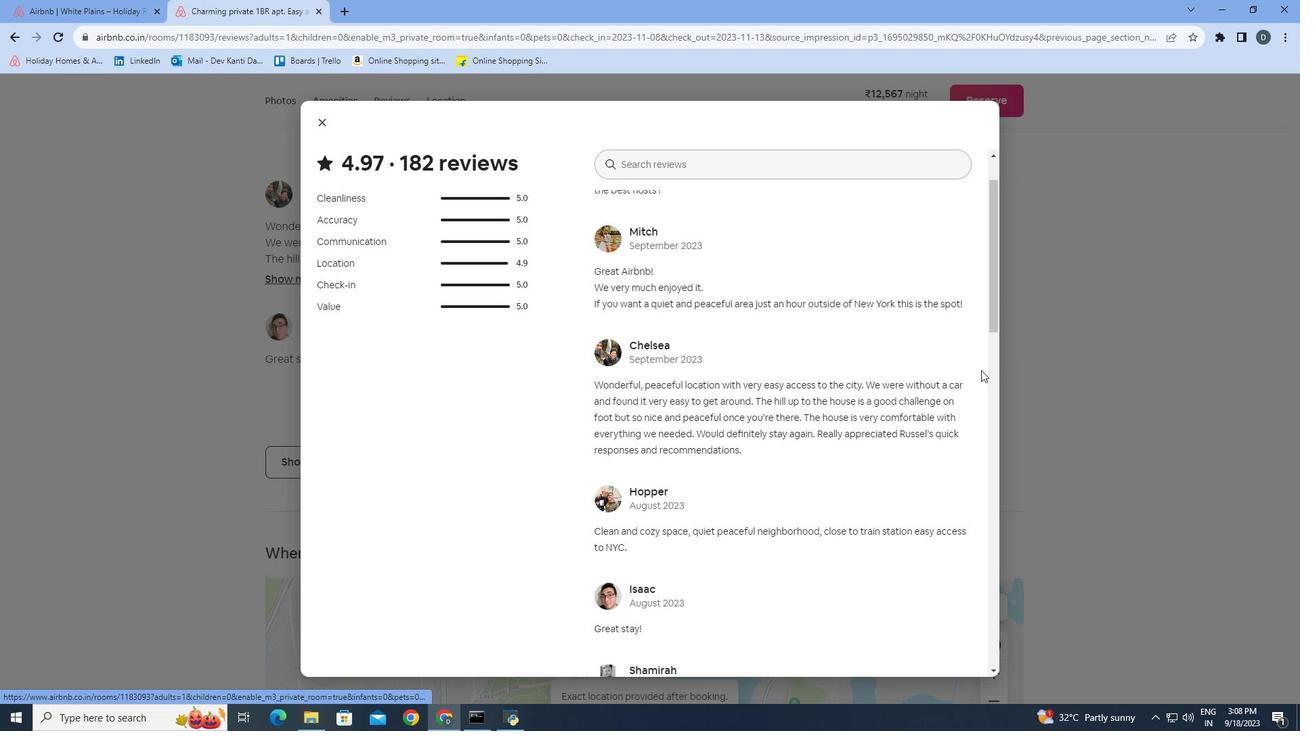 
Action: Mouse scrolled (982, 370) with delta (0, 0)
Screenshot: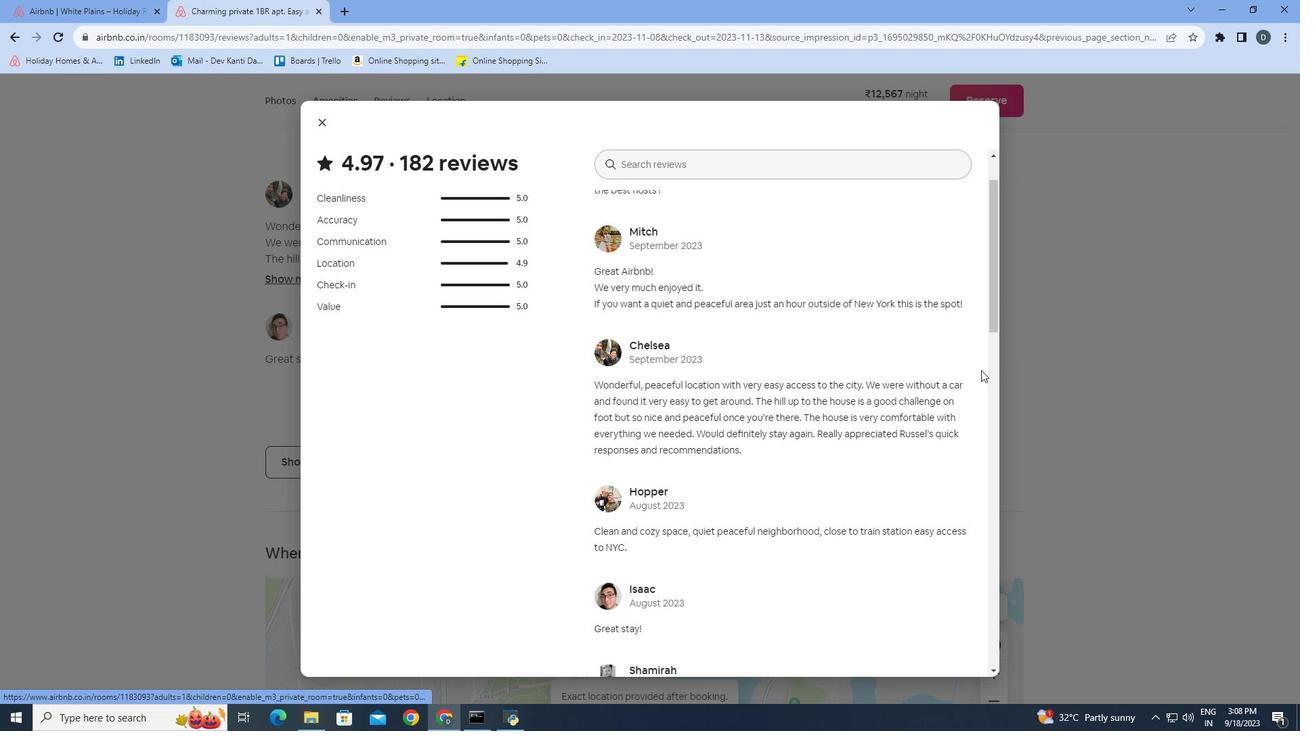 
Action: Mouse scrolled (982, 370) with delta (0, 0)
Screenshot: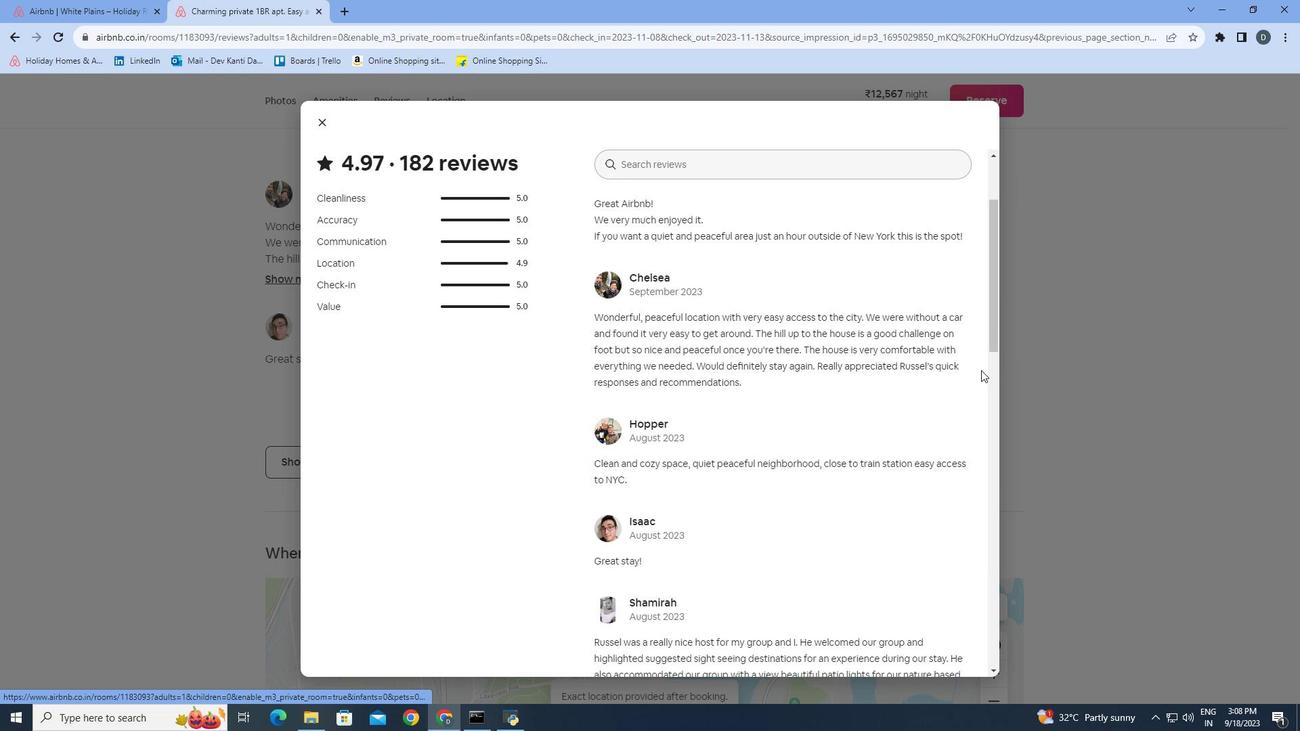 
Action: Mouse scrolled (982, 370) with delta (0, 0)
Screenshot: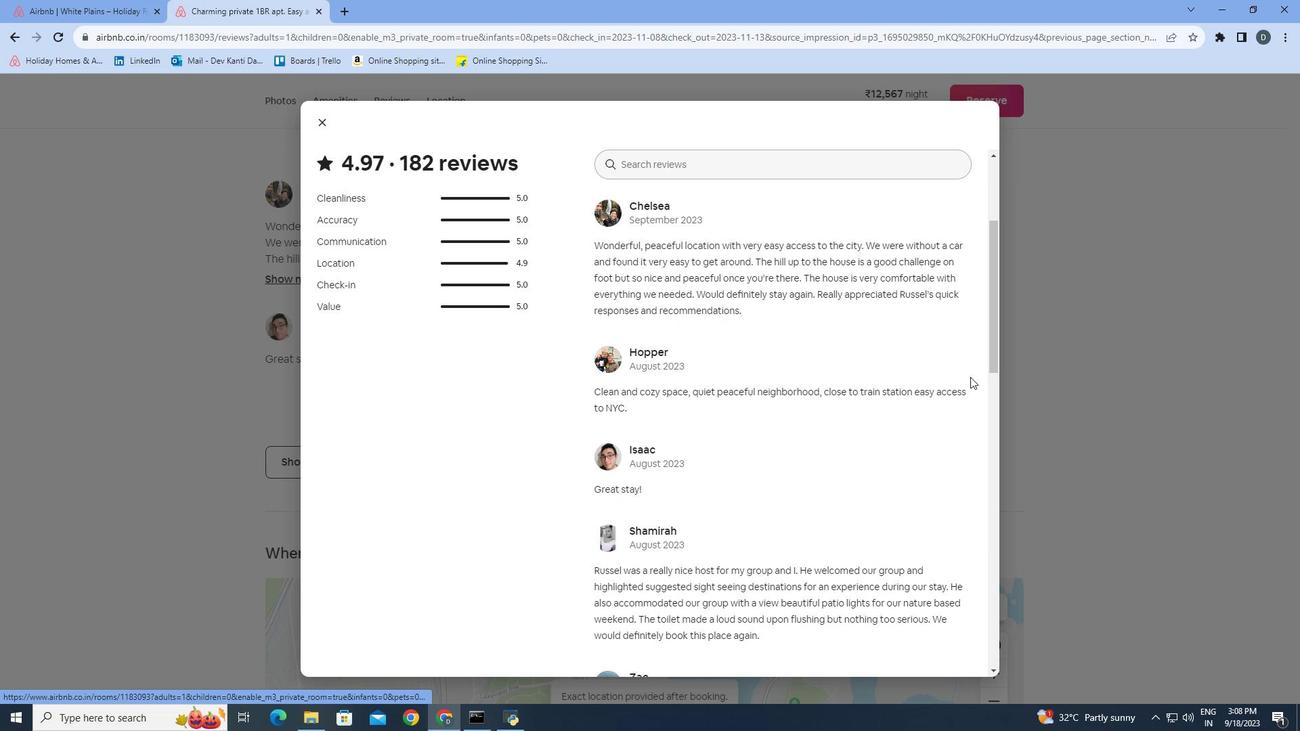 
Action: Mouse moved to (980, 371)
Screenshot: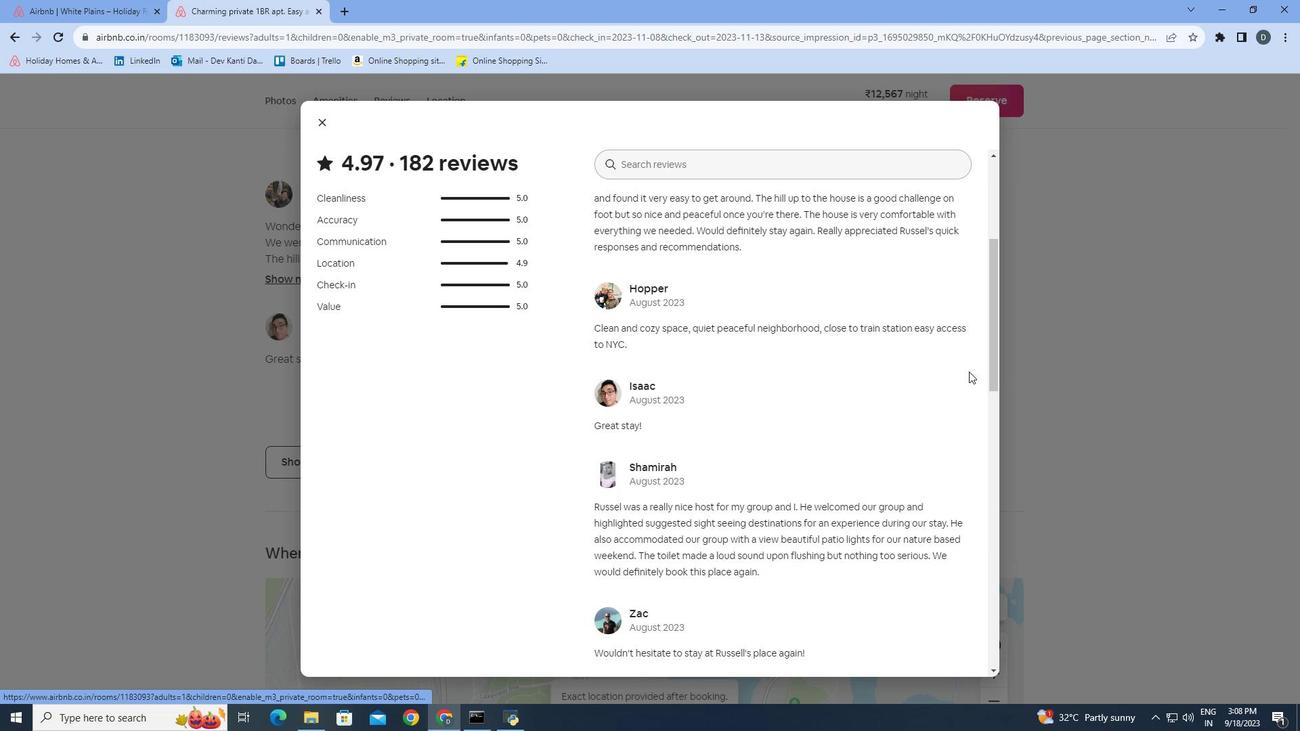 
Action: Mouse scrolled (980, 371) with delta (0, 0)
Screenshot: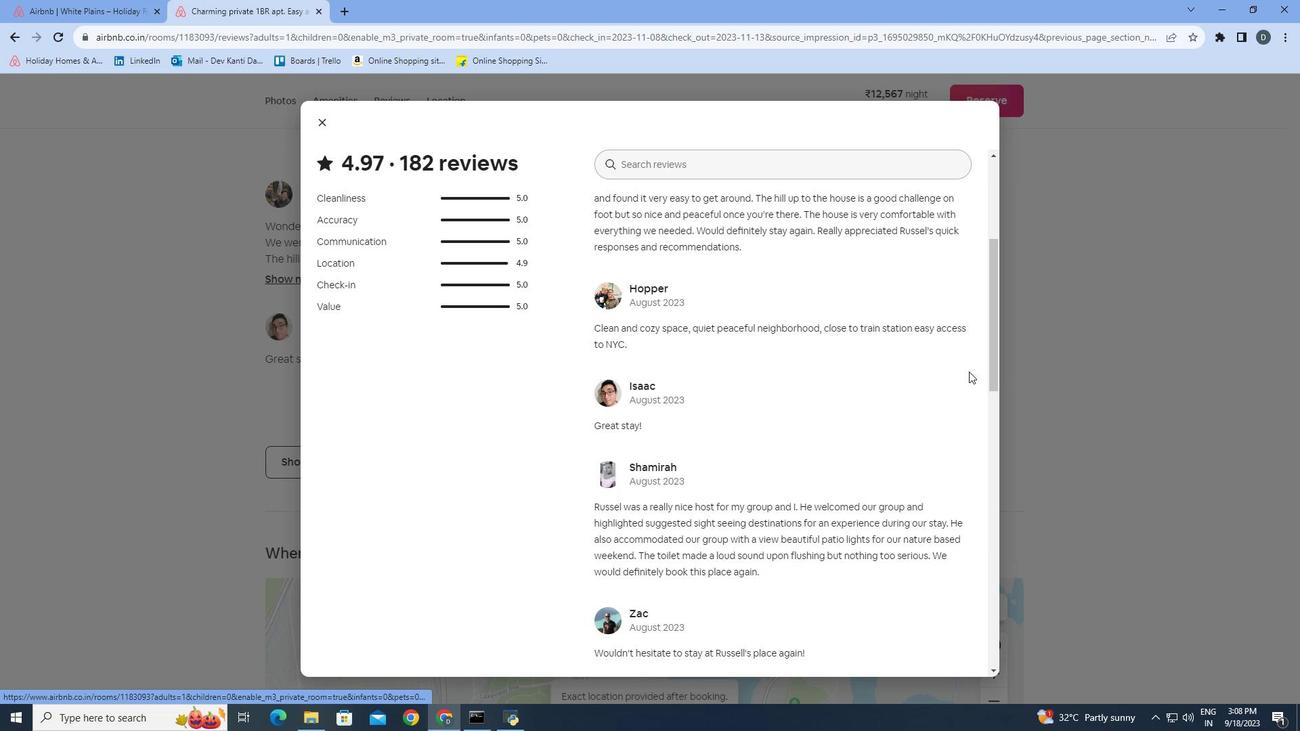 
Action: Mouse moved to (982, 376)
Screenshot: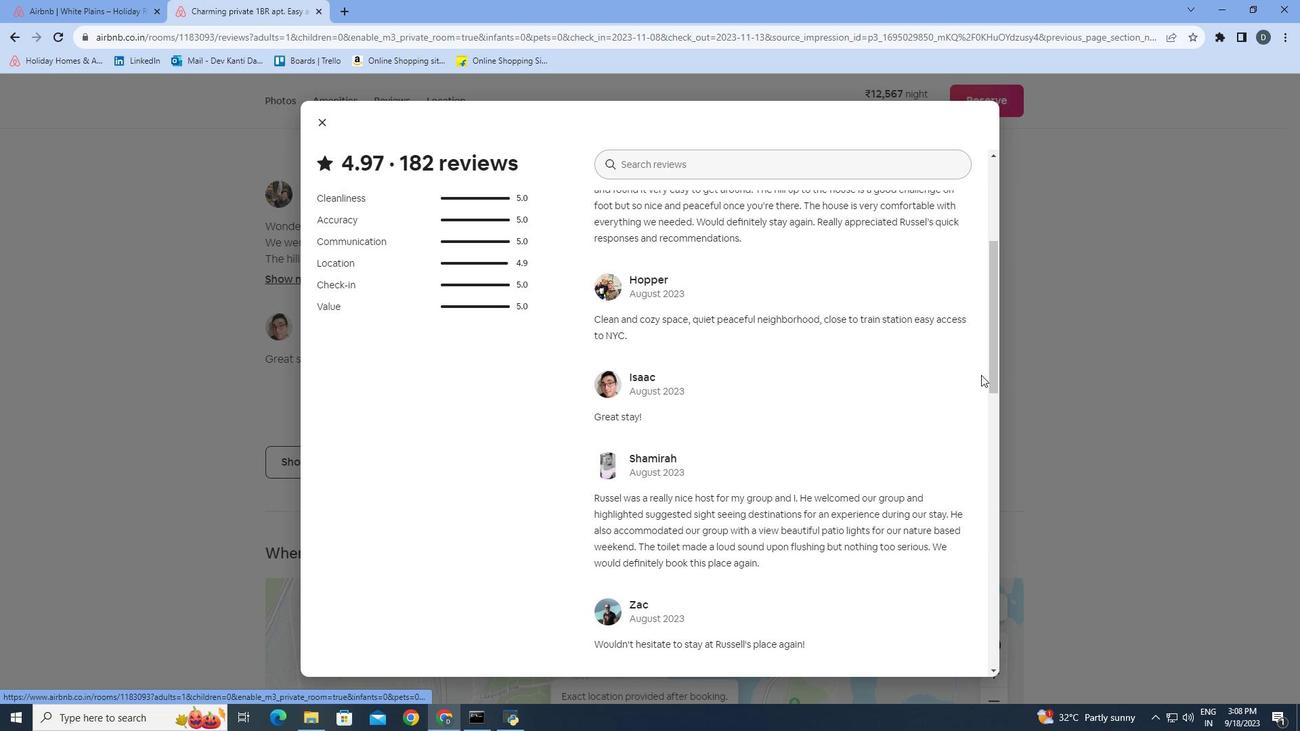 
Action: Mouse scrolled (982, 375) with delta (0, 0)
Screenshot: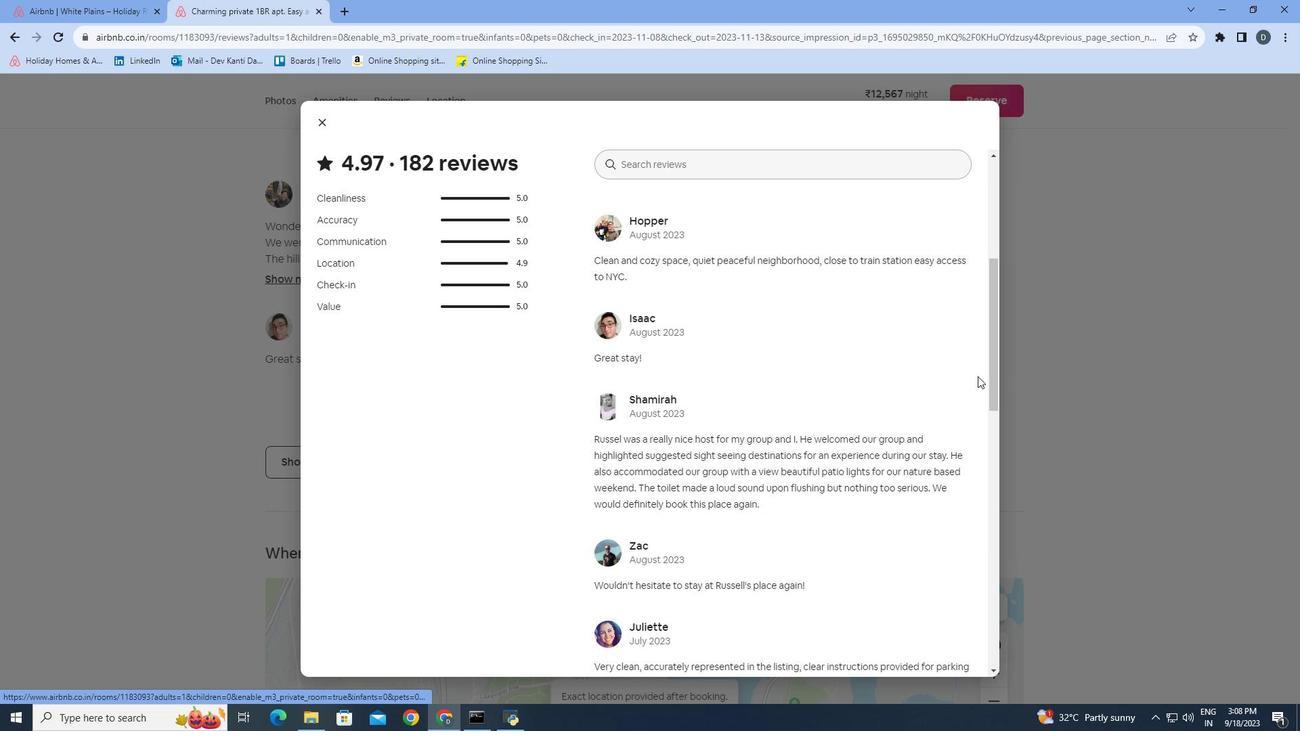 
Action: Mouse moved to (978, 378)
Screenshot: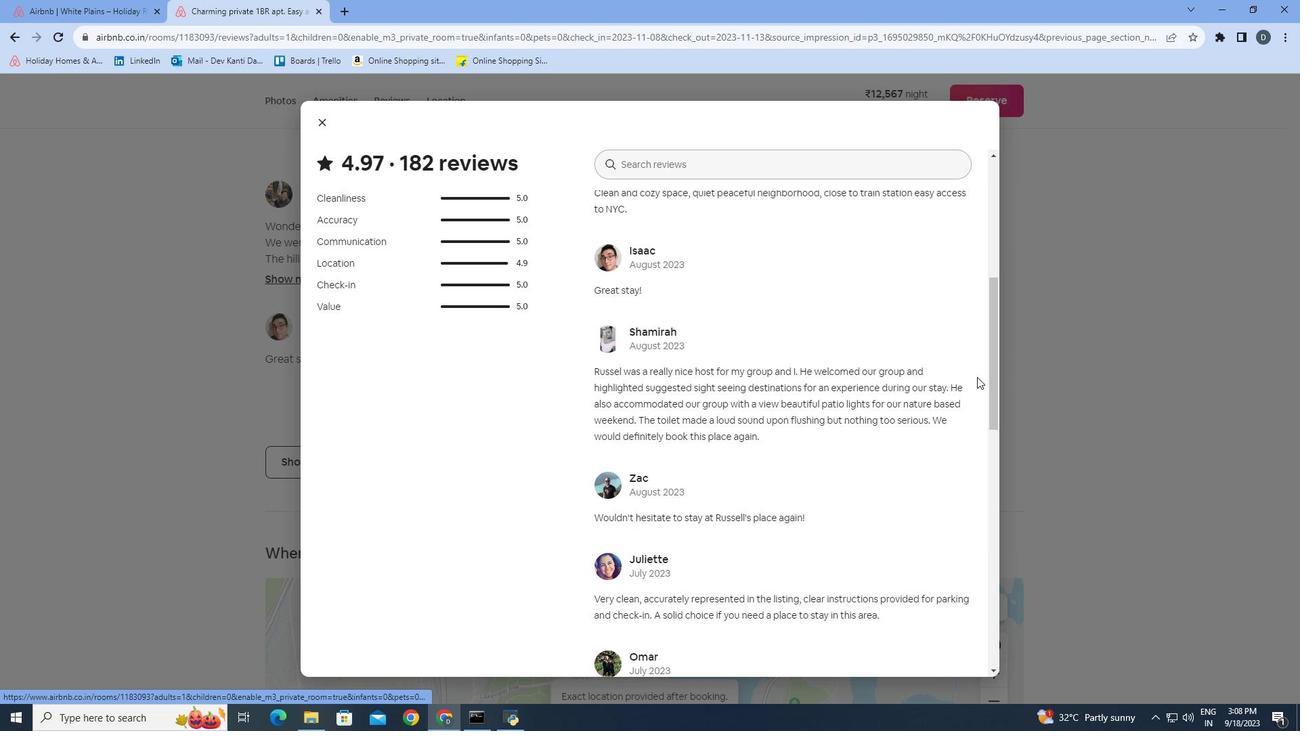 
Action: Mouse scrolled (978, 377) with delta (0, 0)
Screenshot: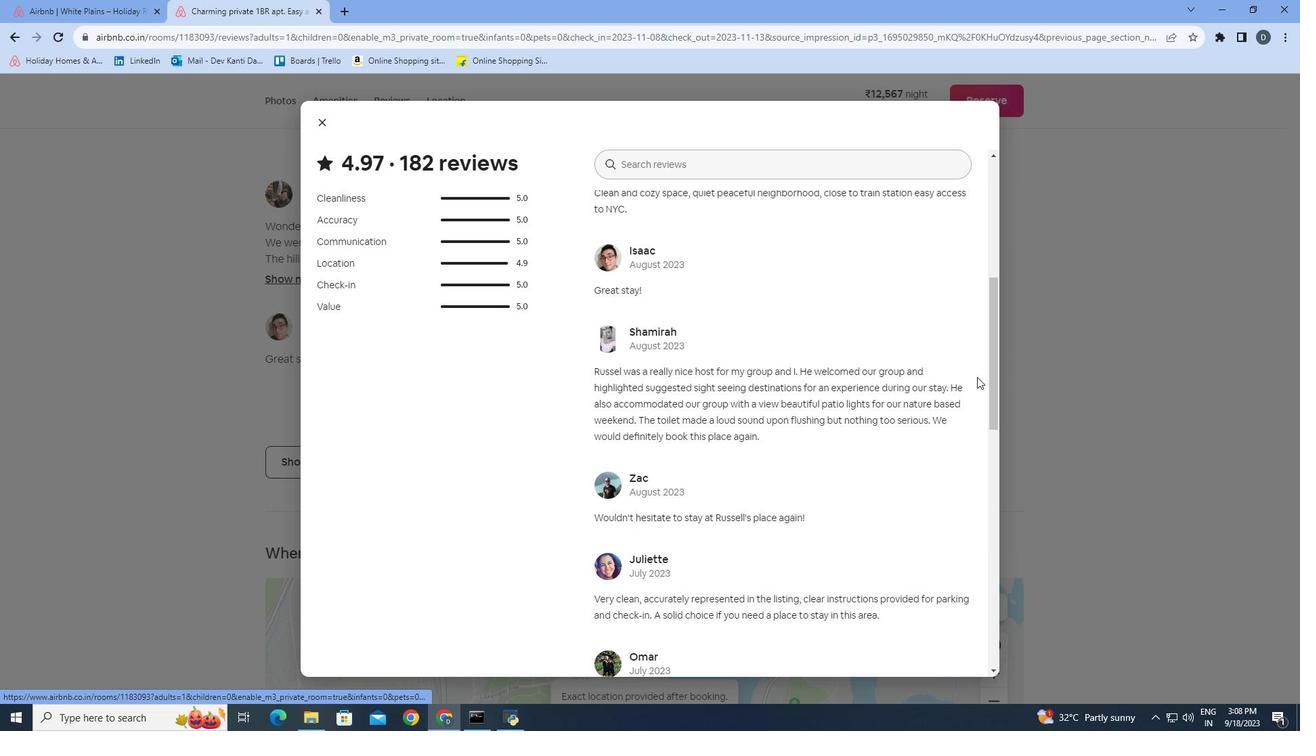 
Action: Mouse scrolled (978, 377) with delta (0, 0)
Screenshot: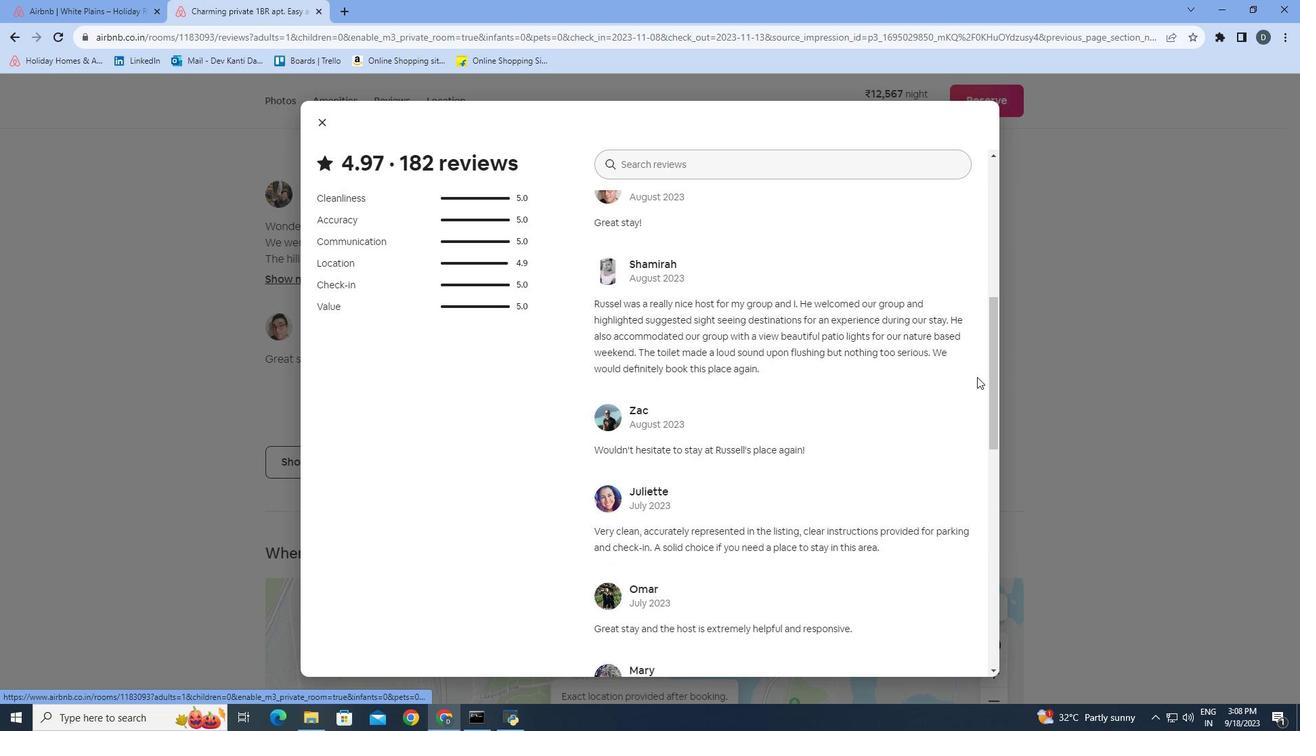 
Action: Mouse scrolled (978, 377) with delta (0, 0)
Screenshot: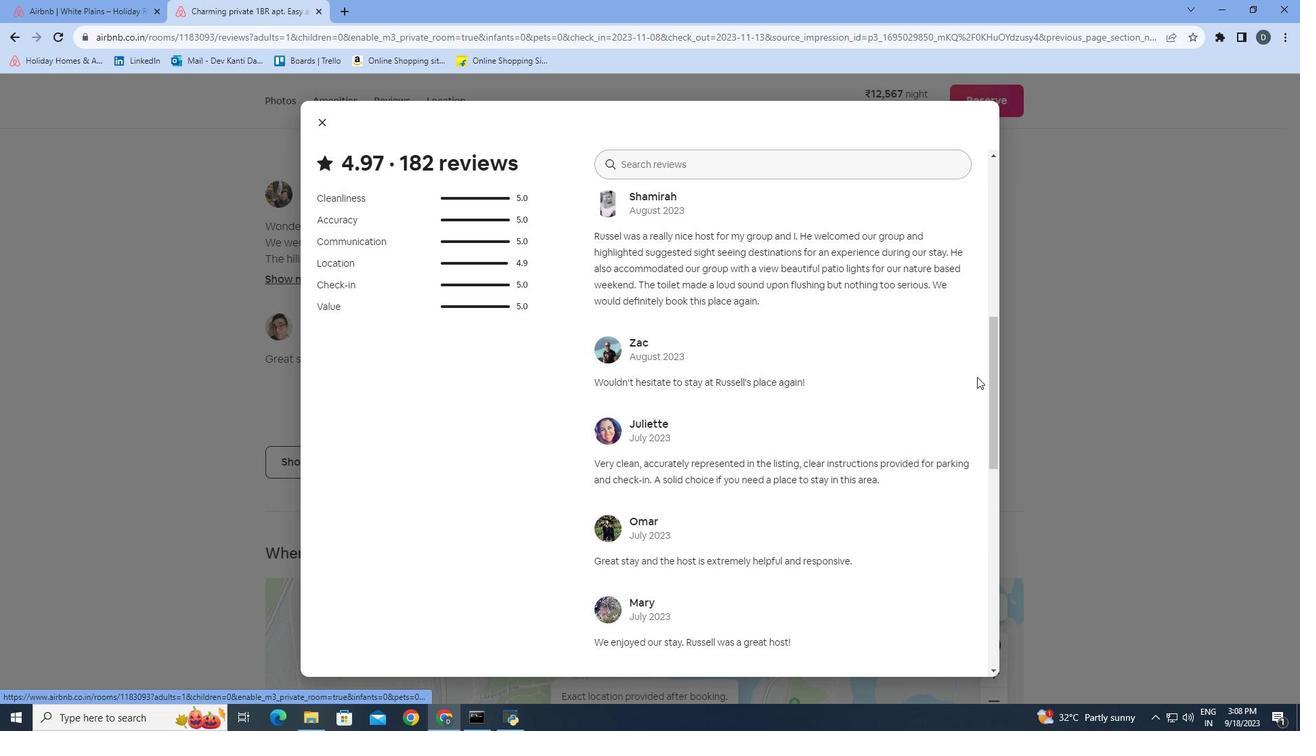 
Action: Mouse scrolled (978, 377) with delta (0, 0)
Screenshot: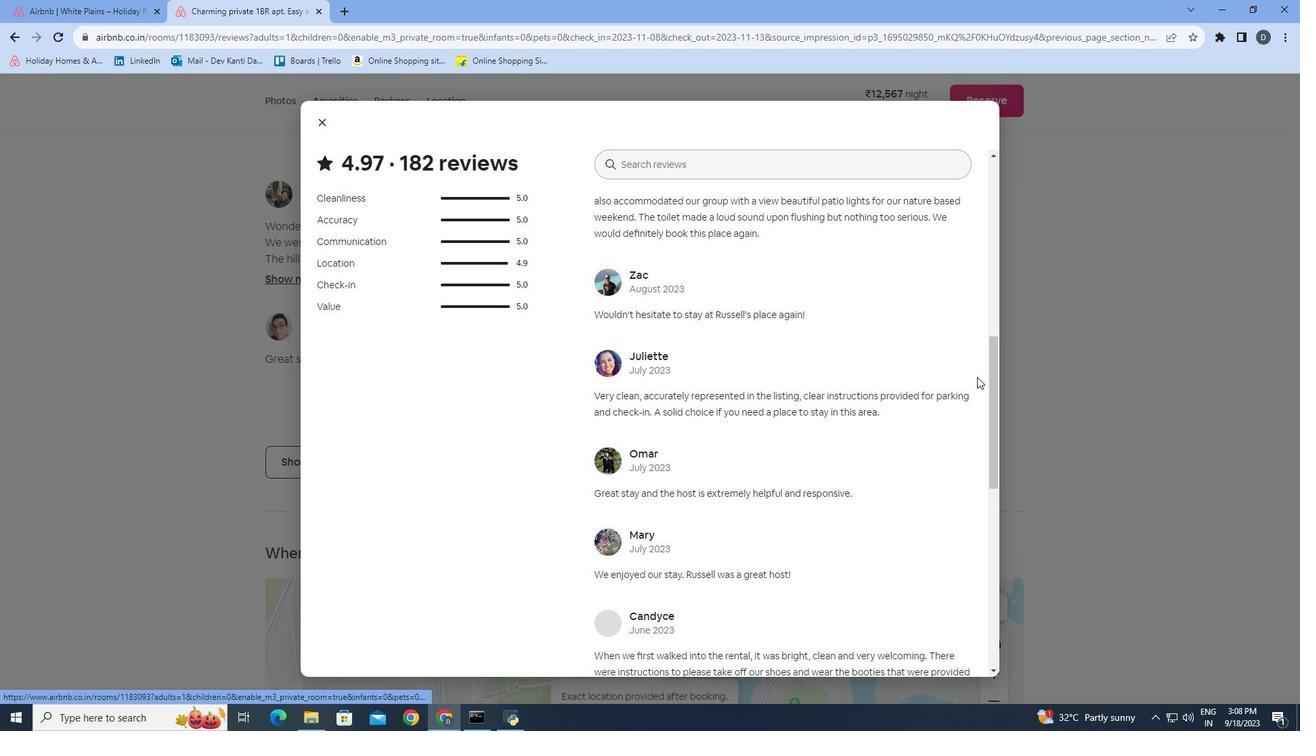 
Action: Mouse scrolled (978, 377) with delta (0, 0)
Screenshot: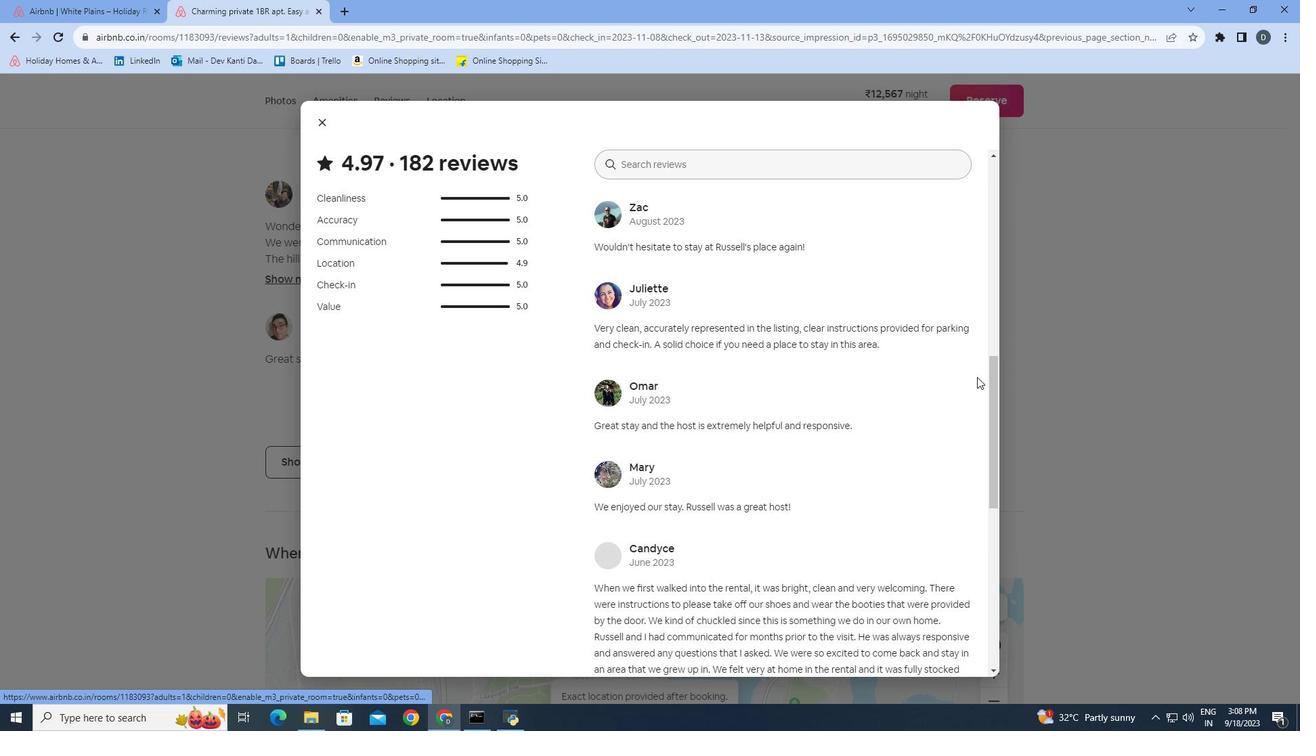 
Action: Mouse scrolled (978, 377) with delta (0, 0)
Screenshot: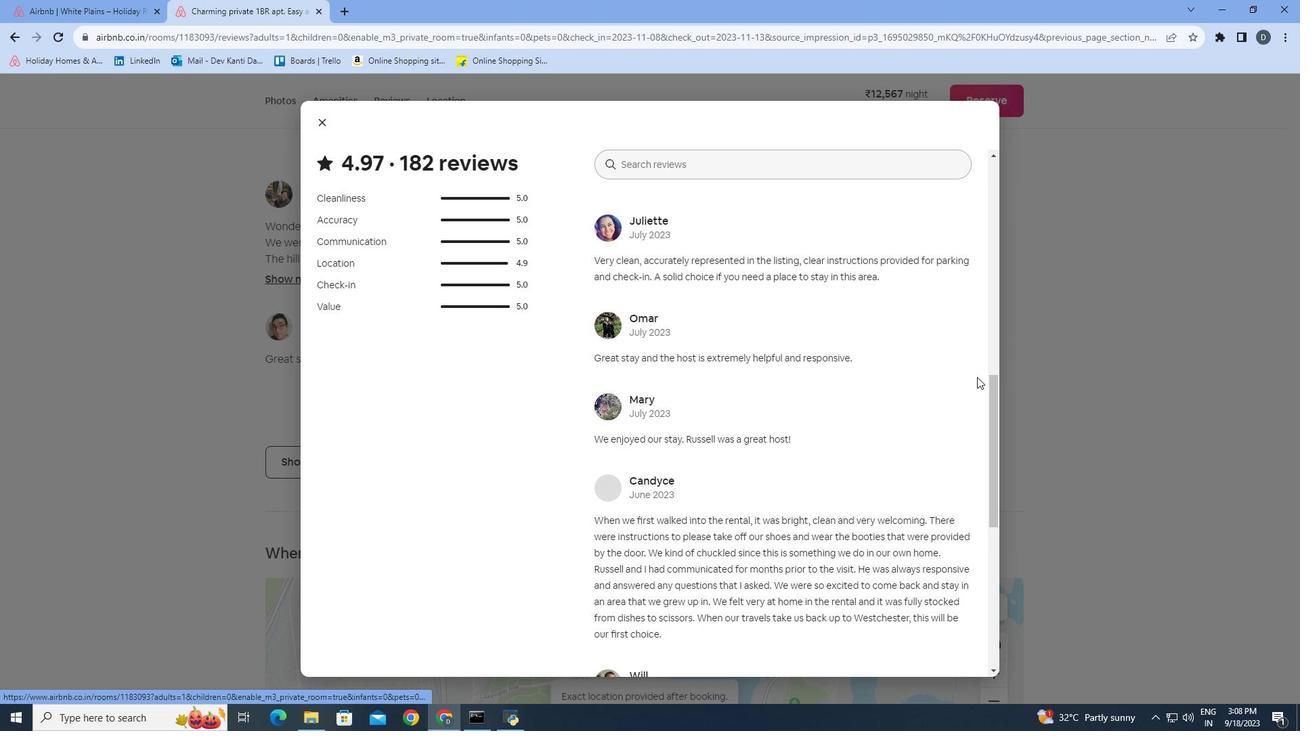
Action: Mouse scrolled (978, 377) with delta (0, 0)
Screenshot: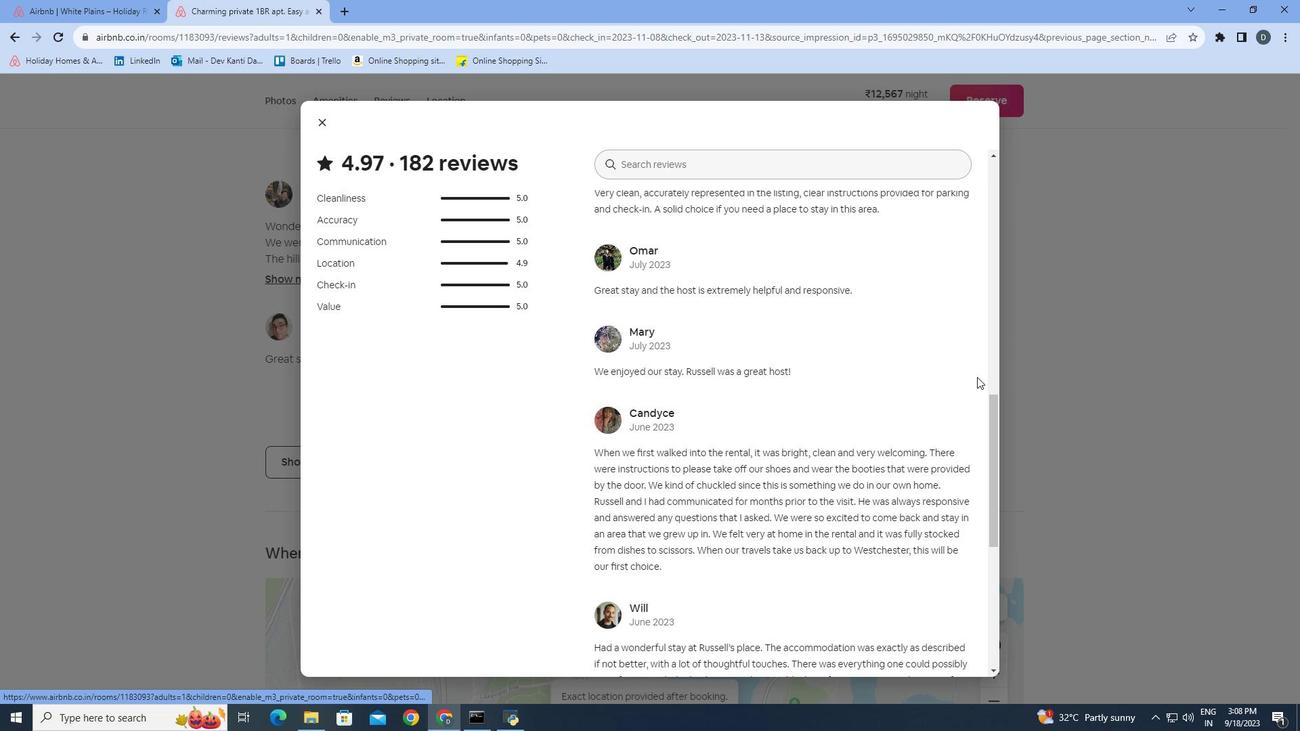 
Action: Mouse scrolled (978, 377) with delta (0, 0)
Screenshot: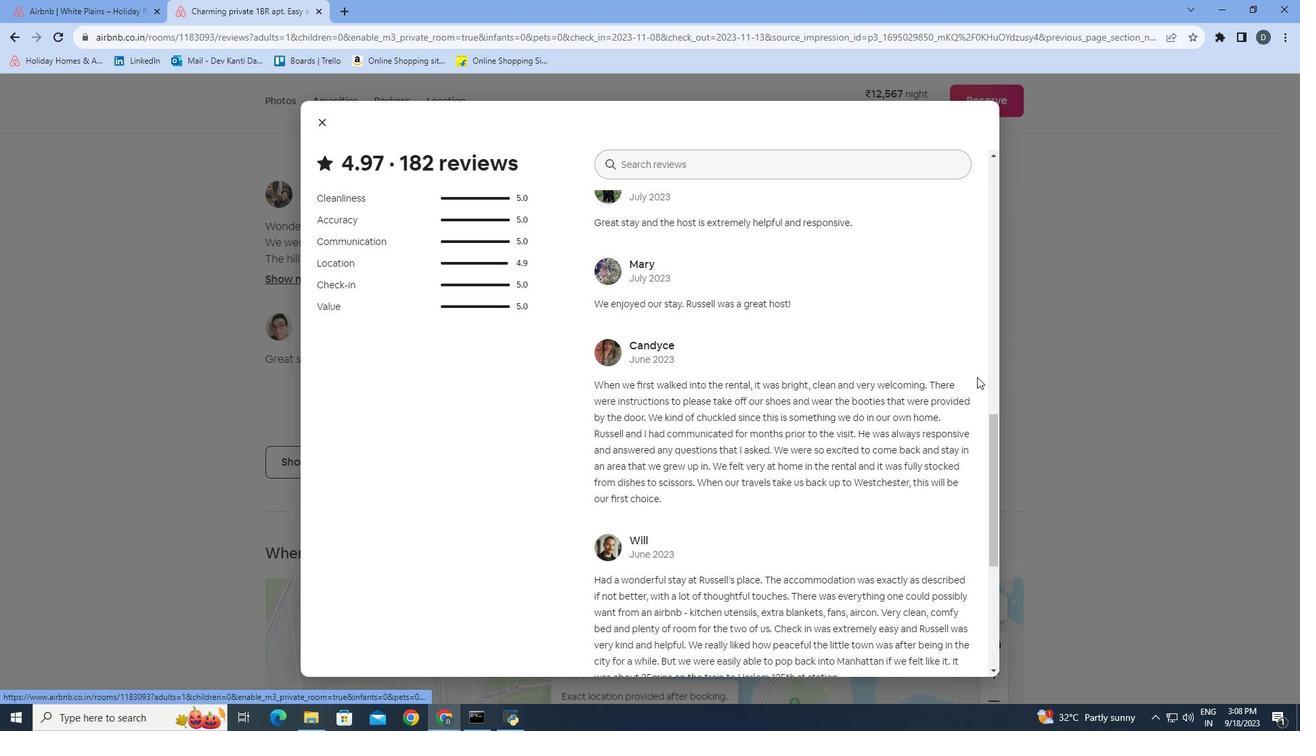 
Action: Mouse scrolled (978, 377) with delta (0, 0)
Screenshot: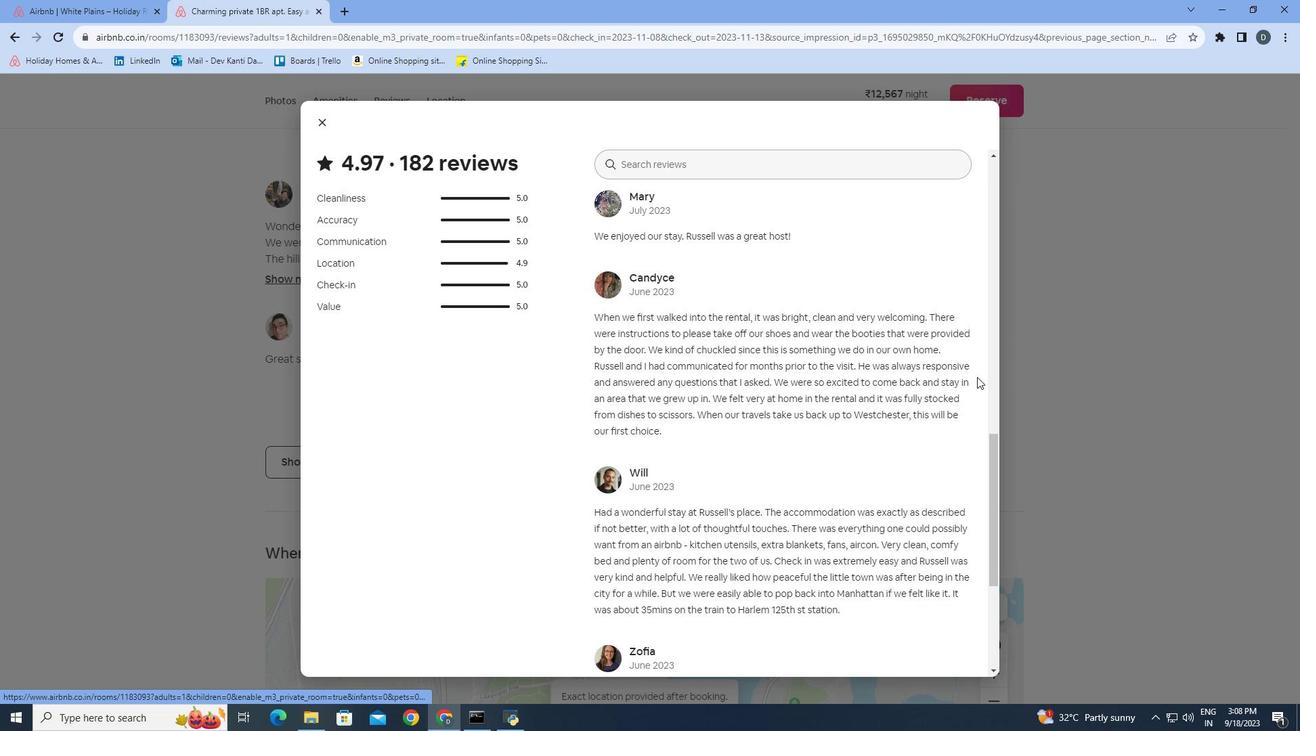 
Action: Mouse scrolled (978, 377) with delta (0, 0)
Screenshot: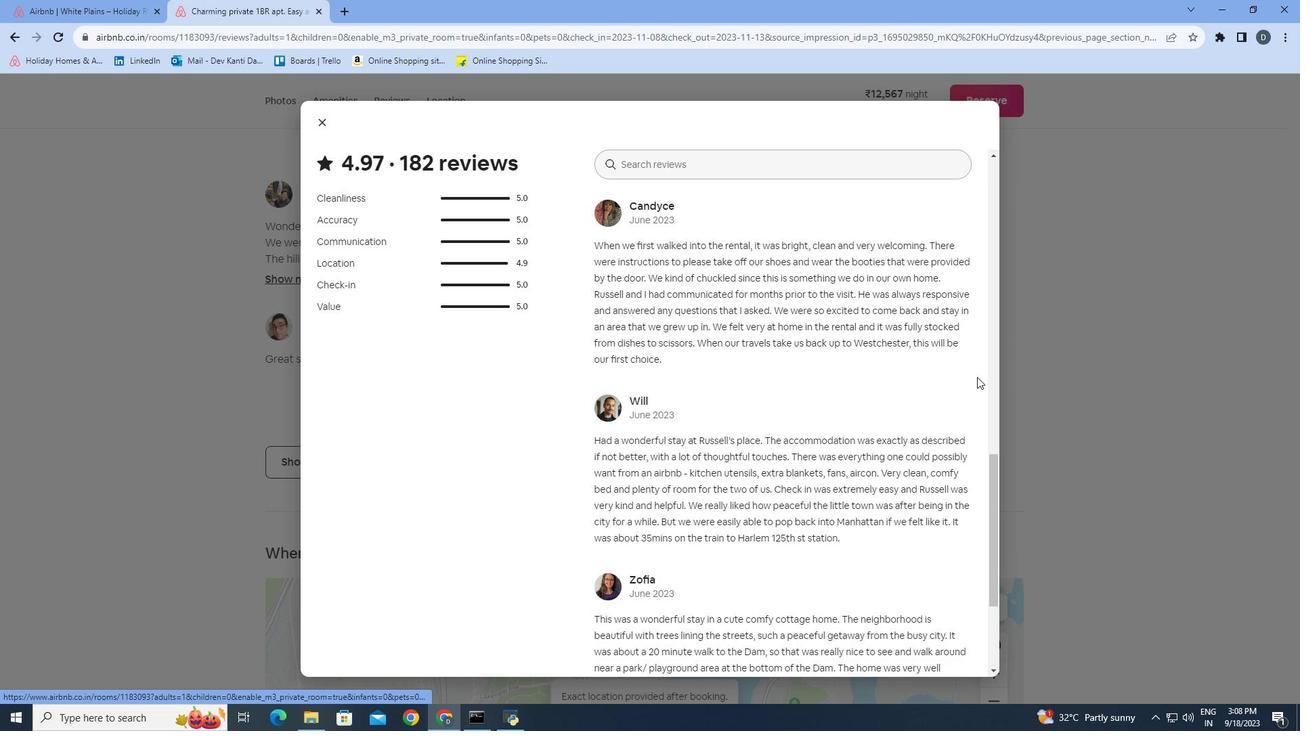 
Action: Mouse scrolled (978, 377) with delta (0, 0)
Screenshot: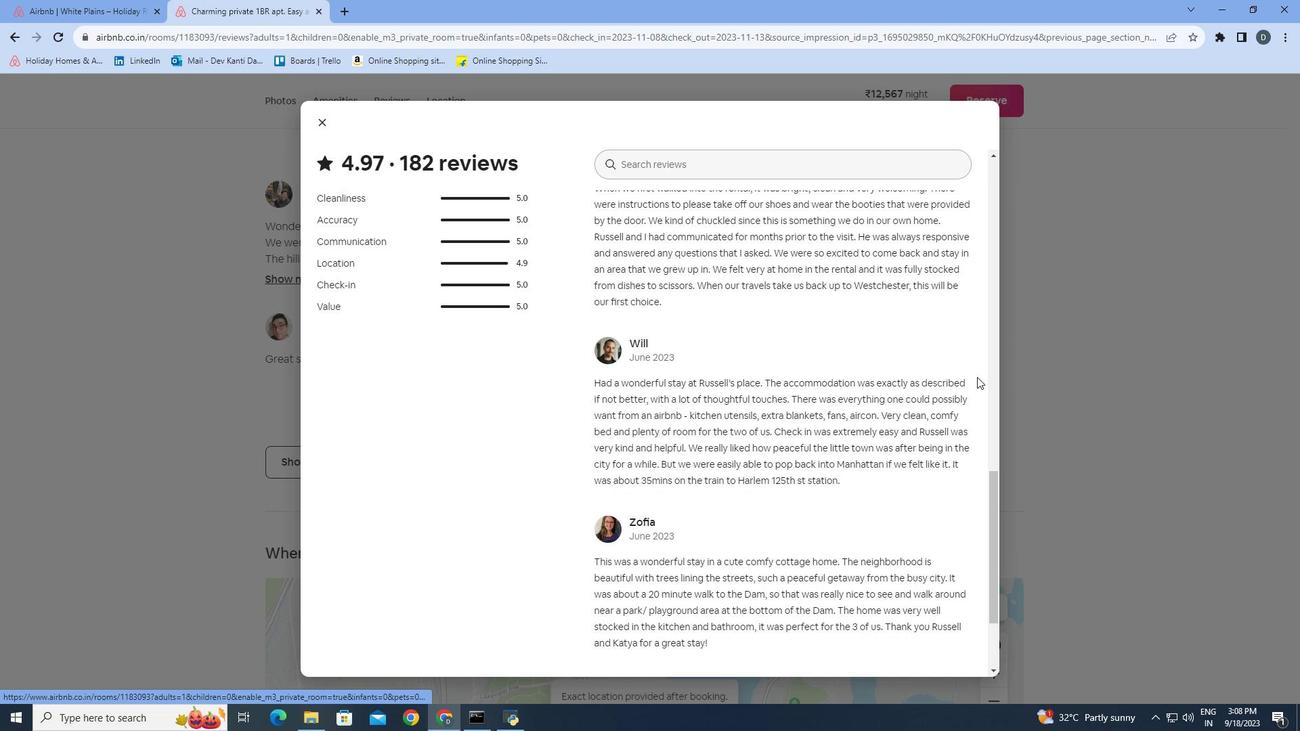 
Action: Mouse scrolled (978, 377) with delta (0, 0)
Screenshot: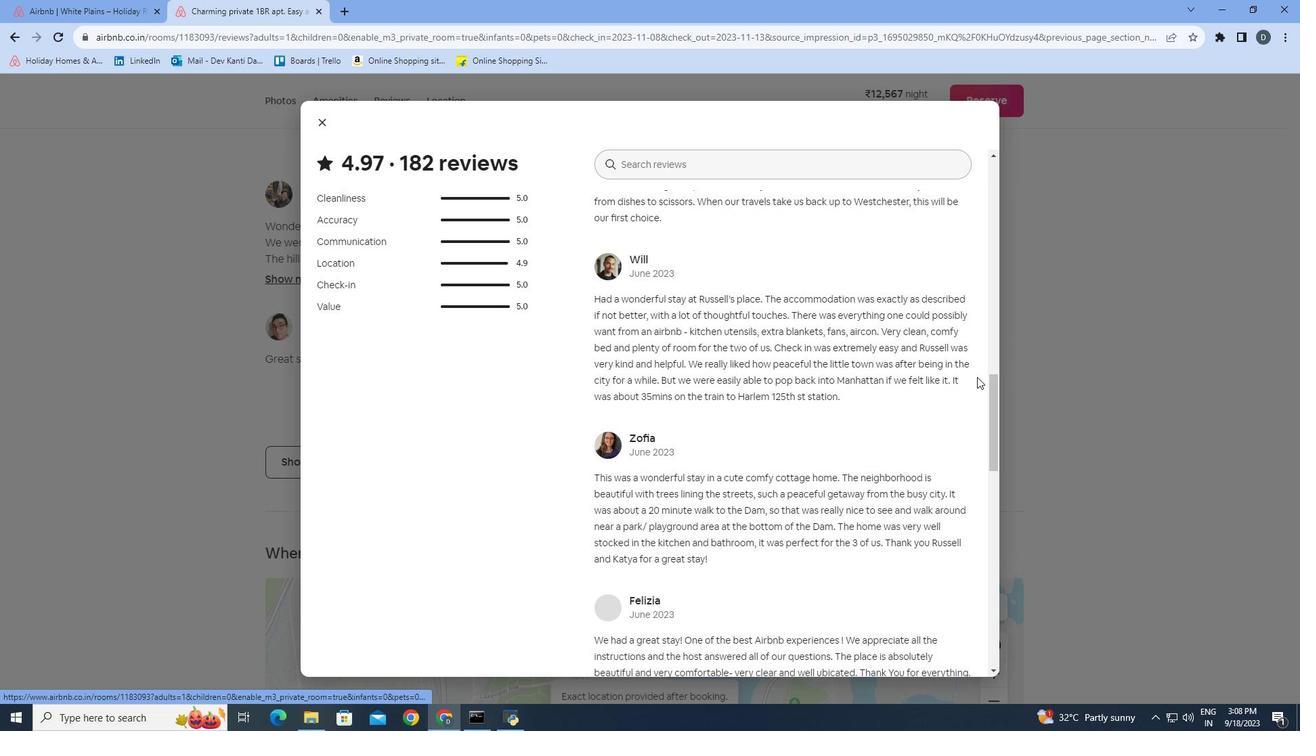 
Action: Mouse scrolled (978, 377) with delta (0, 0)
Screenshot: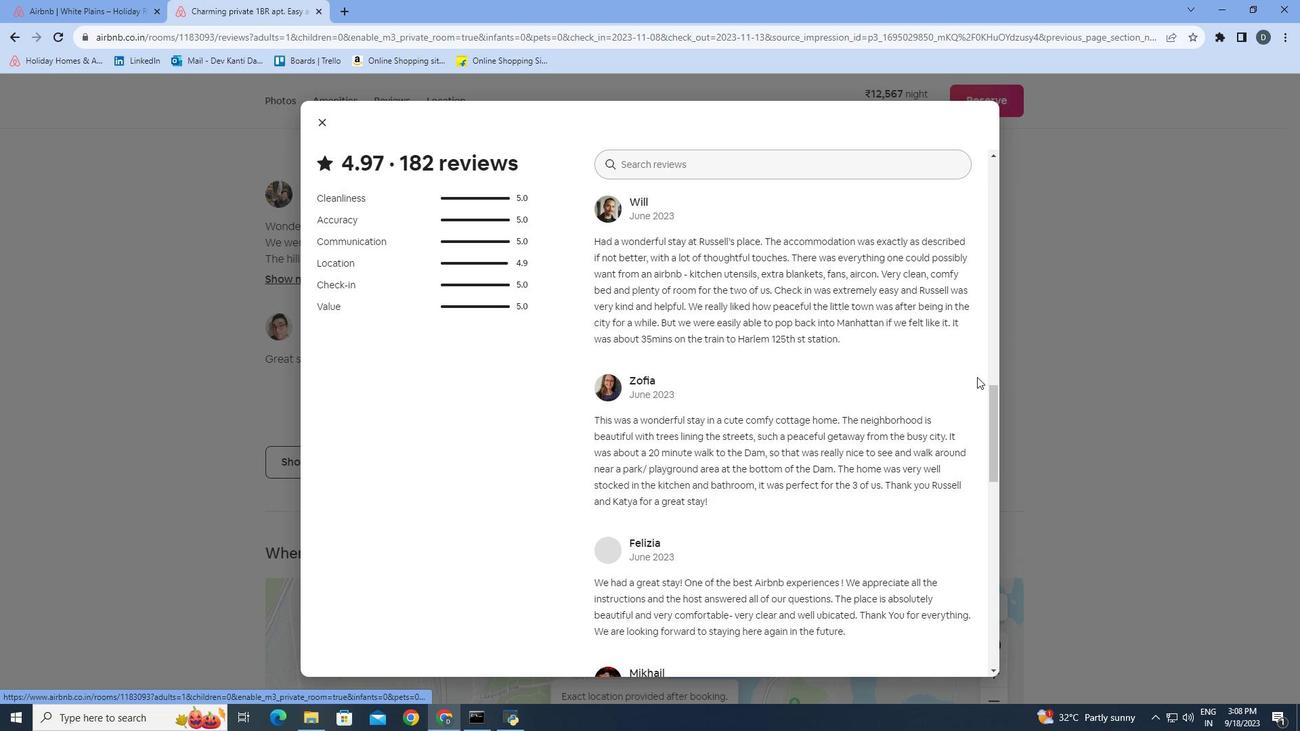 
Action: Mouse scrolled (978, 377) with delta (0, 0)
Screenshot: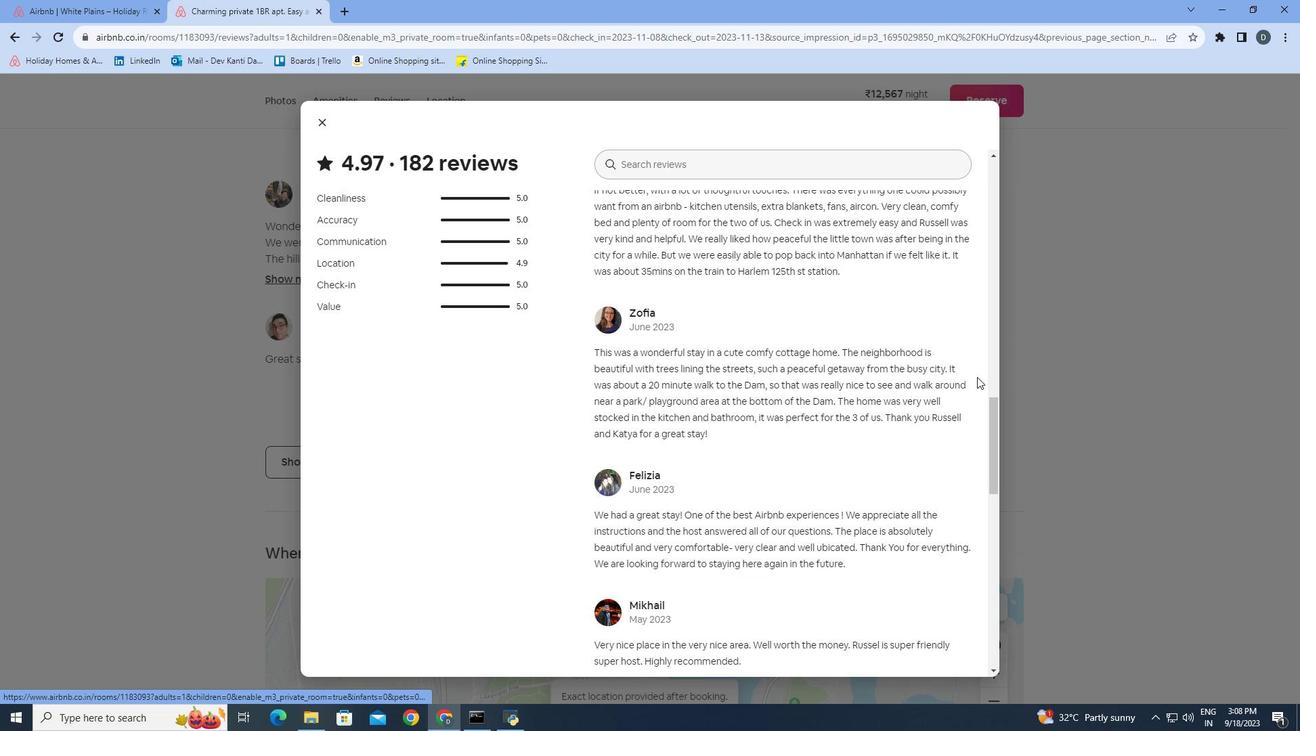 
Action: Mouse scrolled (978, 377) with delta (0, 0)
Screenshot: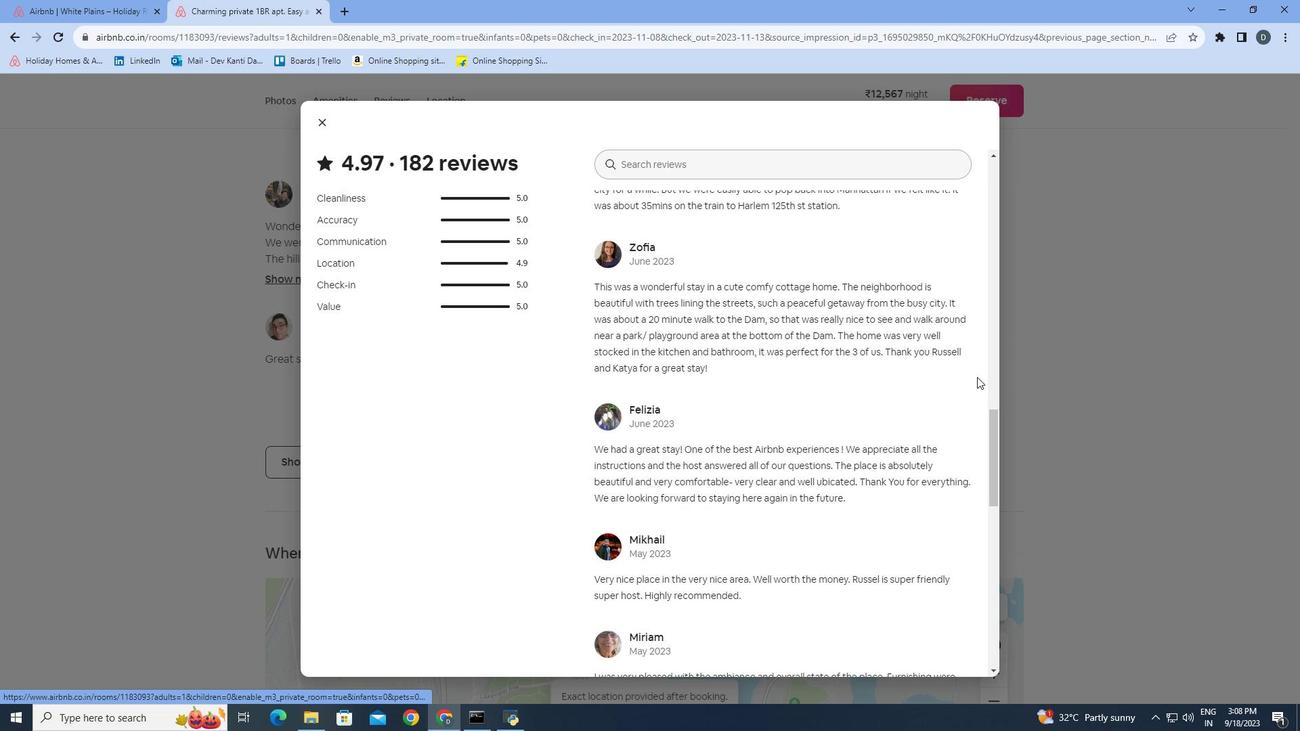 
Action: Mouse scrolled (978, 377) with delta (0, 0)
Screenshot: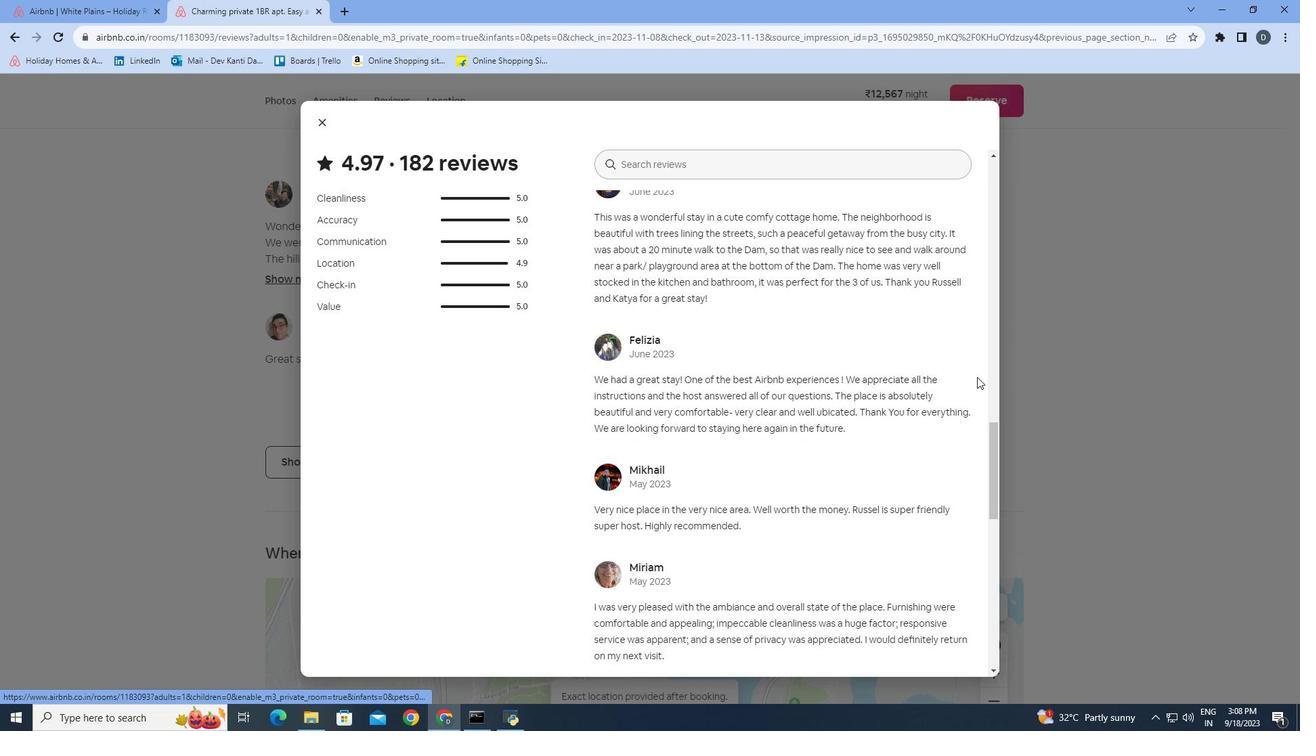 
Action: Mouse scrolled (978, 377) with delta (0, 0)
Screenshot: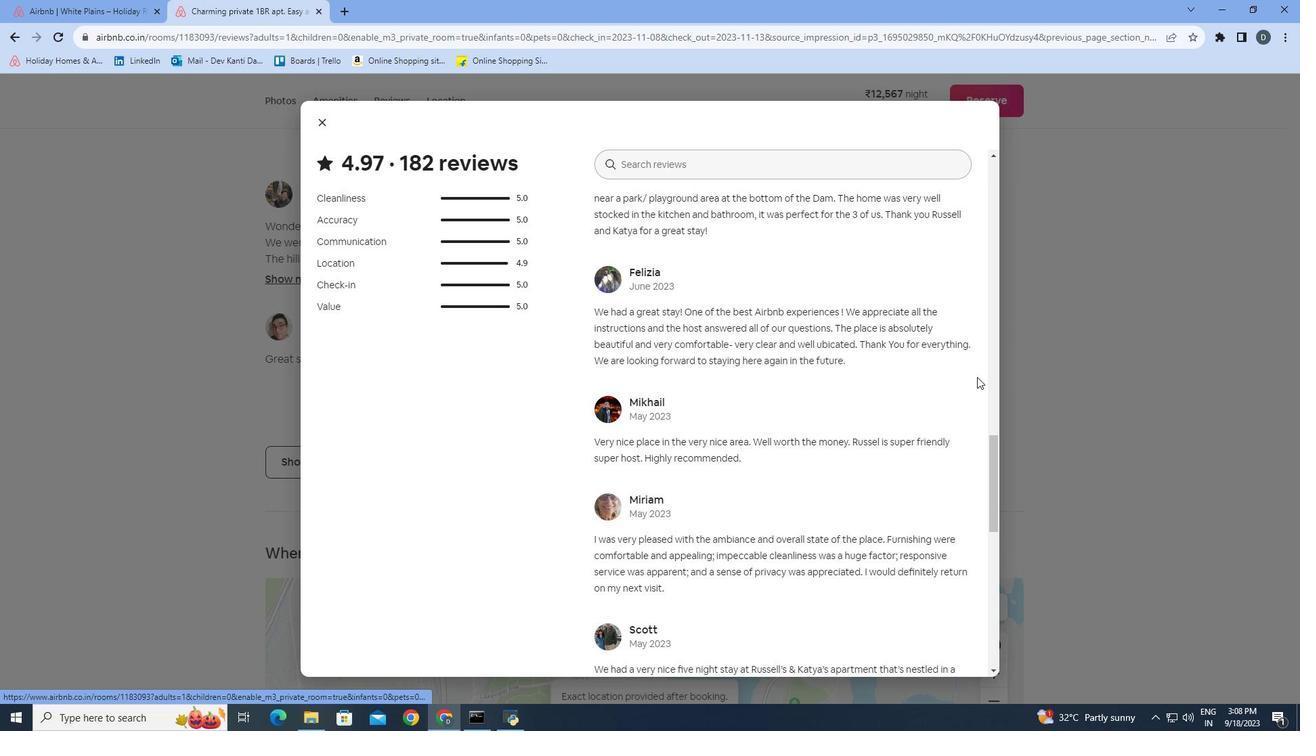 
Action: Mouse scrolled (978, 377) with delta (0, 0)
Screenshot: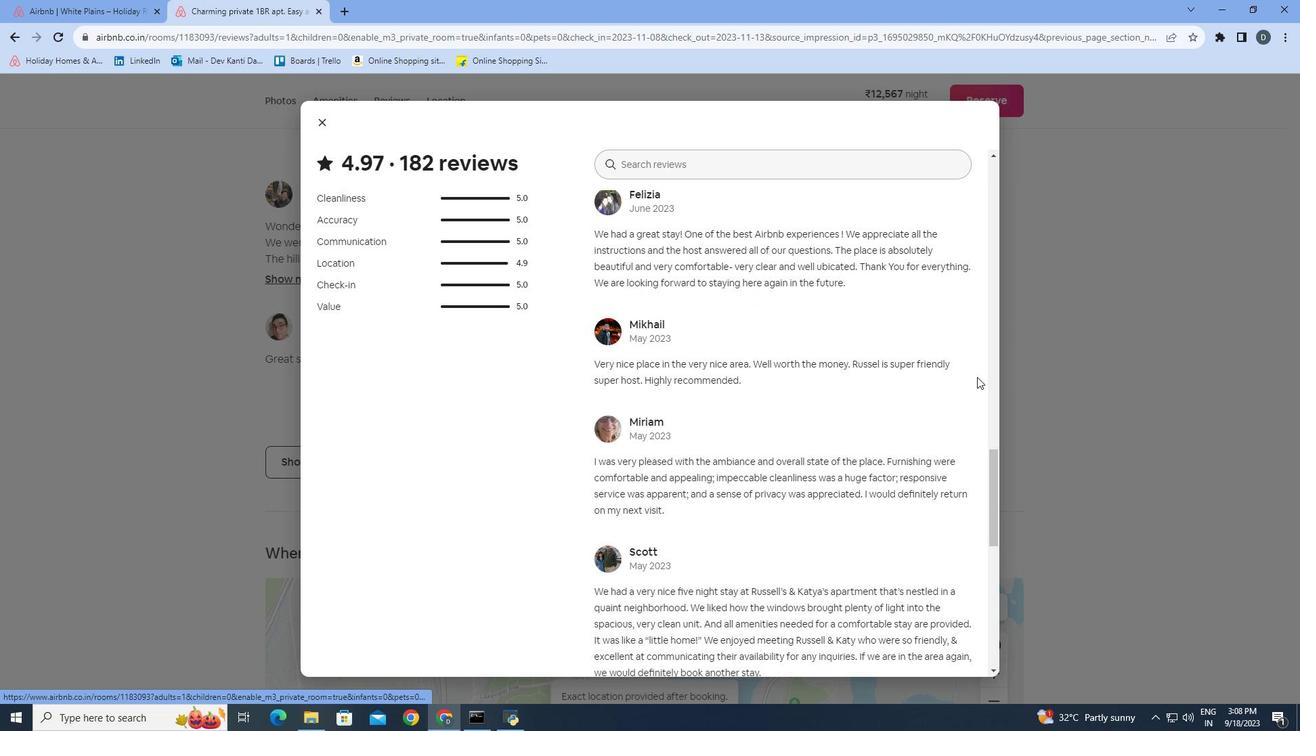 
Action: Mouse scrolled (978, 377) with delta (0, 0)
Screenshot: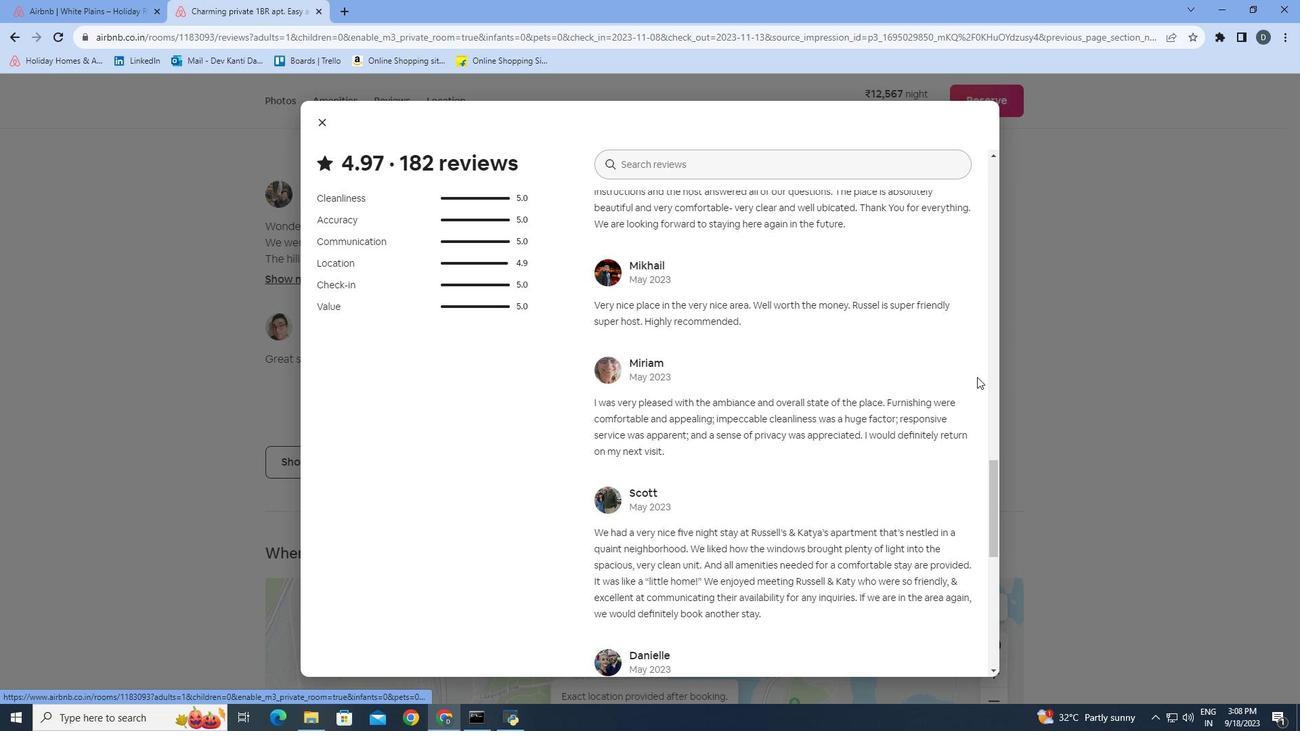 
Action: Mouse scrolled (978, 377) with delta (0, 0)
Screenshot: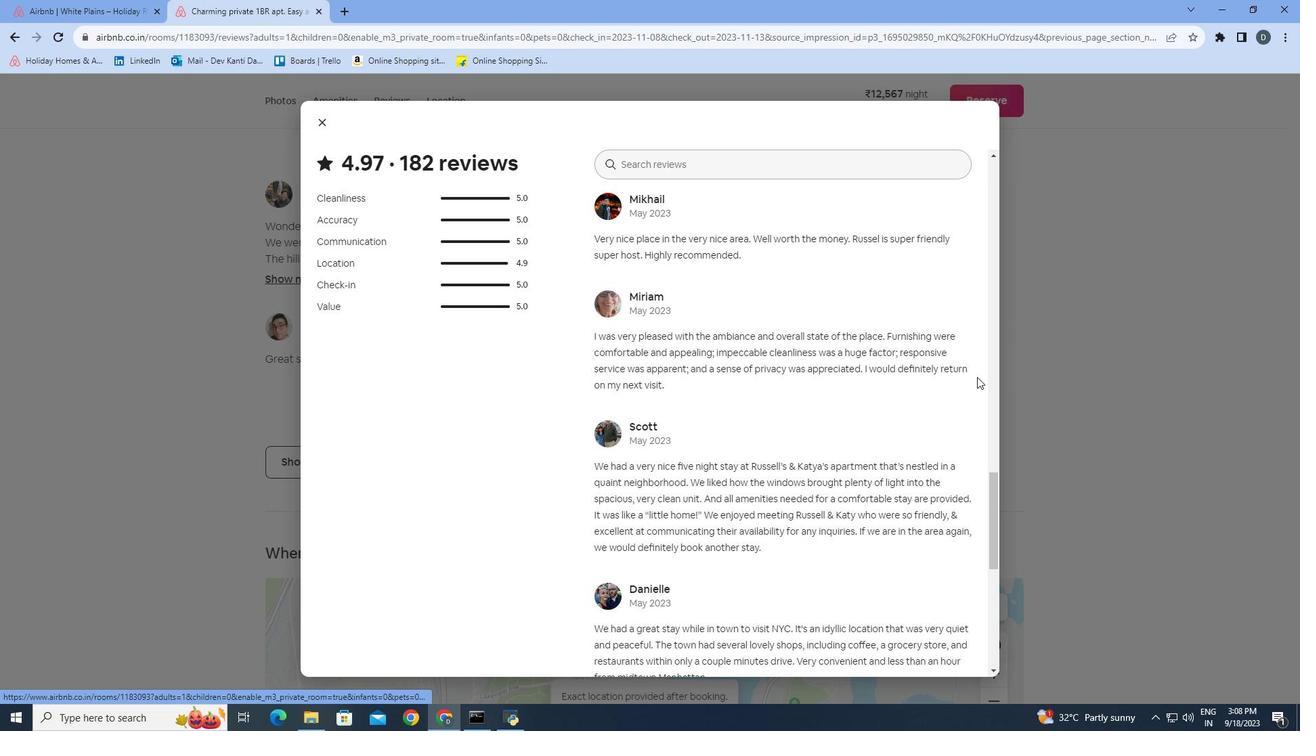
Action: Mouse scrolled (978, 377) with delta (0, 0)
Screenshot: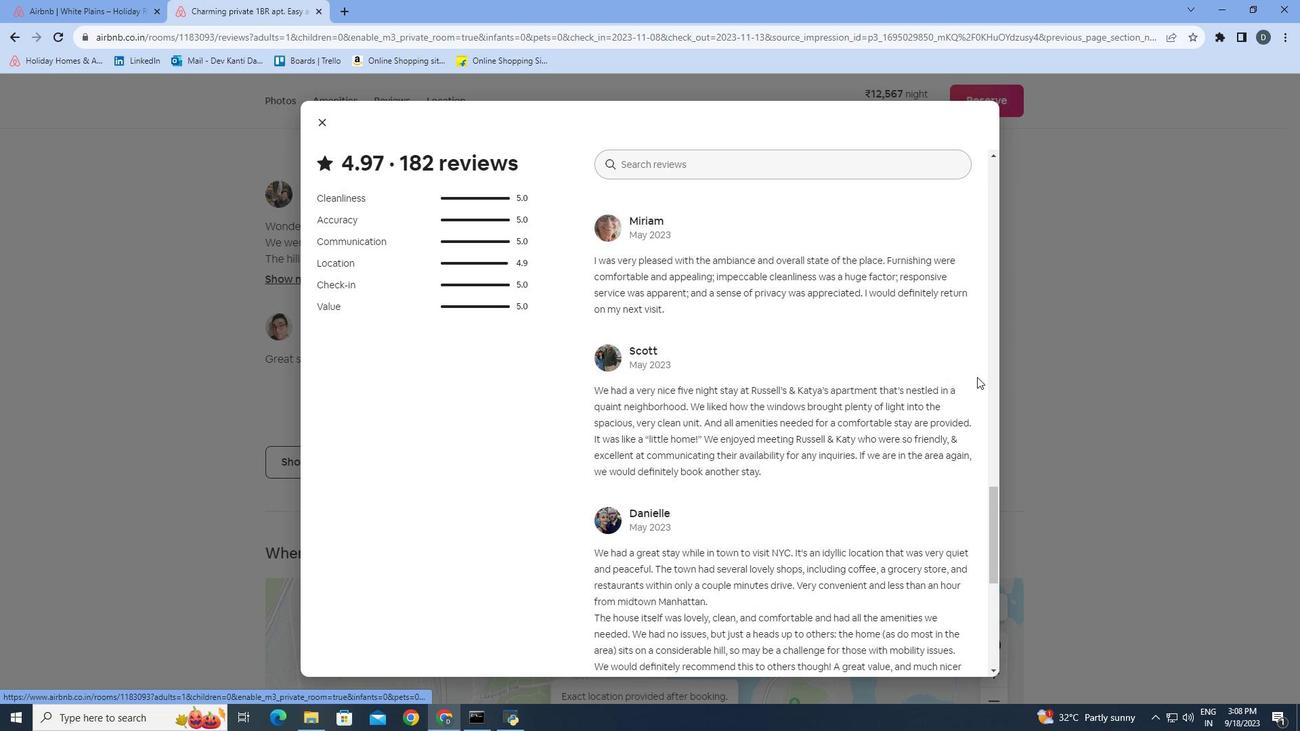 
Action: Mouse scrolled (978, 377) with delta (0, 0)
Screenshot: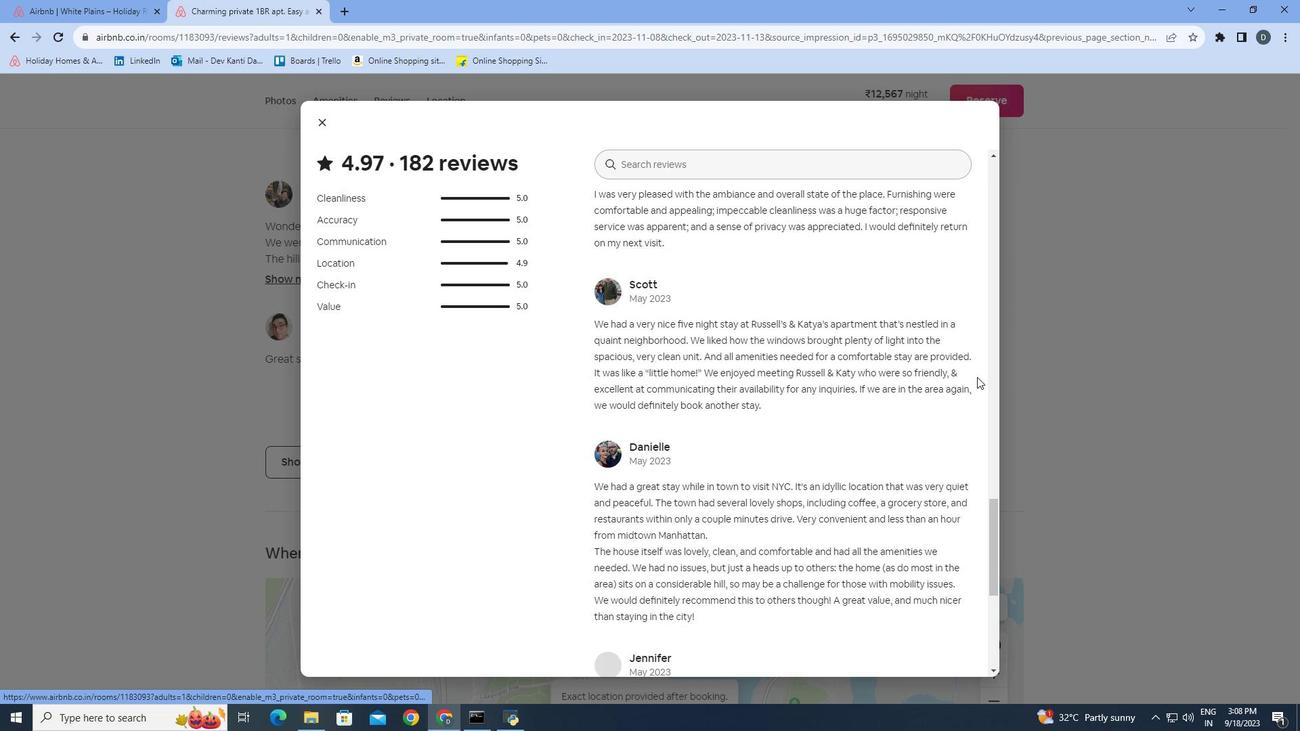 
Action: Mouse scrolled (978, 377) with delta (0, 0)
Screenshot: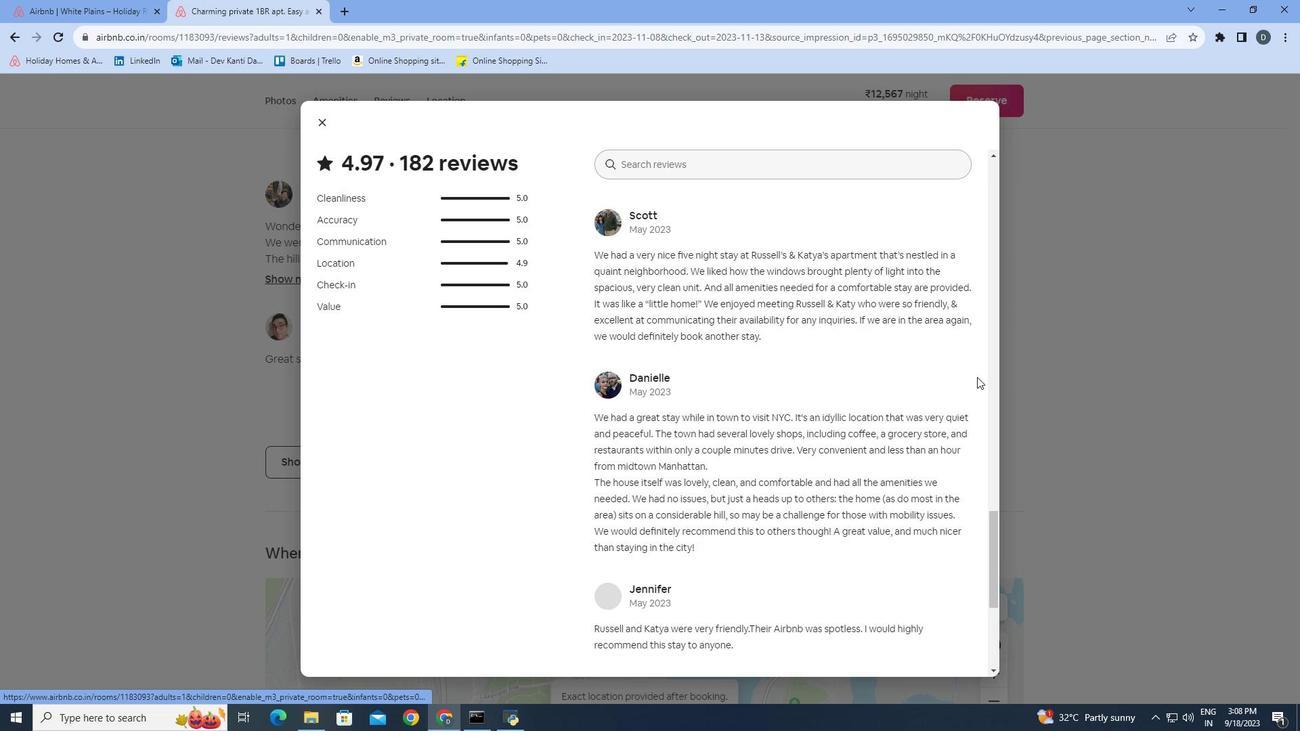 
Action: Mouse scrolled (978, 377) with delta (0, 0)
Screenshot: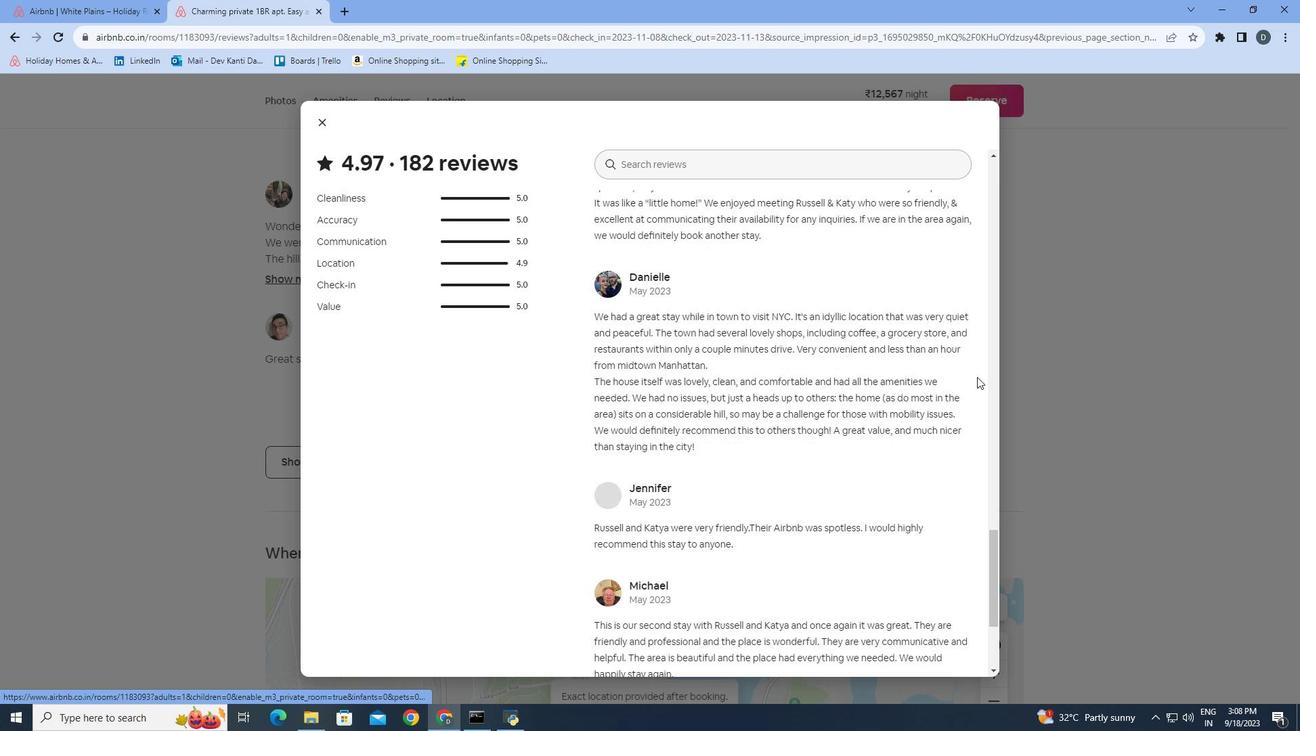 
Action: Mouse scrolled (978, 377) with delta (0, 0)
Screenshot: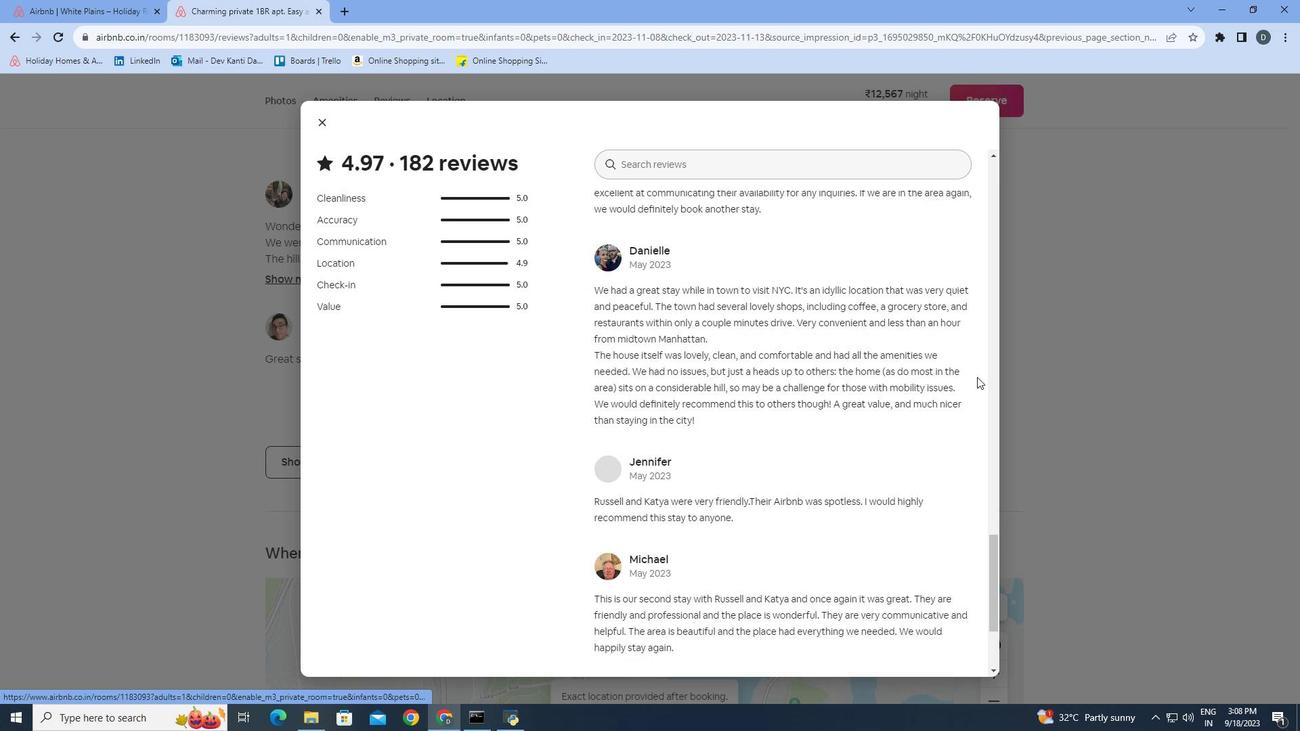 
Action: Mouse scrolled (978, 377) with delta (0, 0)
Screenshot: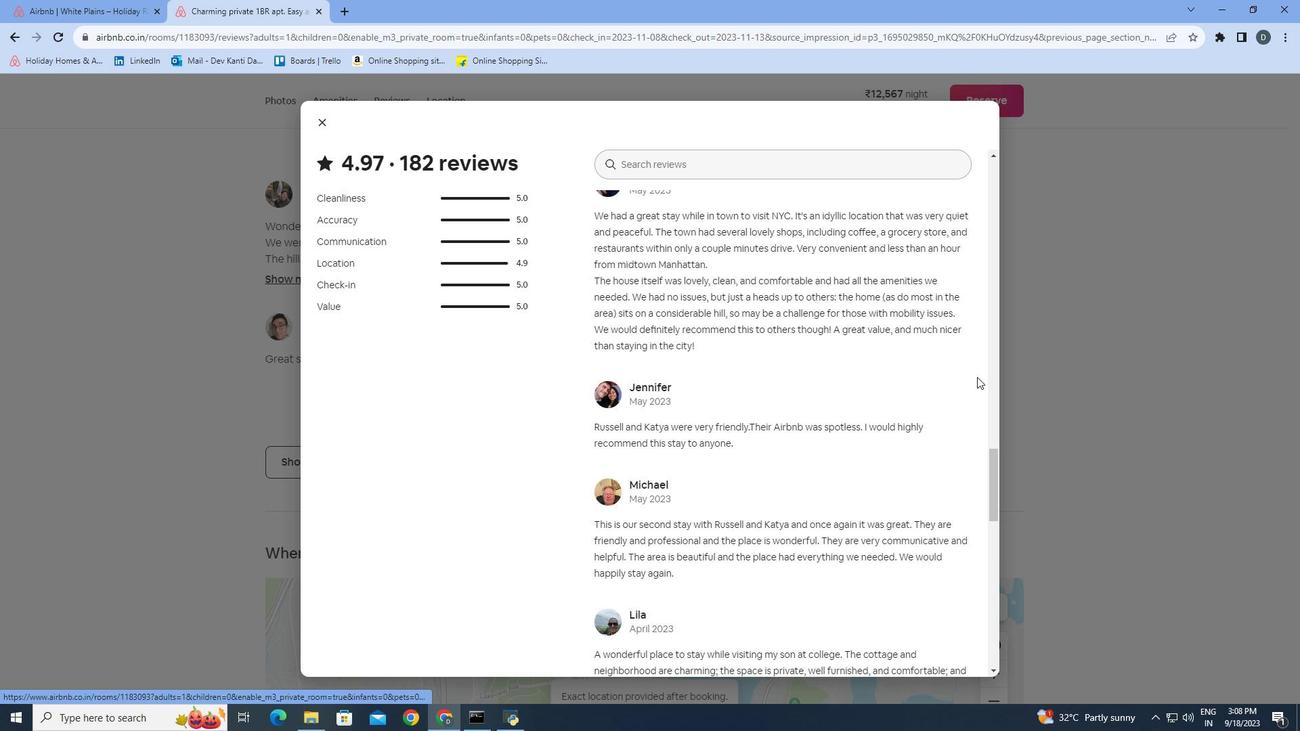 
Action: Mouse scrolled (978, 377) with delta (0, 0)
Screenshot: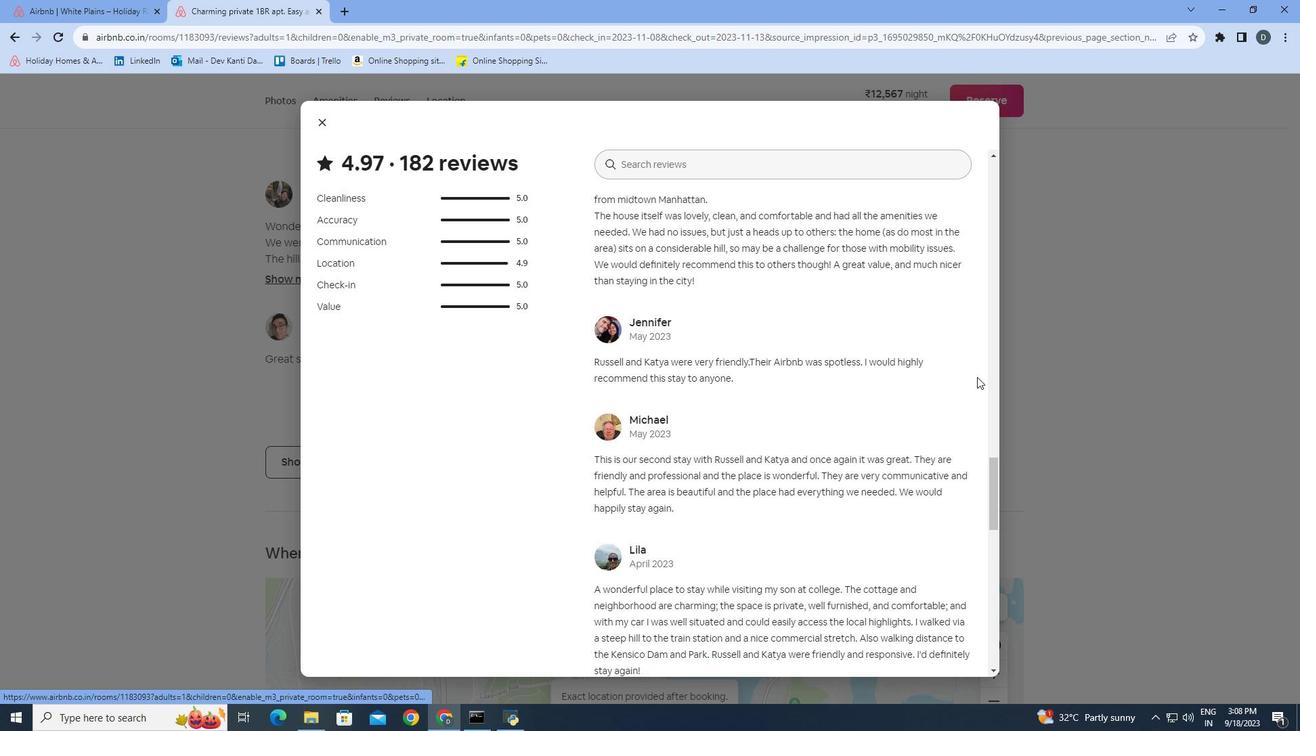 
Action: Mouse scrolled (978, 377) with delta (0, 0)
Screenshot: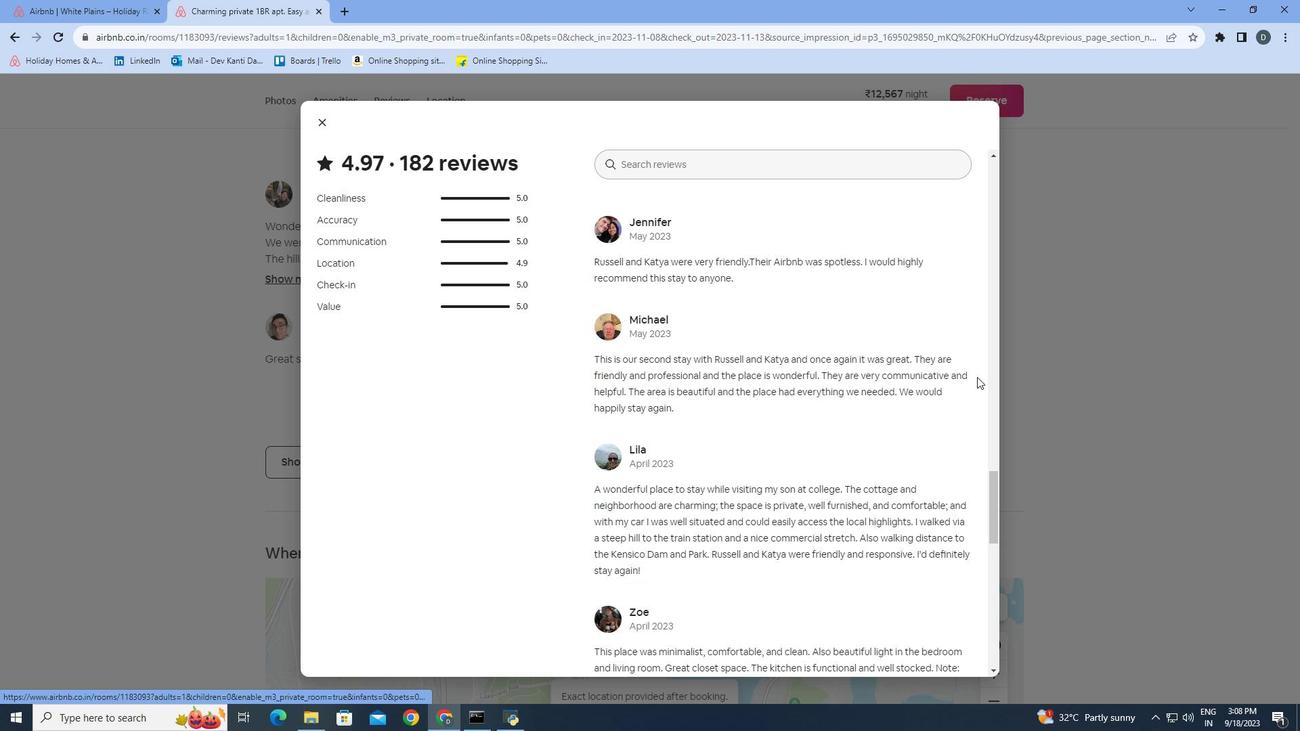 
Action: Mouse scrolled (978, 377) with delta (0, 0)
Screenshot: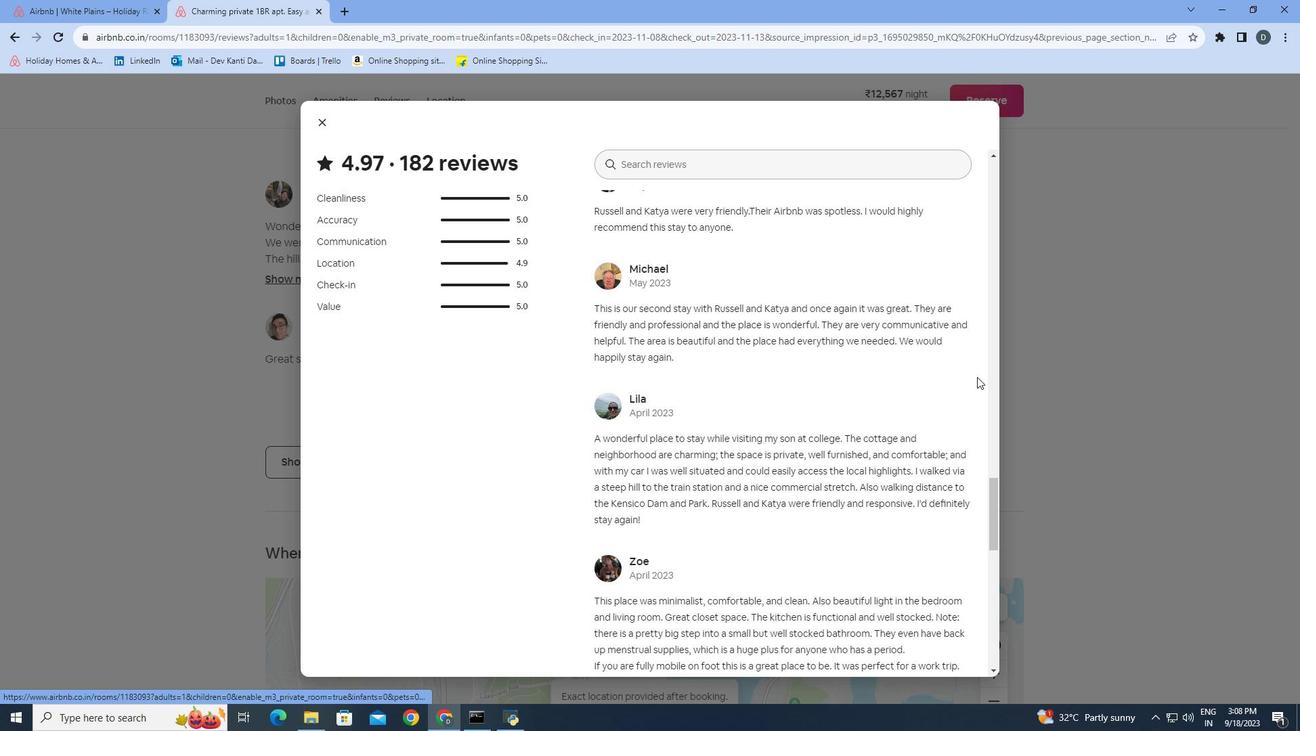 
Action: Mouse scrolled (978, 377) with delta (0, 0)
Screenshot: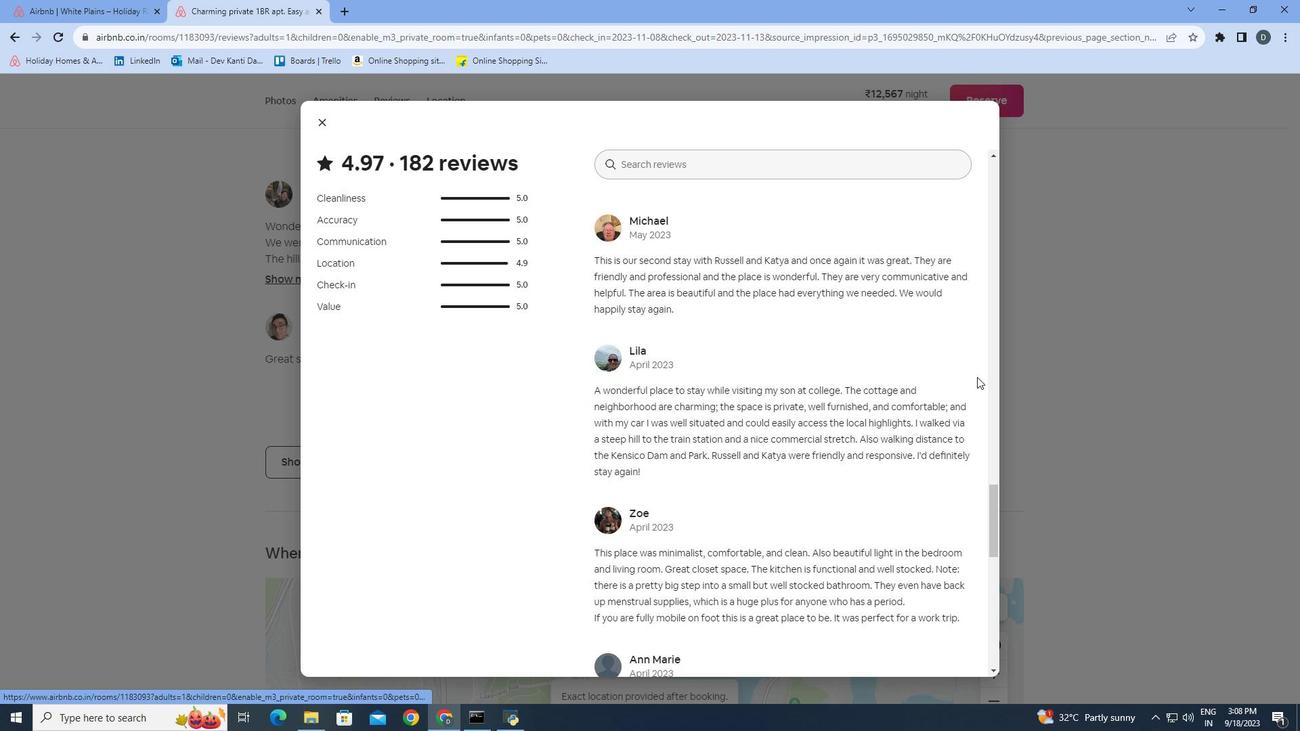 
Action: Mouse scrolled (978, 377) with delta (0, 0)
Screenshot: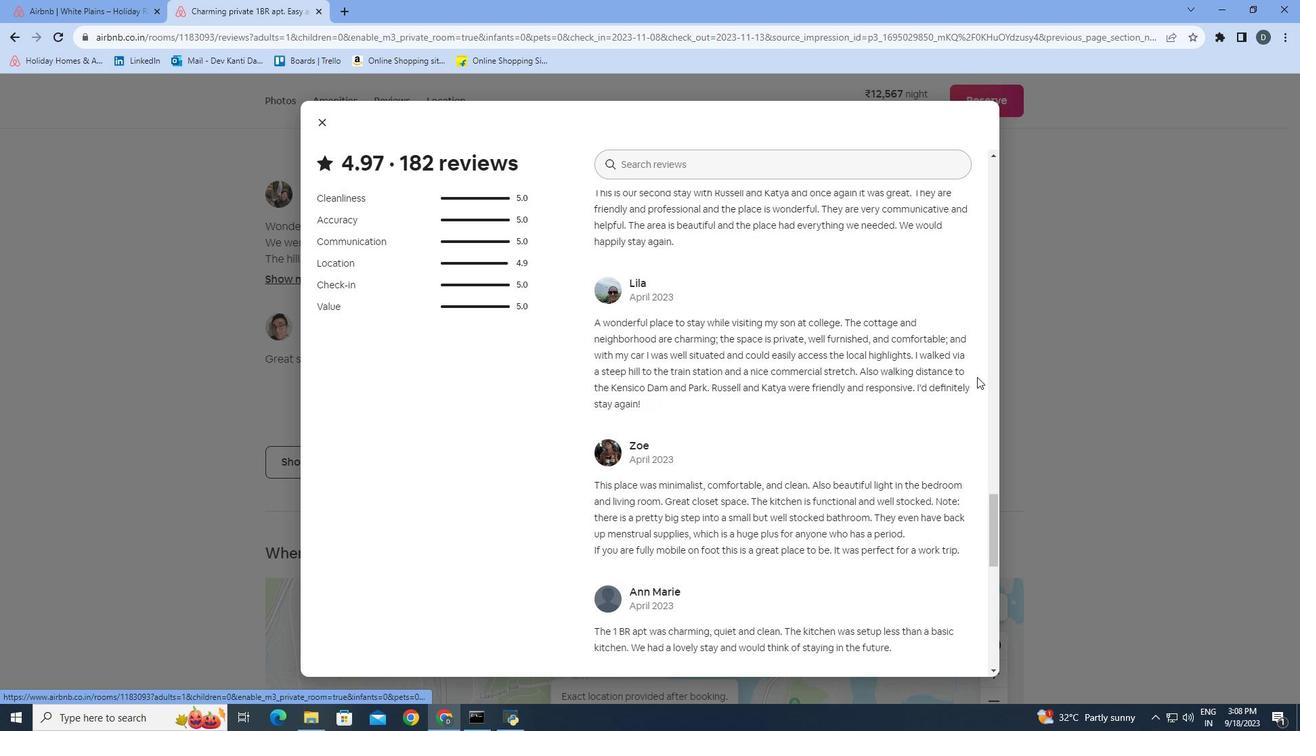 
Action: Mouse scrolled (978, 377) with delta (0, 0)
Screenshot: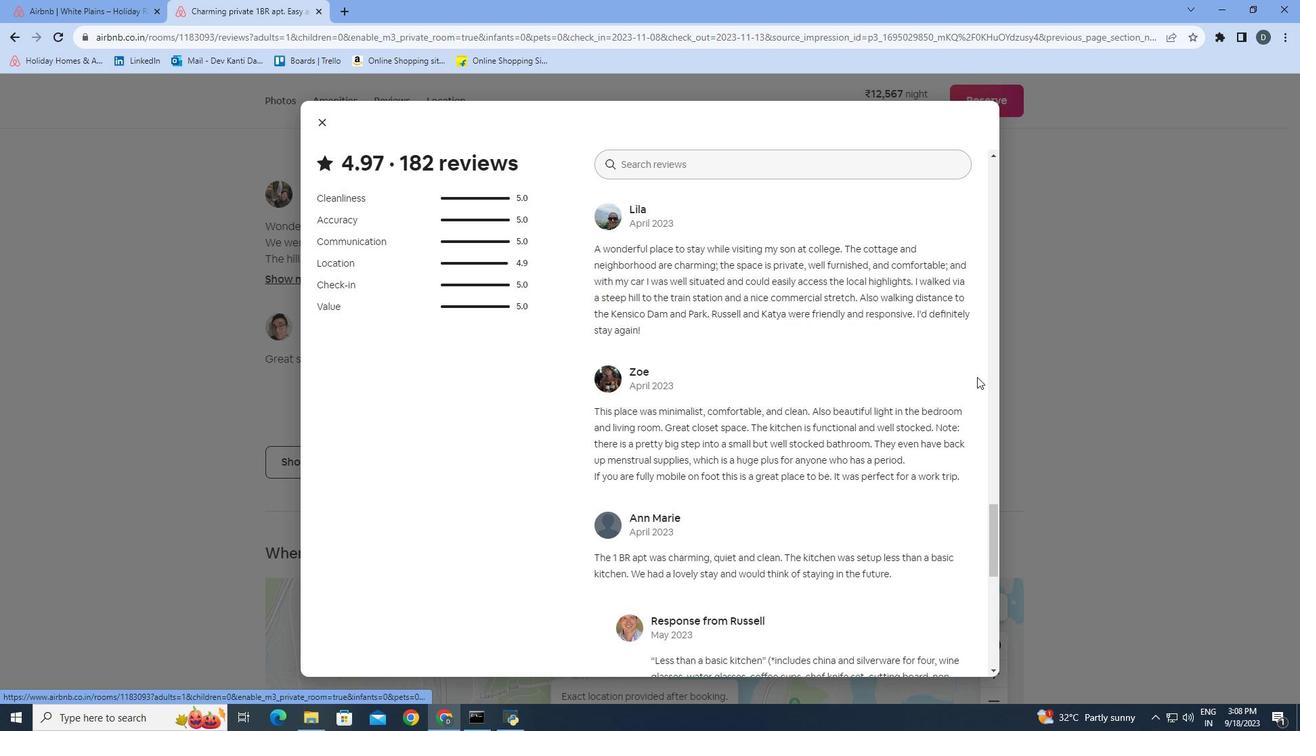 
Action: Mouse scrolled (978, 377) with delta (0, 0)
Screenshot: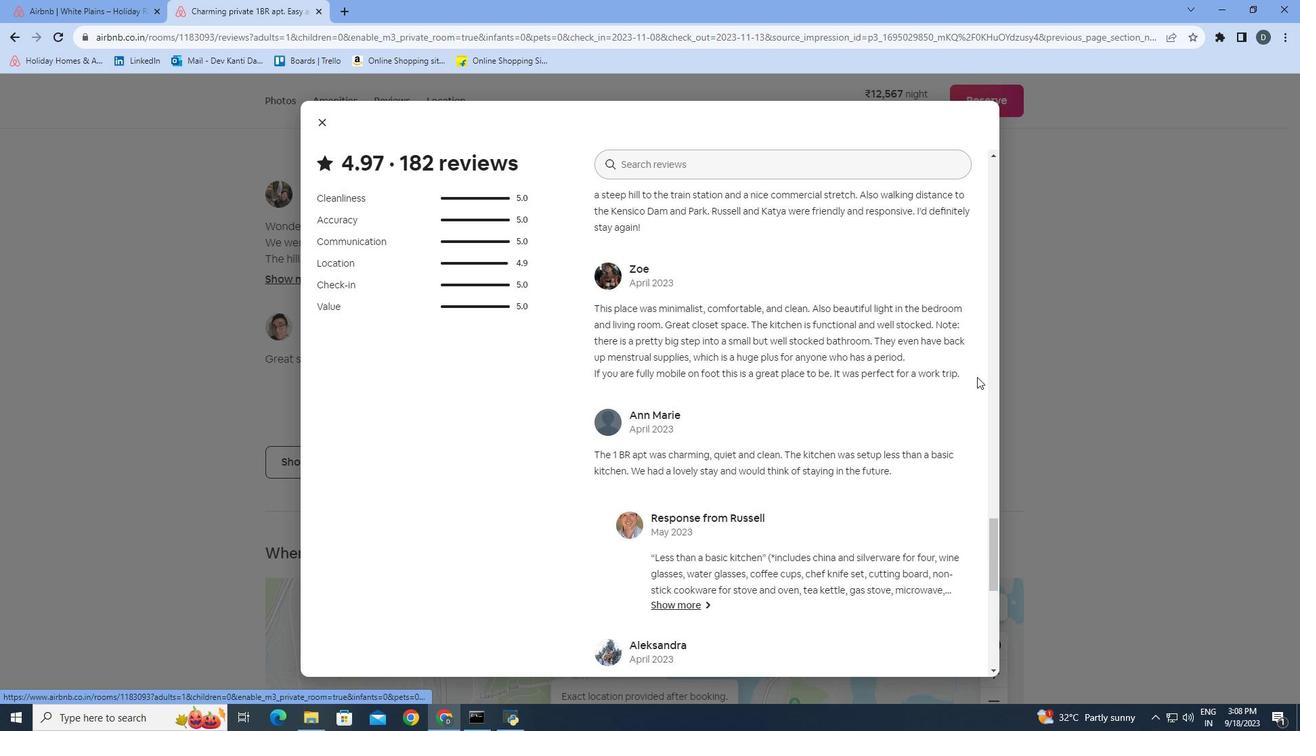 
Action: Mouse scrolled (978, 377) with delta (0, 0)
Screenshot: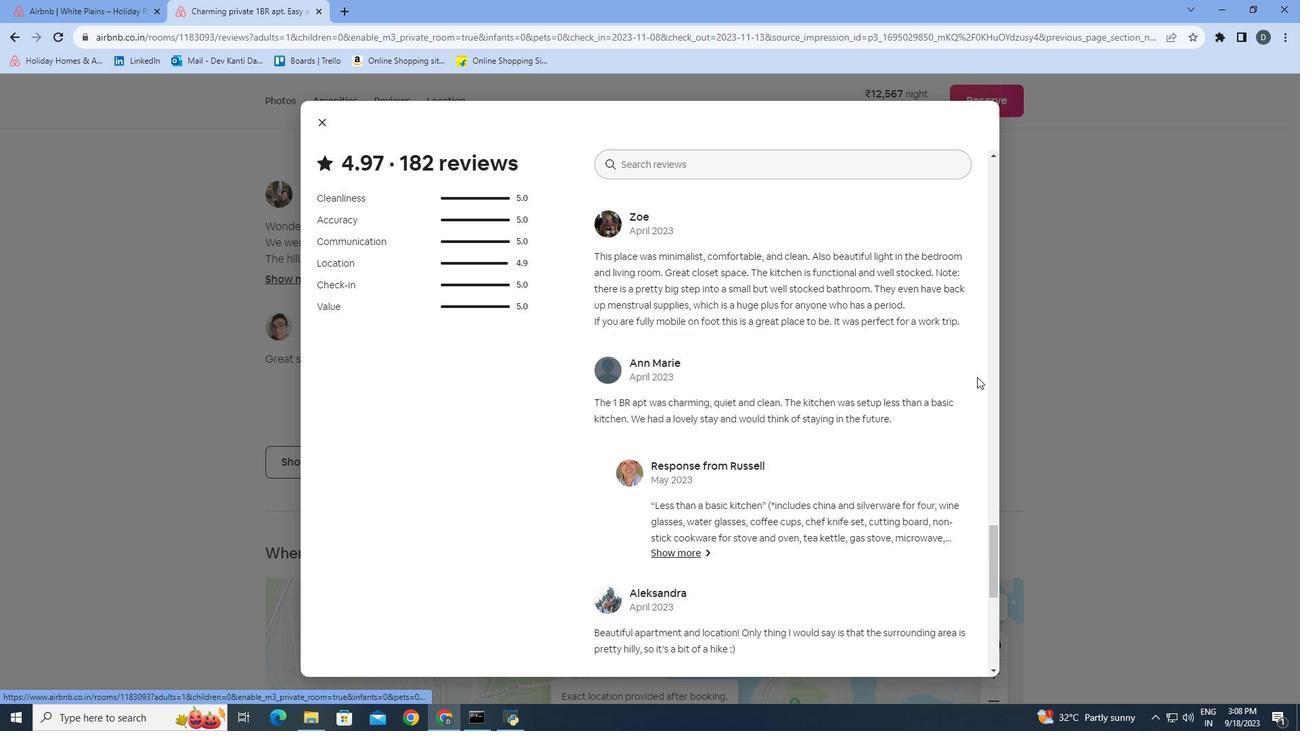 
Action: Mouse scrolled (978, 377) with delta (0, 0)
Screenshot: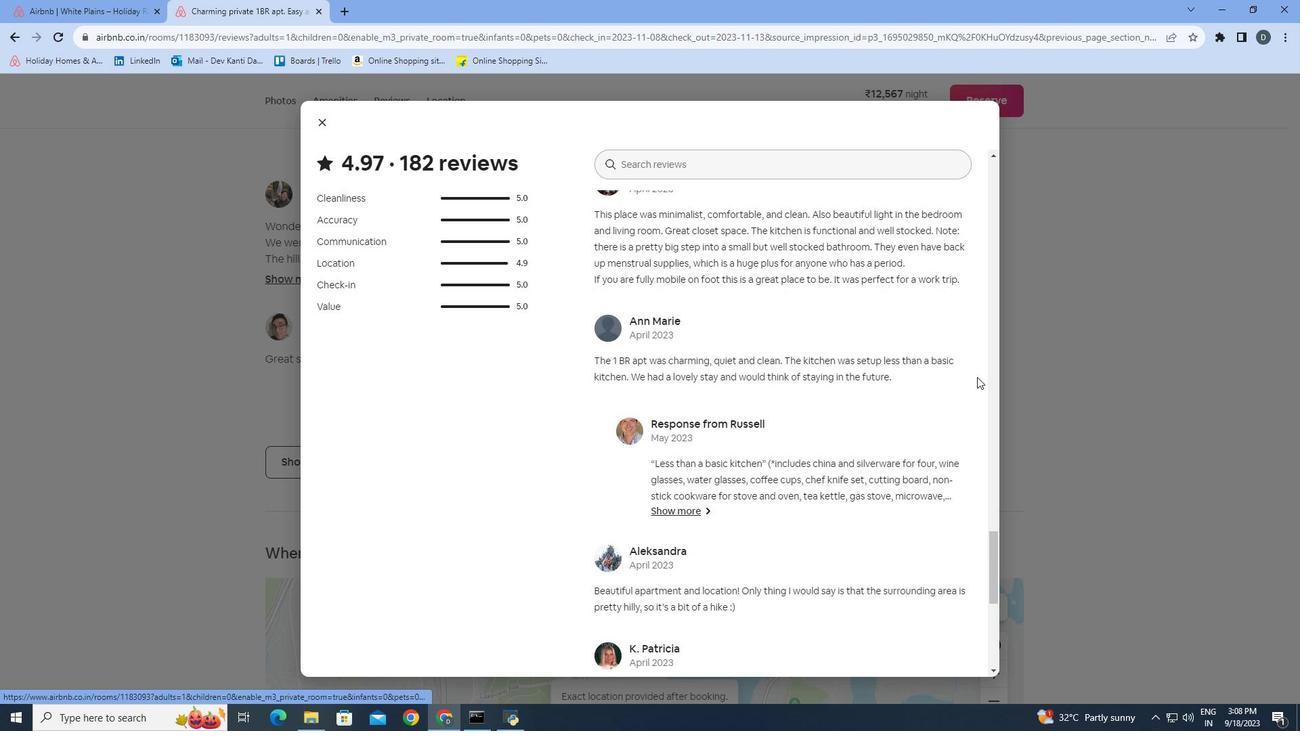 
Action: Mouse scrolled (978, 377) with delta (0, 0)
Screenshot: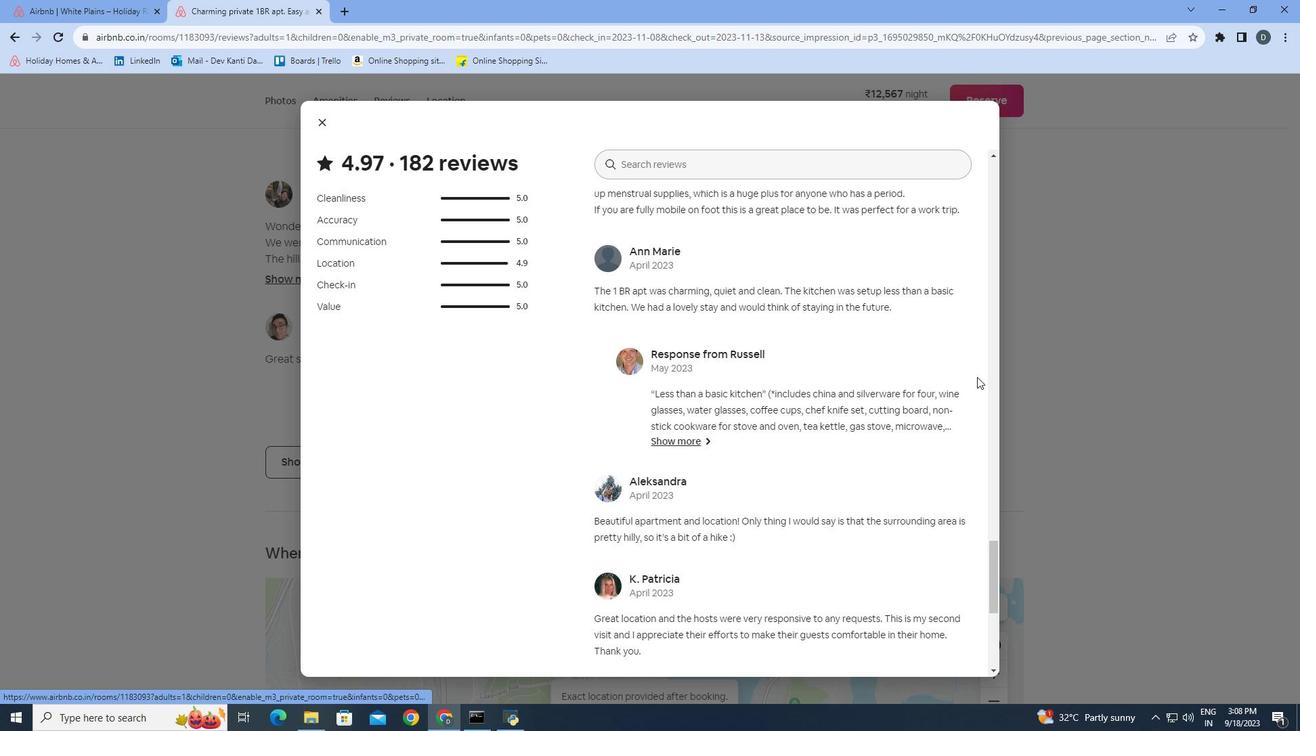 
Action: Mouse scrolled (978, 377) with delta (0, 0)
Screenshot: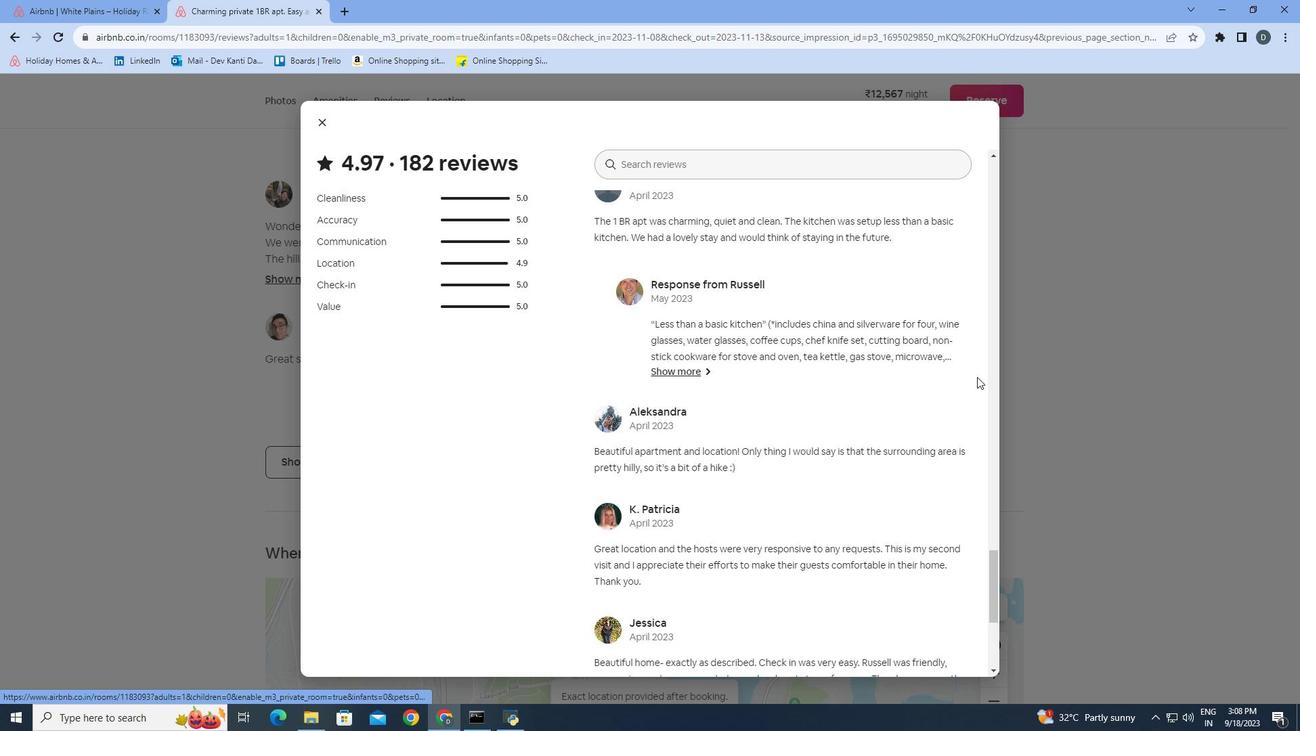 
Action: Mouse scrolled (978, 377) with delta (0, 0)
Screenshot: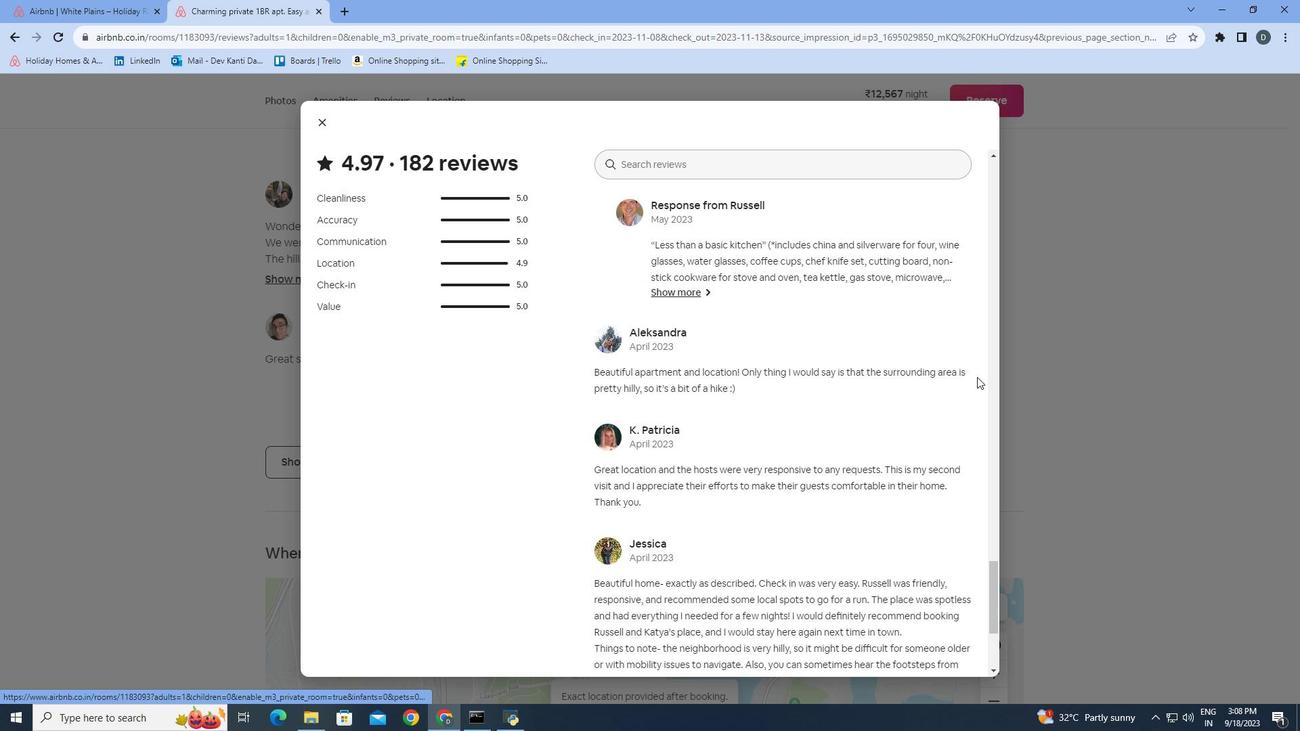 
Action: Mouse scrolled (978, 377) with delta (0, 0)
Screenshot: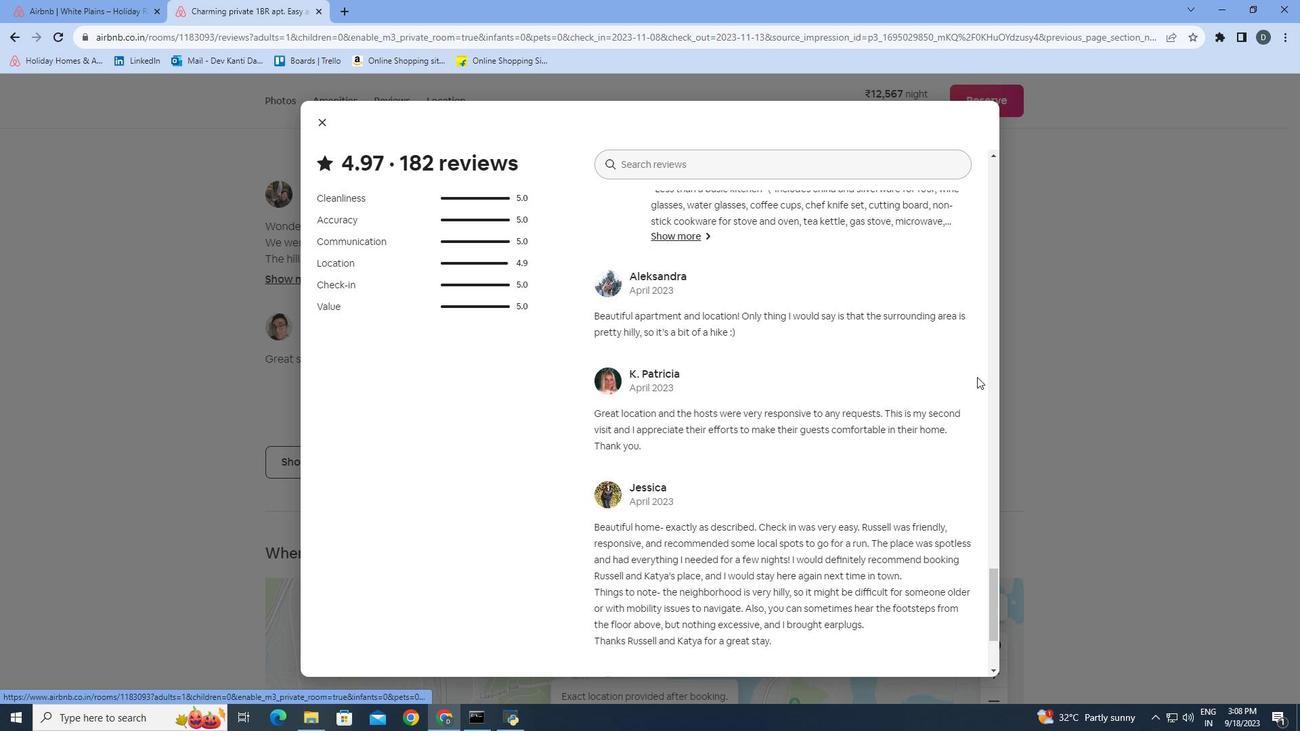 
Action: Mouse scrolled (978, 377) with delta (0, 0)
Screenshot: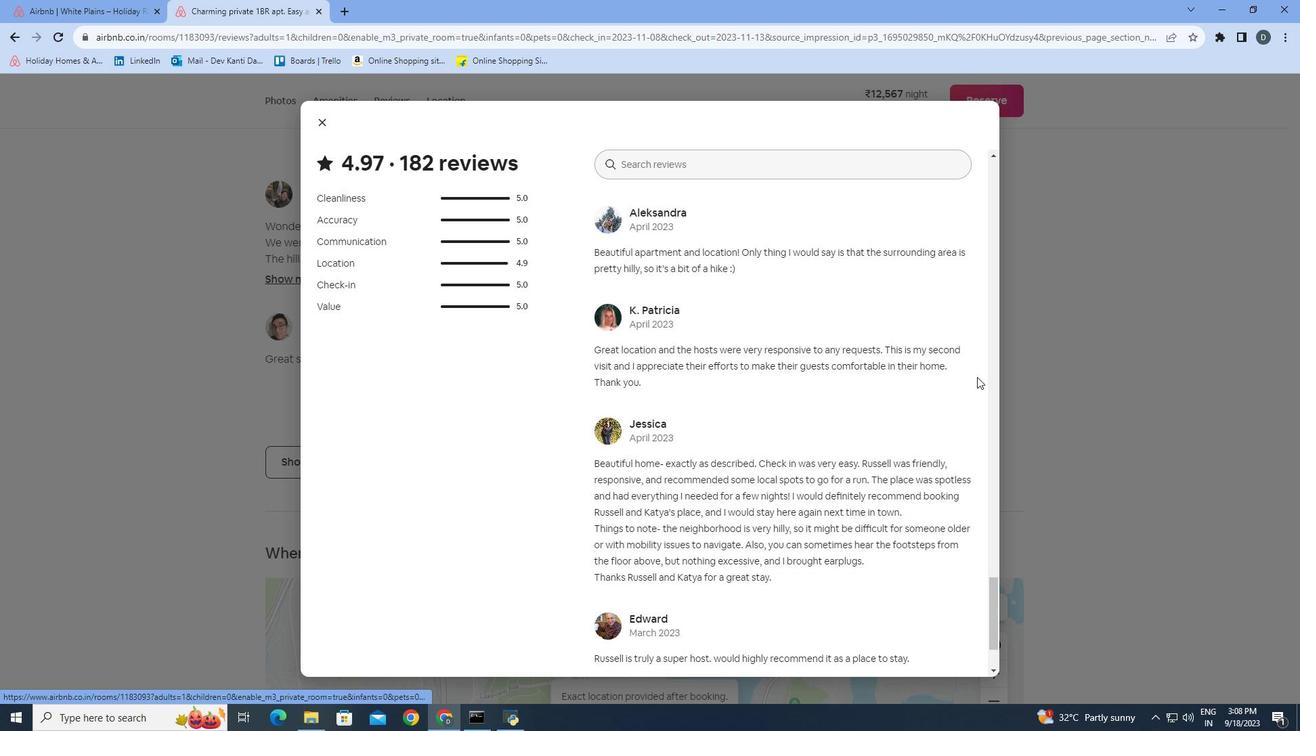 
Action: Mouse scrolled (978, 377) with delta (0, 0)
Screenshot: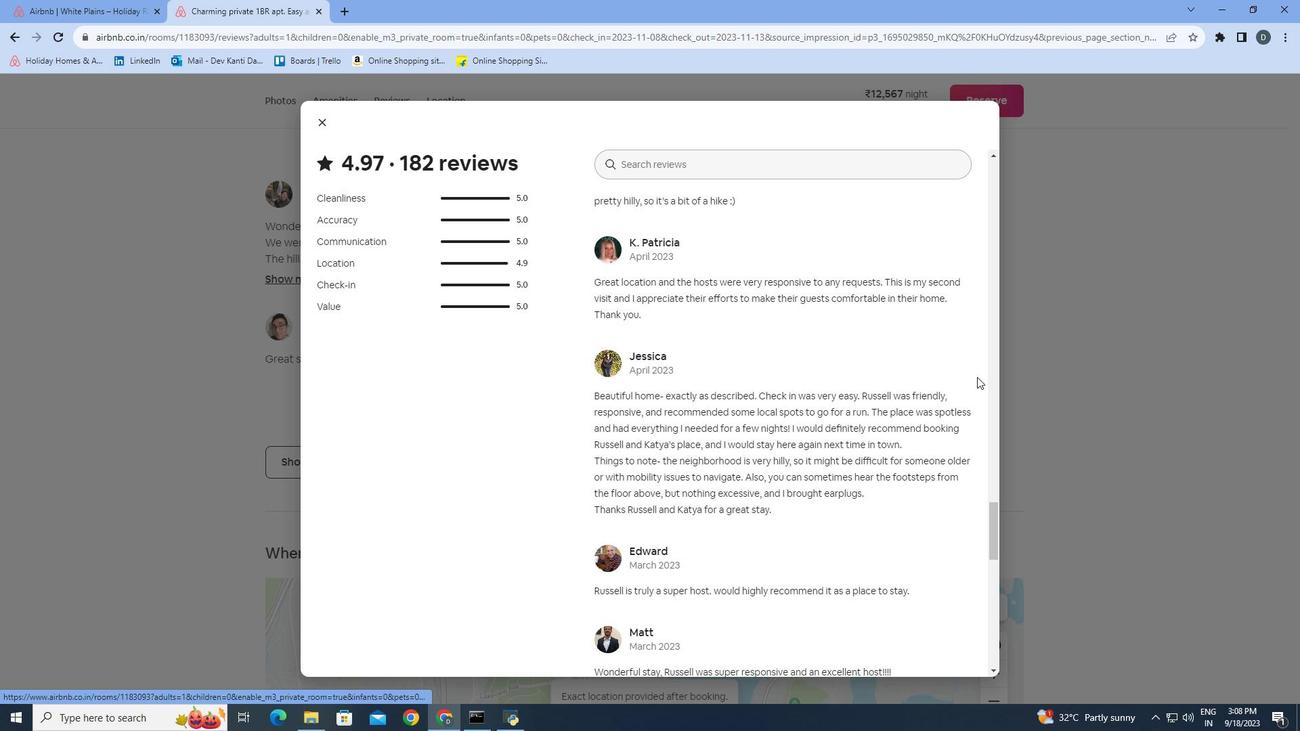 
Action: Mouse scrolled (978, 377) with delta (0, 0)
Screenshot: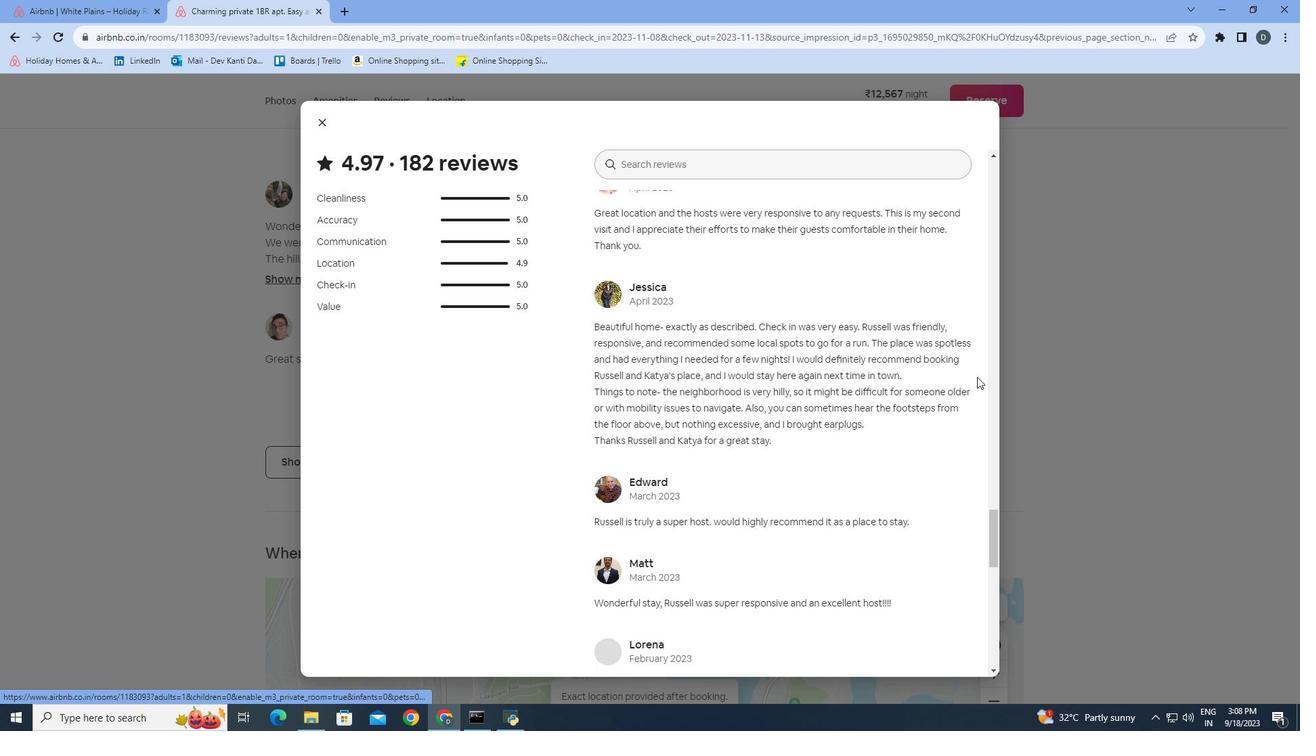 
Action: Mouse scrolled (978, 377) with delta (0, 0)
Screenshot: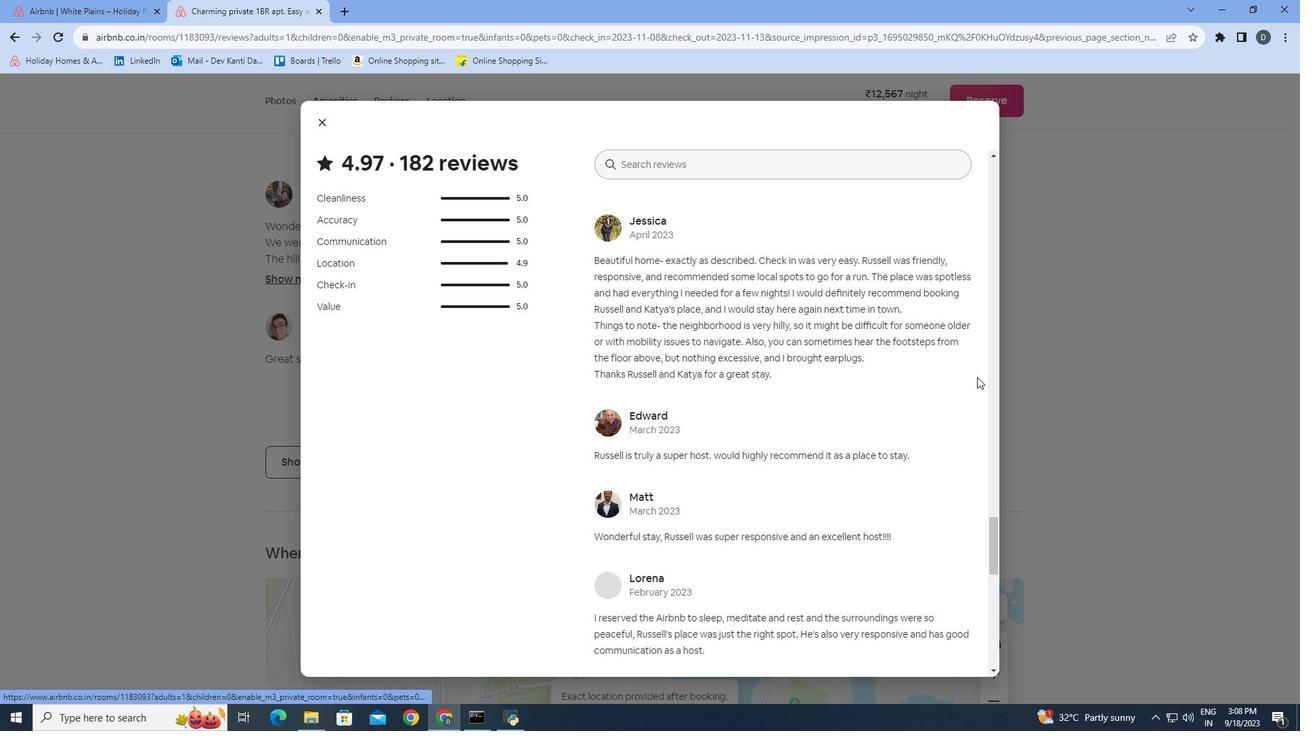 
Action: Mouse scrolled (978, 377) with delta (0, 0)
Screenshot: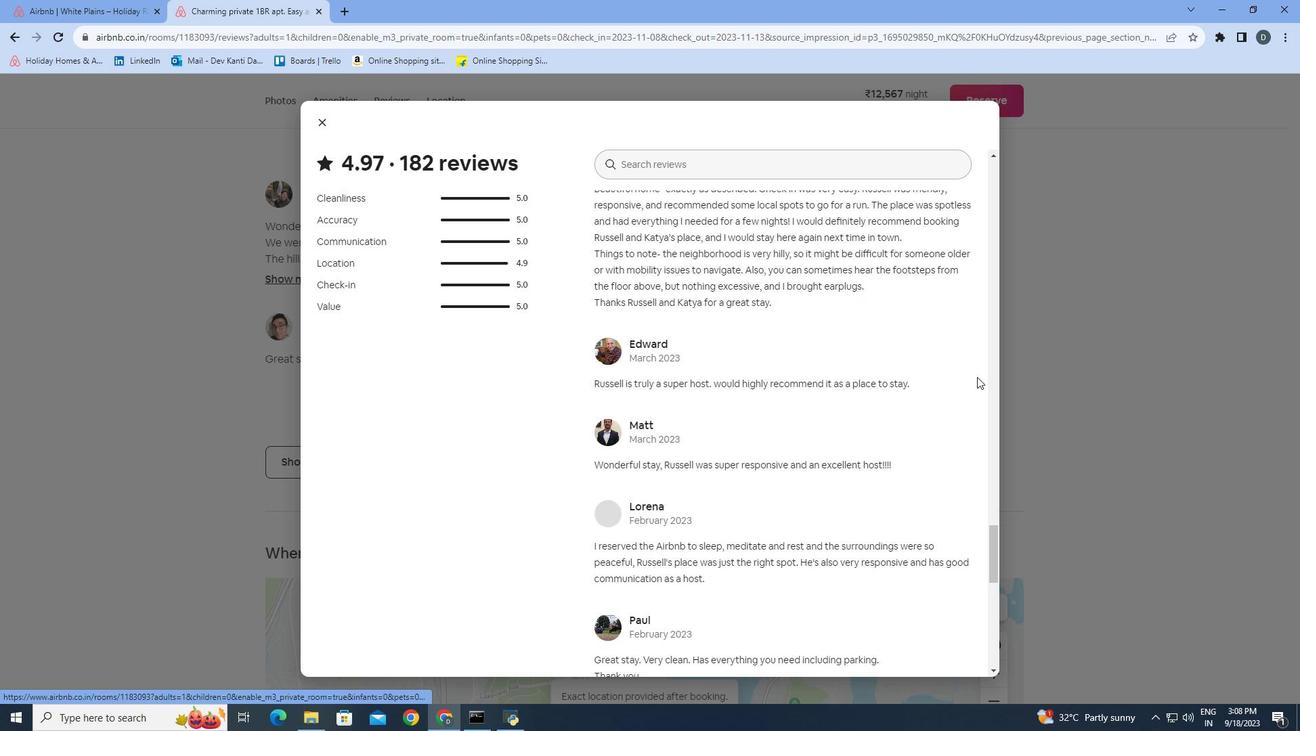 
Action: Mouse scrolled (978, 377) with delta (0, 0)
Screenshot: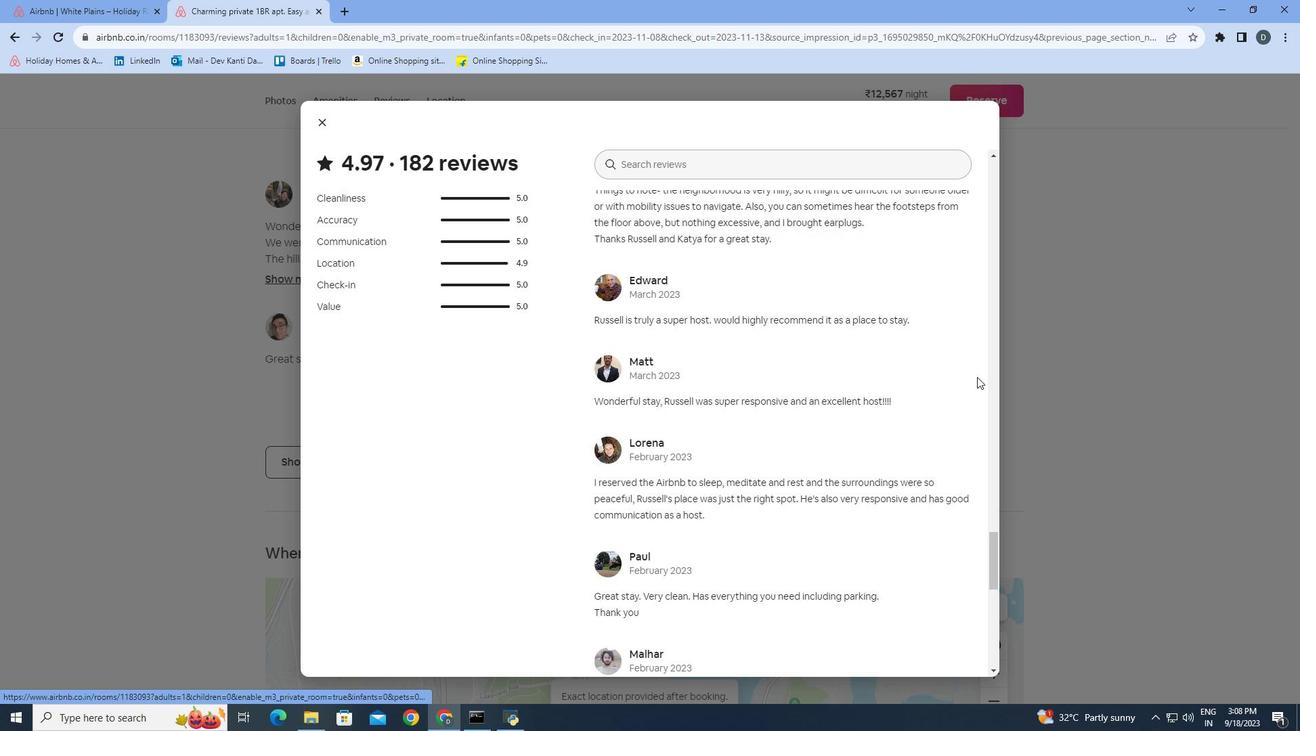 
Action: Mouse scrolled (978, 377) with delta (0, 0)
Screenshot: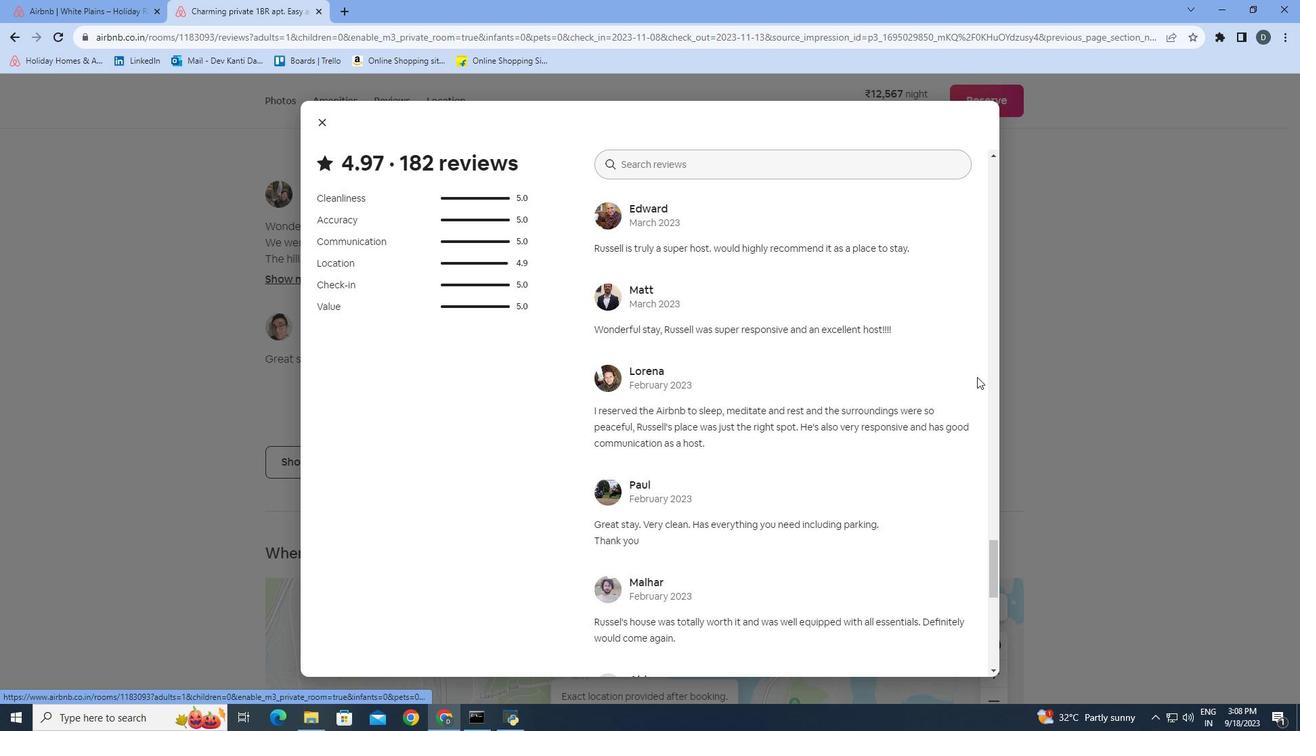 
Action: Mouse scrolled (978, 377) with delta (0, 0)
Screenshot: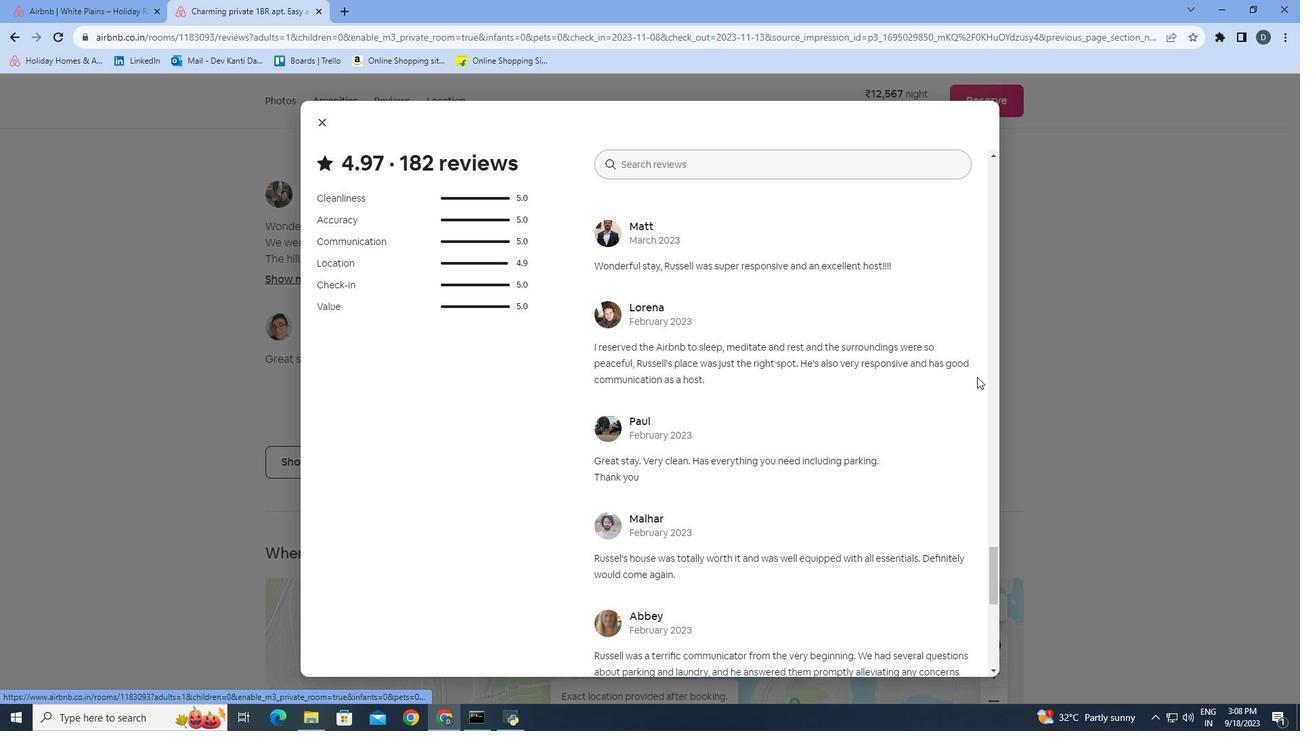 
Action: Mouse scrolled (978, 377) with delta (0, 0)
Screenshot: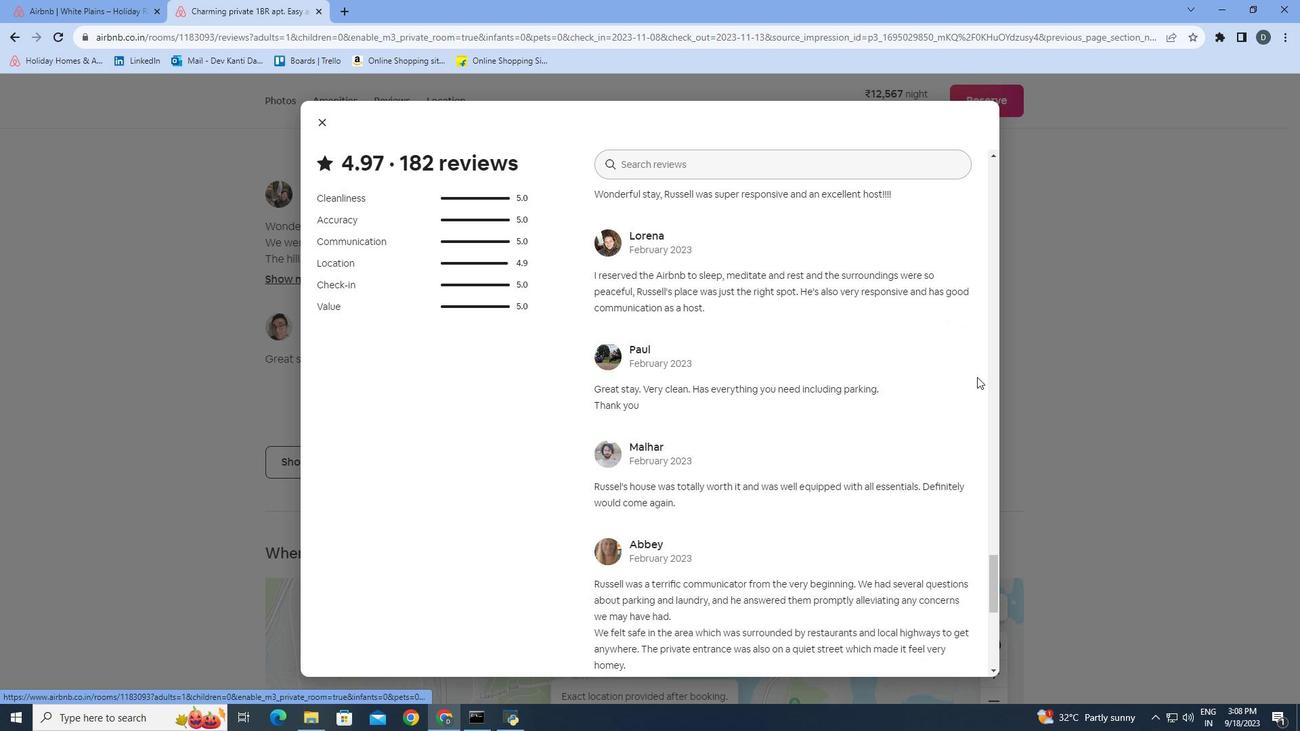 
Action: Mouse scrolled (978, 377) with delta (0, 0)
Screenshot: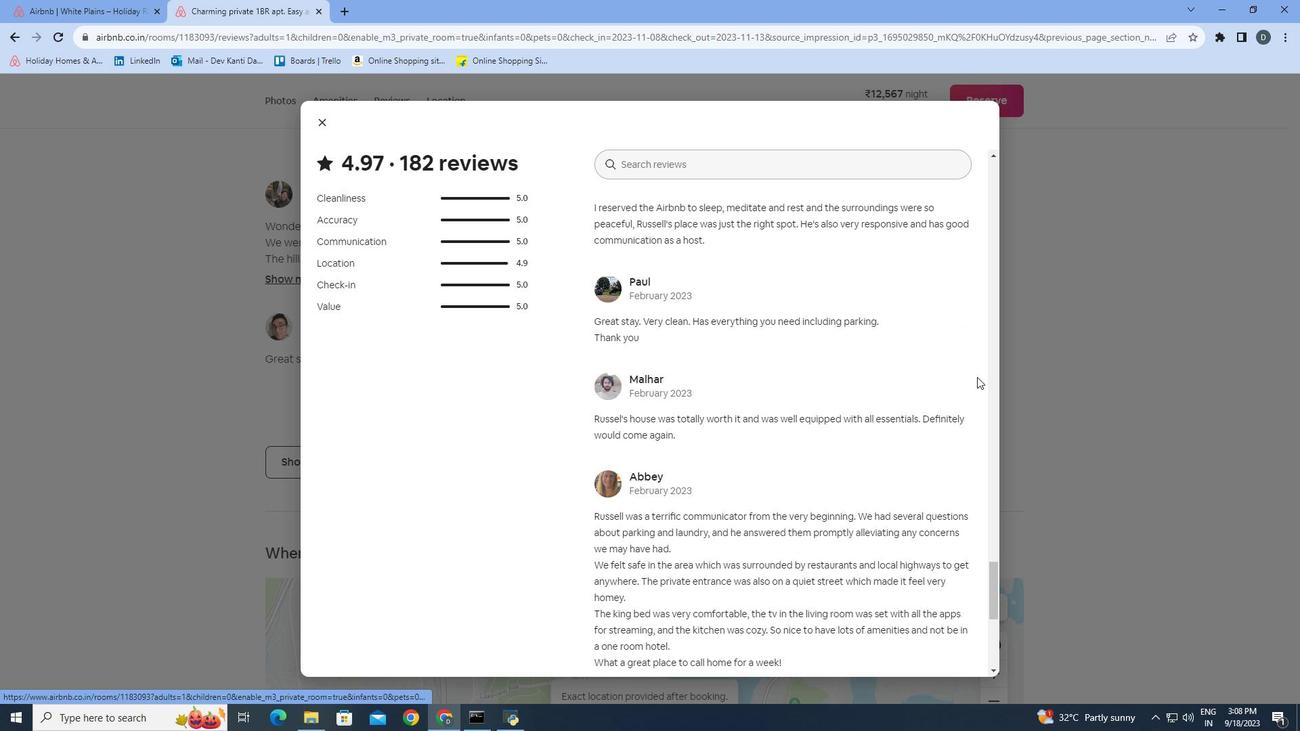 
Action: Mouse scrolled (978, 377) with delta (0, 0)
Screenshot: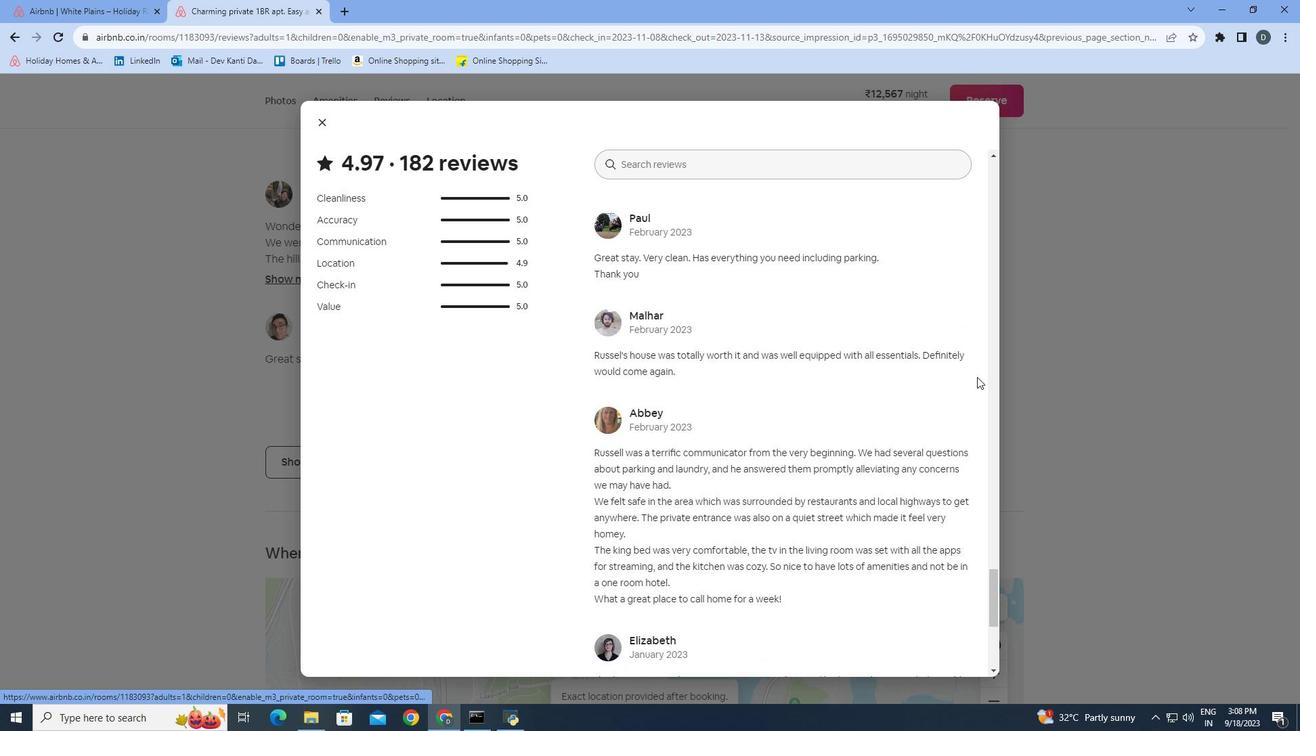 
Action: Mouse scrolled (978, 377) with delta (0, 0)
Screenshot: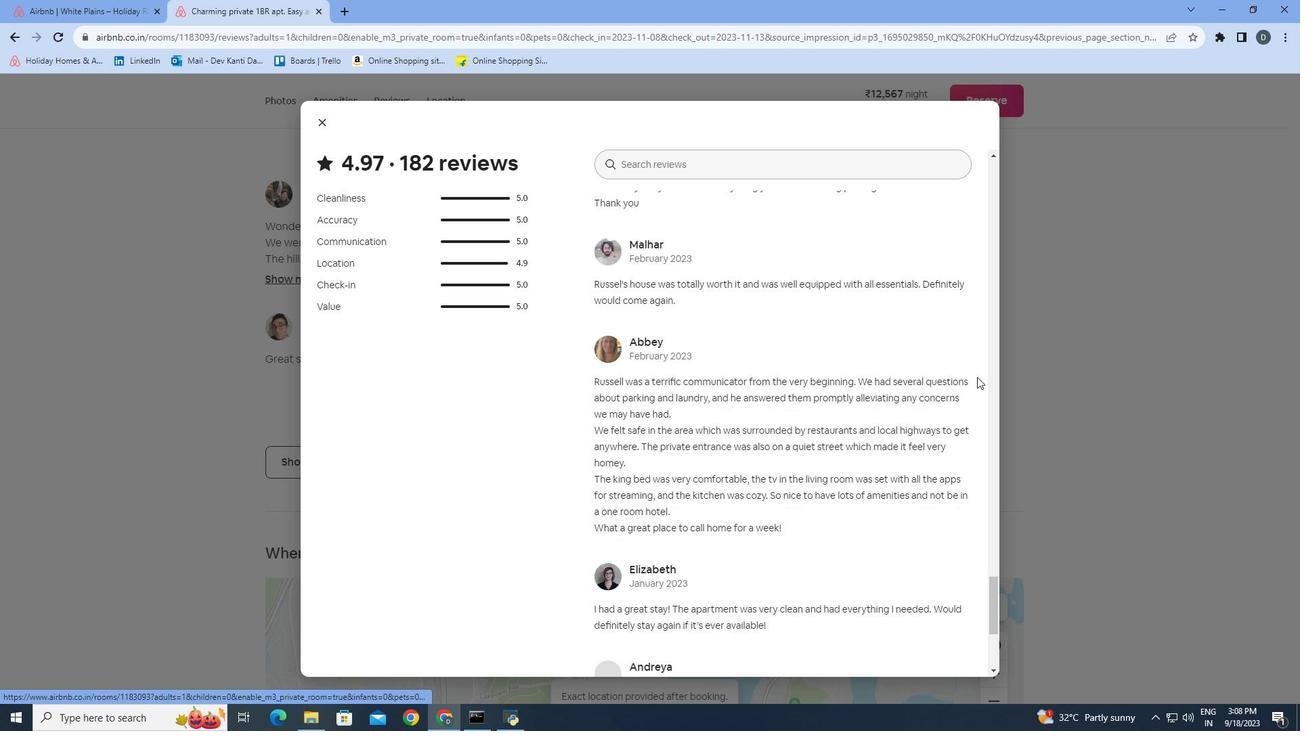 
Action: Mouse scrolled (978, 377) with delta (0, 0)
Screenshot: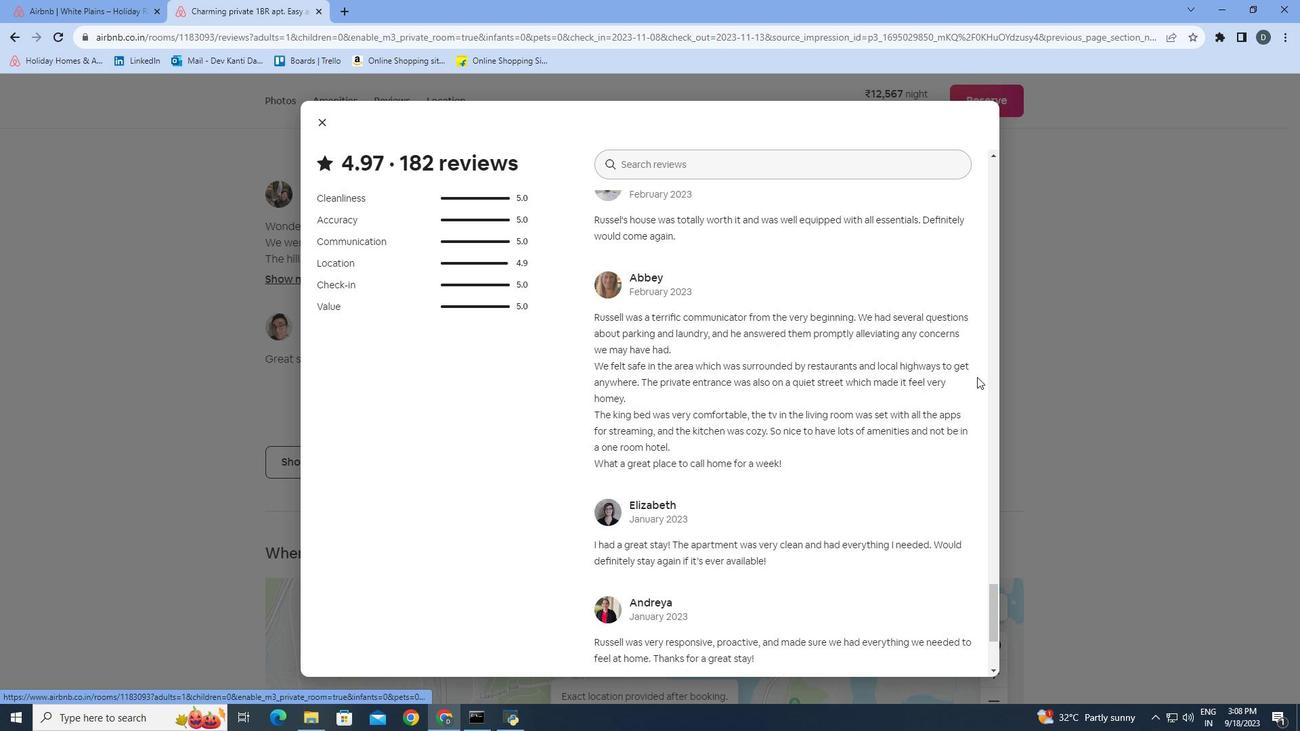 
Action: Mouse scrolled (978, 377) with delta (0, 0)
Screenshot: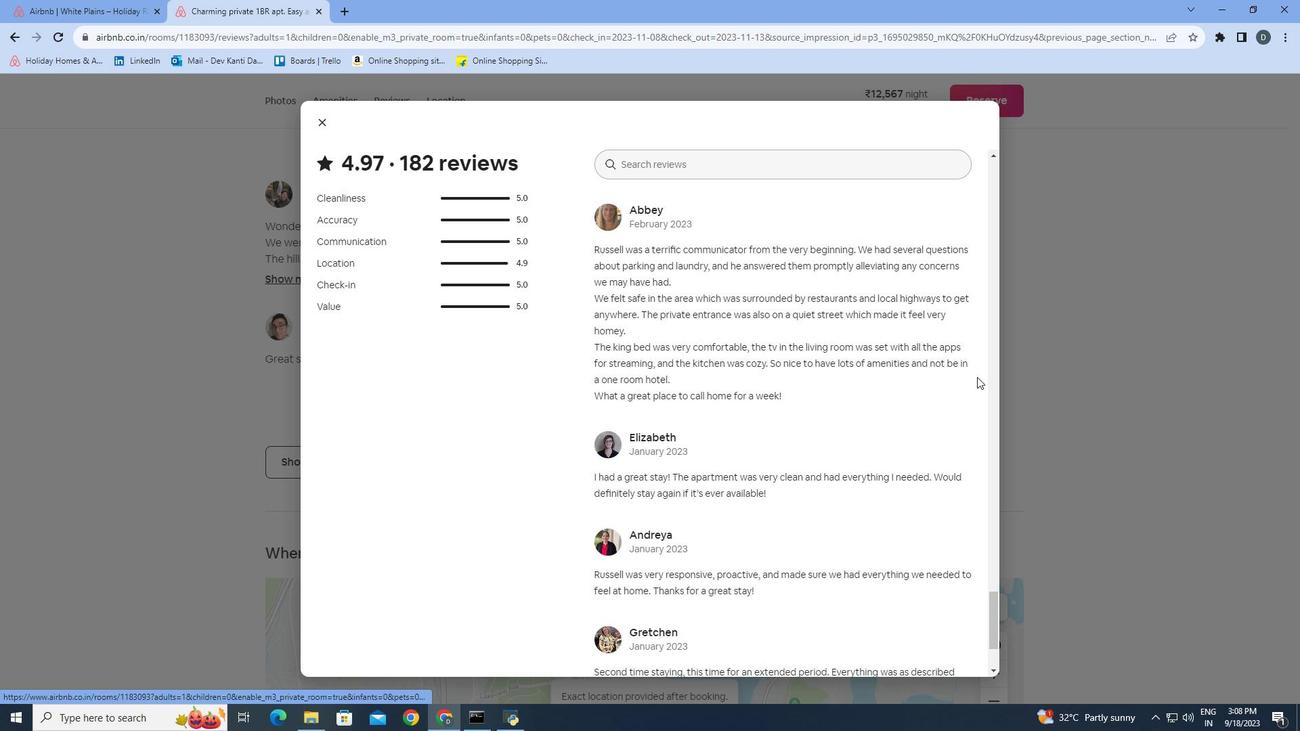 
Action: Mouse scrolled (978, 377) with delta (0, 0)
Screenshot: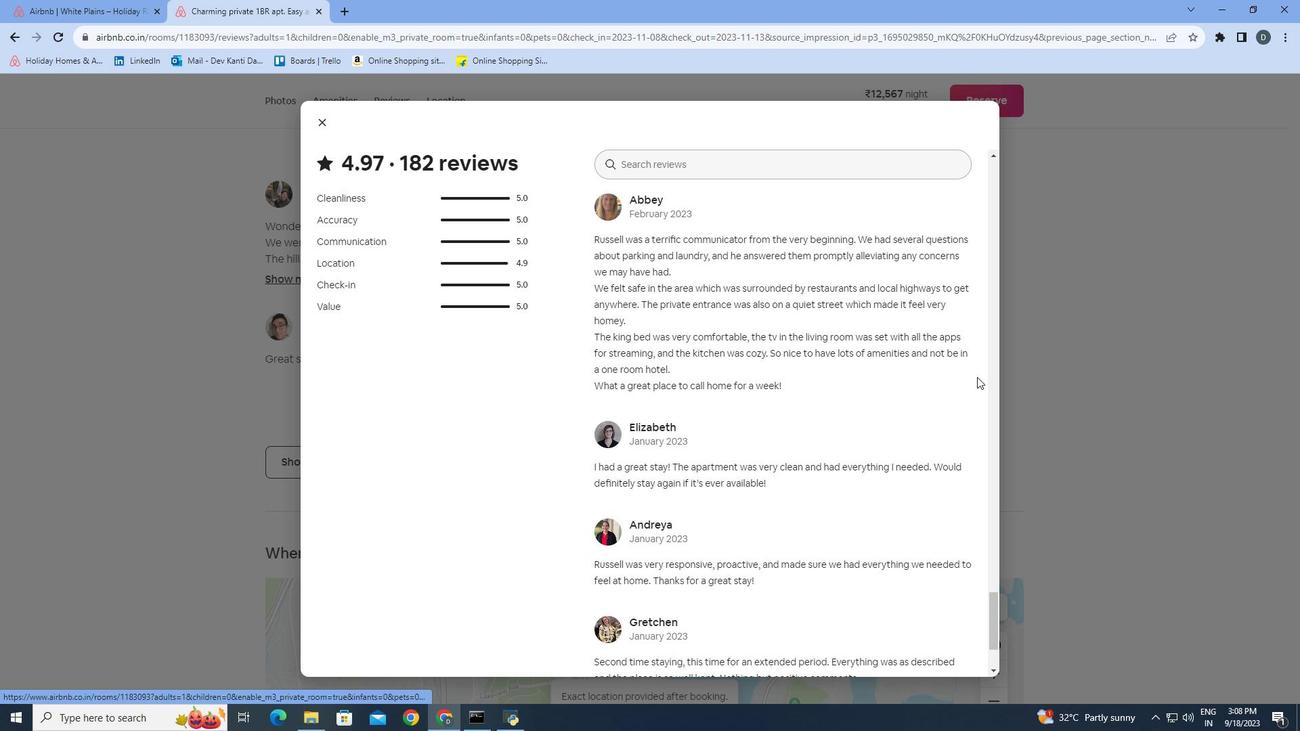 
Action: Mouse scrolled (978, 377) with delta (0, 0)
Screenshot: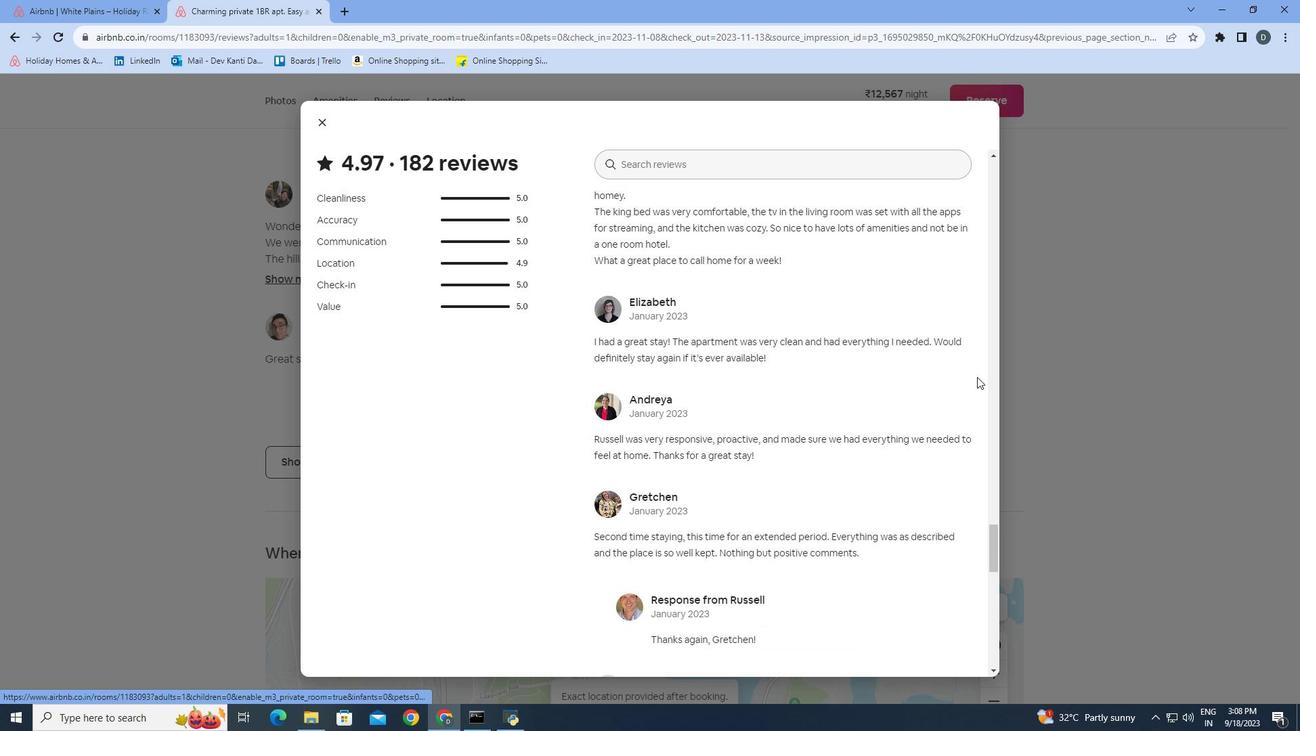 
Action: Mouse scrolled (978, 377) with delta (0, 0)
Screenshot: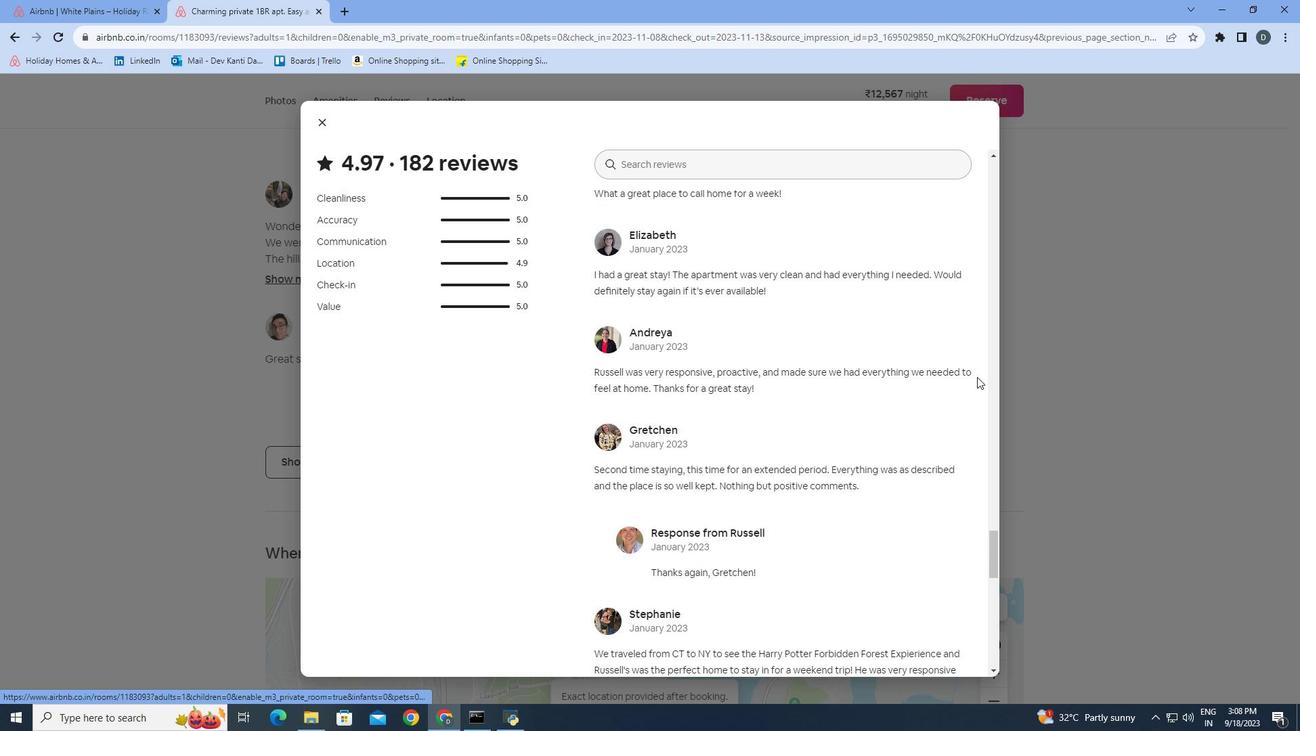 
Action: Mouse scrolled (978, 377) with delta (0, 0)
Screenshot: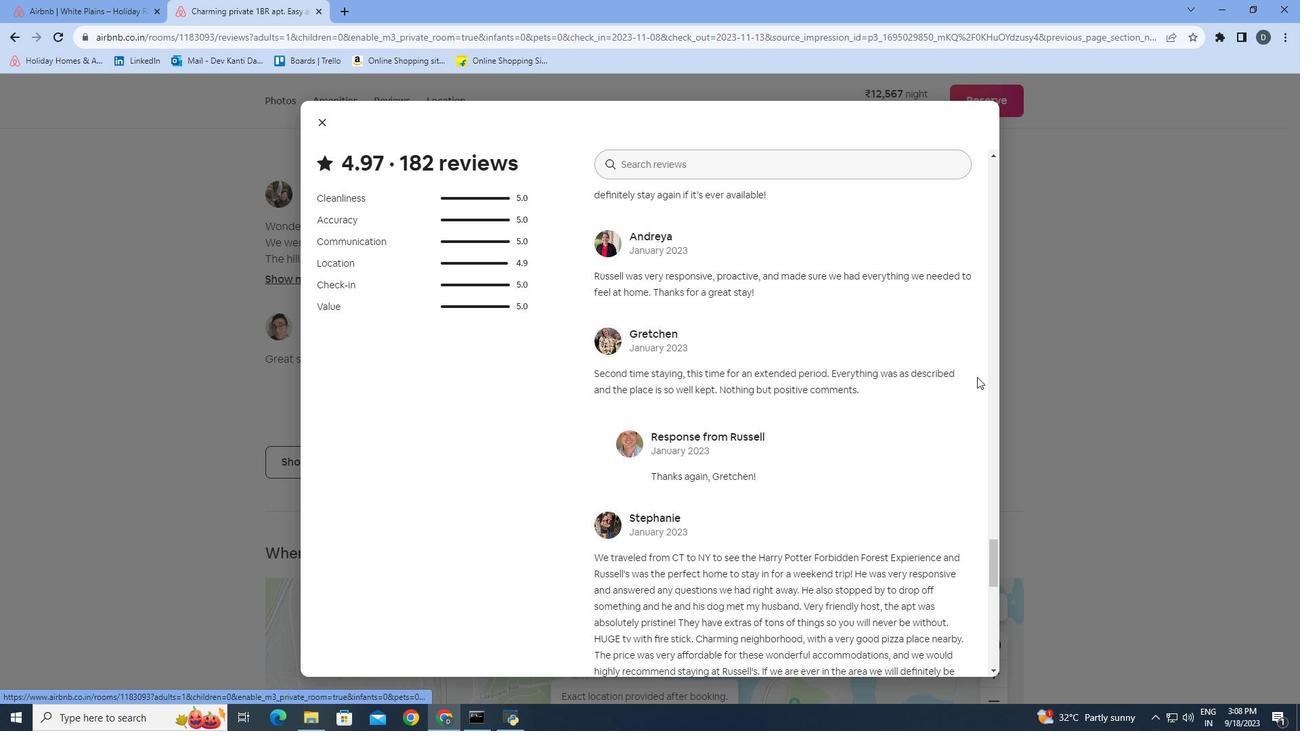 
Action: Mouse scrolled (978, 377) with delta (0, 0)
Screenshot: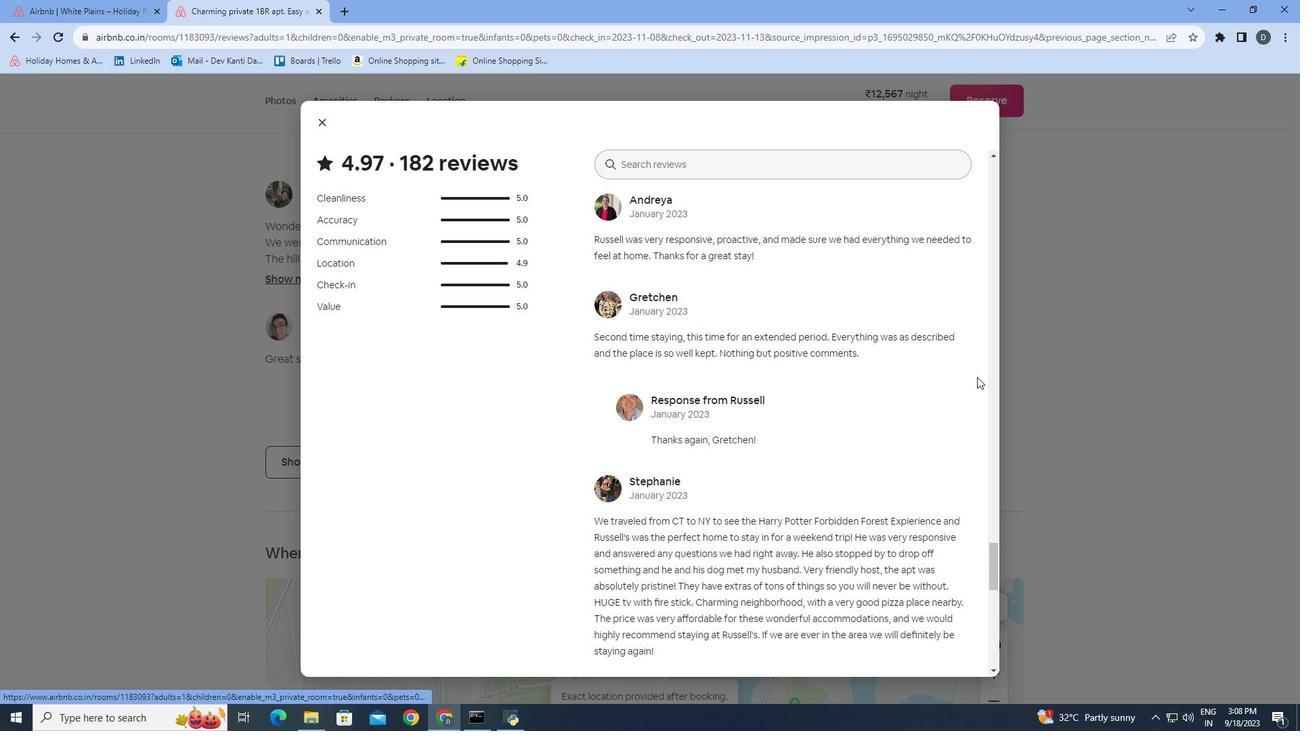 
Action: Mouse scrolled (978, 377) with delta (0, 0)
Screenshot: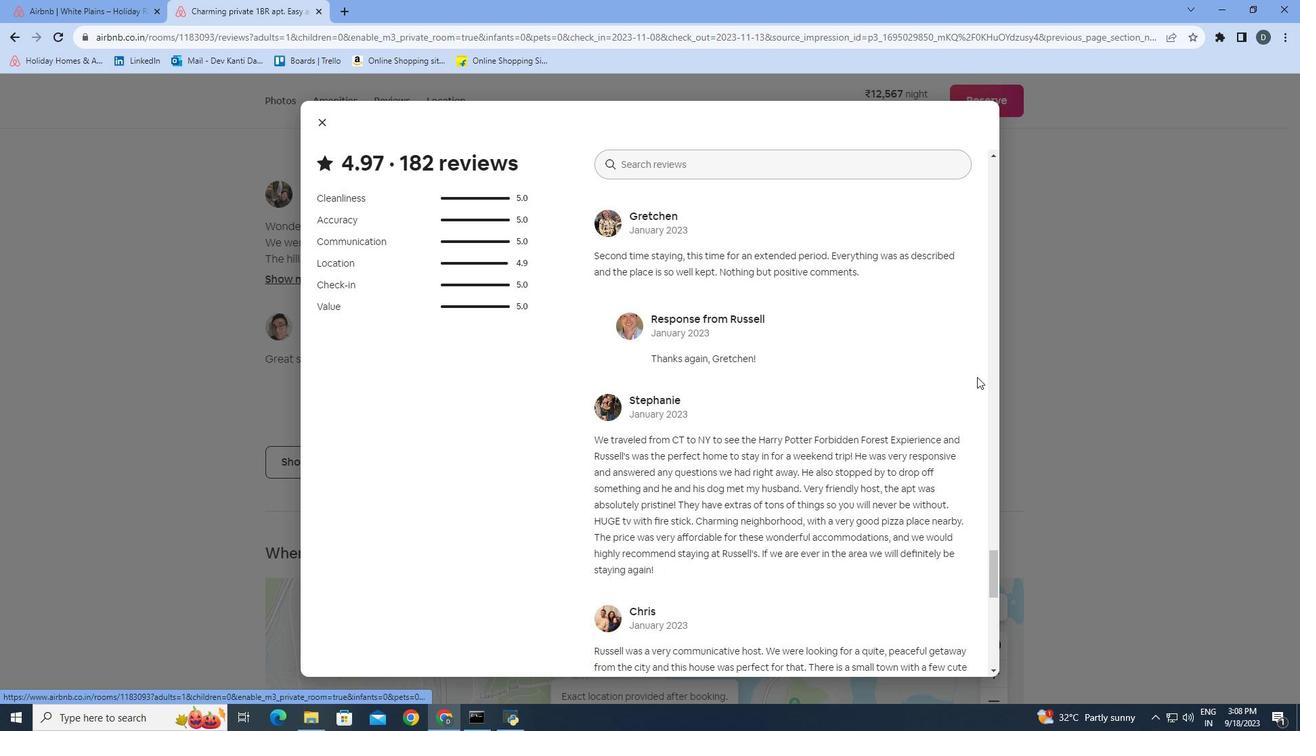
Action: Mouse scrolled (978, 377) with delta (0, 0)
Screenshot: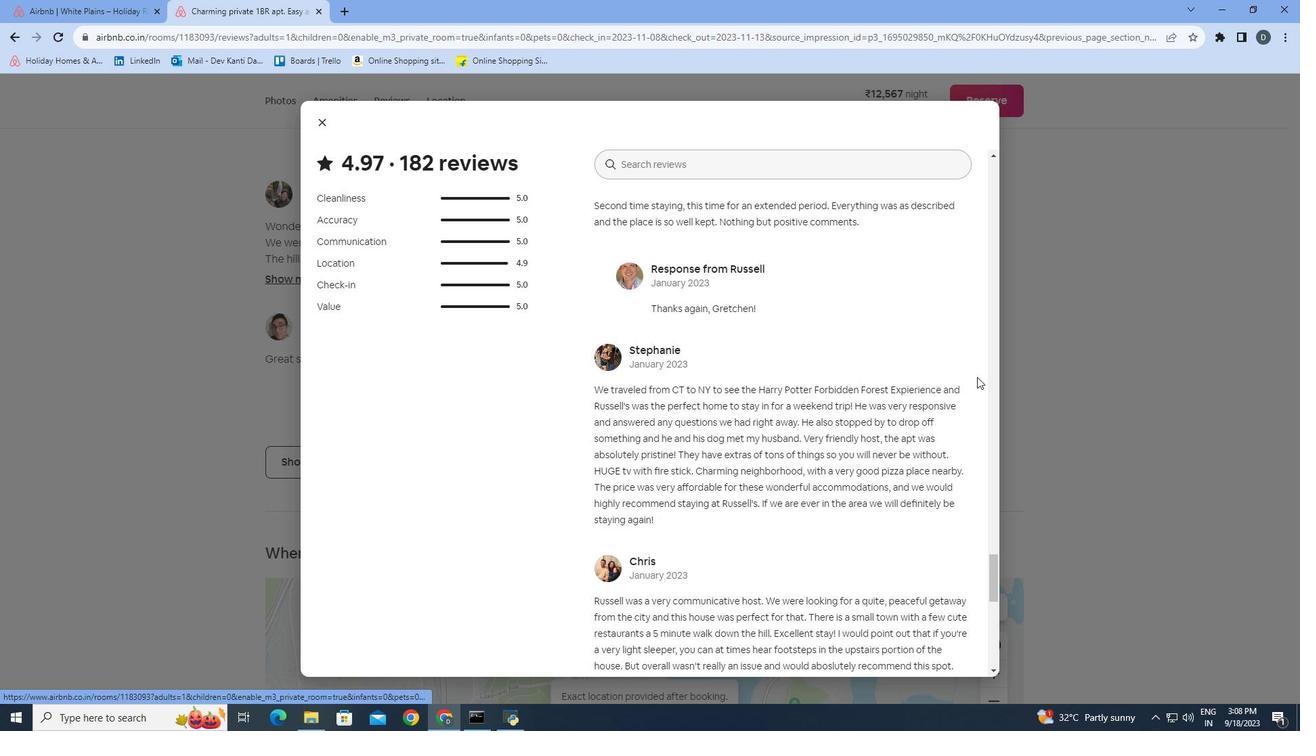 
Action: Mouse scrolled (978, 377) with delta (0, 0)
Screenshot: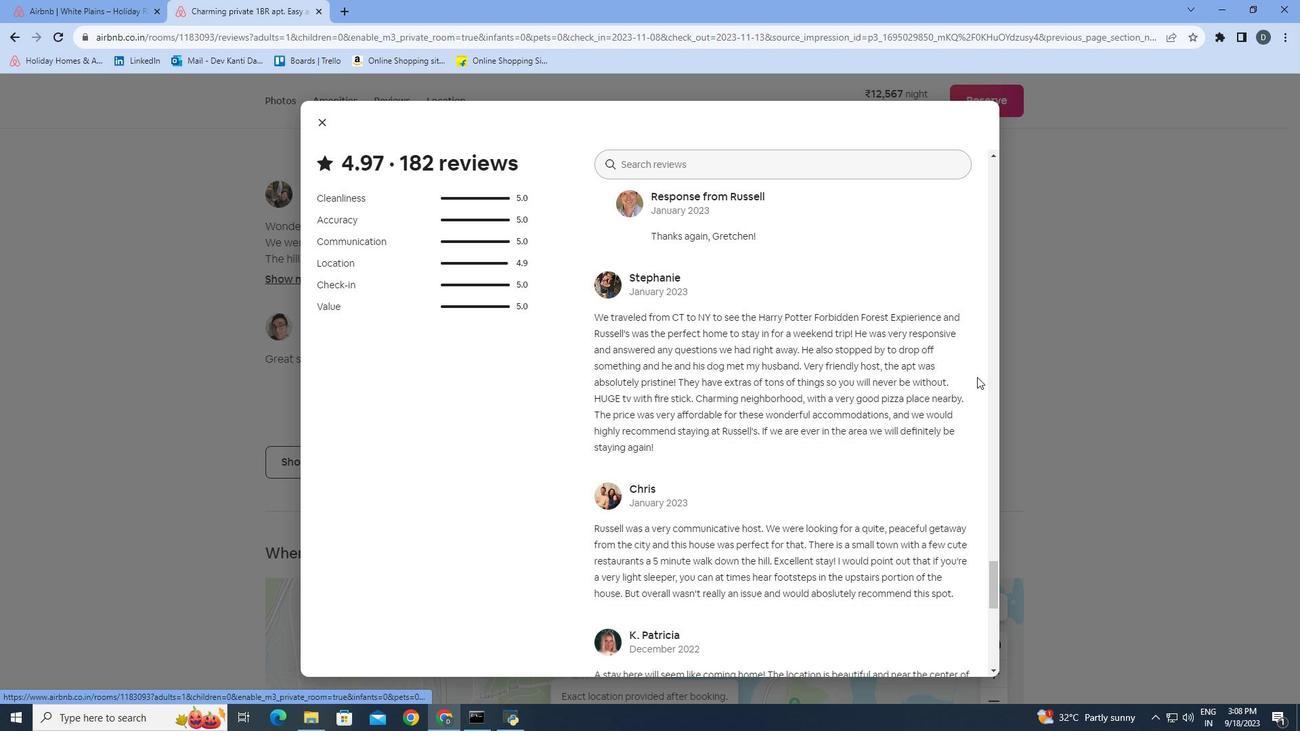 
Action: Mouse scrolled (978, 377) with delta (0, 0)
Screenshot: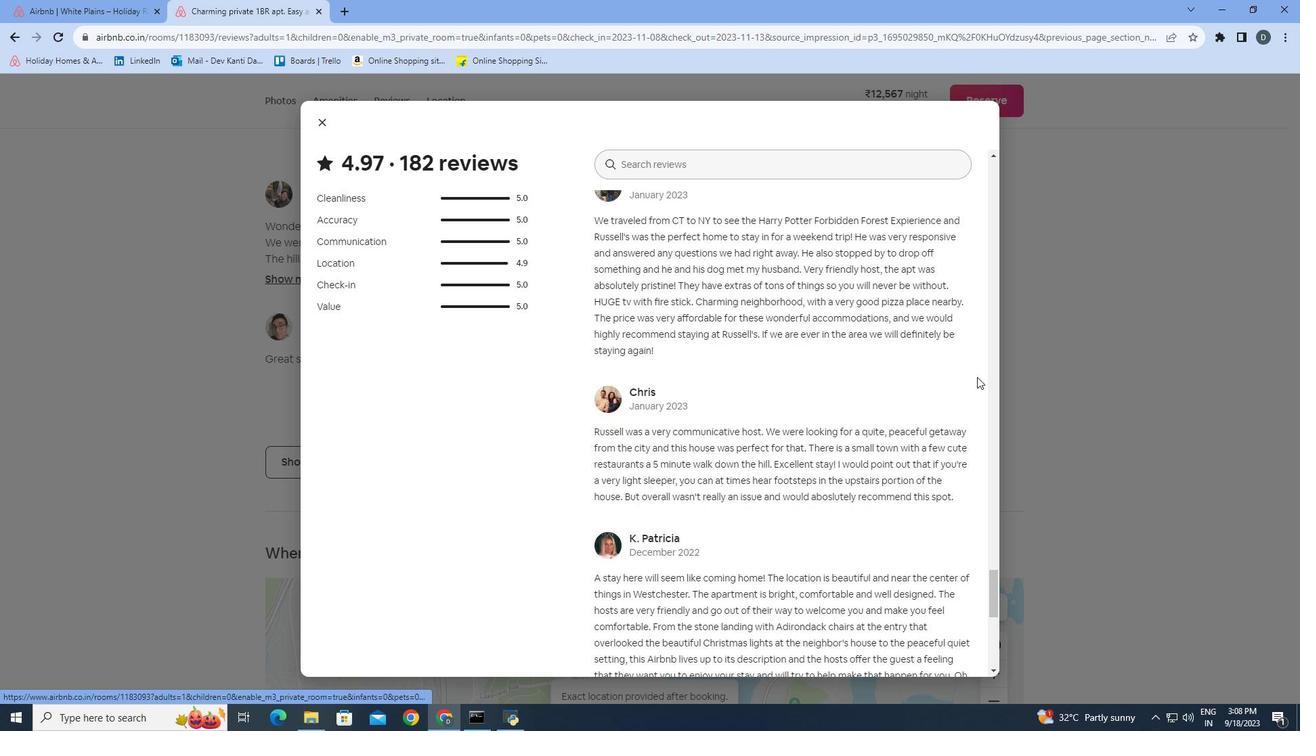 
Action: Mouse scrolled (978, 377) with delta (0, 0)
Screenshot: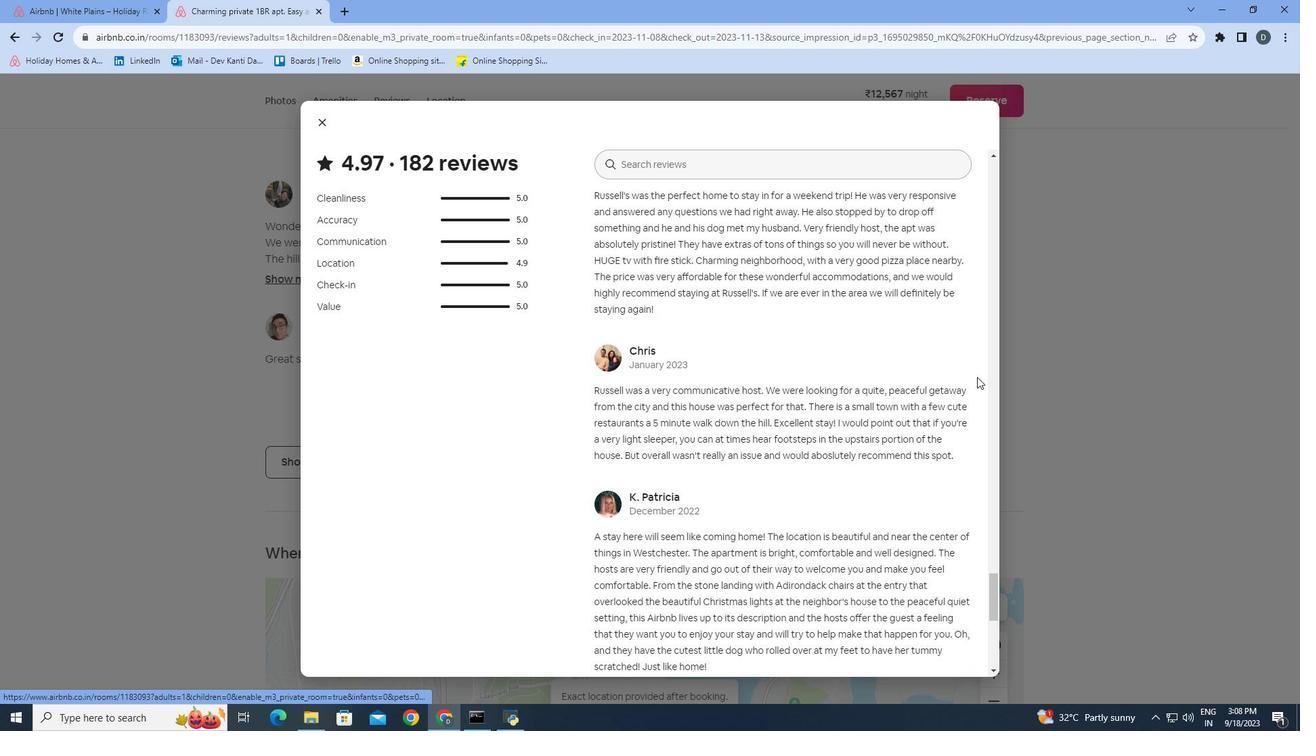 
Action: Mouse scrolled (978, 377) with delta (0, 0)
Screenshot: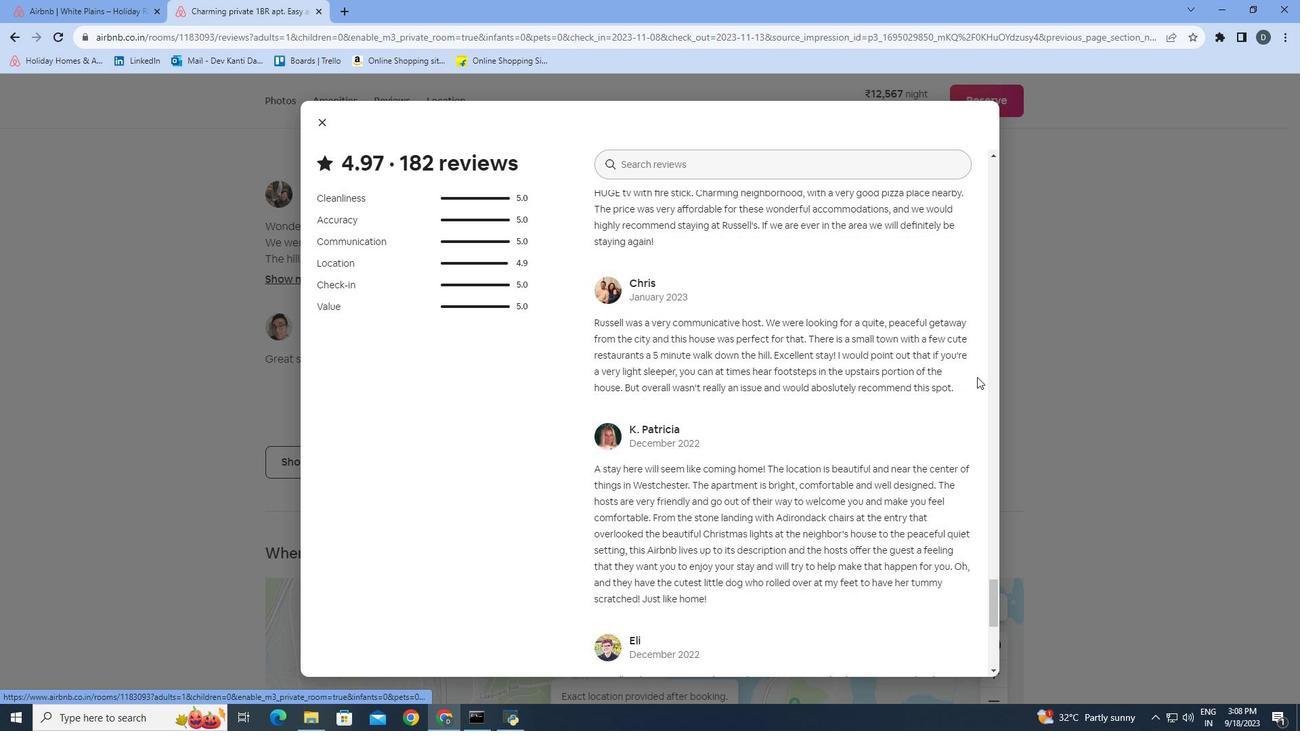 
Action: Mouse scrolled (978, 377) with delta (0, 0)
Screenshot: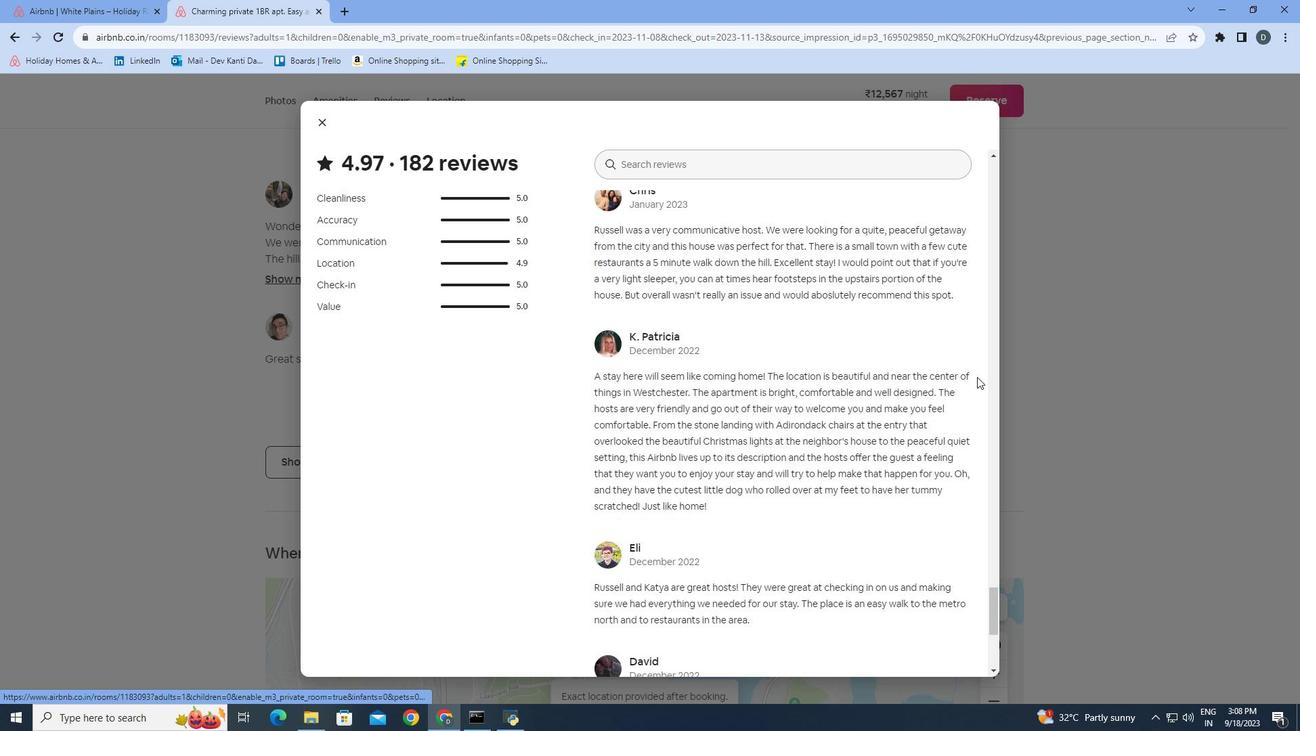 
Action: Mouse scrolled (978, 377) with delta (0, 0)
Screenshot: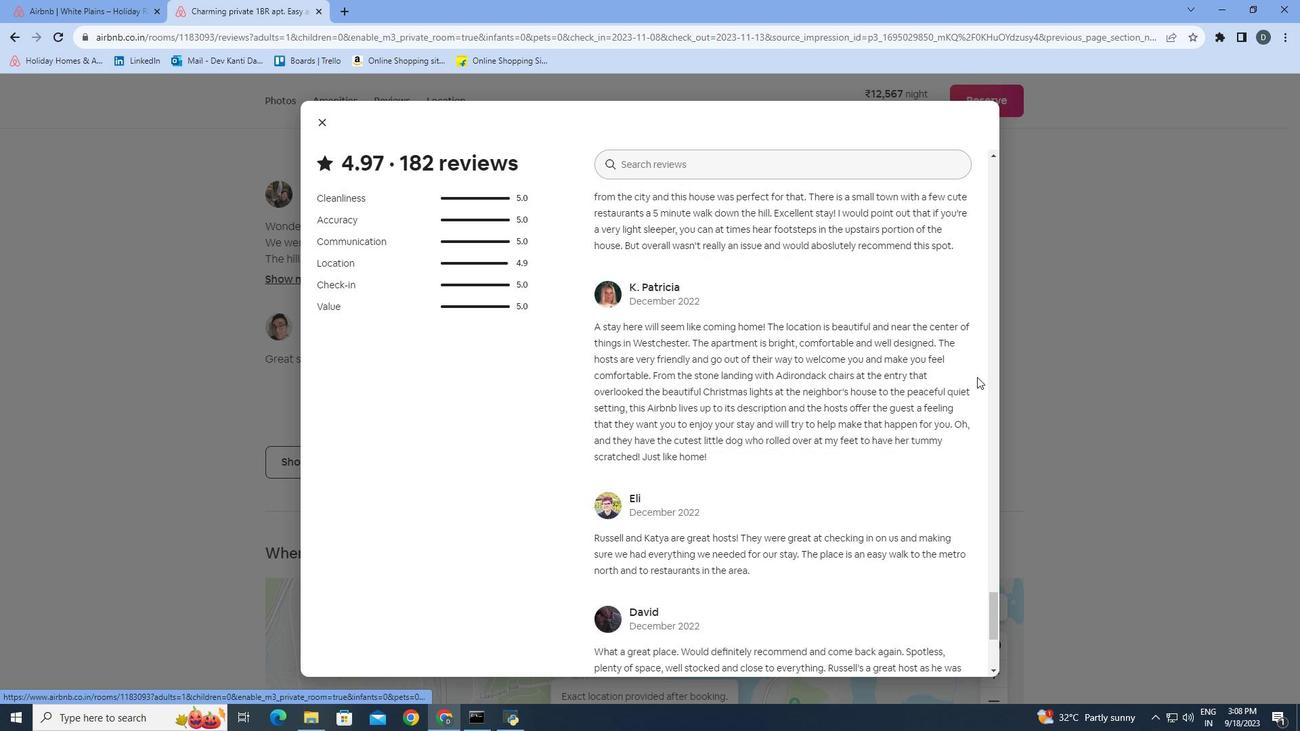 
Action: Mouse scrolled (978, 377) with delta (0, 0)
Screenshot: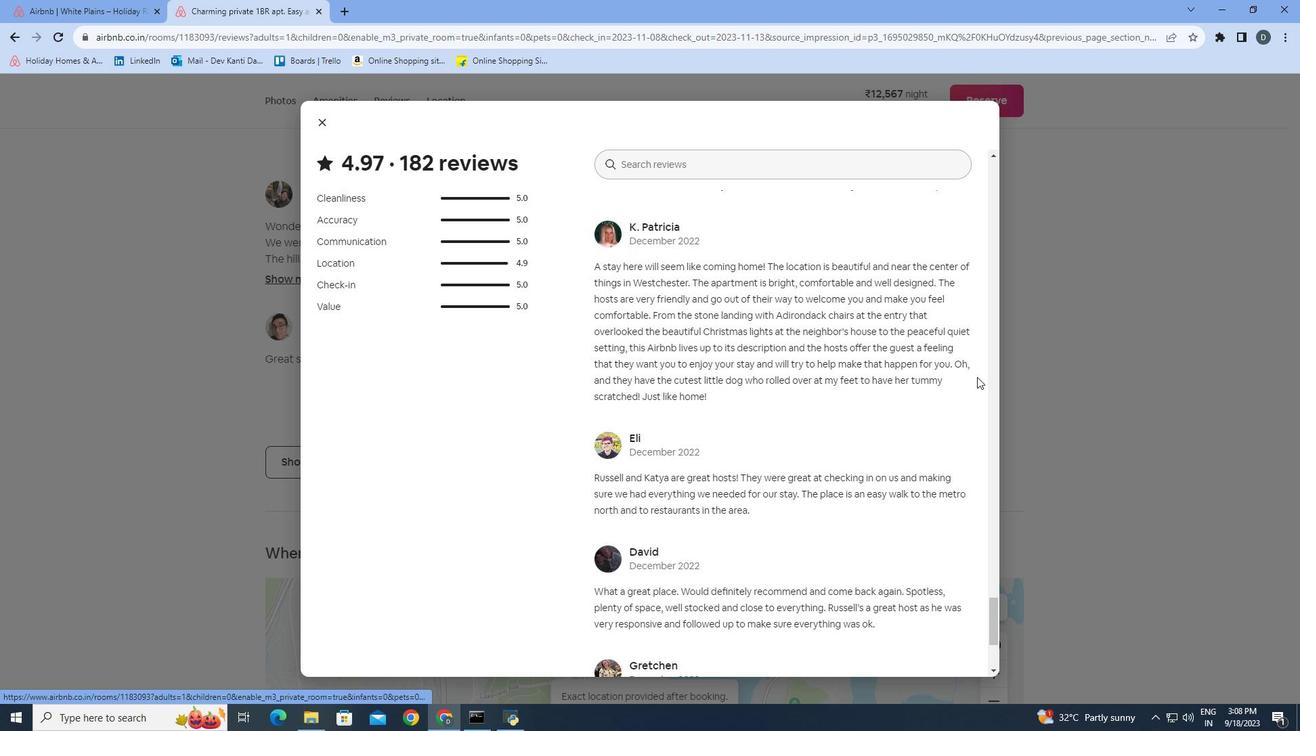 
Action: Mouse scrolled (978, 377) with delta (0, 0)
Screenshot: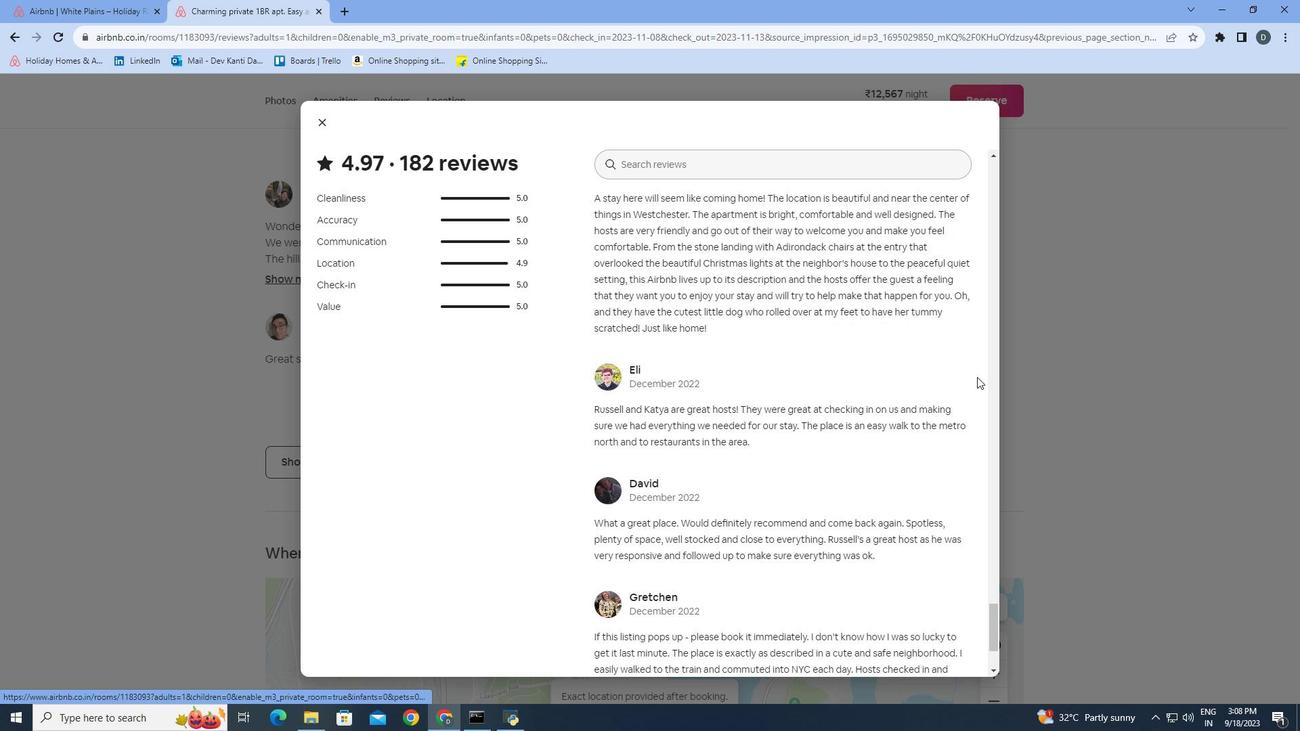 
Action: Mouse scrolled (978, 377) with delta (0, 0)
Screenshot: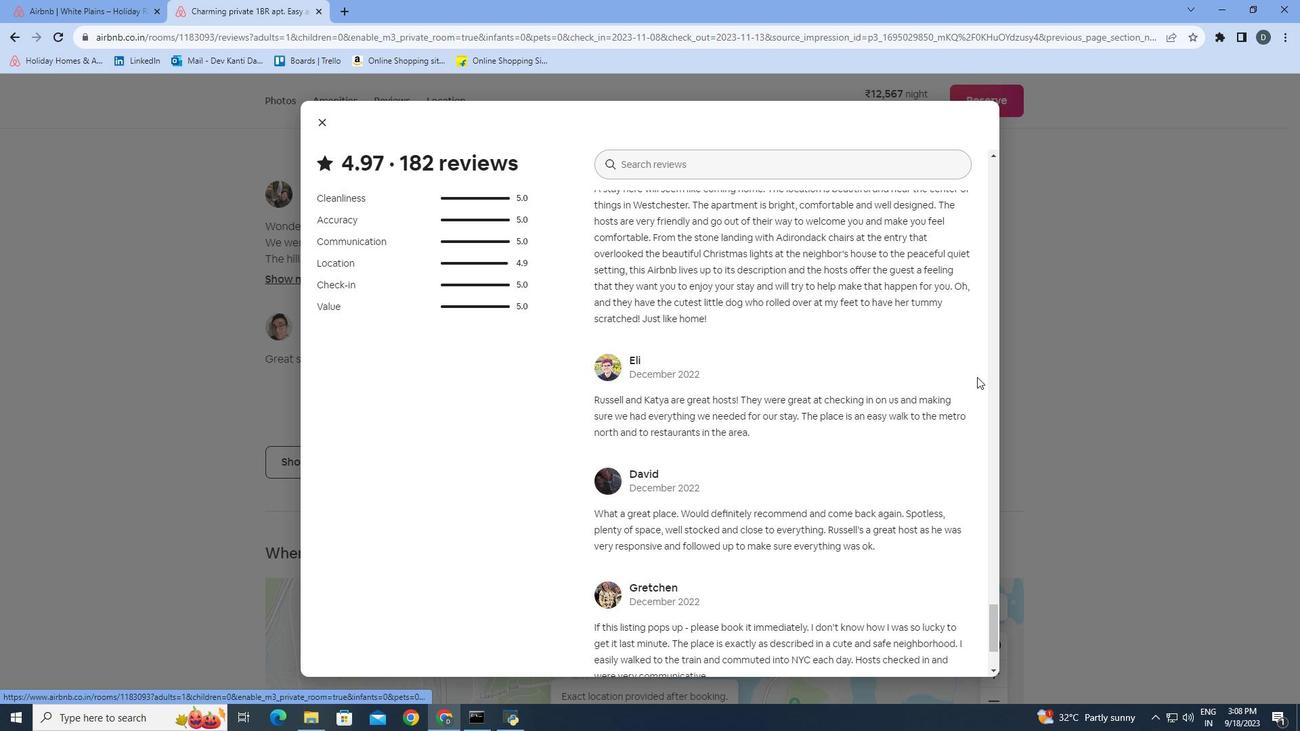 
Action: Mouse scrolled (978, 377) with delta (0, 0)
Screenshot: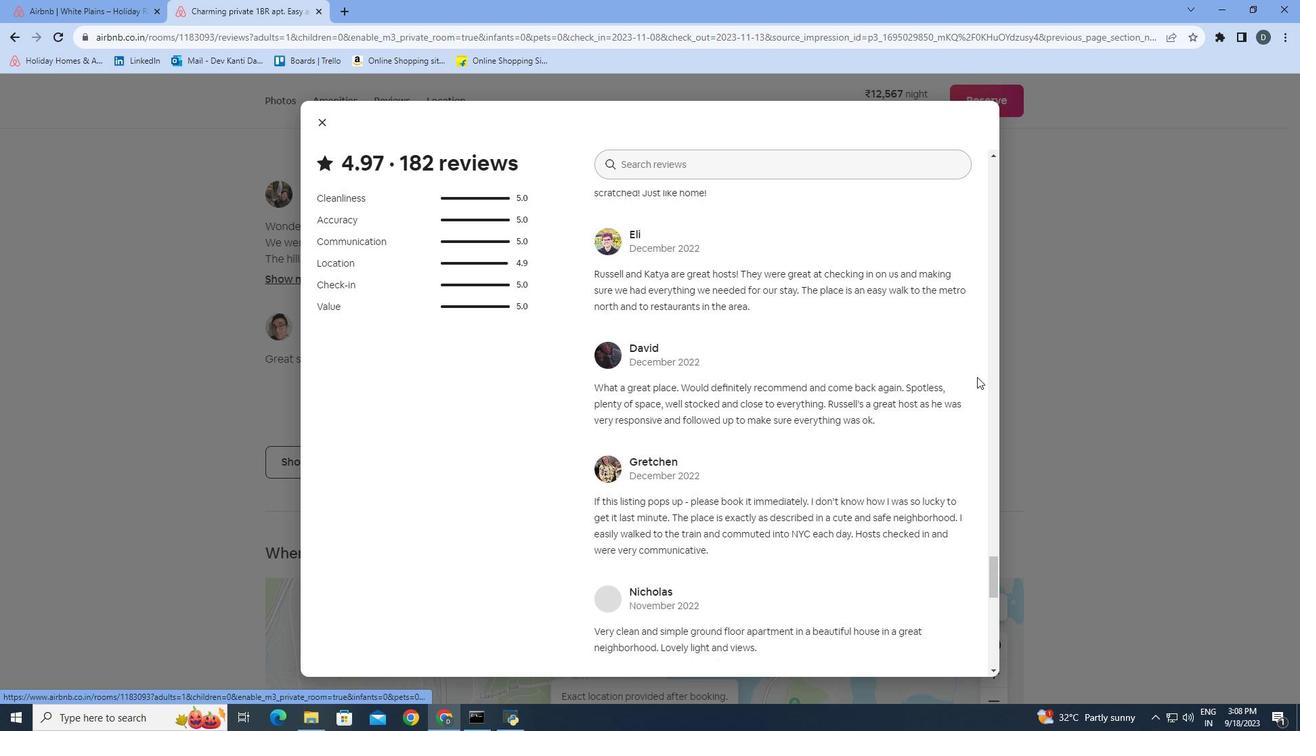 
Action: Mouse scrolled (978, 377) with delta (0, 0)
Screenshot: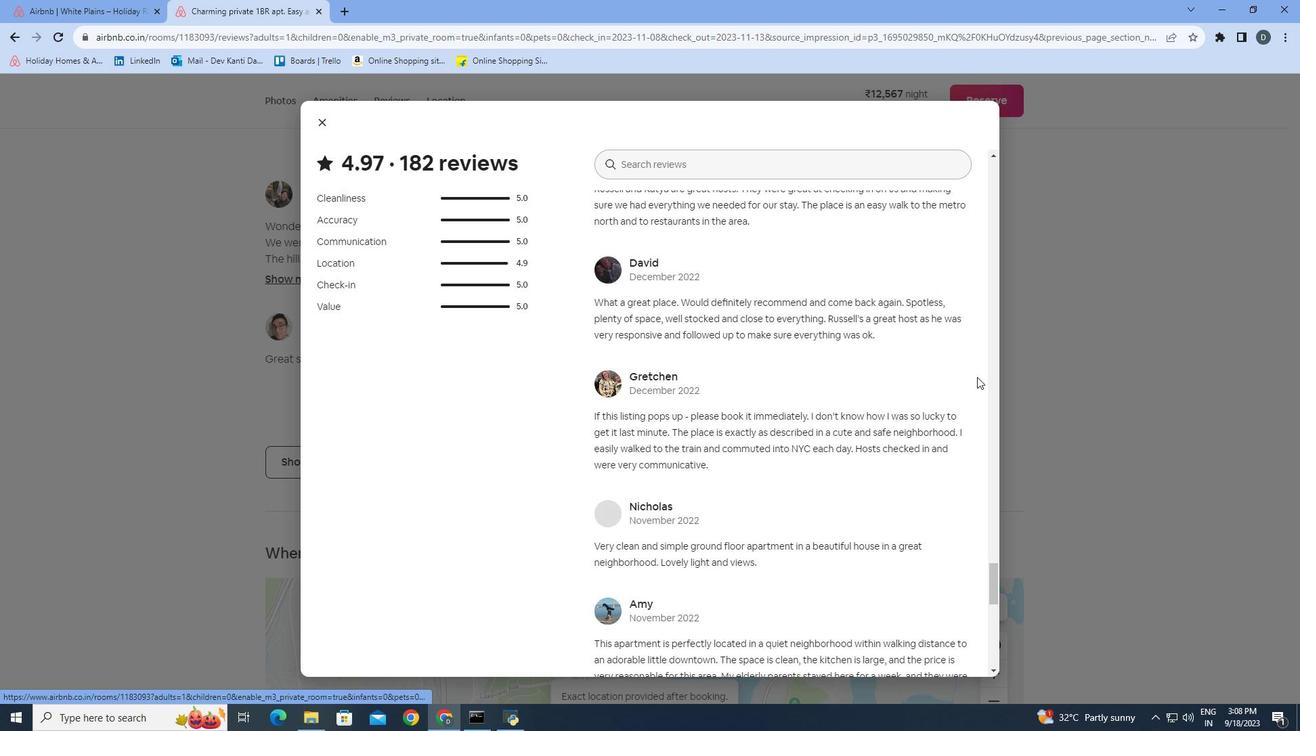 
Action: Mouse scrolled (978, 377) with delta (0, 0)
Screenshot: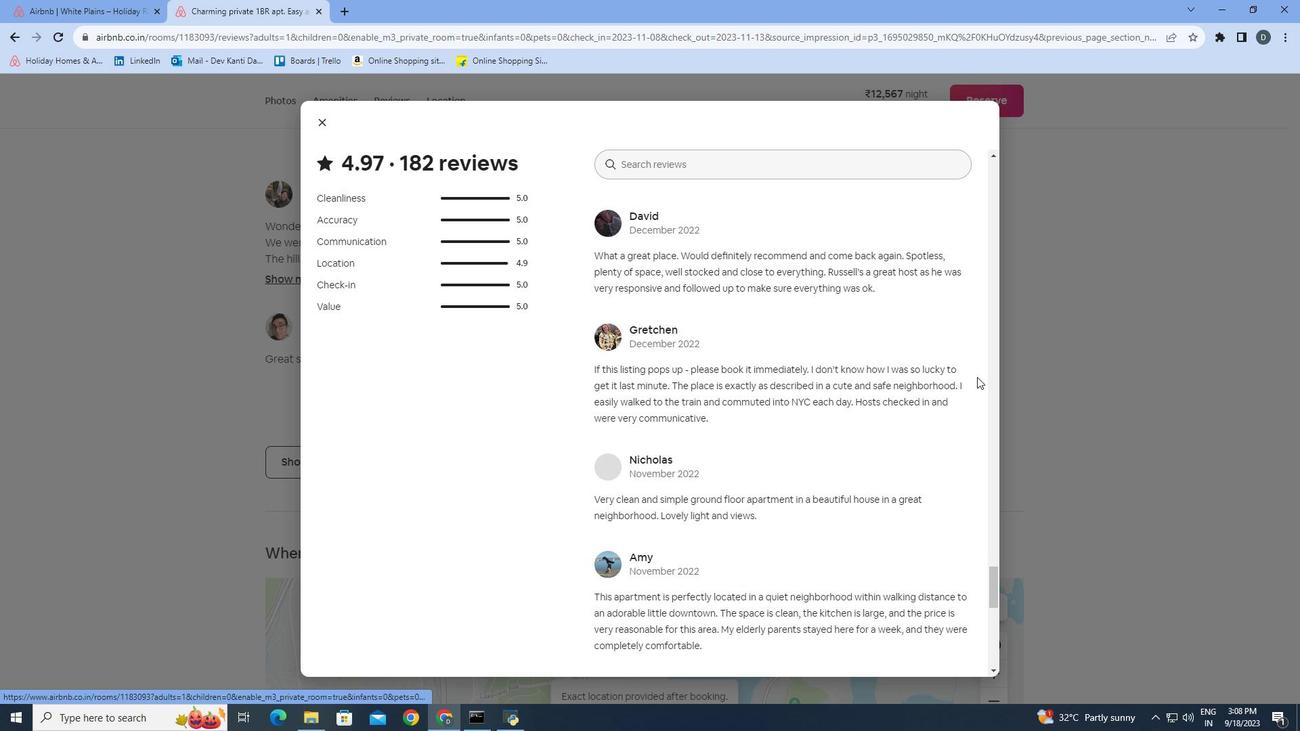 
Action: Mouse scrolled (978, 377) with delta (0, 0)
Screenshot: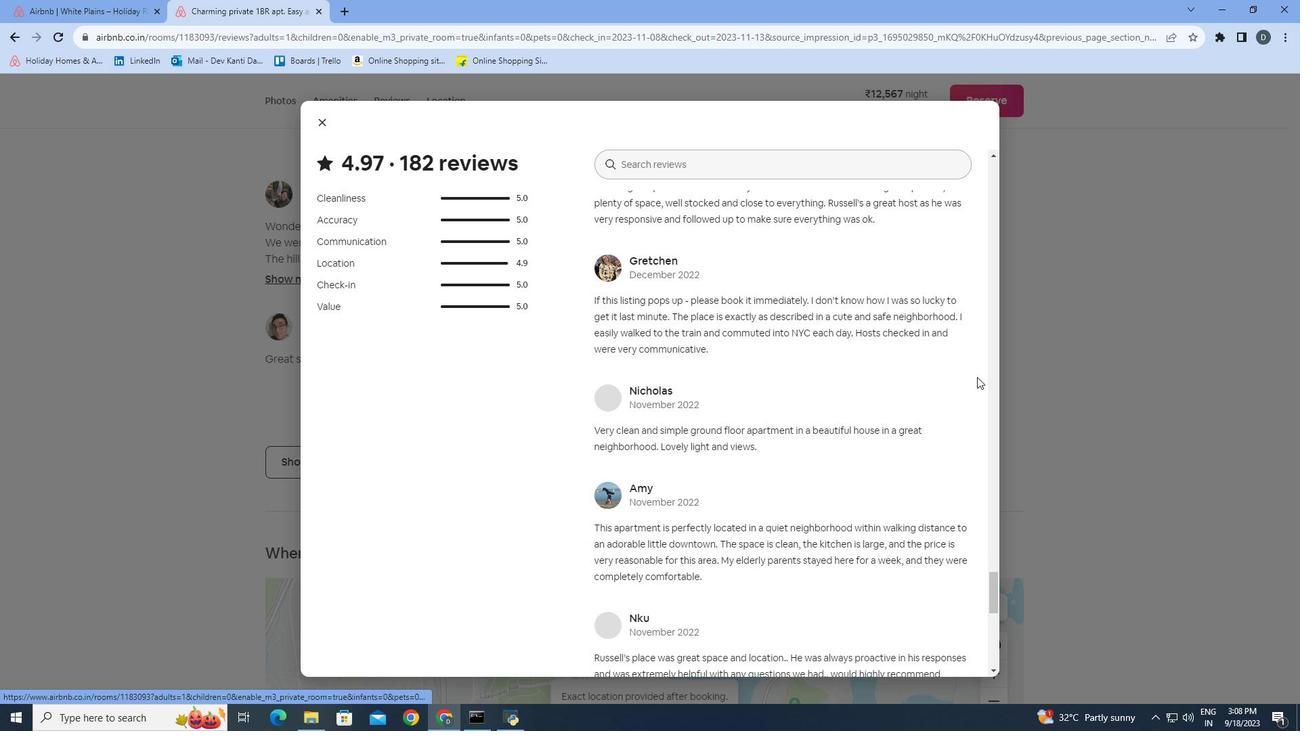 
Action: Mouse scrolled (978, 377) with delta (0, 0)
Screenshot: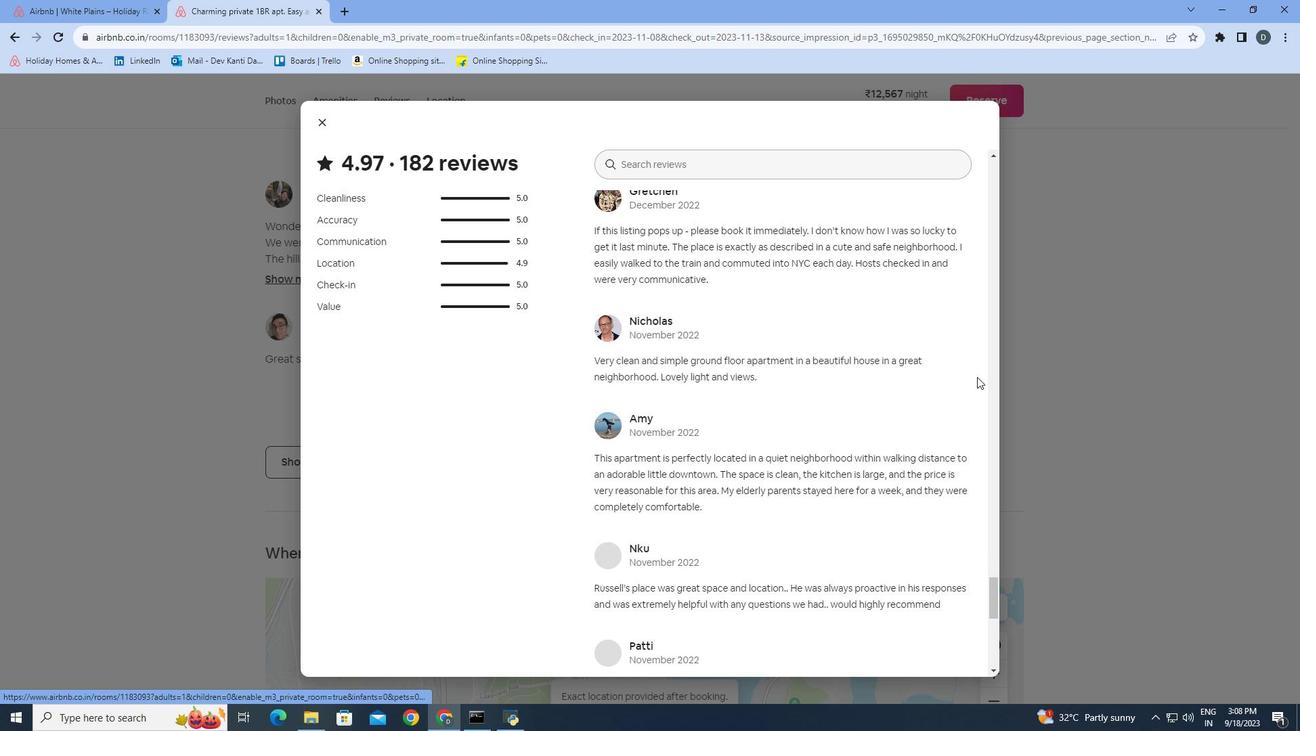 
Action: Mouse scrolled (978, 377) with delta (0, 0)
Screenshot: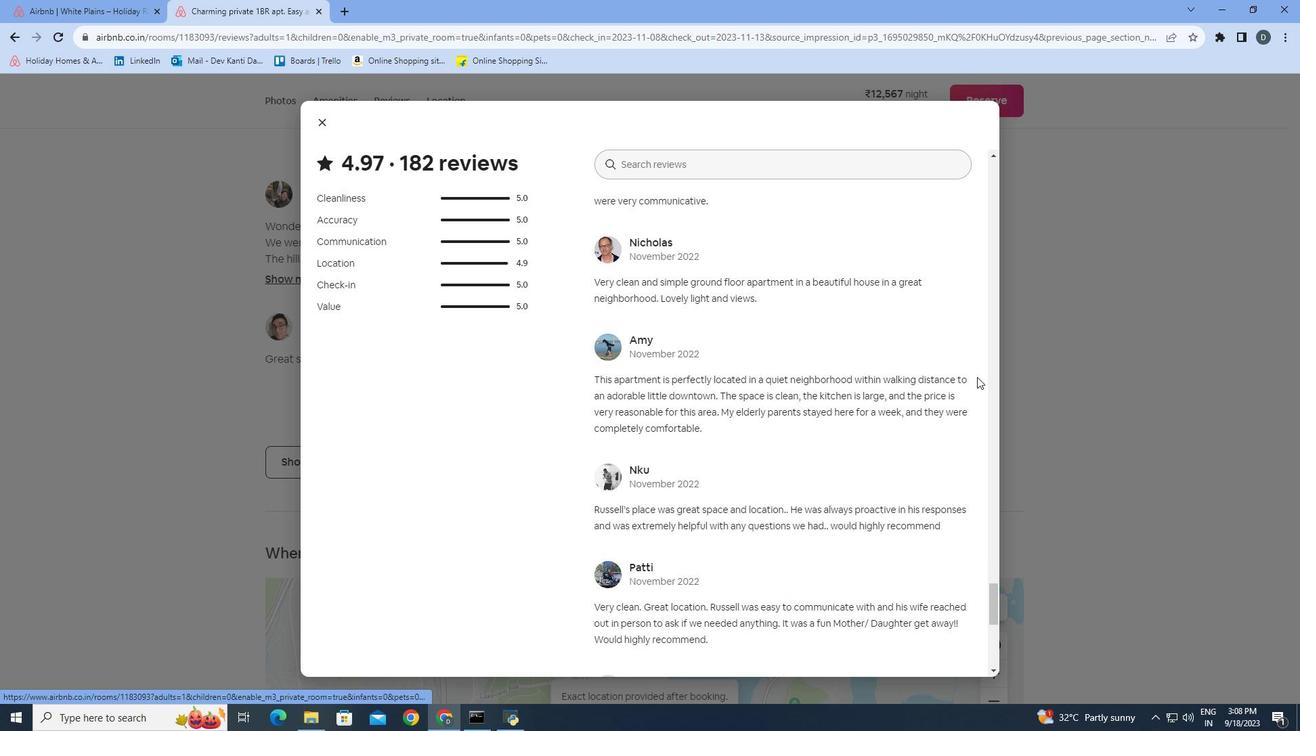 
Action: Mouse scrolled (978, 377) with delta (0, 0)
Screenshot: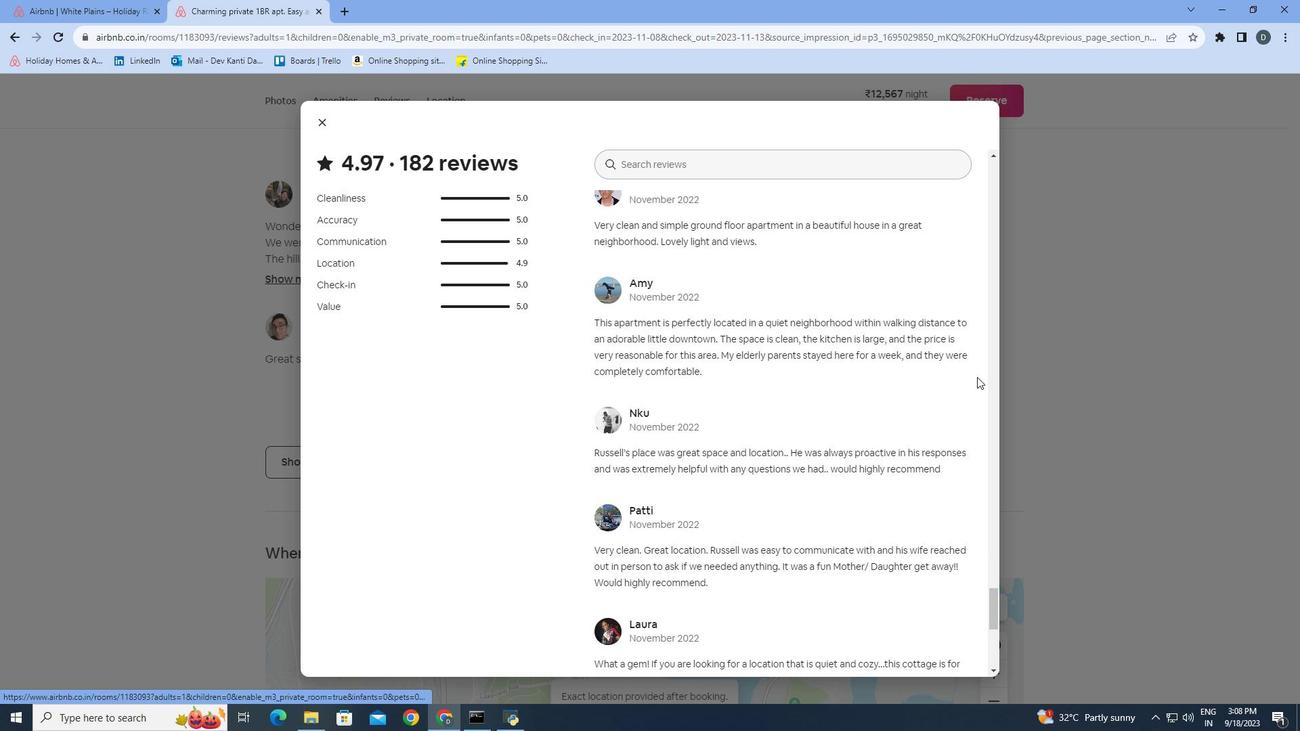 
Action: Mouse scrolled (978, 377) with delta (0, 0)
Screenshot: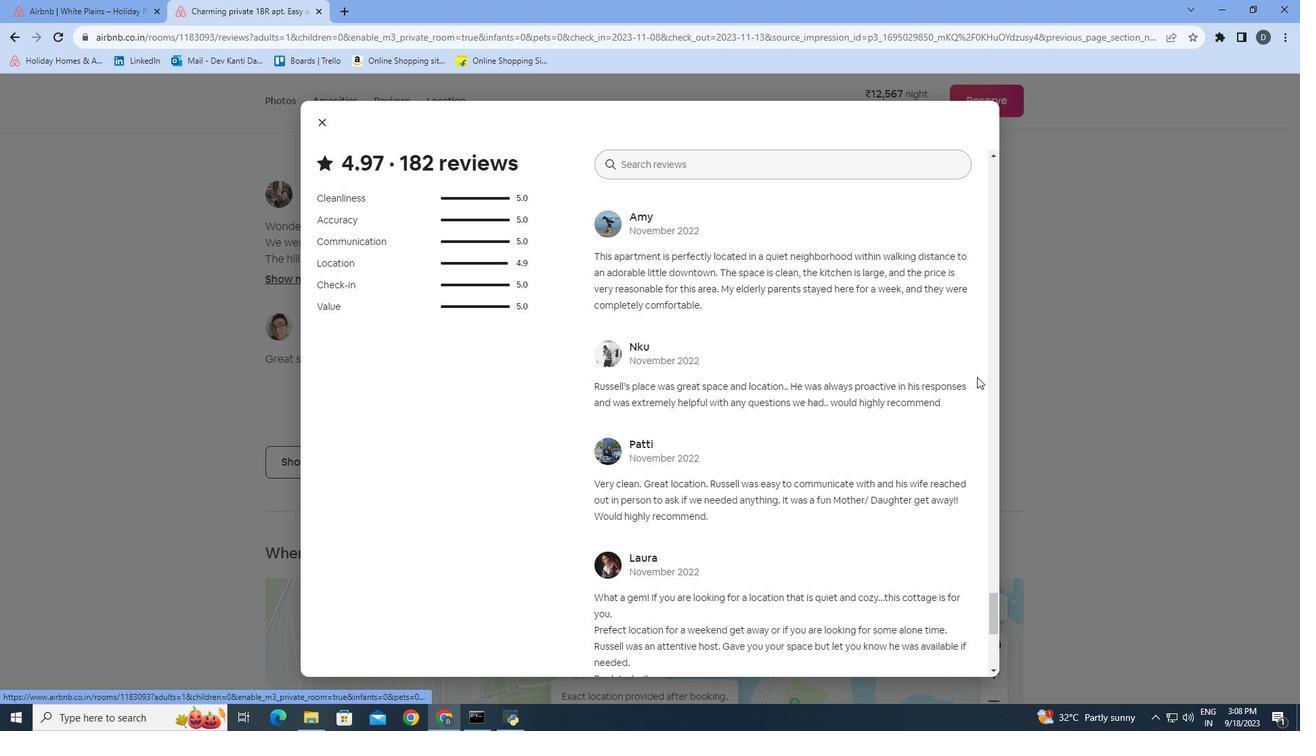 
Action: Mouse scrolled (978, 377) with delta (0, 0)
Screenshot: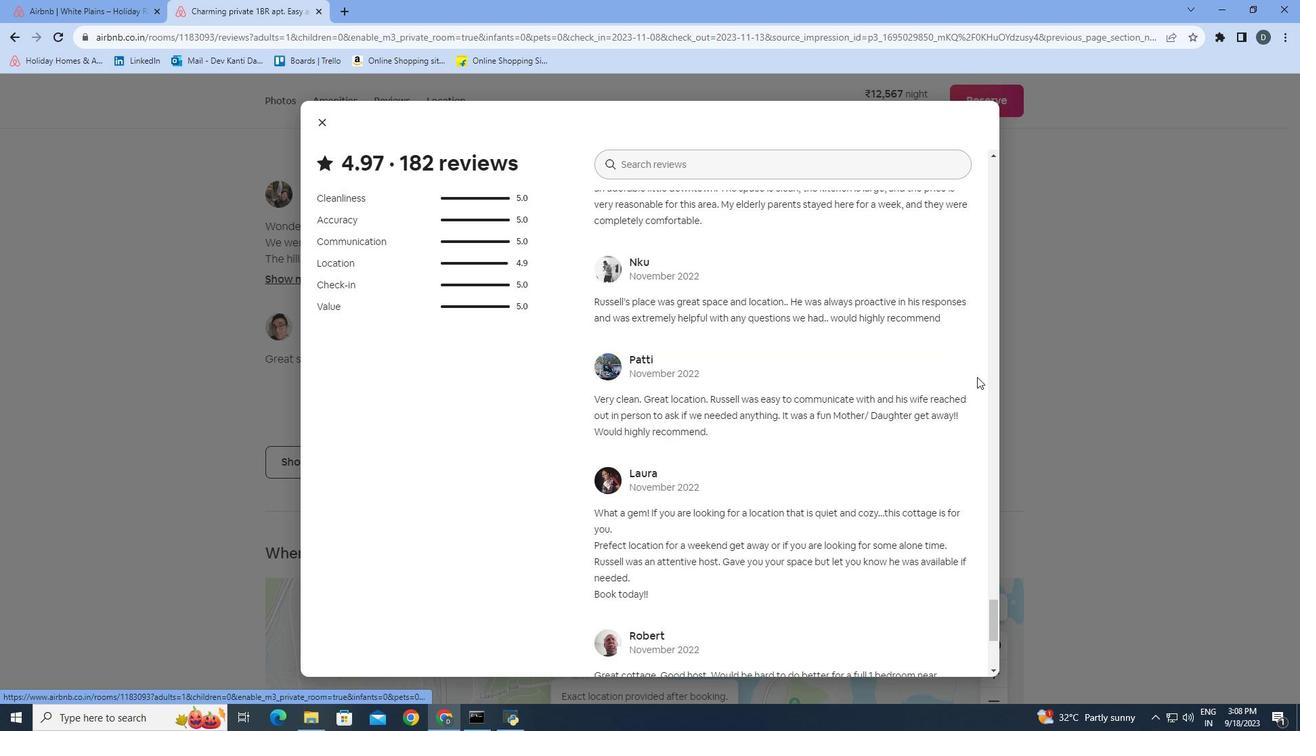 
Action: Mouse scrolled (978, 377) with delta (0, 0)
Screenshot: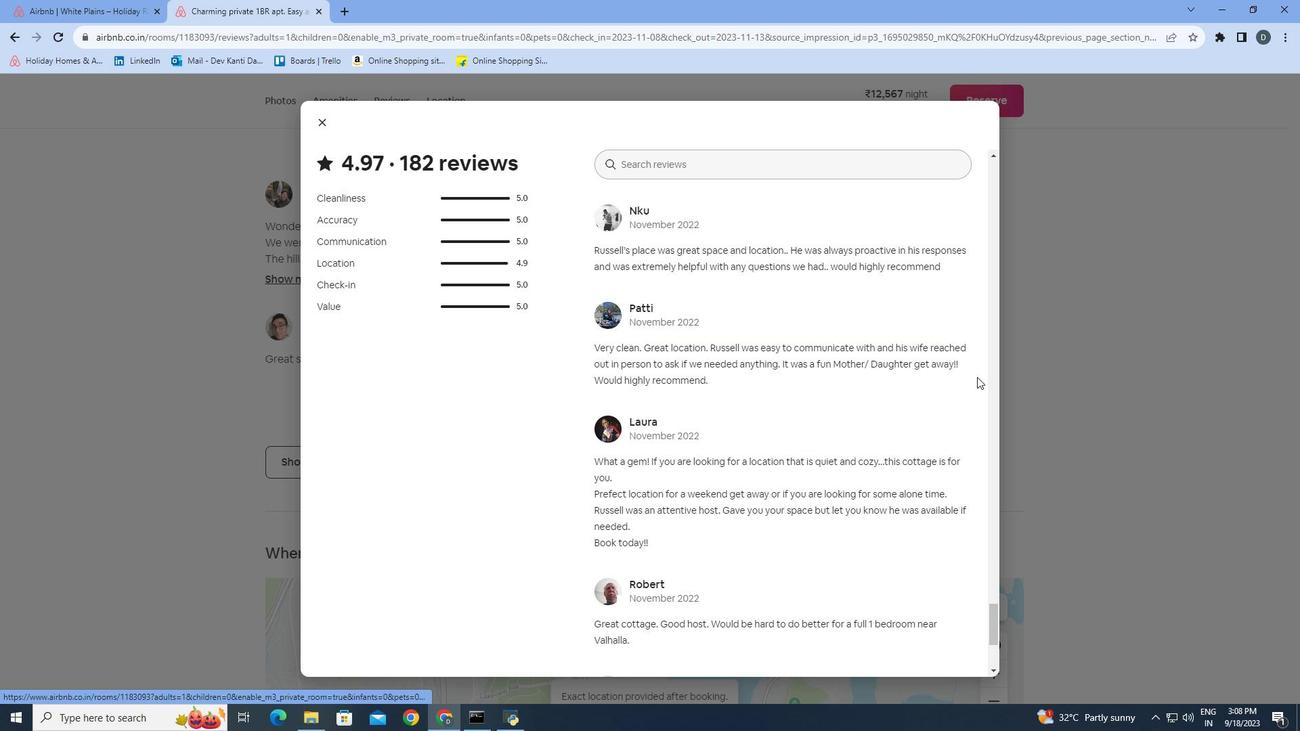 
Action: Mouse scrolled (978, 377) with delta (0, 0)
Screenshot: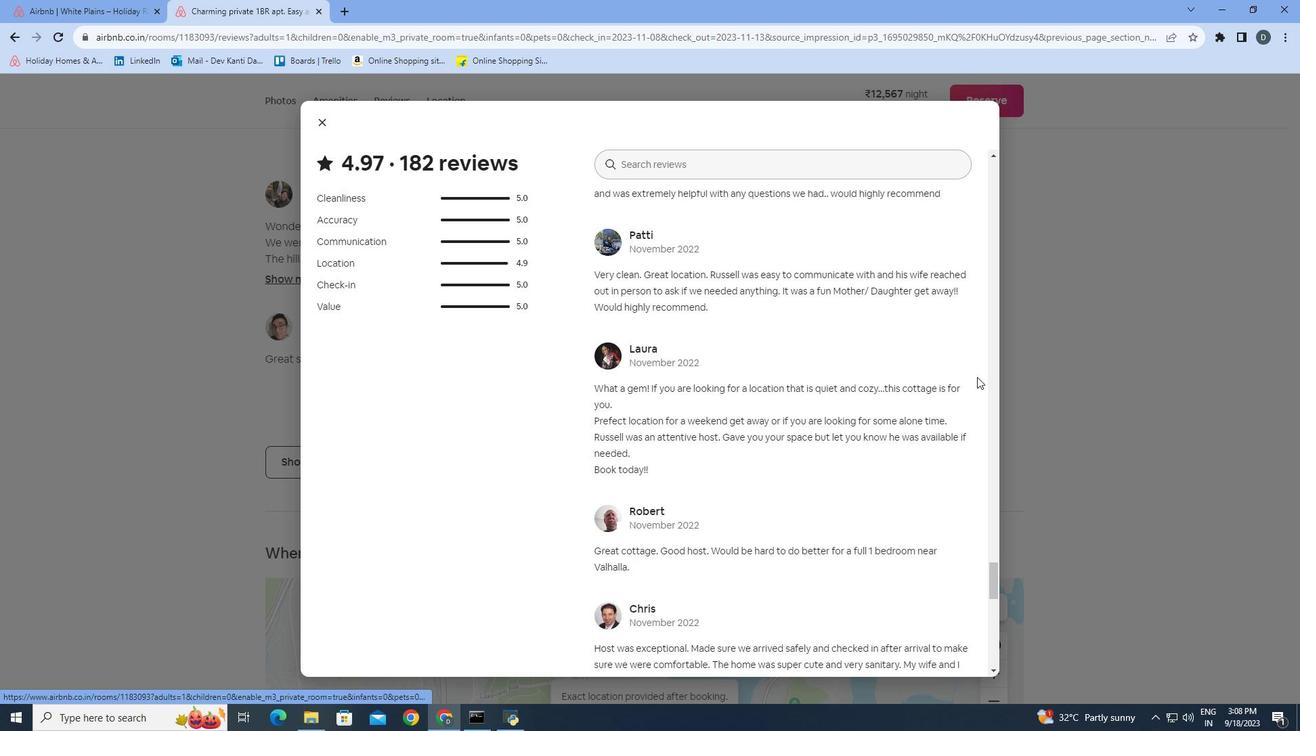 
Action: Mouse scrolled (978, 377) with delta (0, 0)
Screenshot: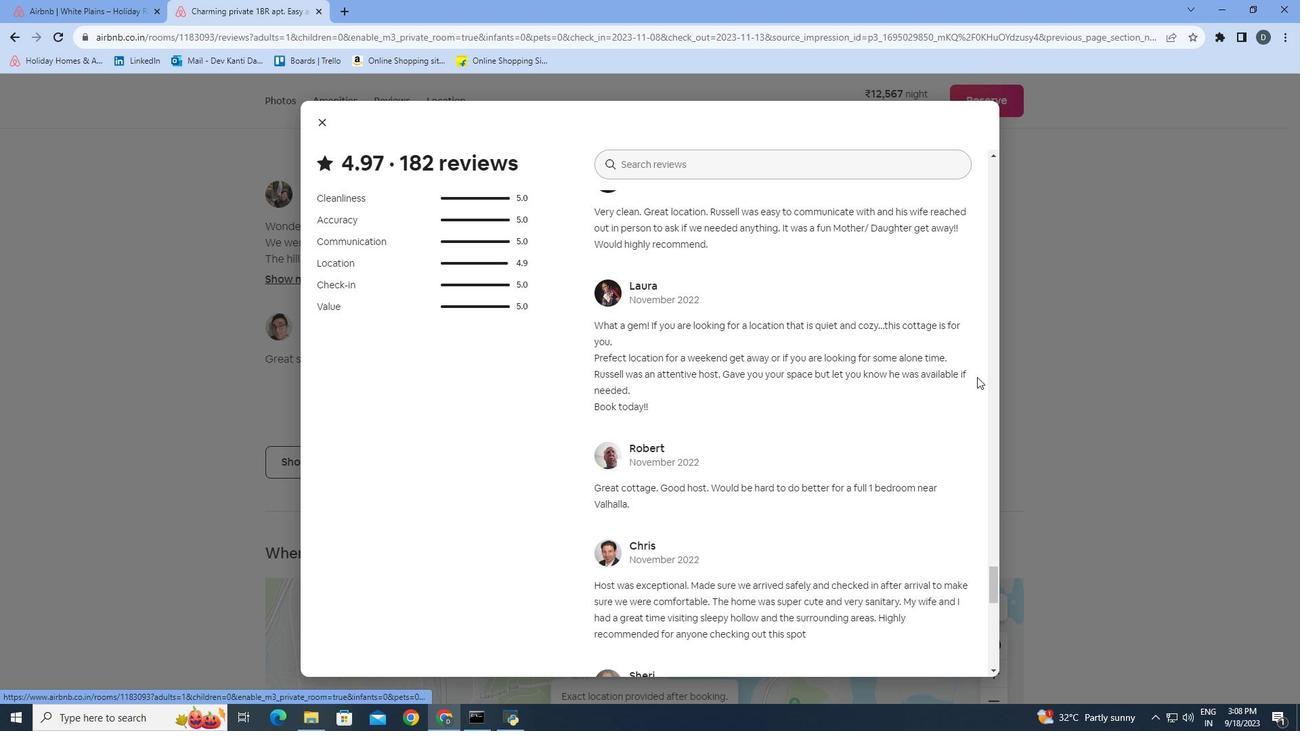 
Action: Mouse scrolled (978, 377) with delta (0, 0)
Screenshot: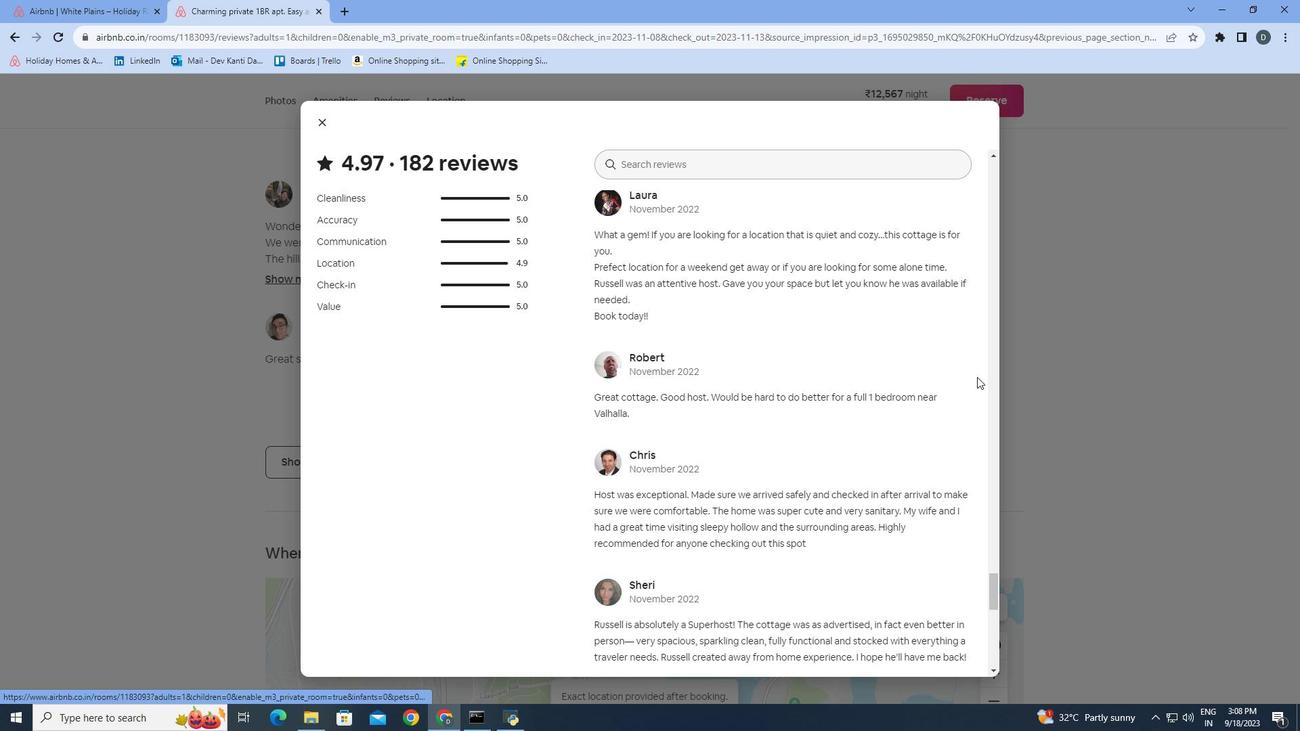 
Action: Mouse scrolled (978, 377) with delta (0, 0)
Screenshot: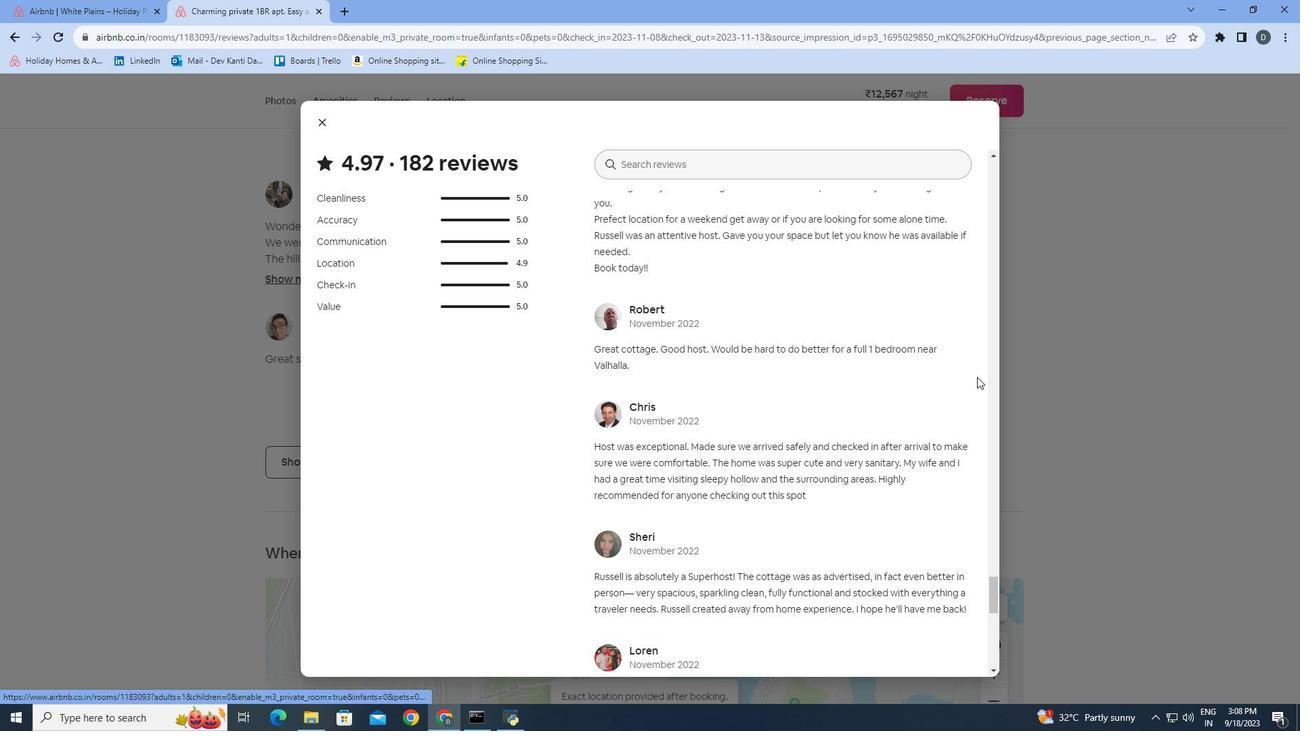 
Action: Mouse scrolled (978, 377) with delta (0, 0)
Screenshot: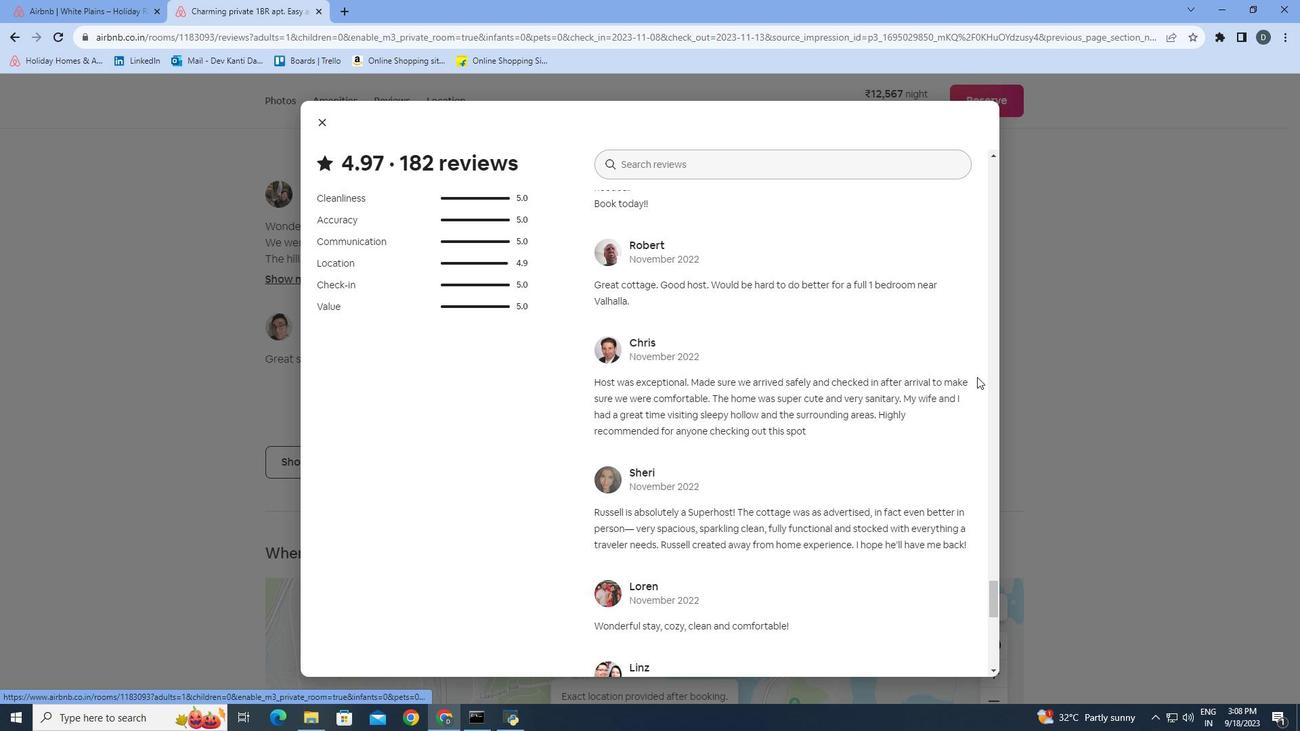 
Action: Mouse scrolled (978, 377) with delta (0, 0)
Screenshot: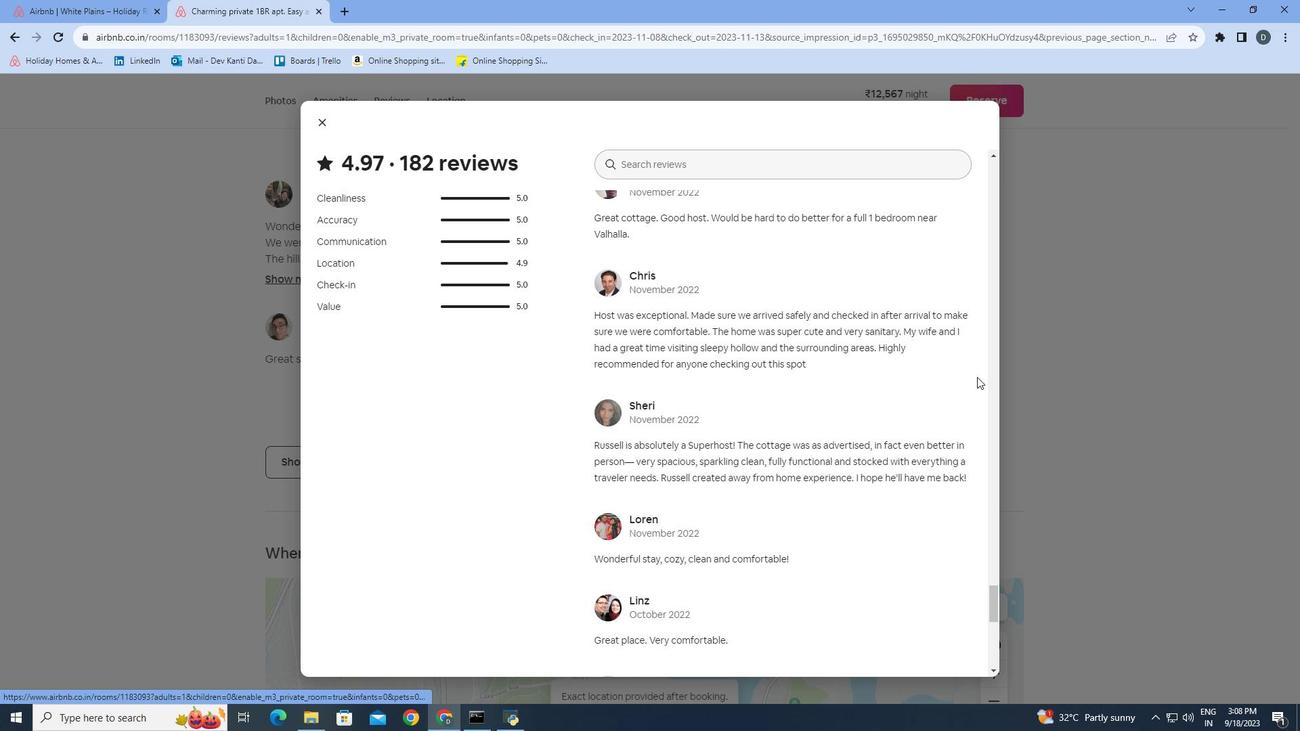 
Action: Mouse scrolled (978, 377) with delta (0, 0)
Screenshot: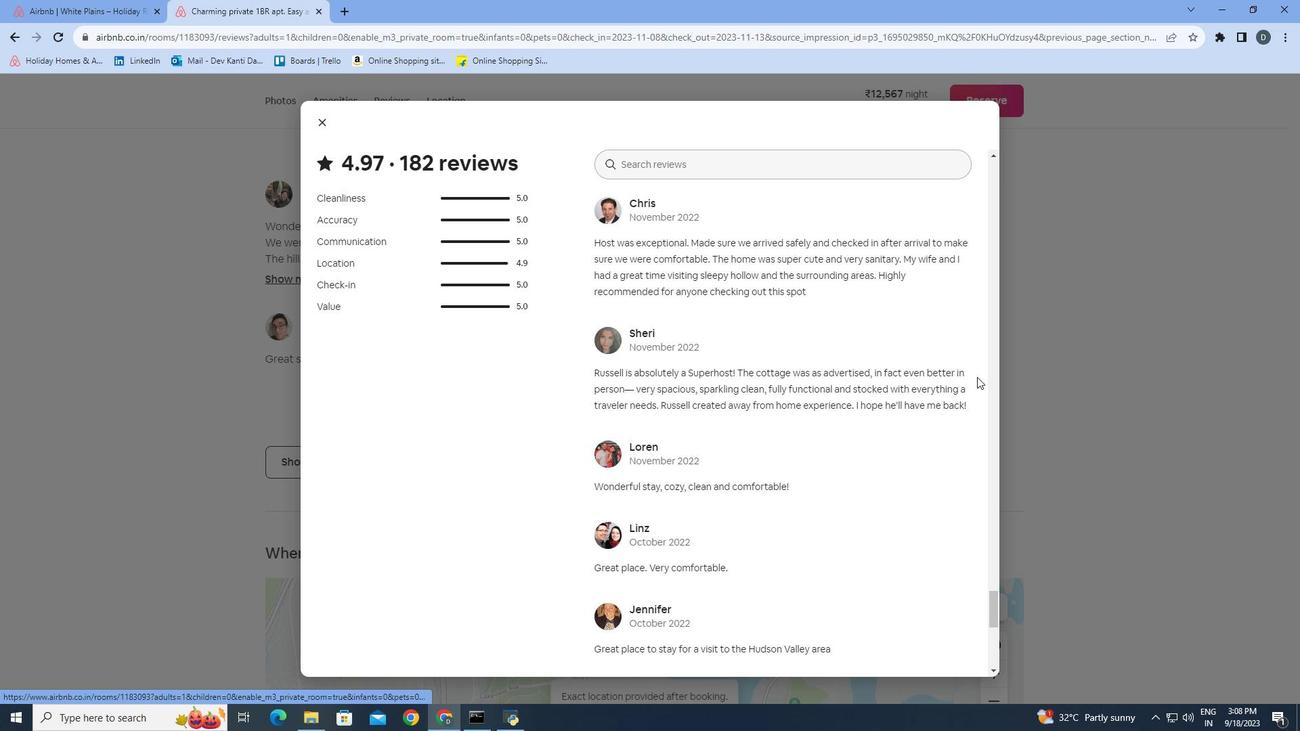
Action: Mouse scrolled (978, 377) with delta (0, 0)
Screenshot: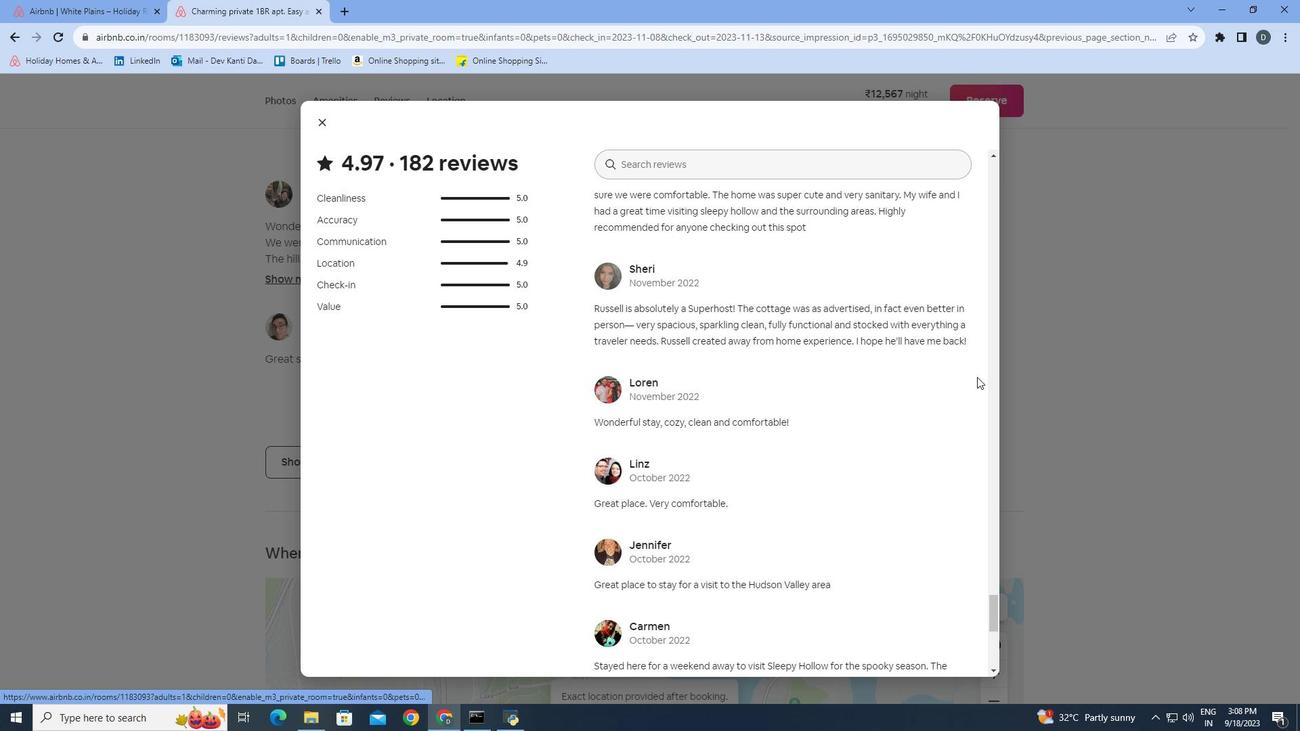 
Action: Mouse scrolled (978, 377) with delta (0, 0)
Screenshot: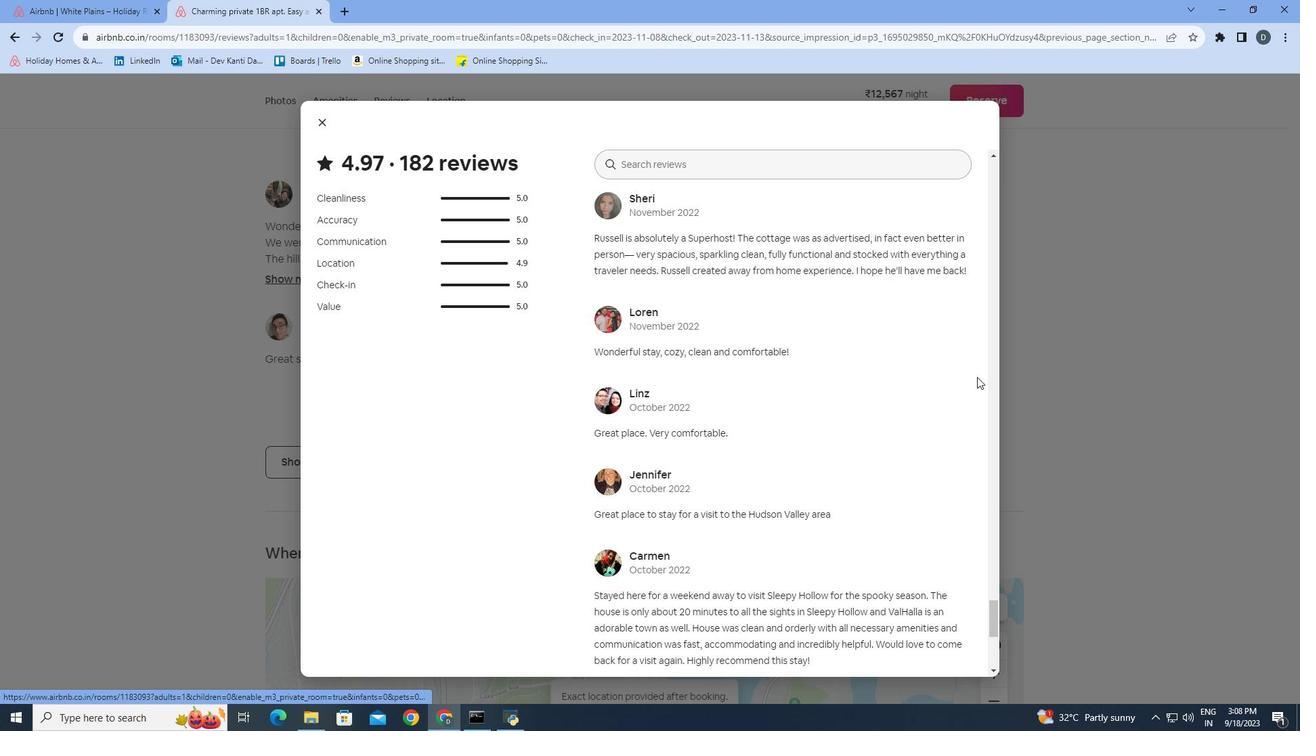 
Action: Mouse scrolled (978, 377) with delta (0, 0)
Screenshot: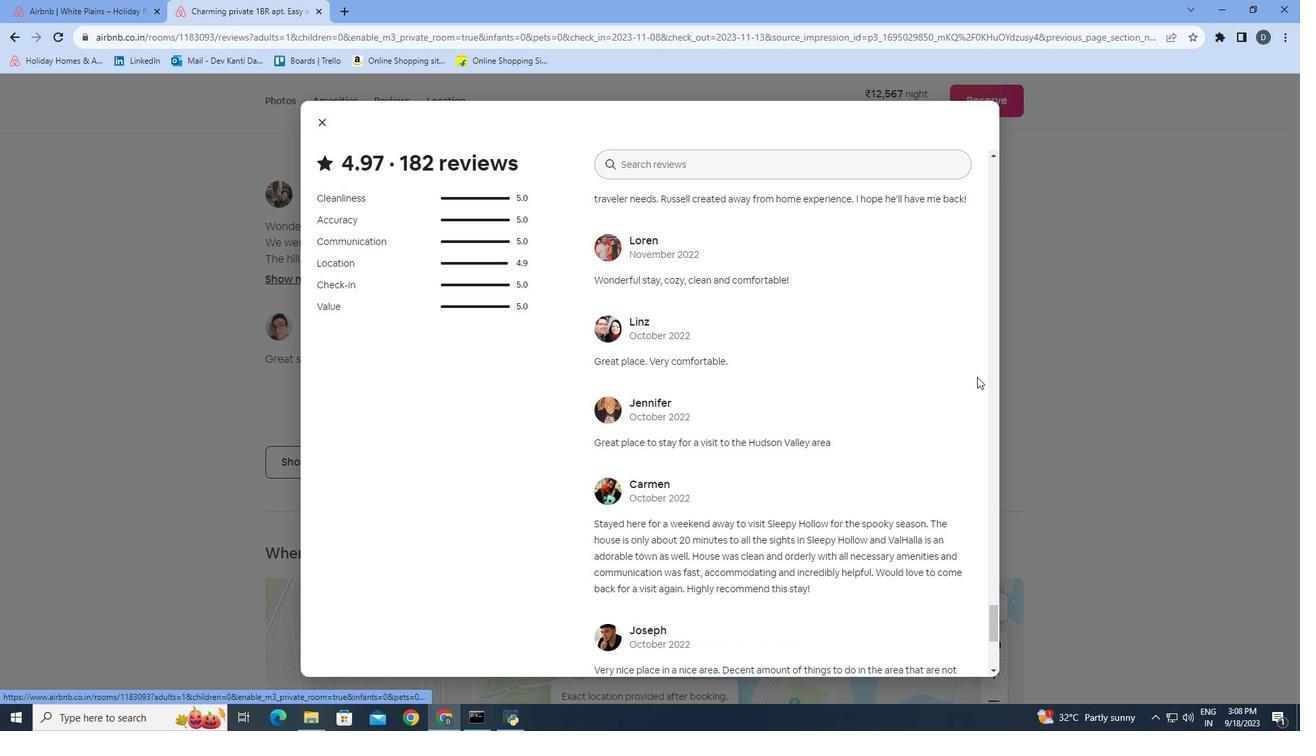 
Action: Mouse scrolled (978, 377) with delta (0, 0)
Screenshot: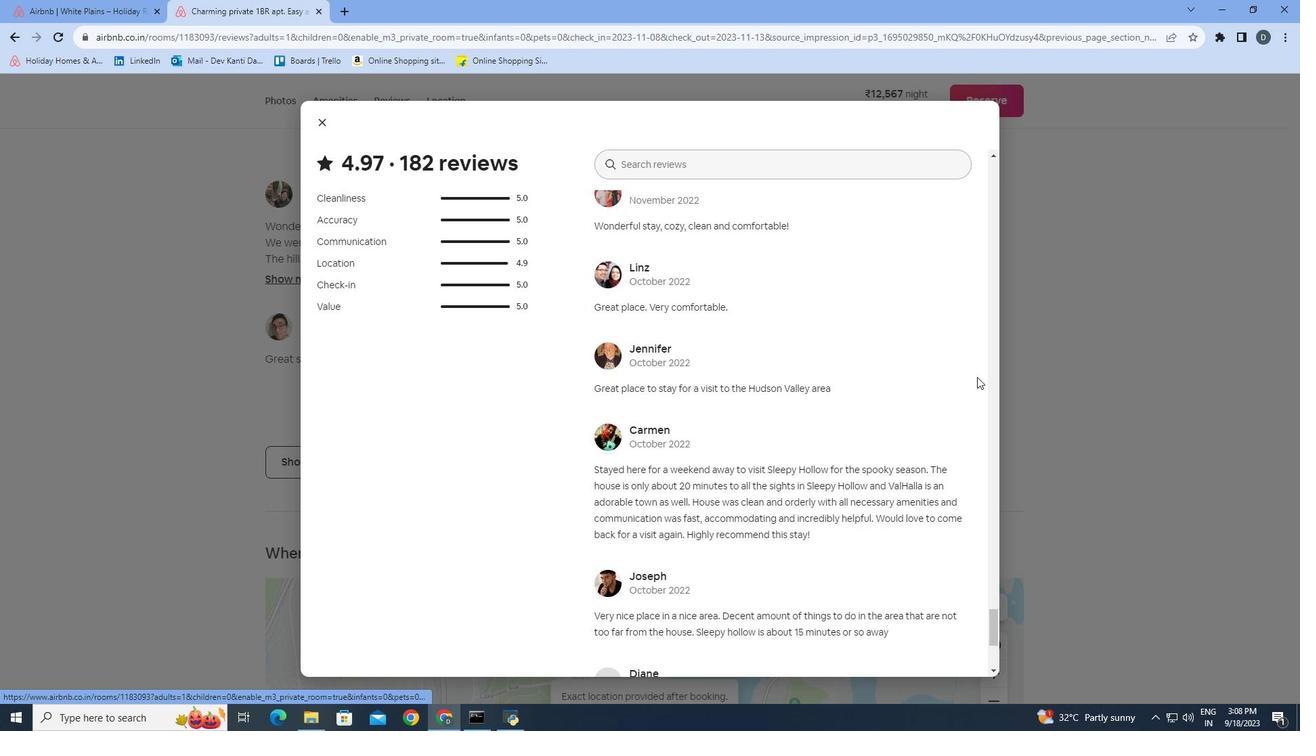 
Action: Mouse scrolled (978, 377) with delta (0, 0)
Screenshot: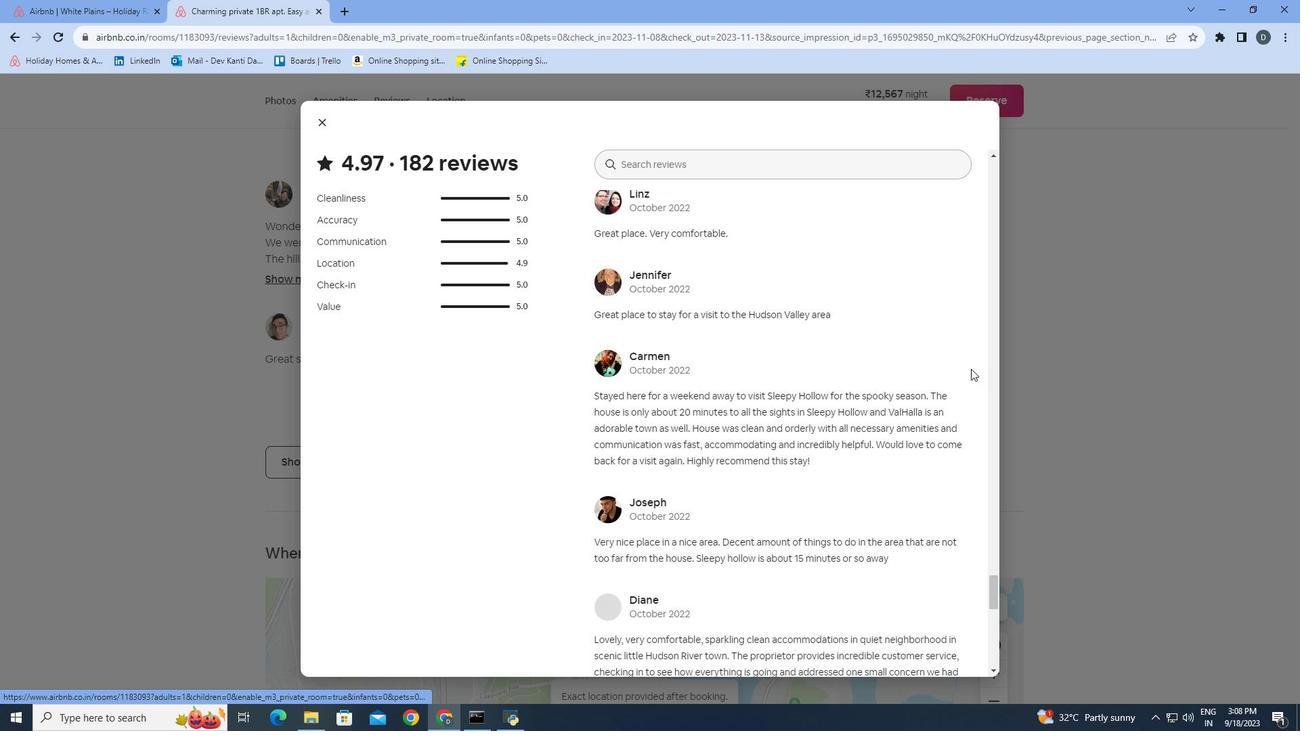 
Action: Mouse moved to (966, 370)
Screenshot: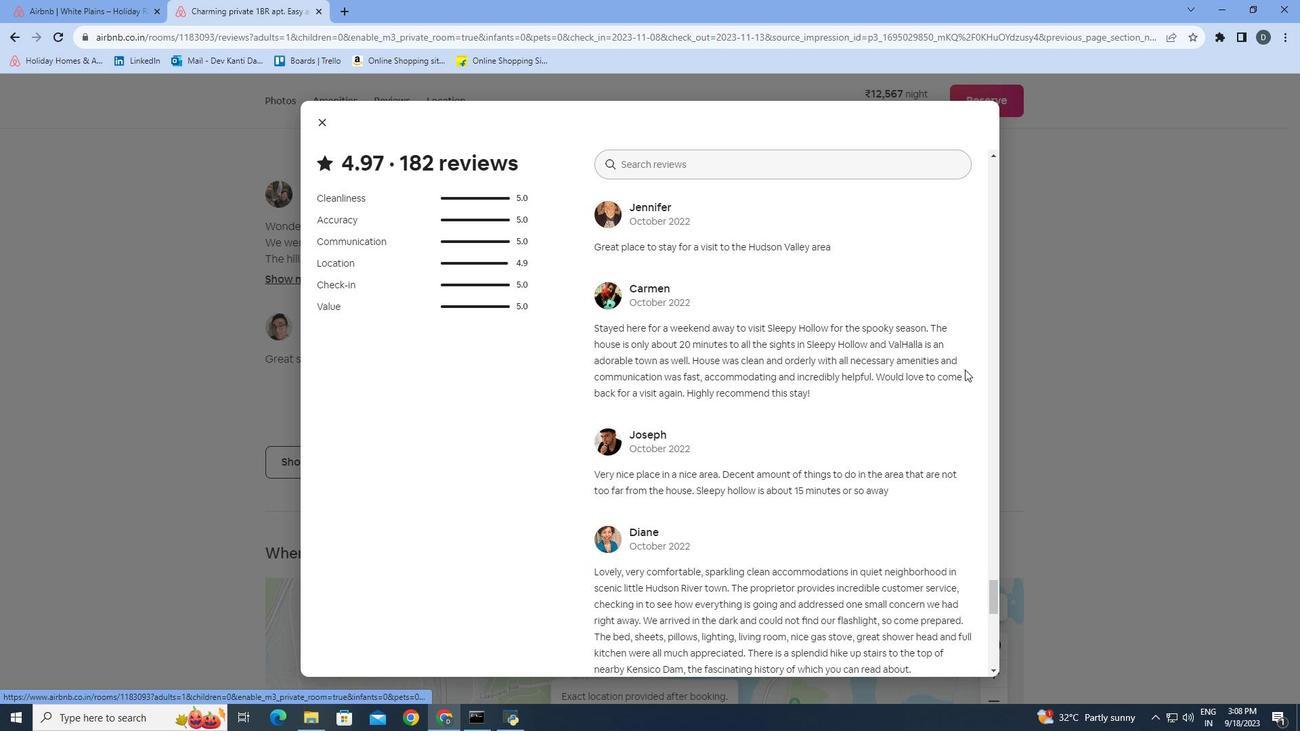 
Action: Mouse scrolled (966, 369) with delta (0, 0)
Screenshot: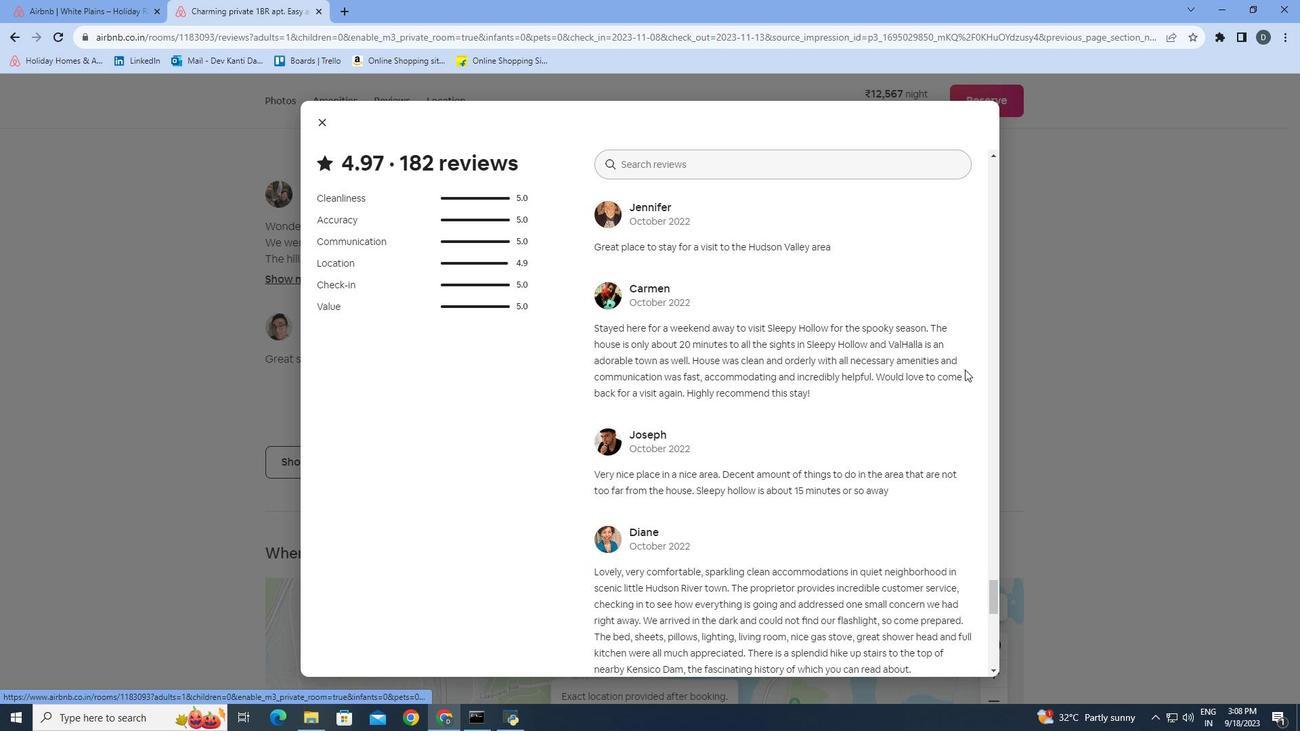
Action: Mouse moved to (943, 342)
Screenshot: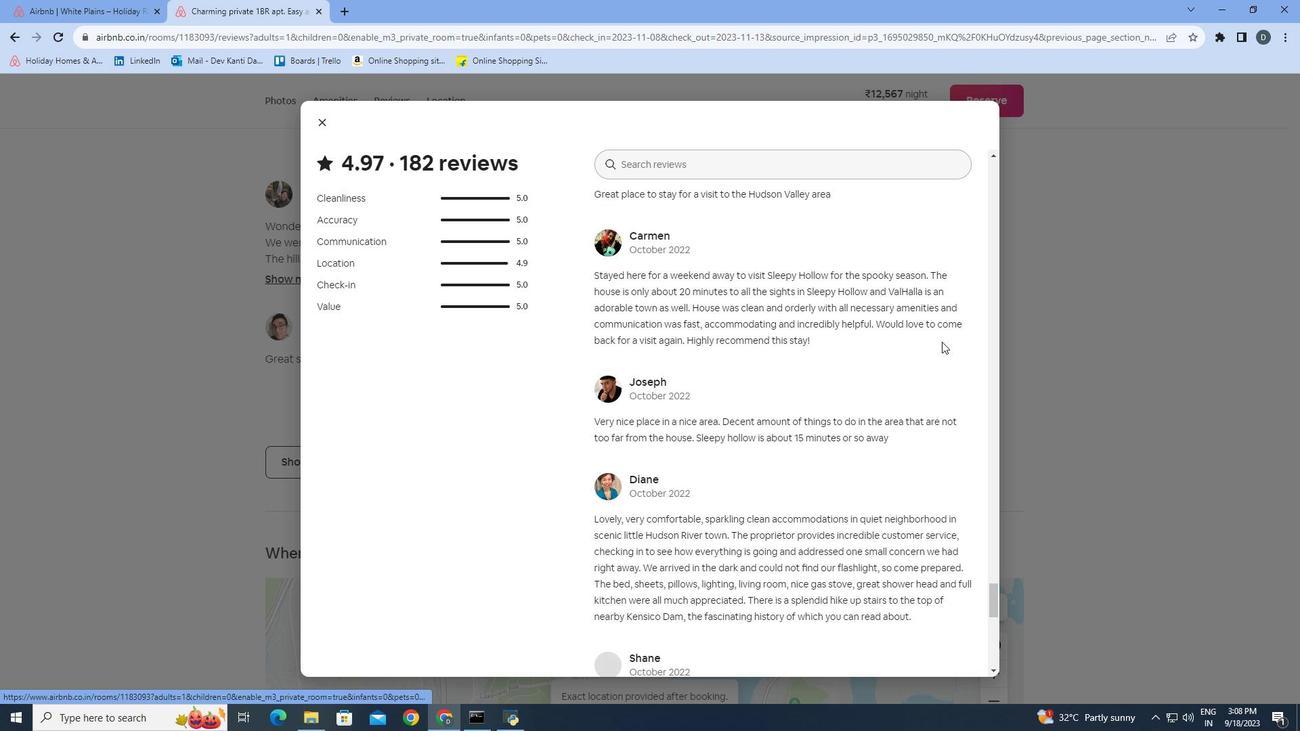 
Action: Mouse scrolled (943, 342) with delta (0, 0)
Screenshot: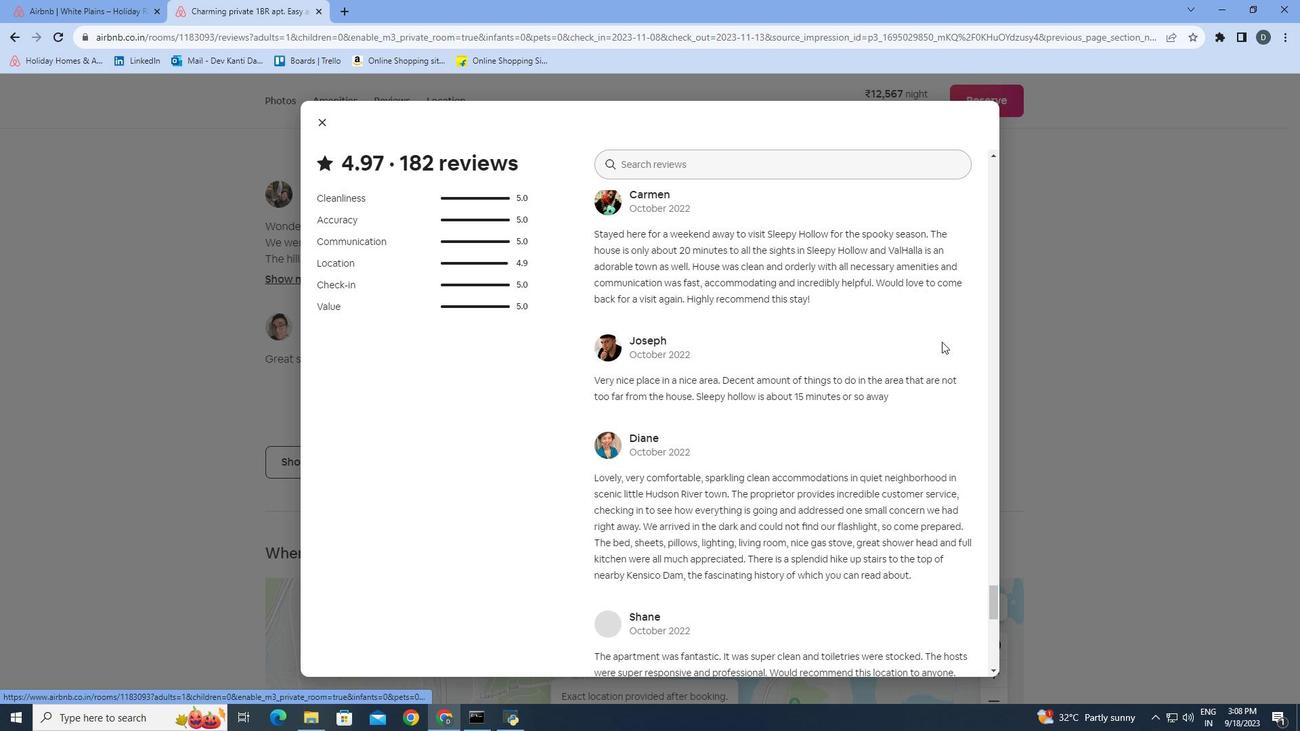 
Action: Mouse scrolled (943, 342) with delta (0, 0)
Screenshot: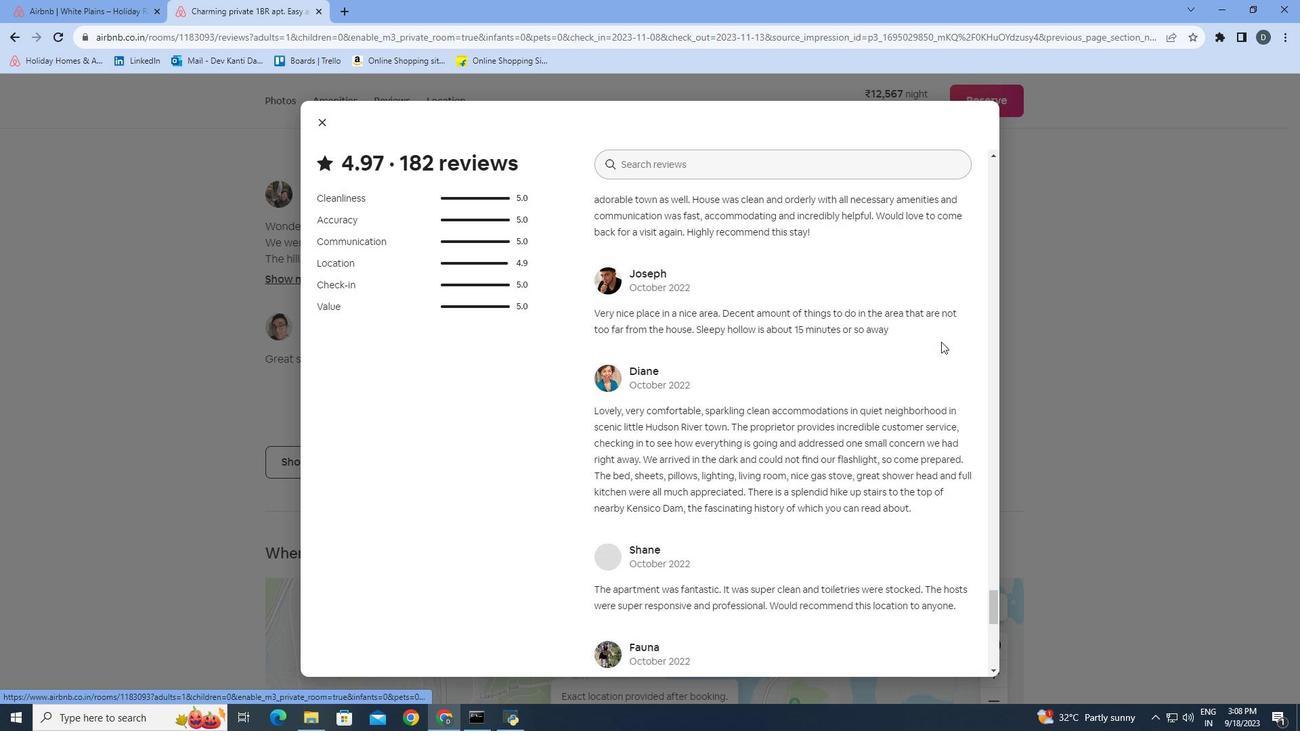 
Action: Mouse scrolled (943, 342) with delta (0, 0)
Screenshot: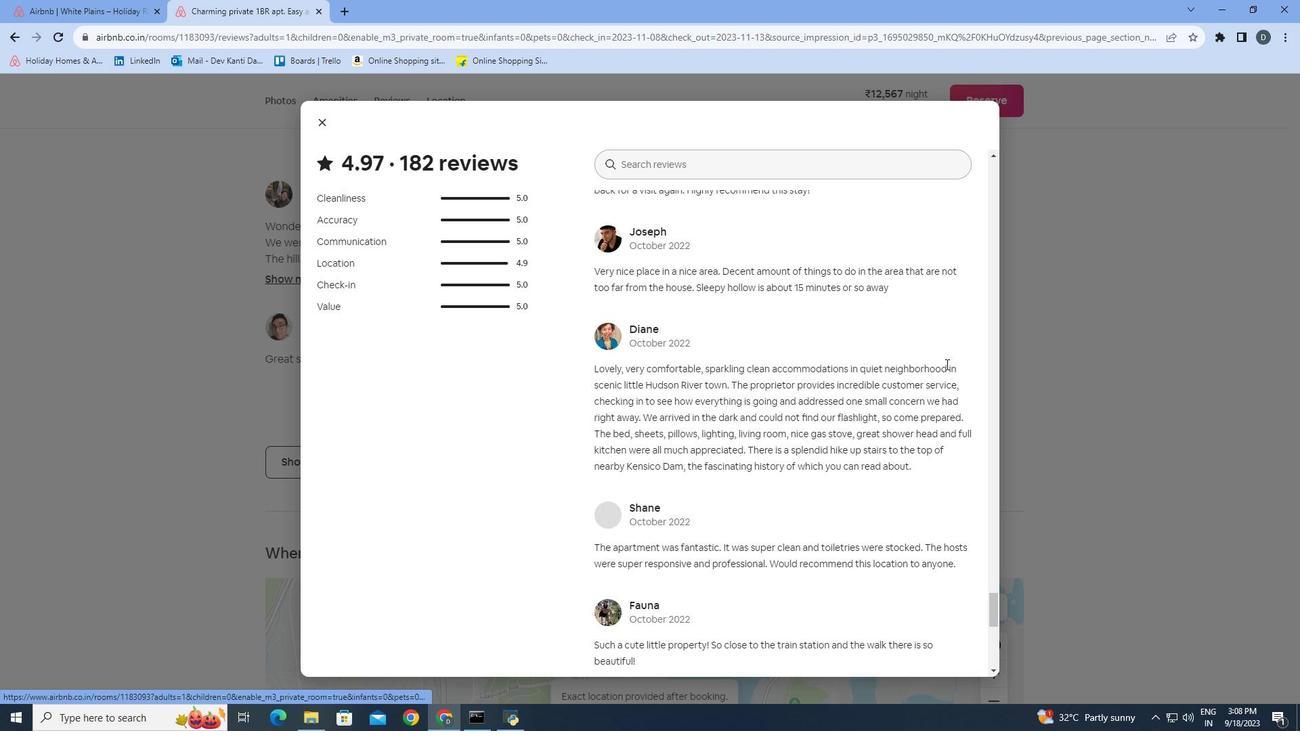 
Action: Mouse moved to (947, 365)
